 Task: Slide 7 - My Book Report 03.
Action: Mouse moved to (42, 110)
Screenshot: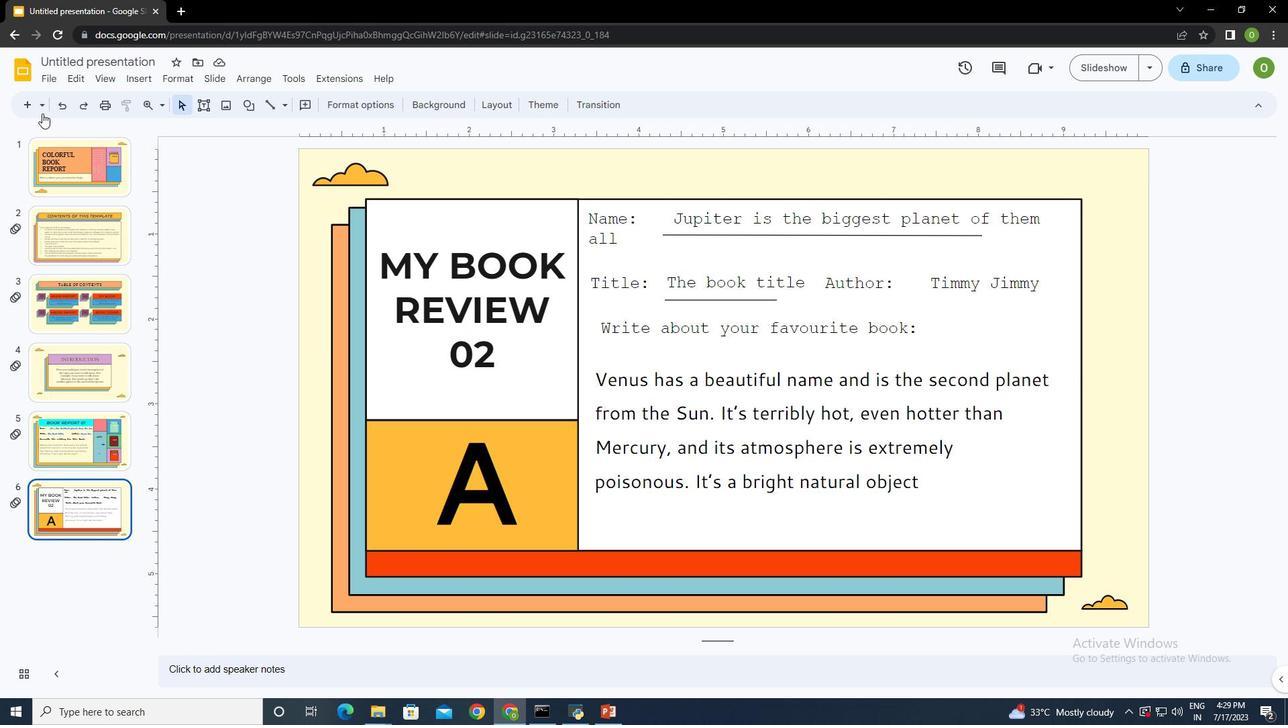 
Action: Mouse pressed left at (42, 110)
Screenshot: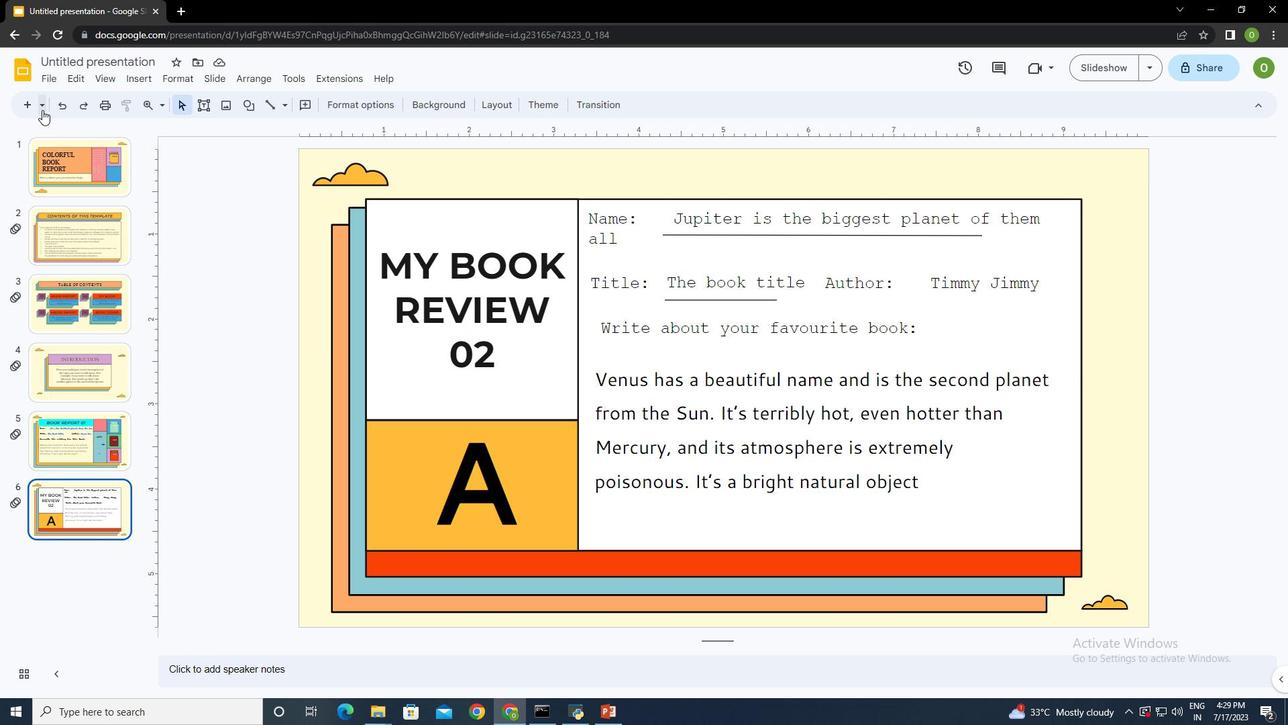 
Action: Mouse moved to (100, 461)
Screenshot: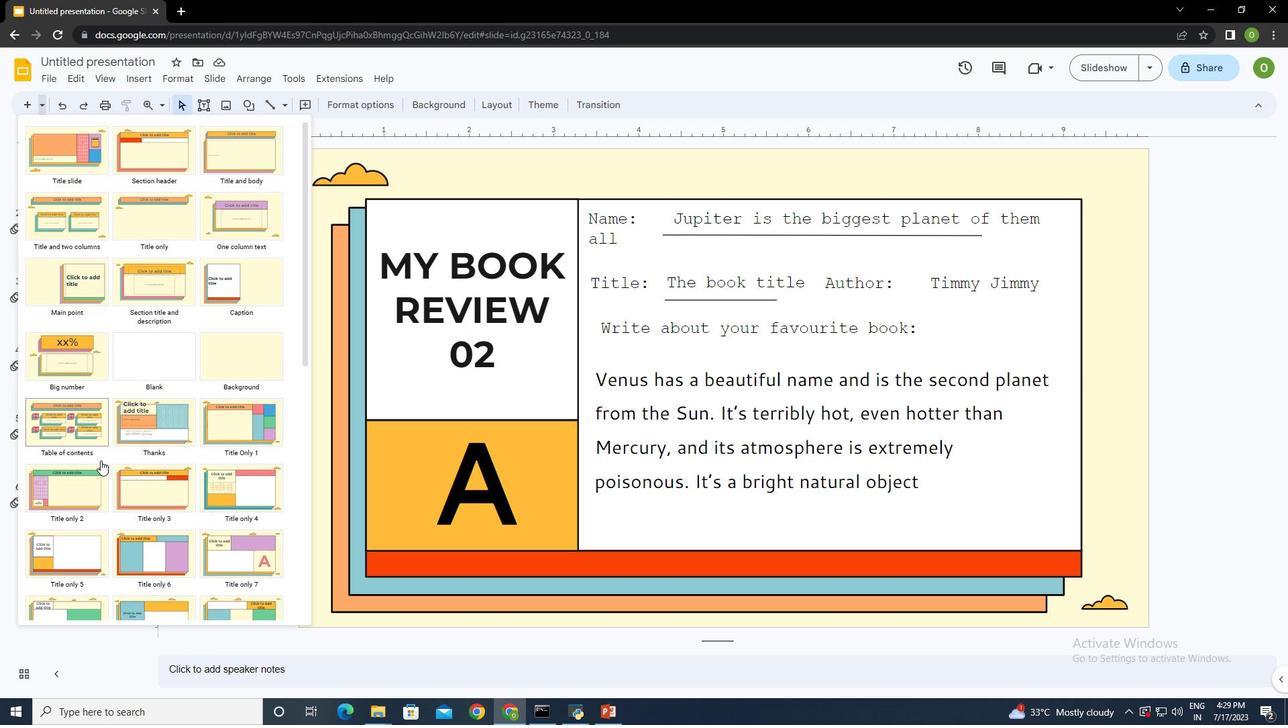 
Action: Mouse scrolled (100, 460) with delta (0, 0)
Screenshot: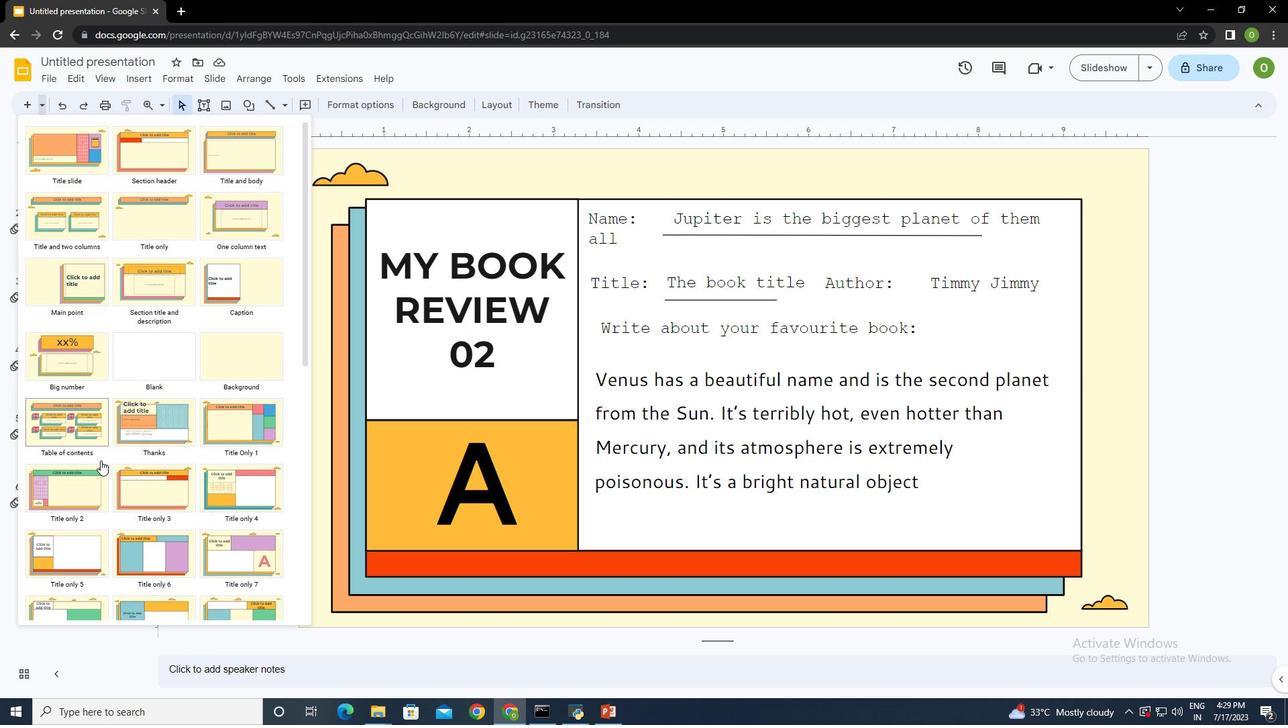 
Action: Mouse scrolled (100, 460) with delta (0, 0)
Screenshot: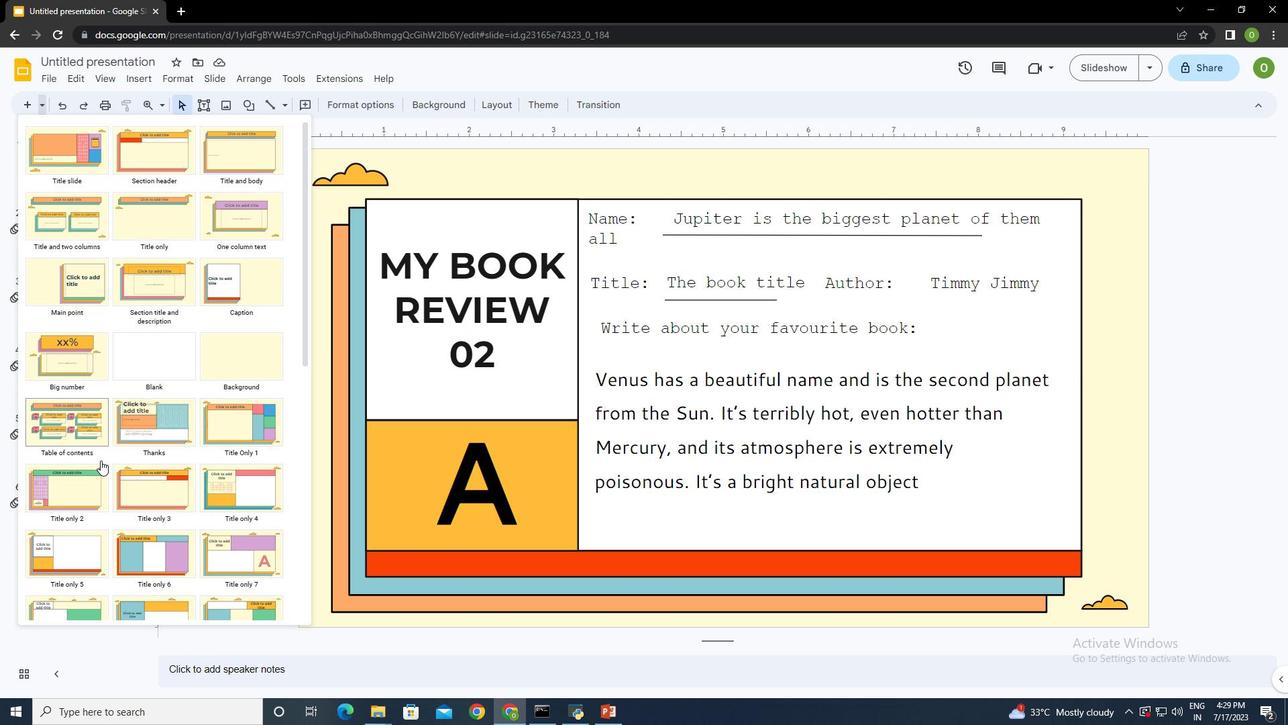 
Action: Mouse moved to (63, 350)
Screenshot: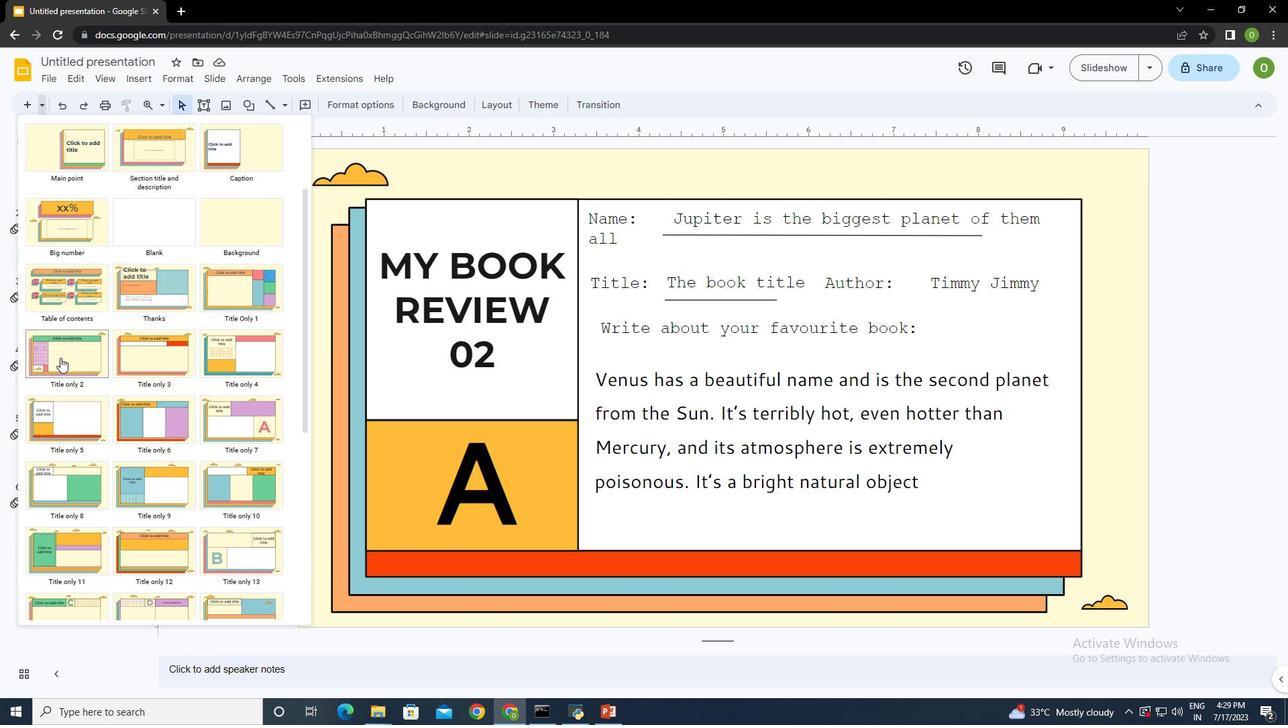 
Action: Mouse pressed left at (63, 350)
Screenshot: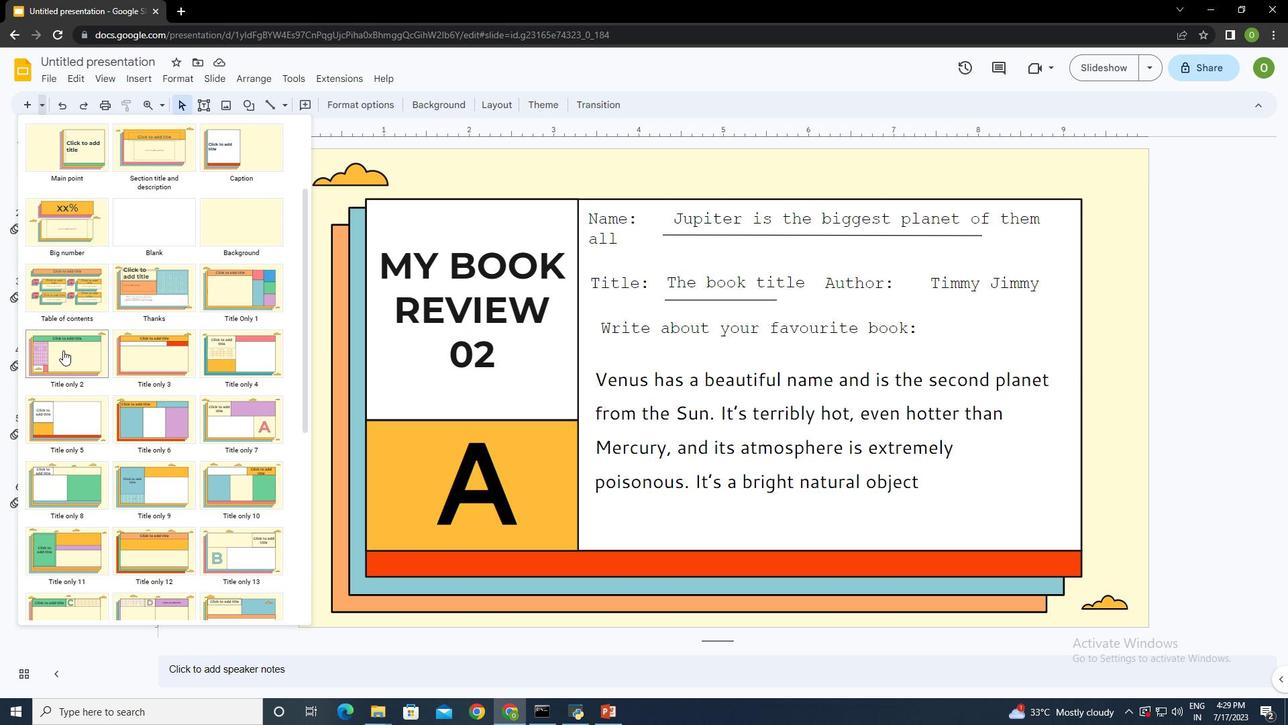 
Action: Mouse moved to (559, 502)
Screenshot: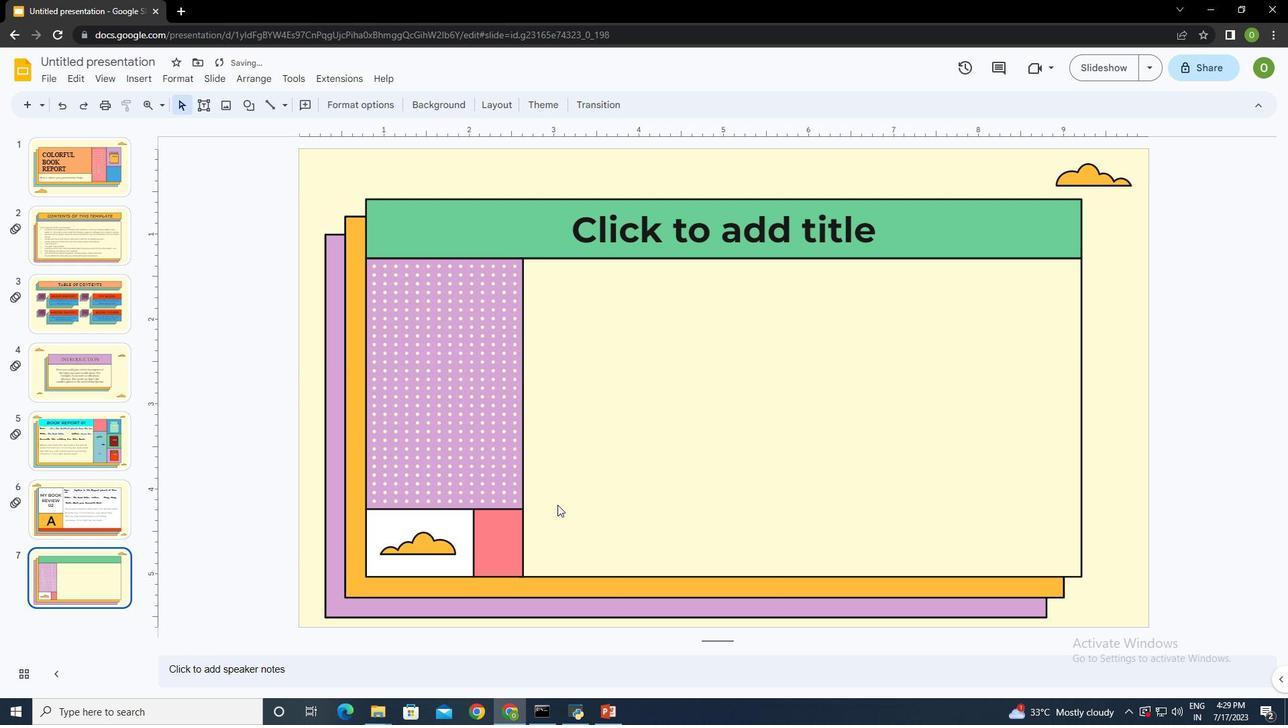 
Action: Mouse pressed left at (559, 502)
Screenshot: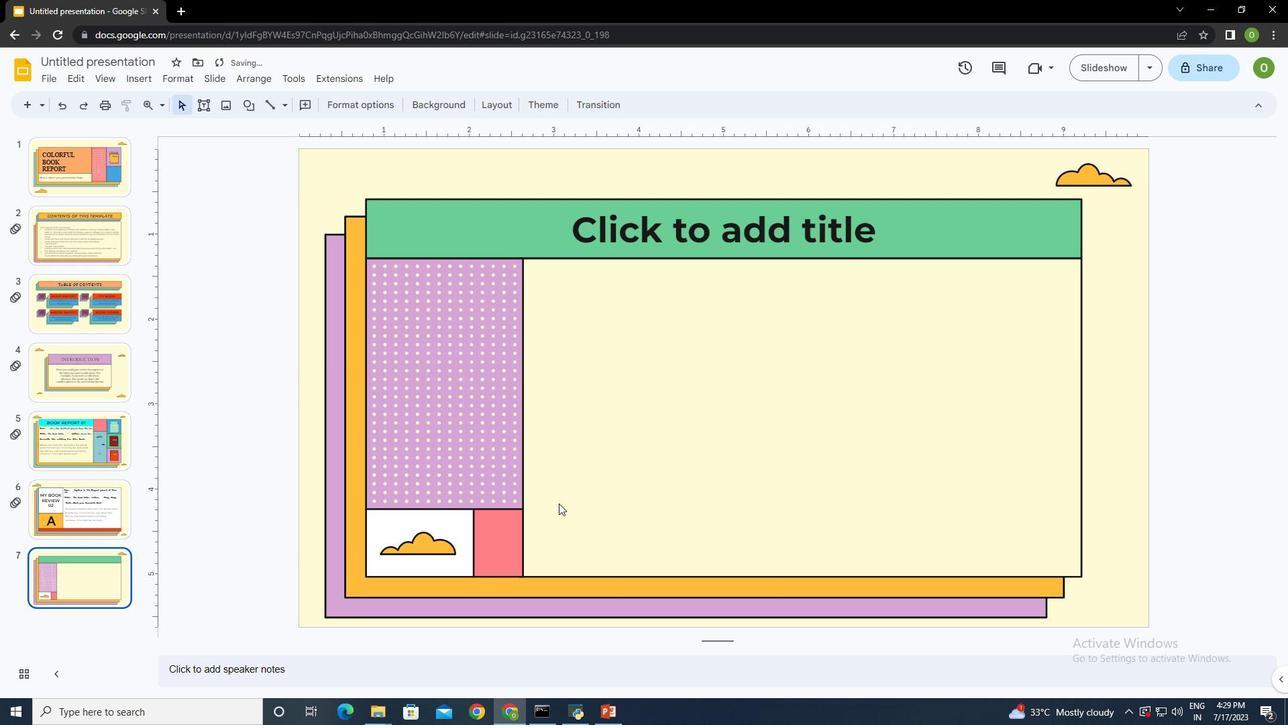 
Action: Mouse moved to (643, 228)
Screenshot: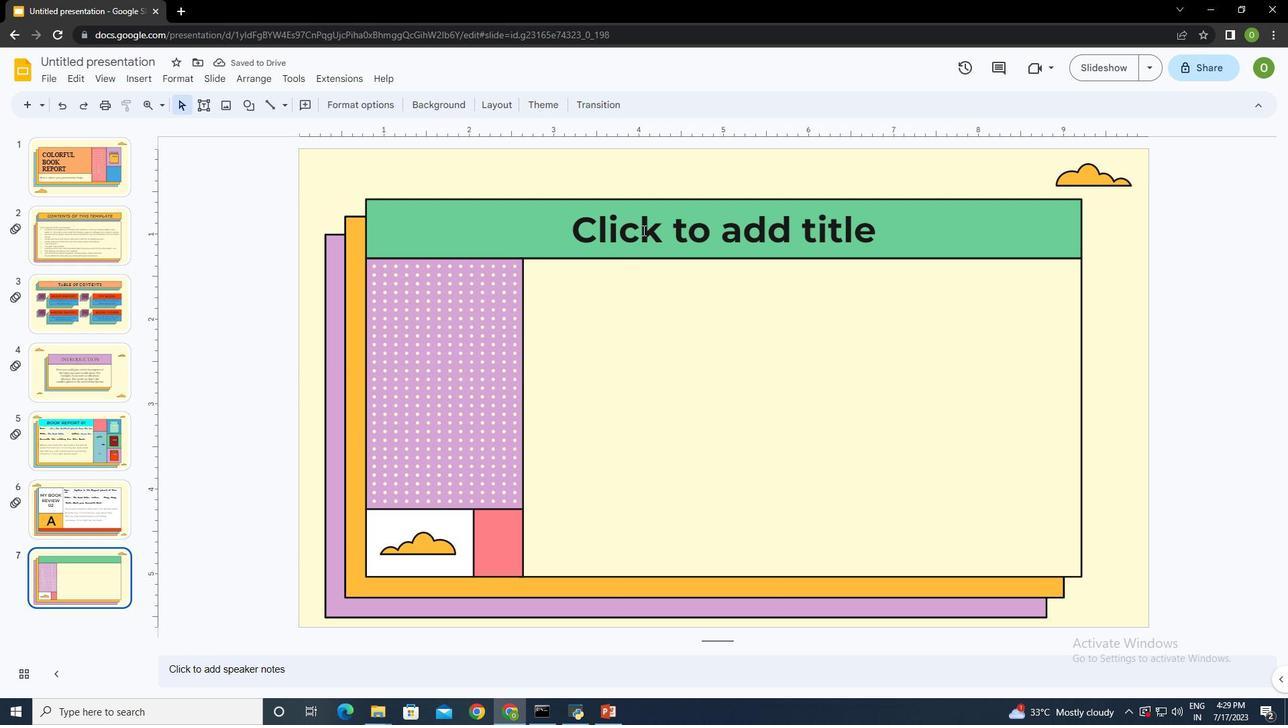 
Action: Mouse pressed left at (643, 228)
Screenshot: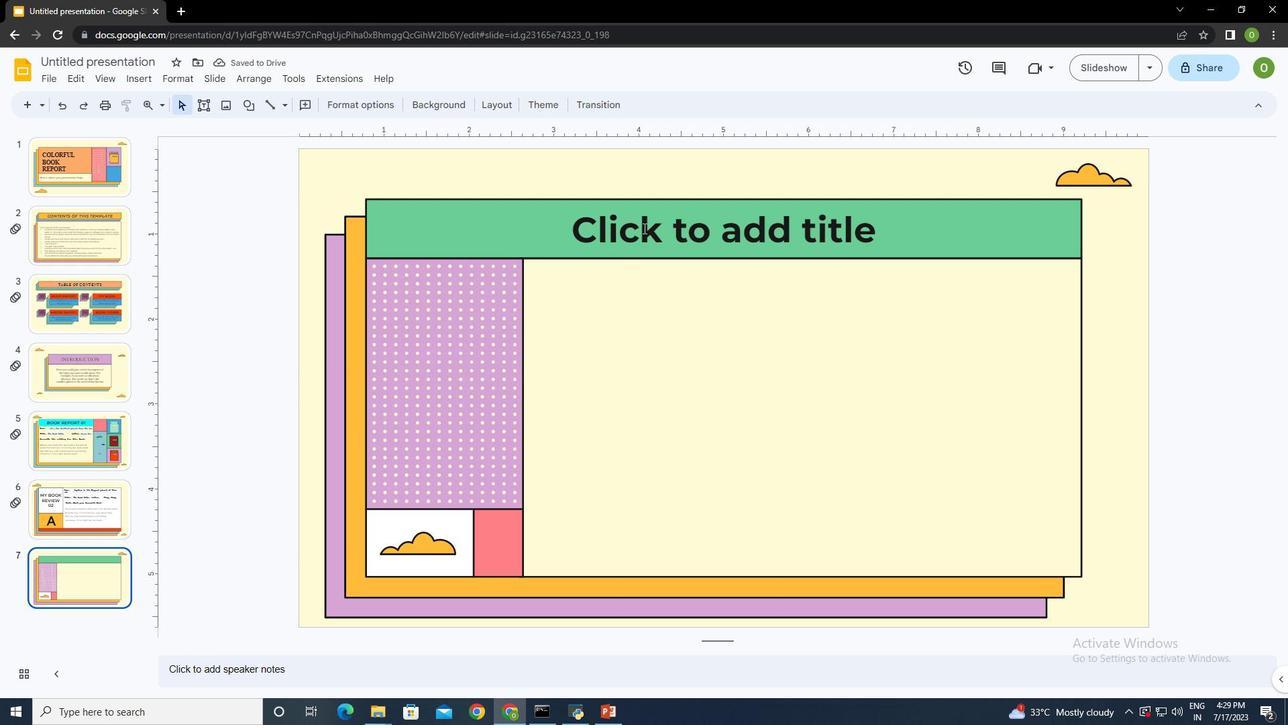 
Action: Mouse moved to (643, 228)
Screenshot: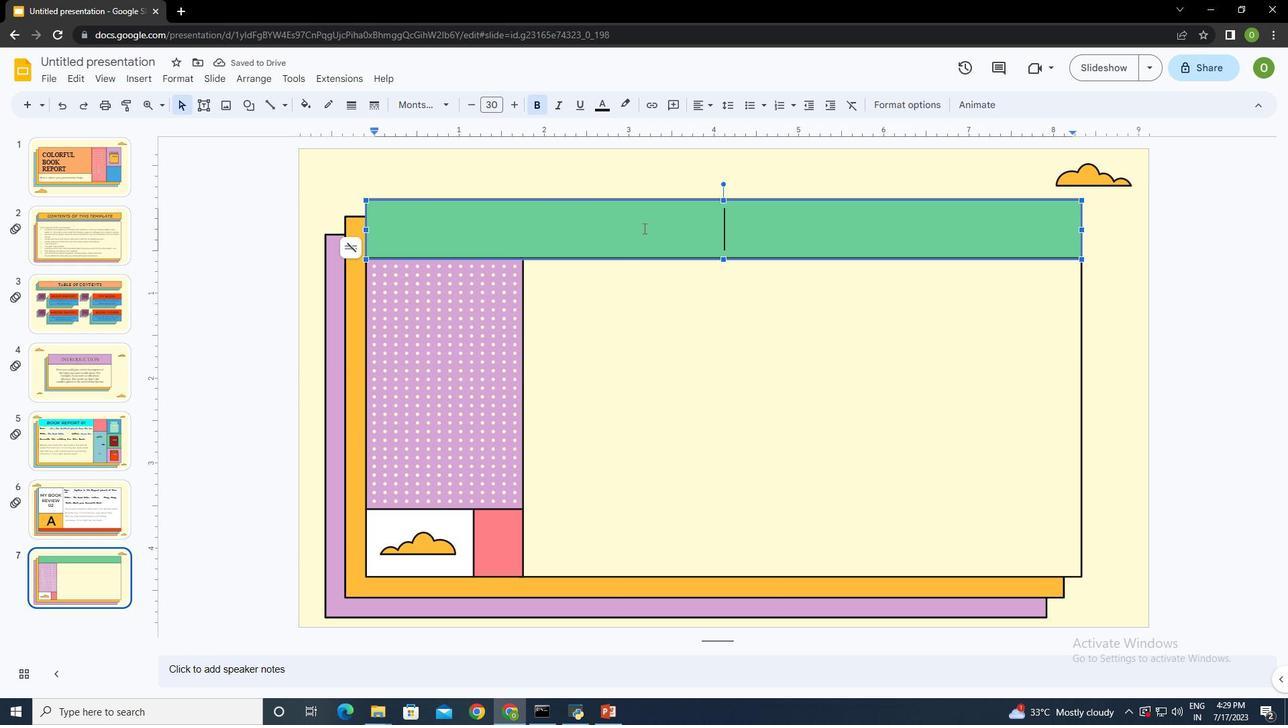 
Action: Key pressed <Key.caps_lock>MY<Key.space>BOOK<Key.space>REPORT<Key.space>03
Screenshot: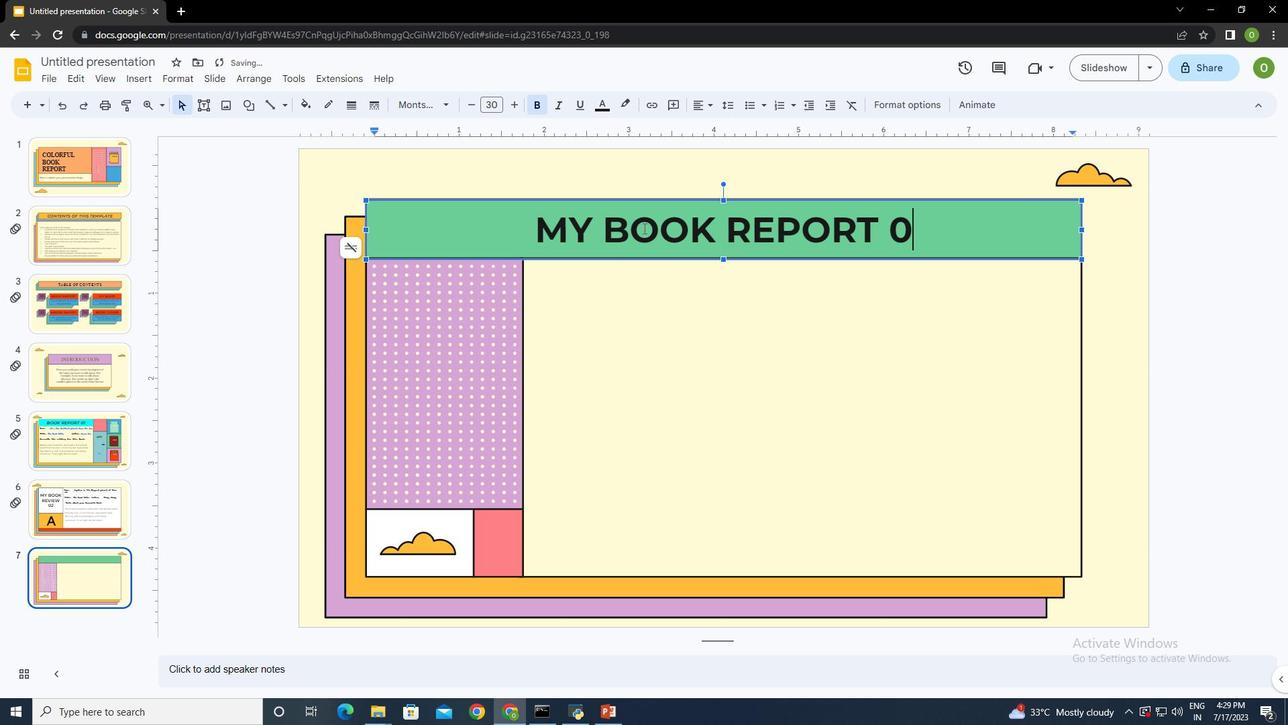 
Action: Mouse moved to (963, 240)
Screenshot: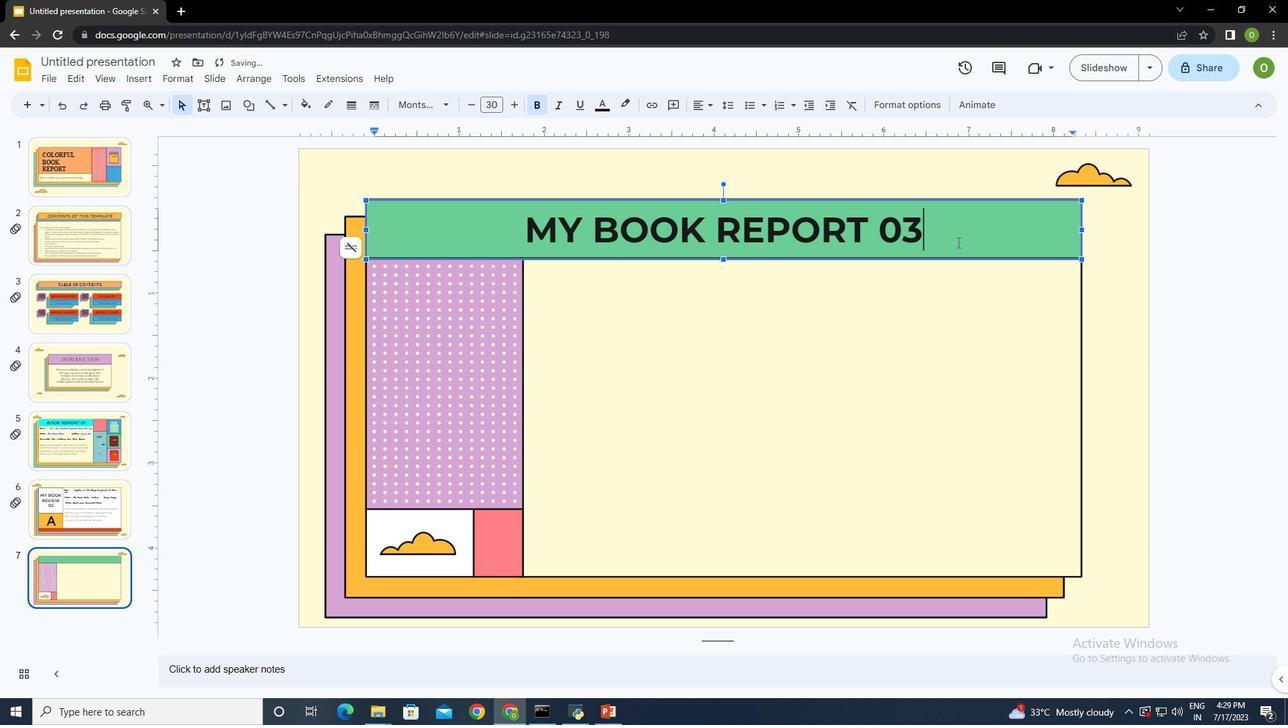 
Action: Mouse pressed left at (963, 240)
Screenshot: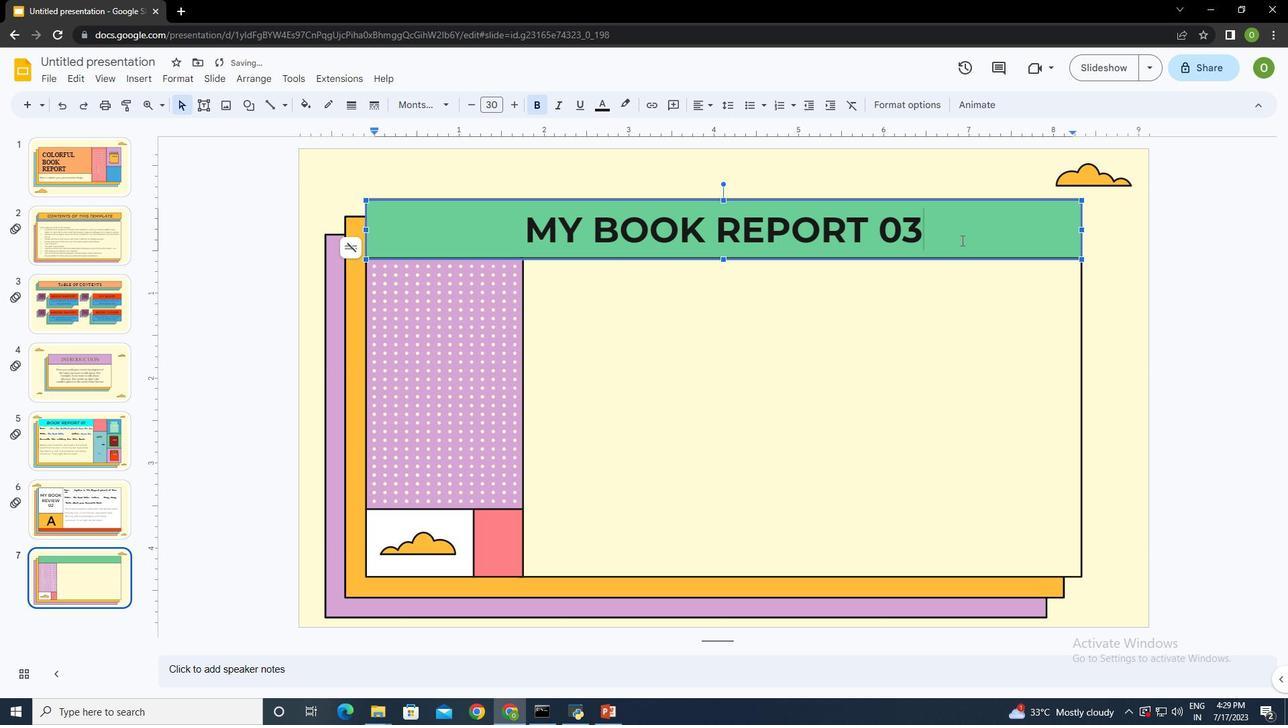 
Action: Mouse moved to (313, 99)
Screenshot: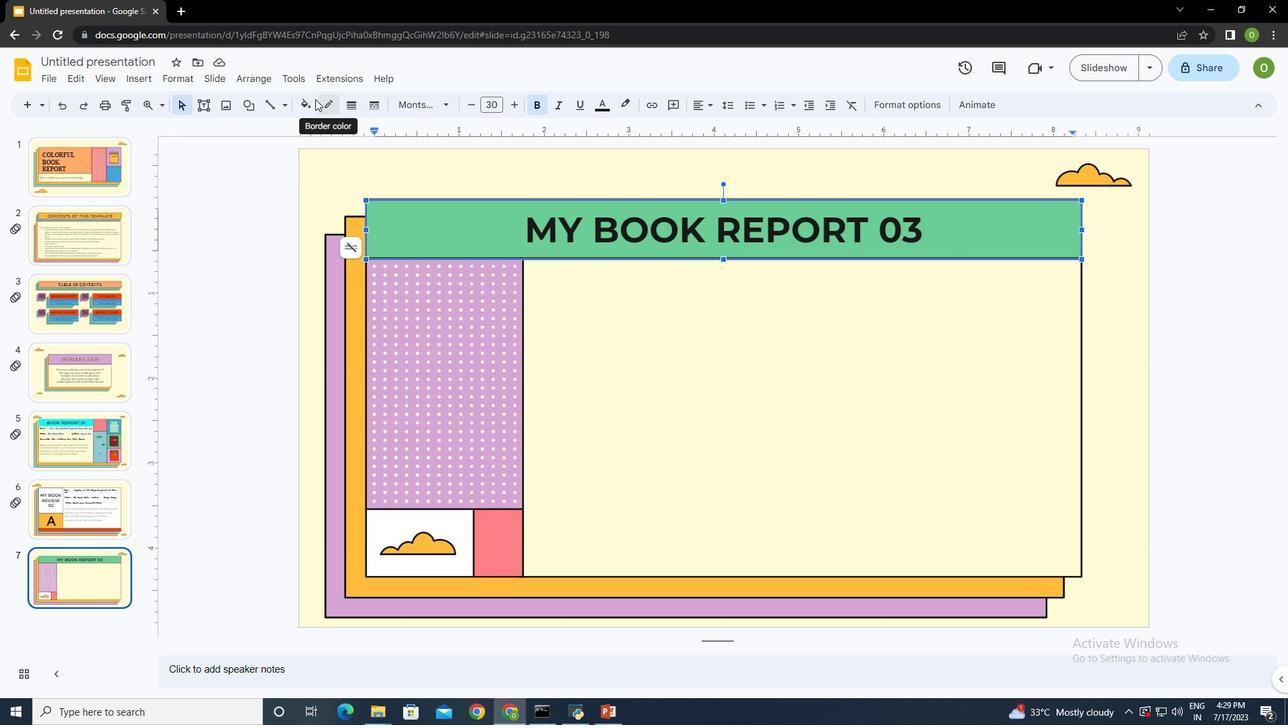 
Action: Mouse pressed left at (313, 99)
Screenshot: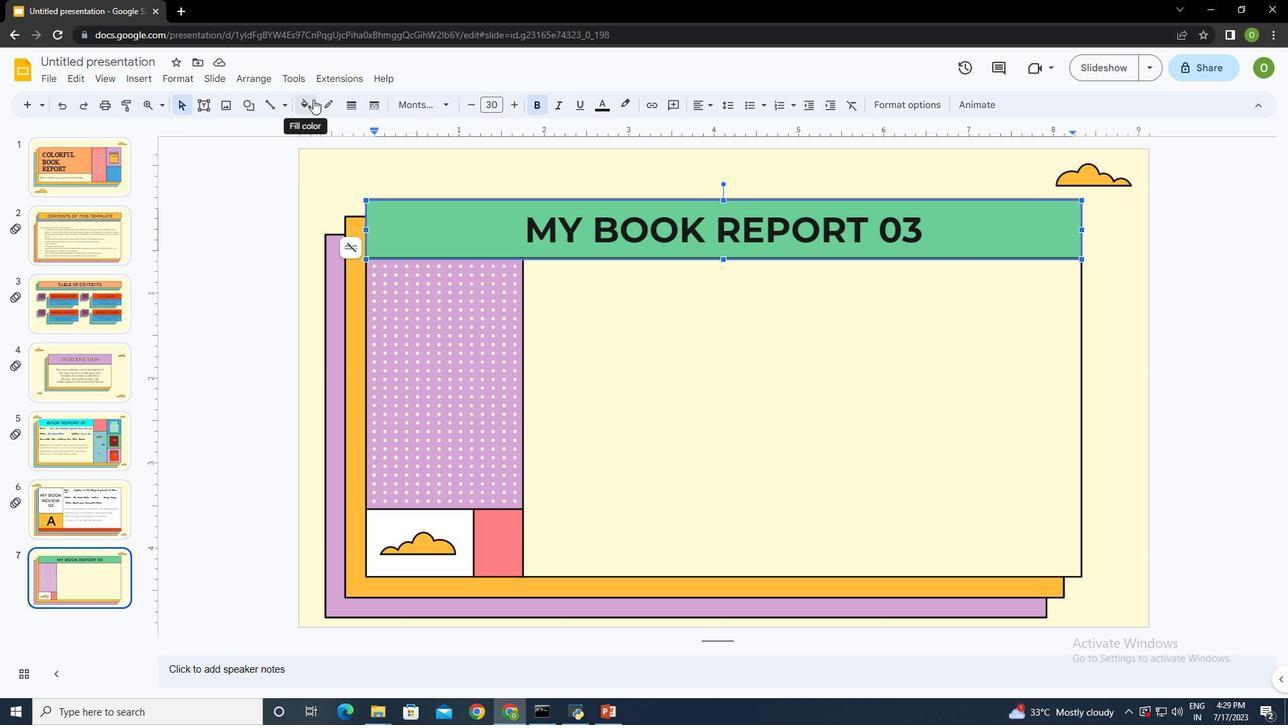 
Action: Mouse moved to (401, 171)
Screenshot: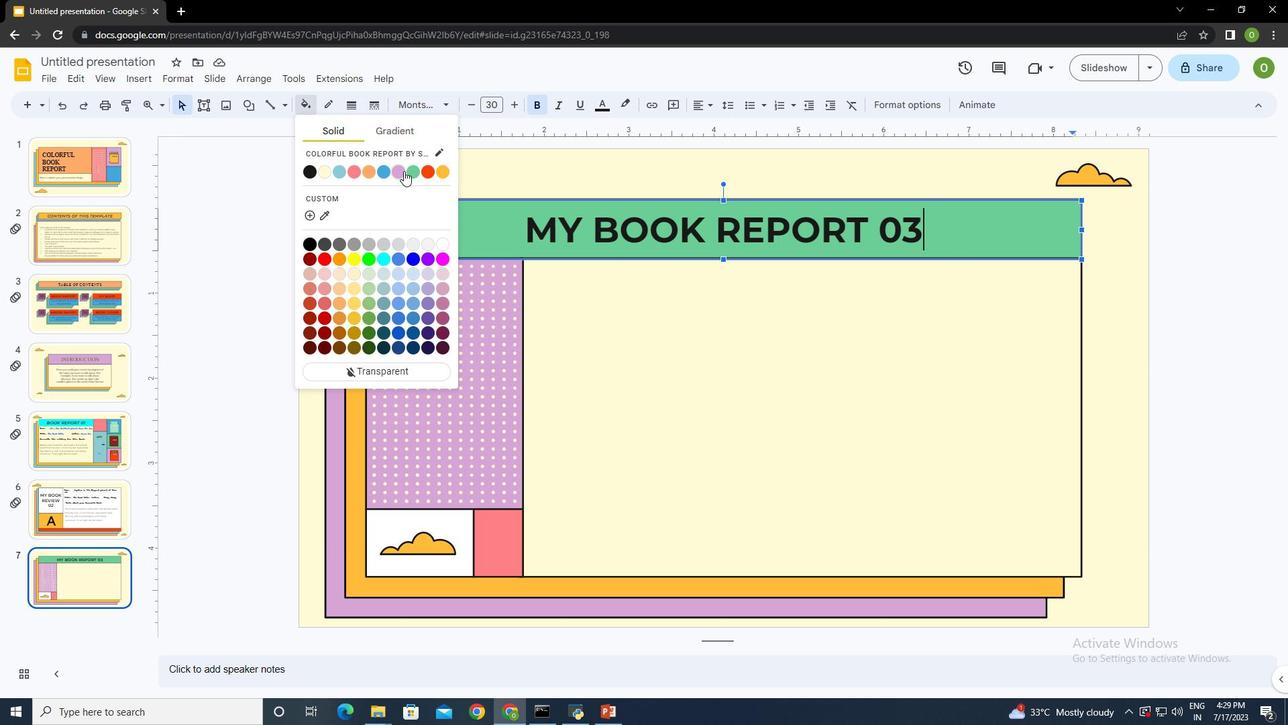 
Action: Mouse pressed left at (401, 171)
Screenshot: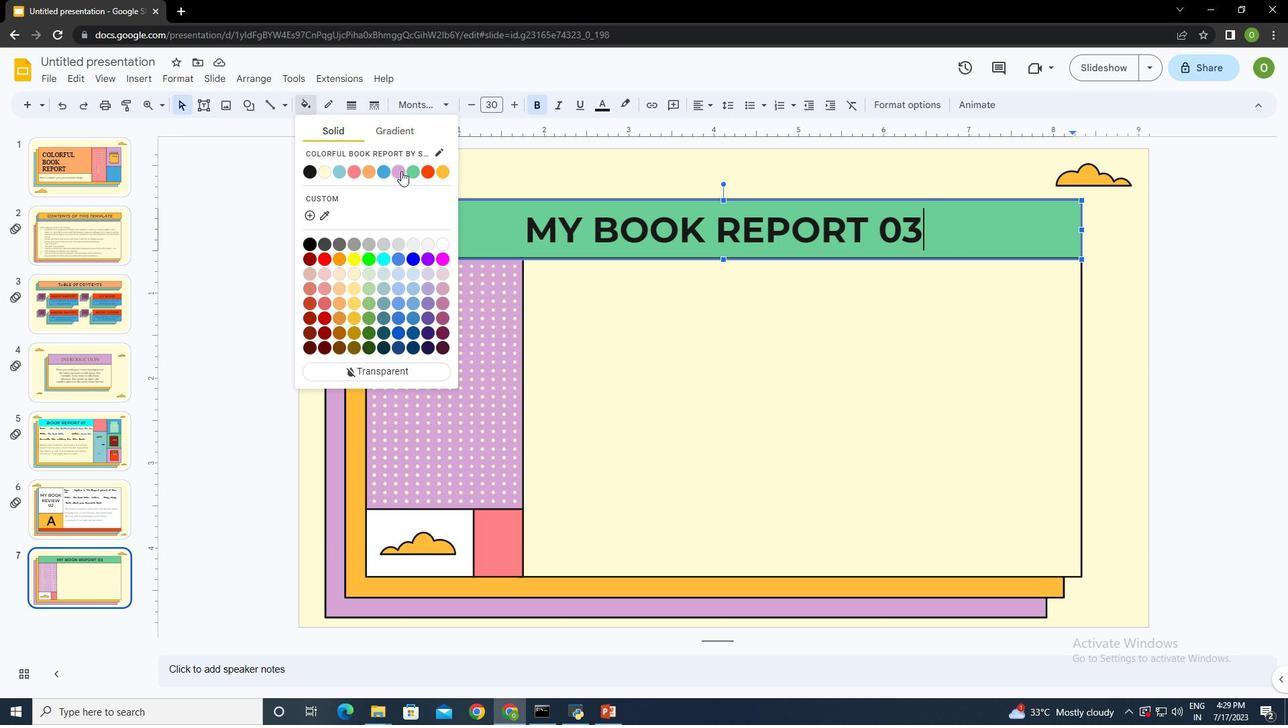 
Action: Mouse moved to (665, 330)
Screenshot: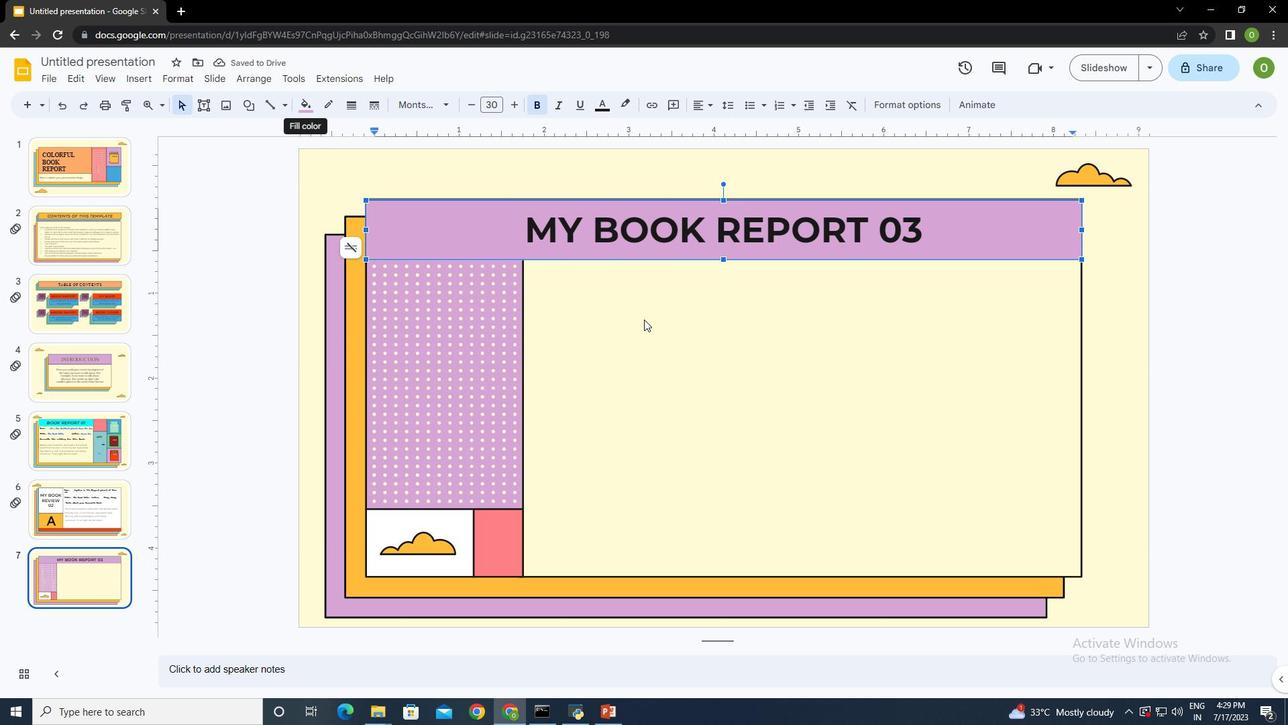 
Action: Mouse pressed left at (665, 330)
Screenshot: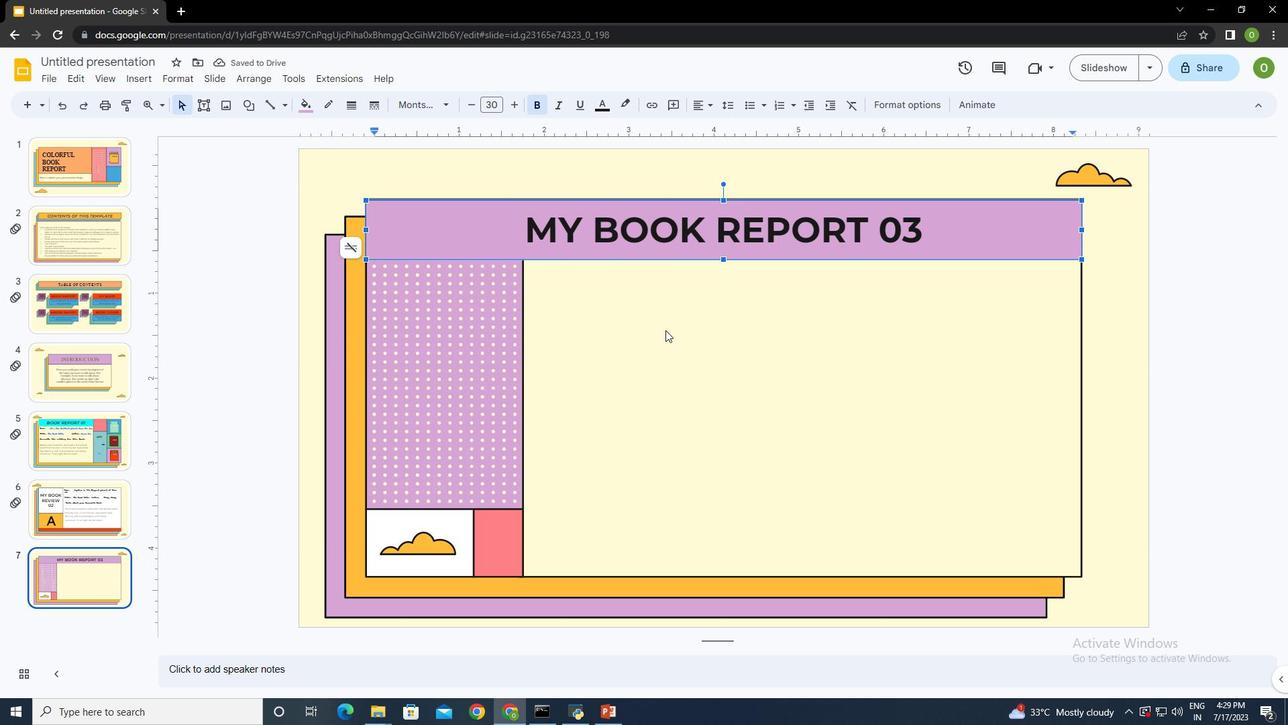 
Action: Mouse moved to (207, 100)
Screenshot: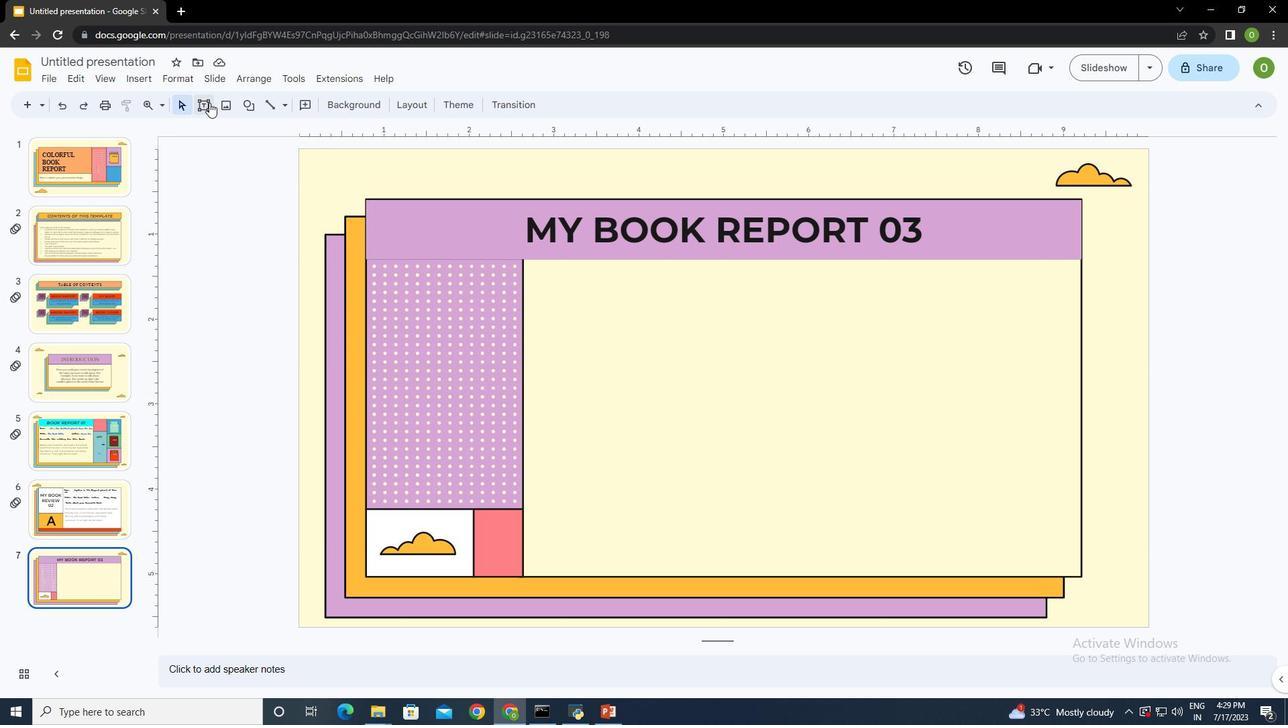 
Action: Mouse pressed left at (207, 100)
Screenshot: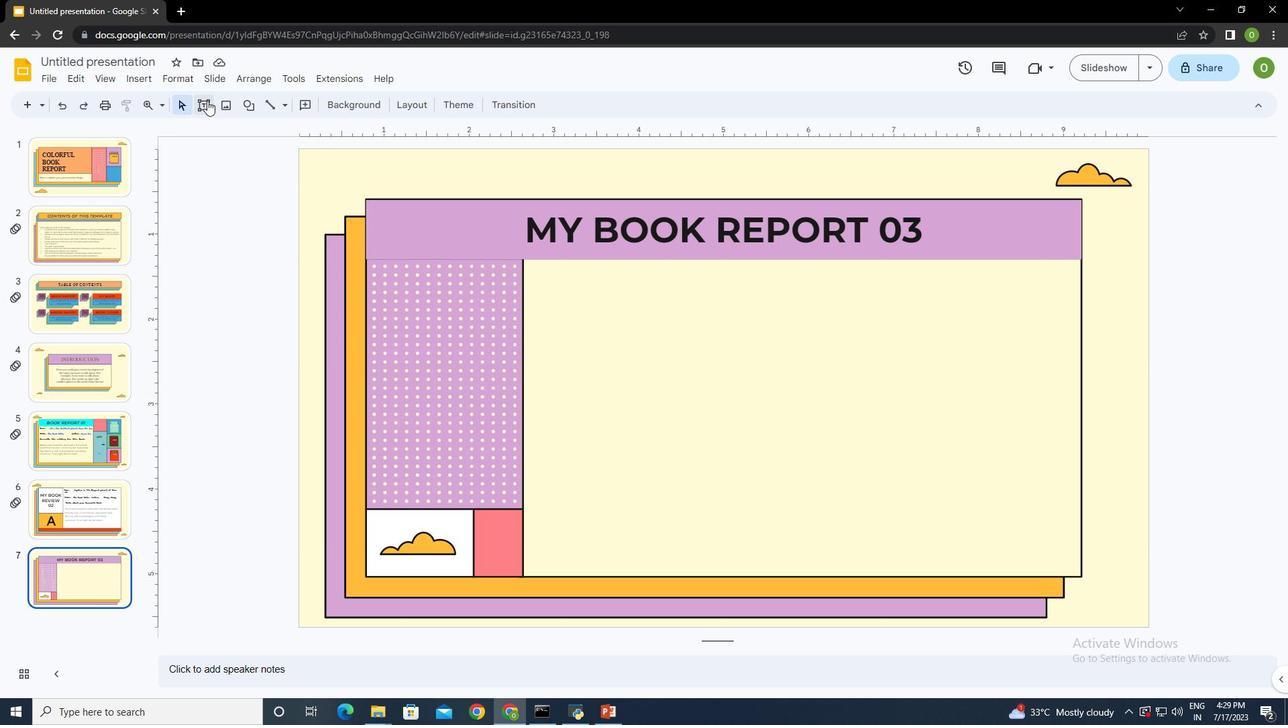 
Action: Mouse moved to (540, 271)
Screenshot: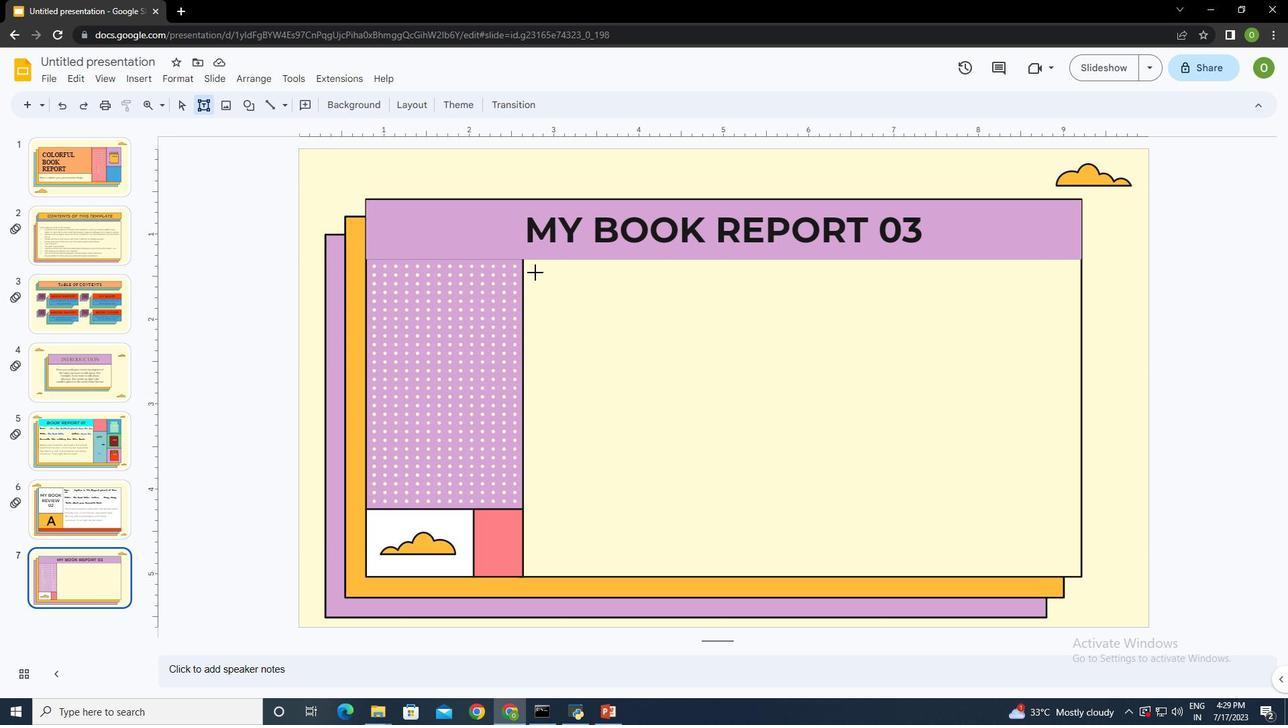 
Action: Mouse pressed left at (540, 271)
Screenshot: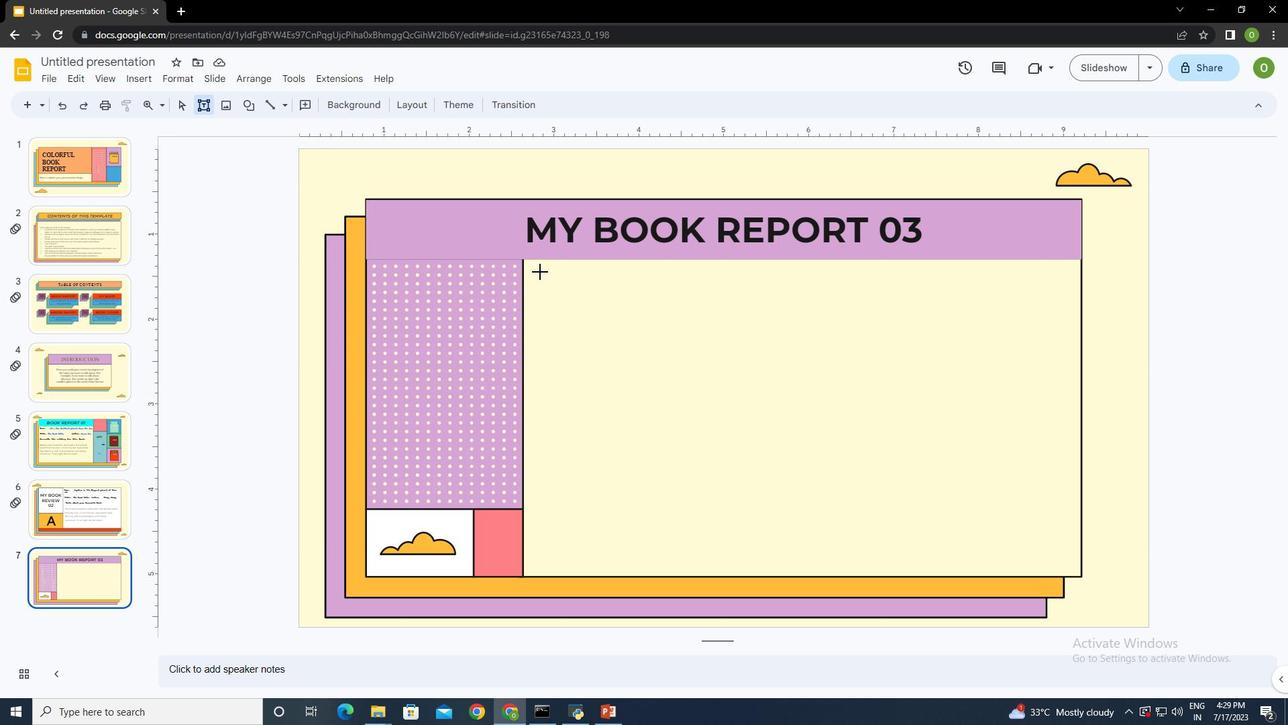 
Action: Mouse moved to (798, 272)
Screenshot: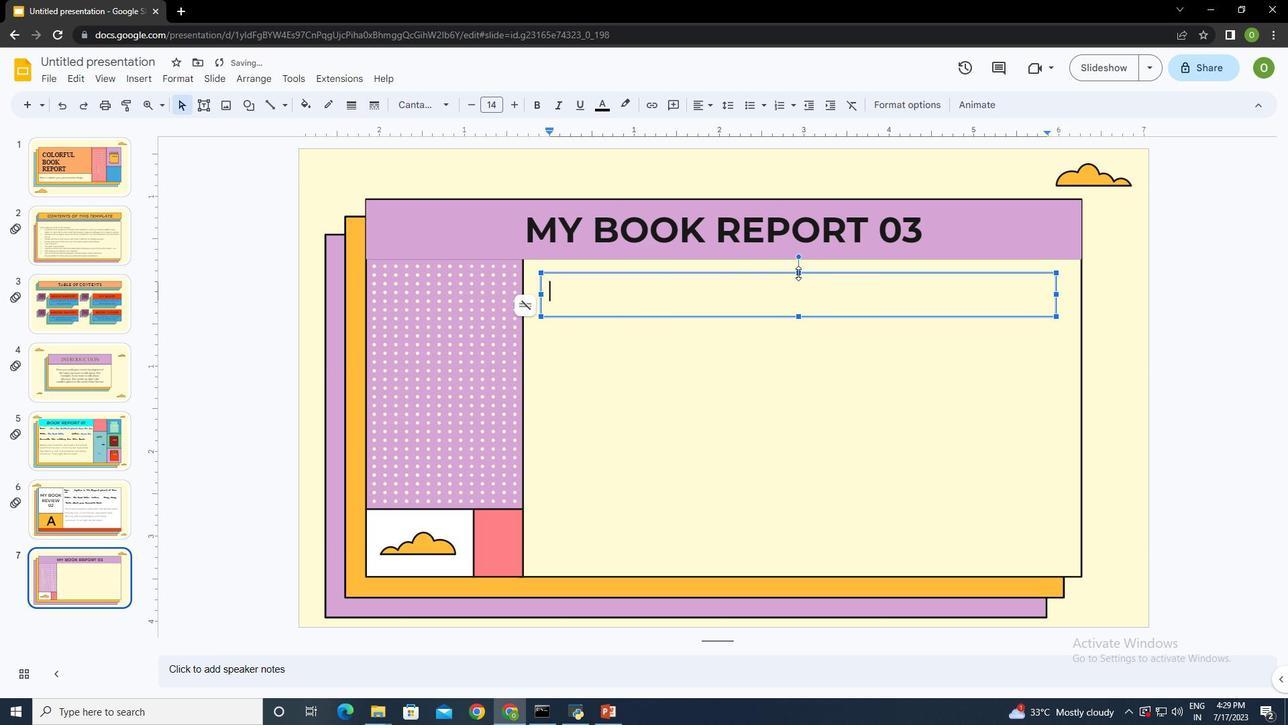 
Action: Mouse pressed left at (798, 272)
Screenshot: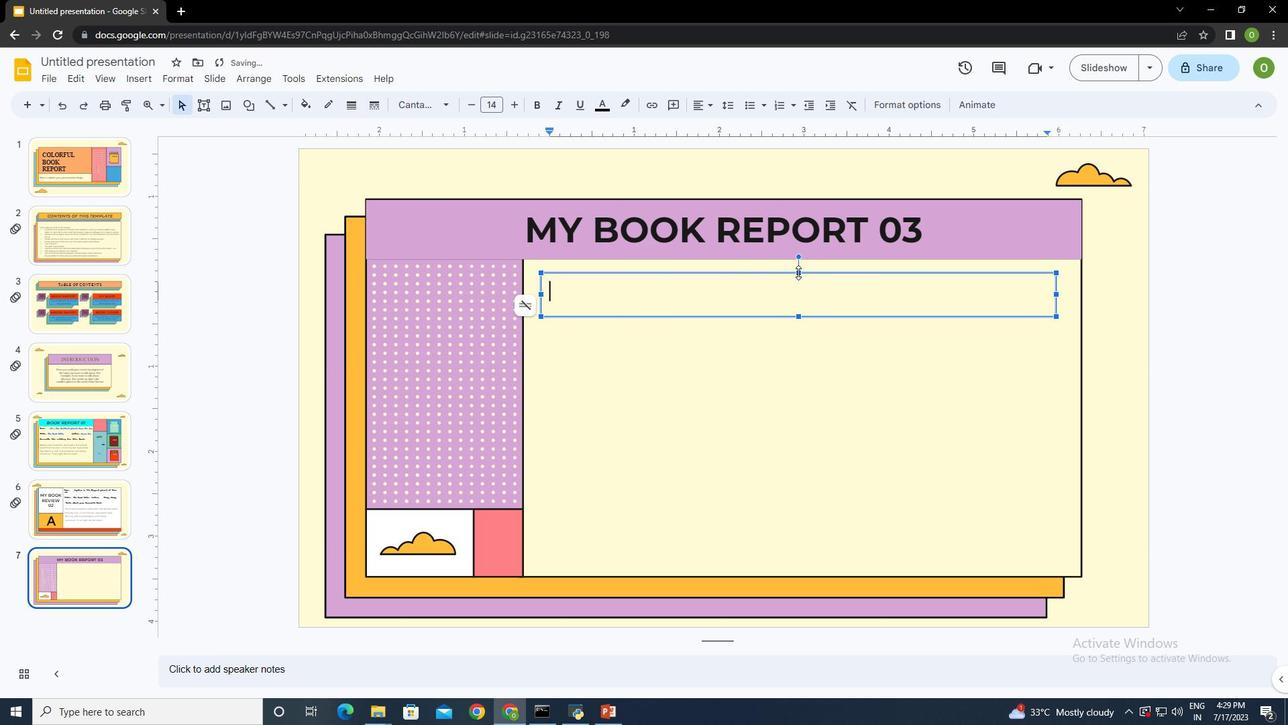 
Action: Mouse moved to (798, 317)
Screenshot: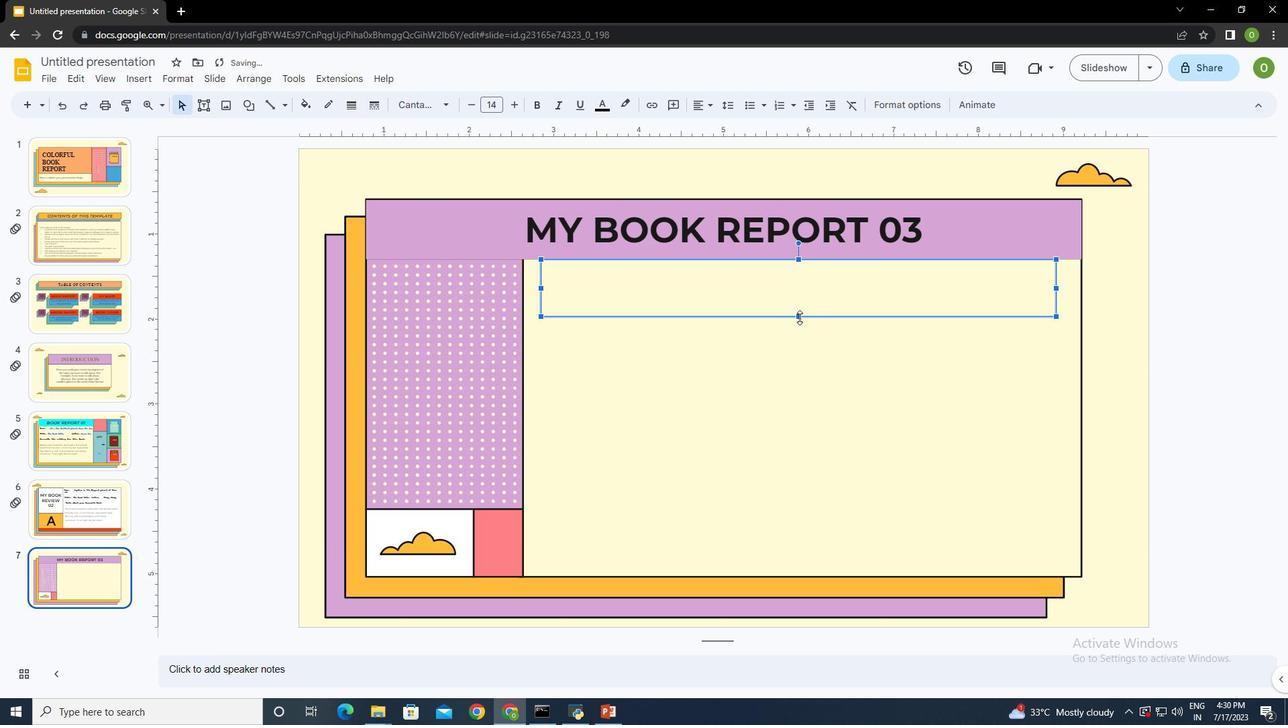 
Action: Mouse pressed left at (798, 317)
Screenshot: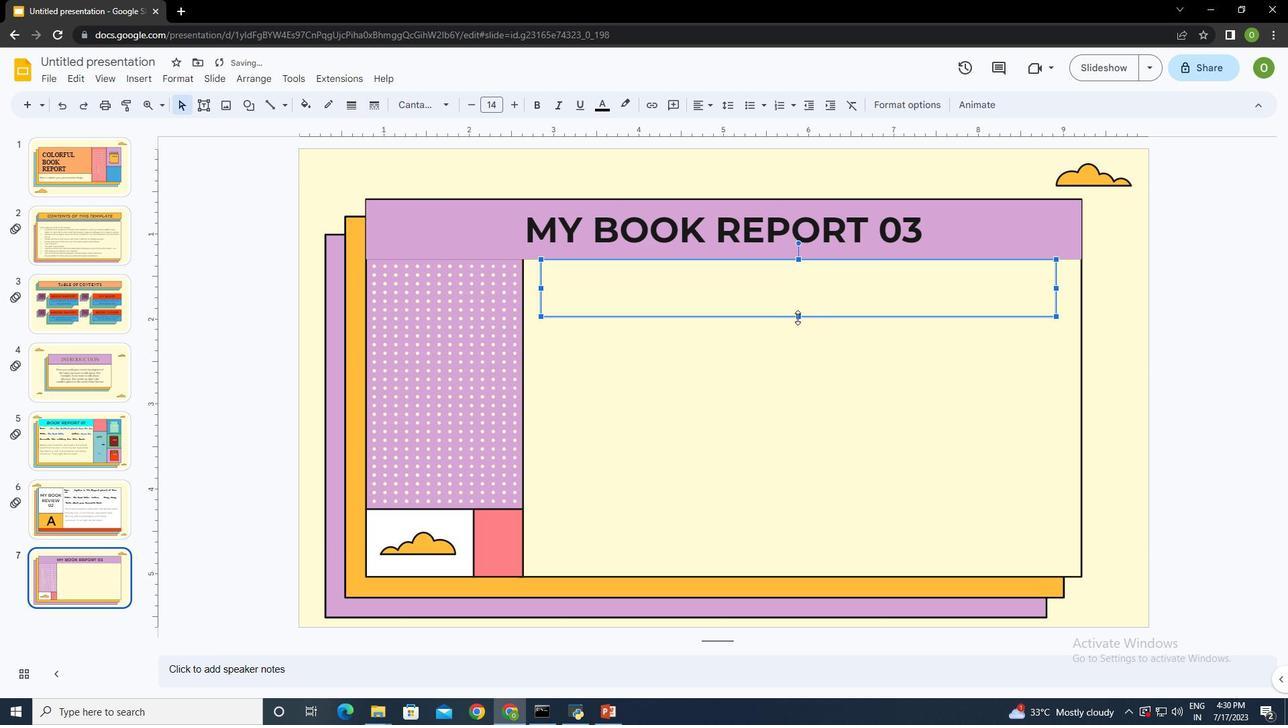 
Action: Mouse moved to (582, 277)
Screenshot: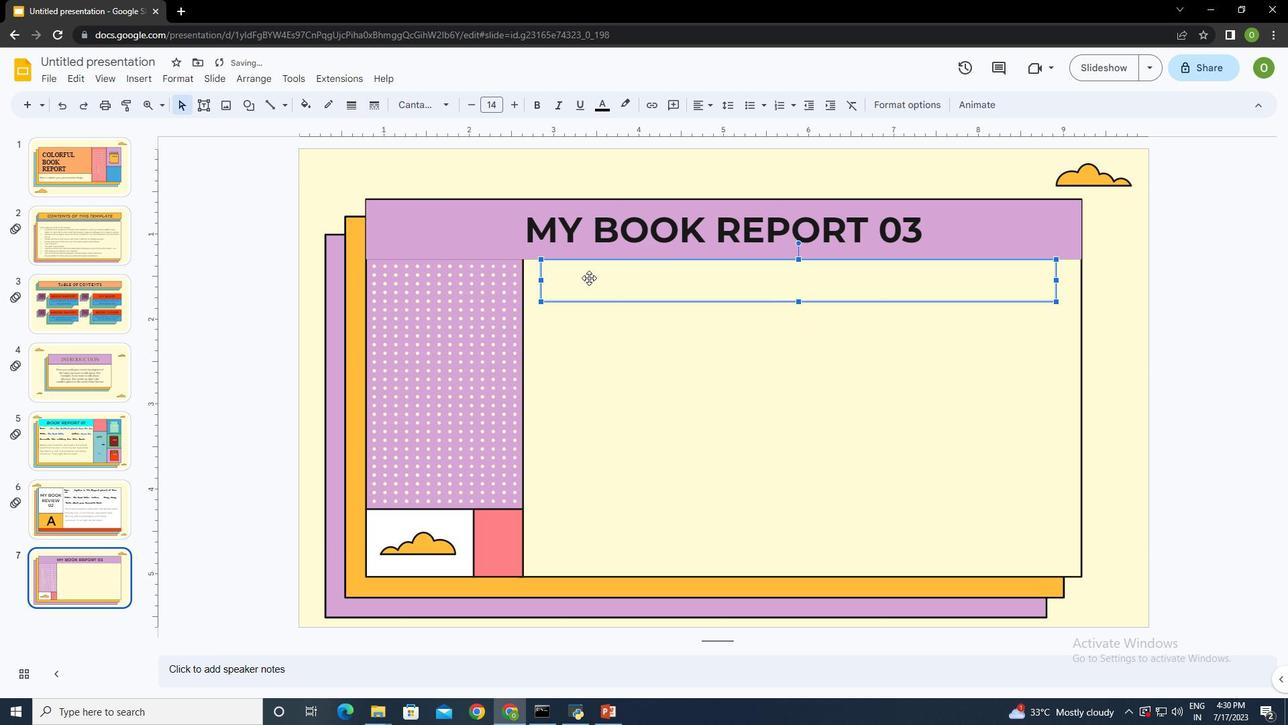
Action: Mouse pressed left at (582, 277)
Screenshot: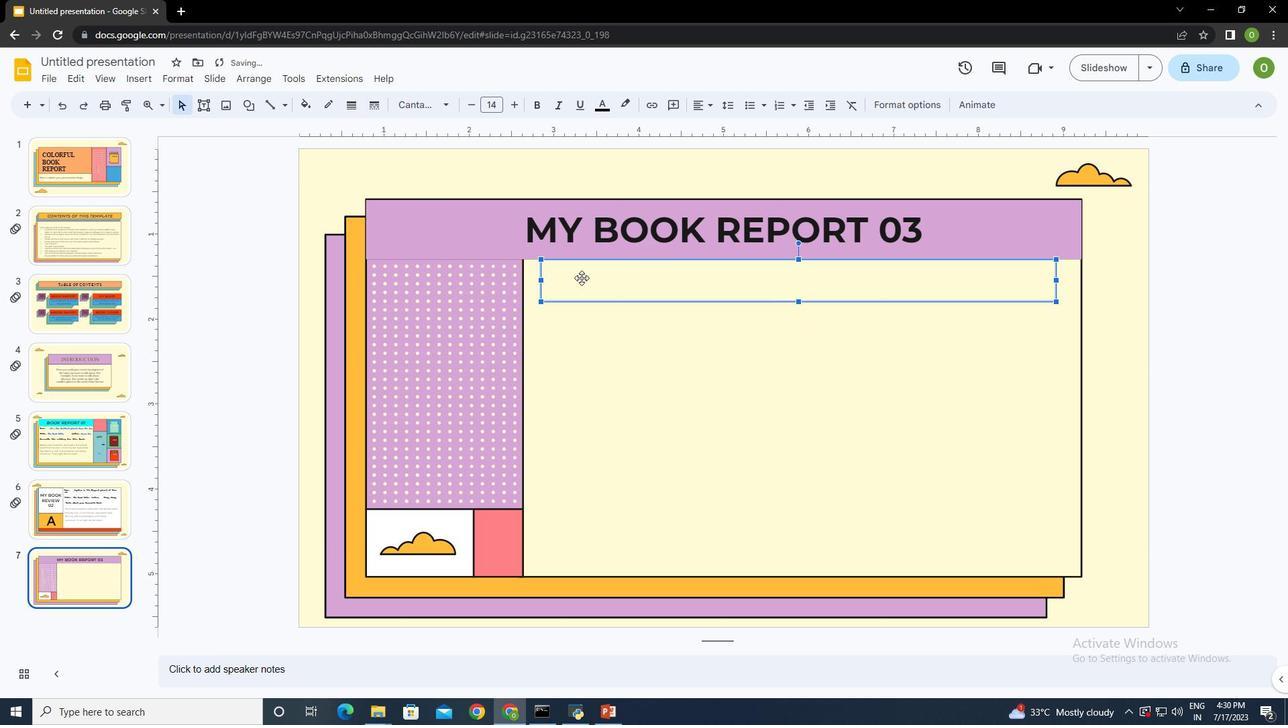 
Action: Mouse moved to (582, 278)
Screenshot: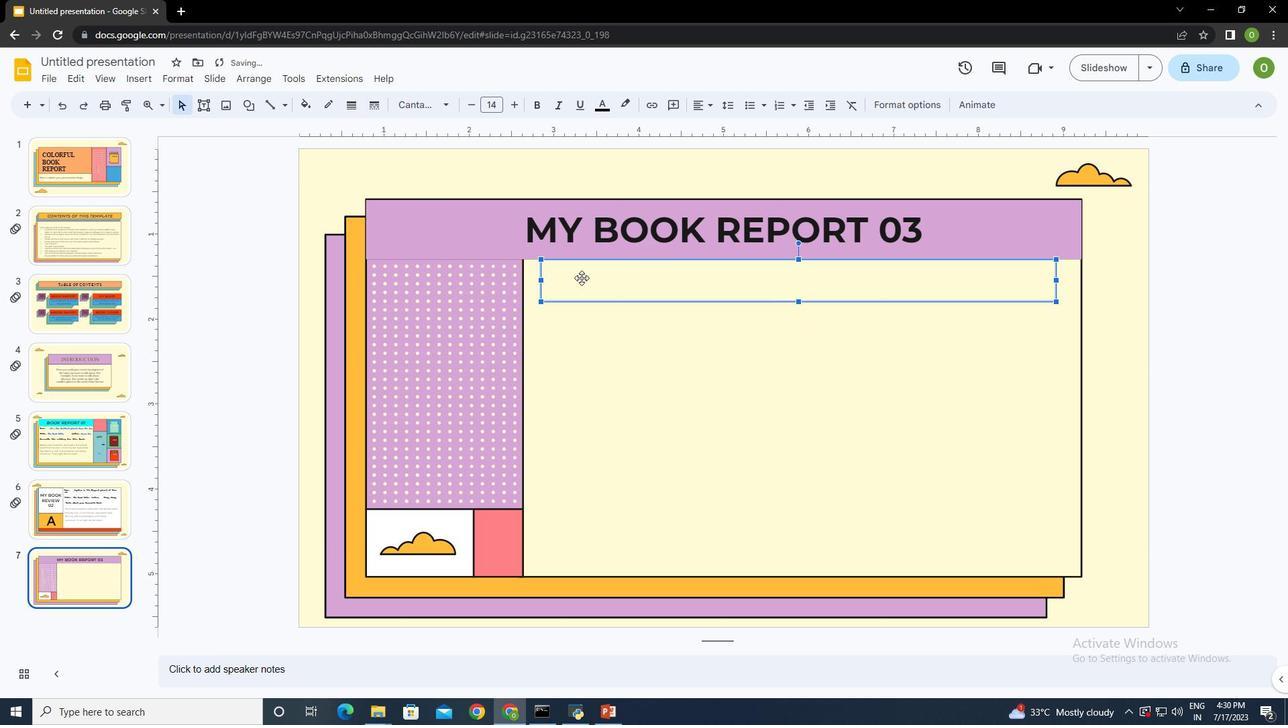 
Action: Key pressed <Key.shift>n<Key.backspace>NAME<Key.shift_r>:<Key.space>M<Key.caps_lock>ars<Key.space>is<Key.space>actually<Key.space>a<Key.space>very<Key.space>cold<Key.space>place
Screenshot: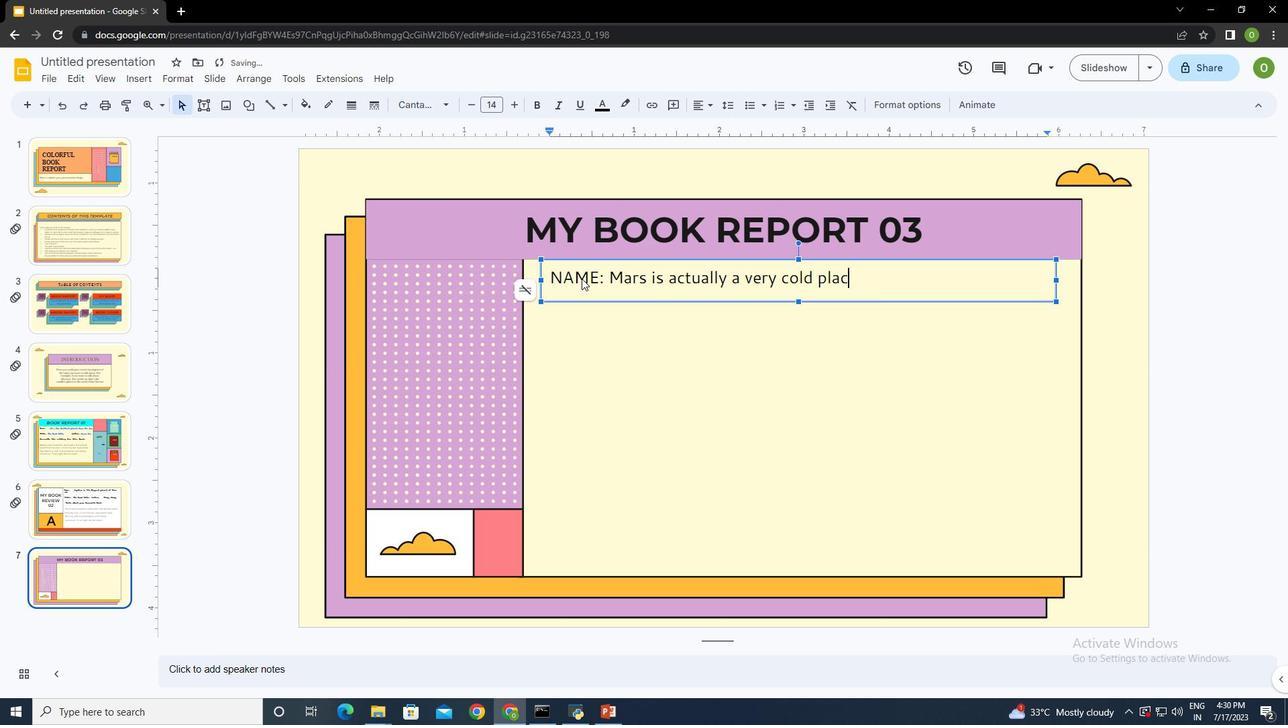 
Action: Mouse moved to (798, 300)
Screenshot: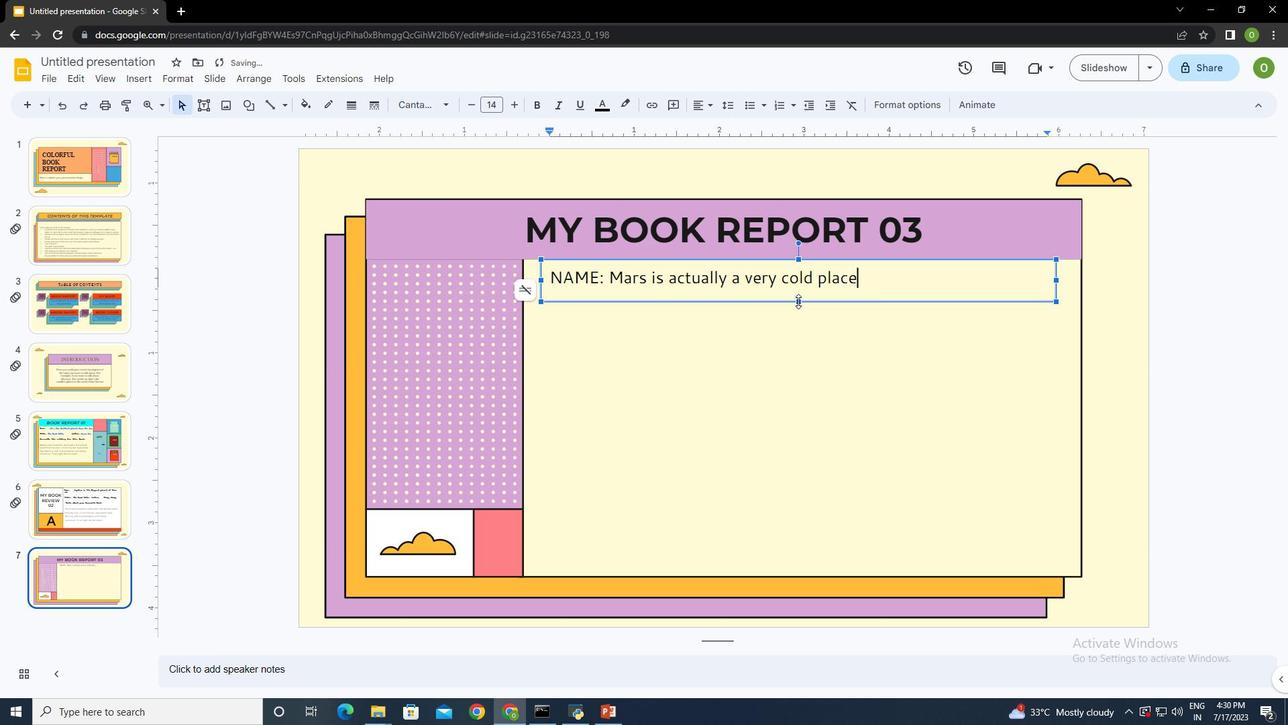 
Action: Mouse pressed left at (798, 300)
Screenshot: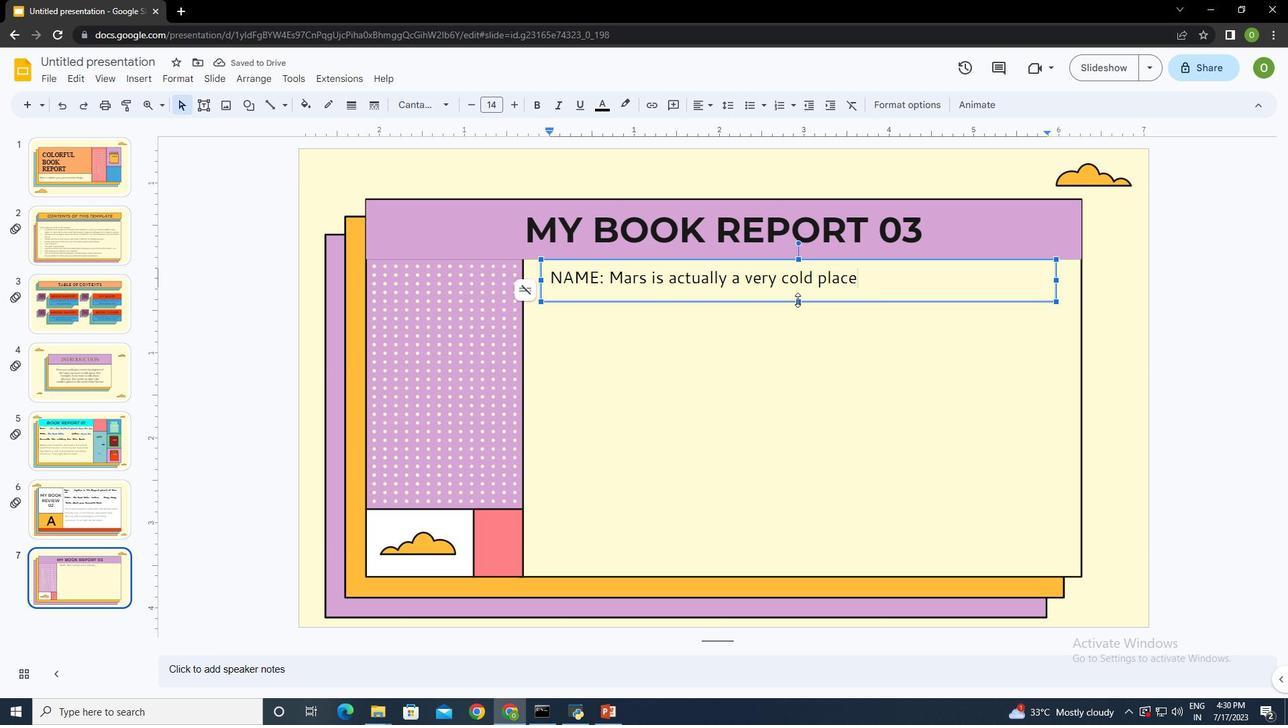 
Action: Mouse moved to (665, 297)
Screenshot: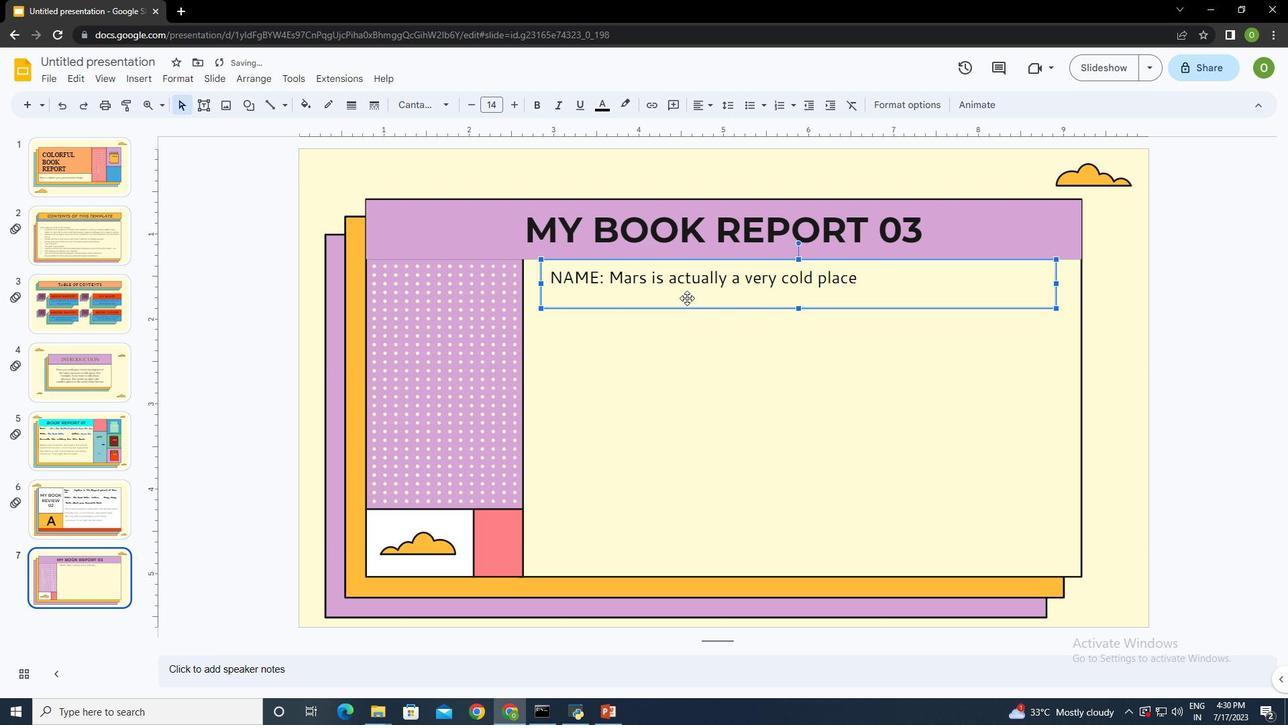
Action: Mouse pressed left at (665, 297)
Screenshot: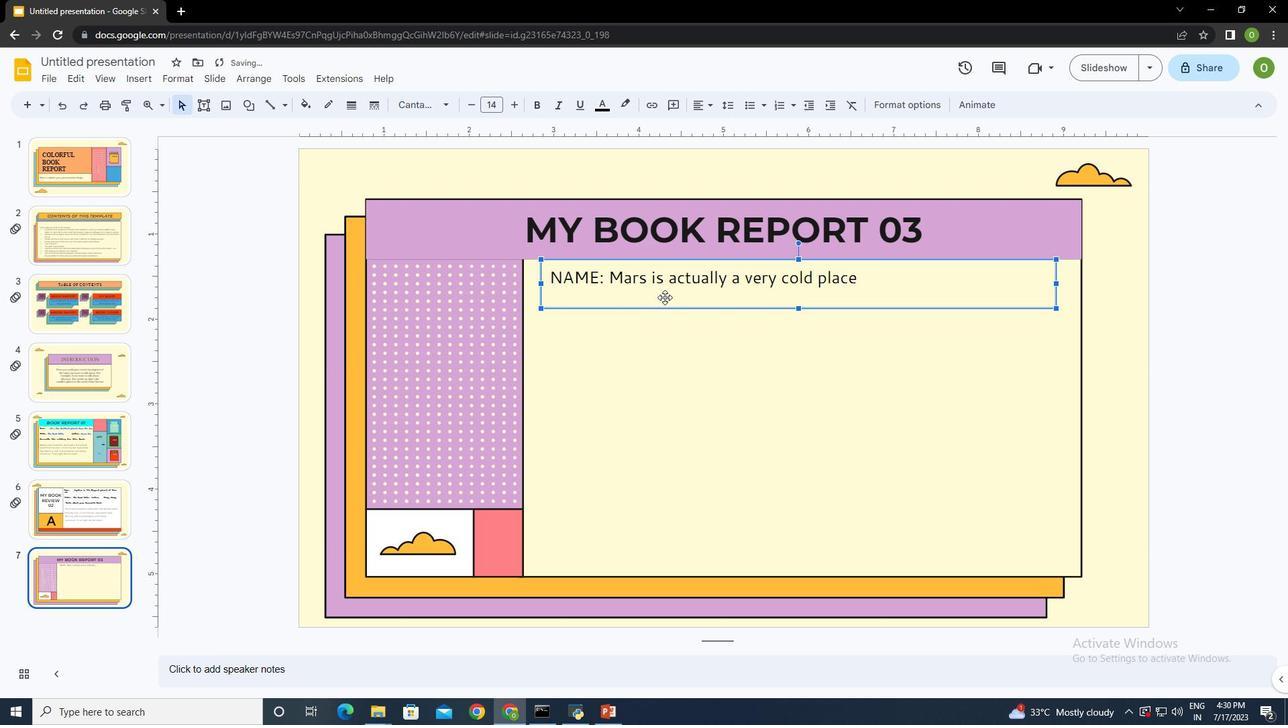 
Action: Mouse moved to (796, 277)
Screenshot: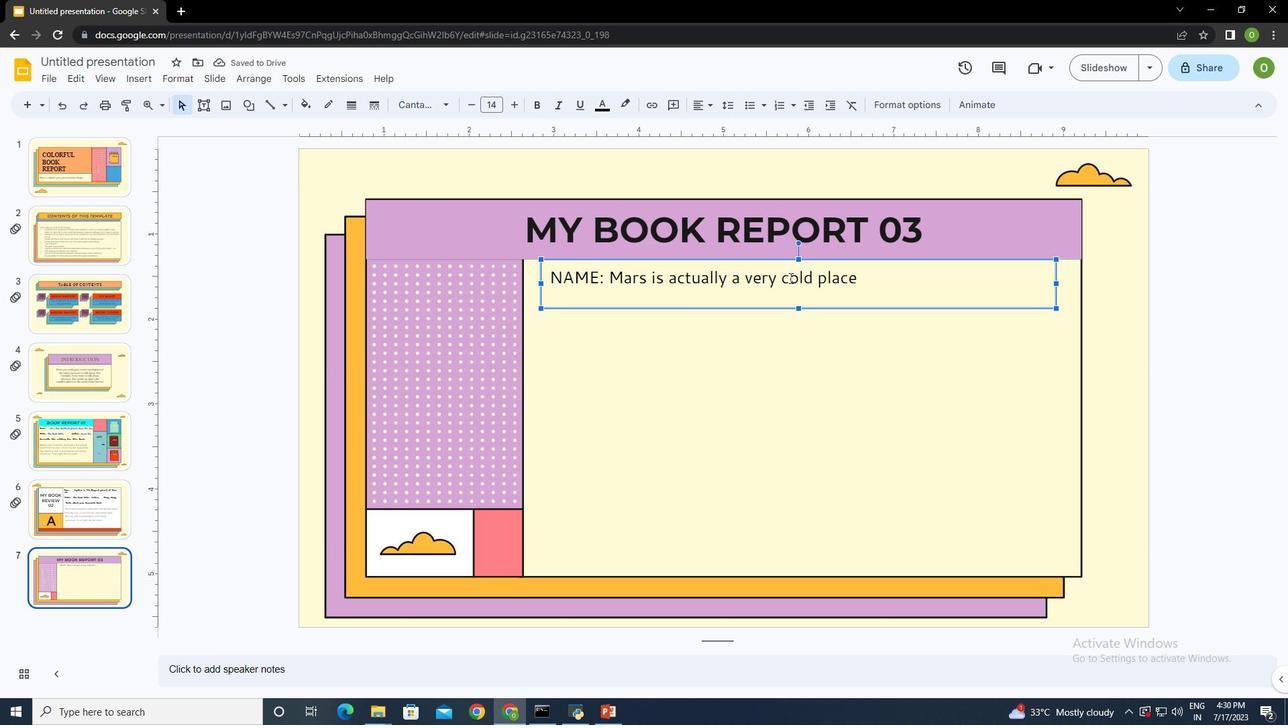 
Action: Mouse pressed left at (796, 277)
Screenshot: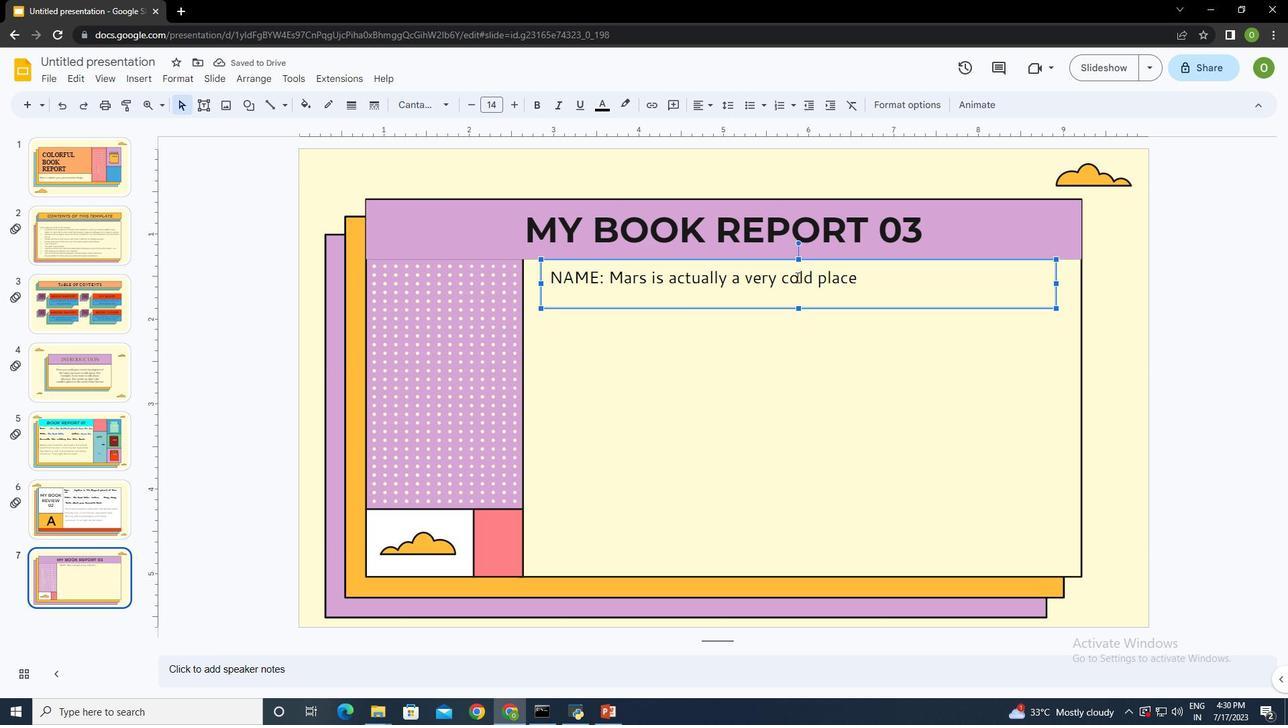 
Action: Key pressed ctrl+A
Screenshot: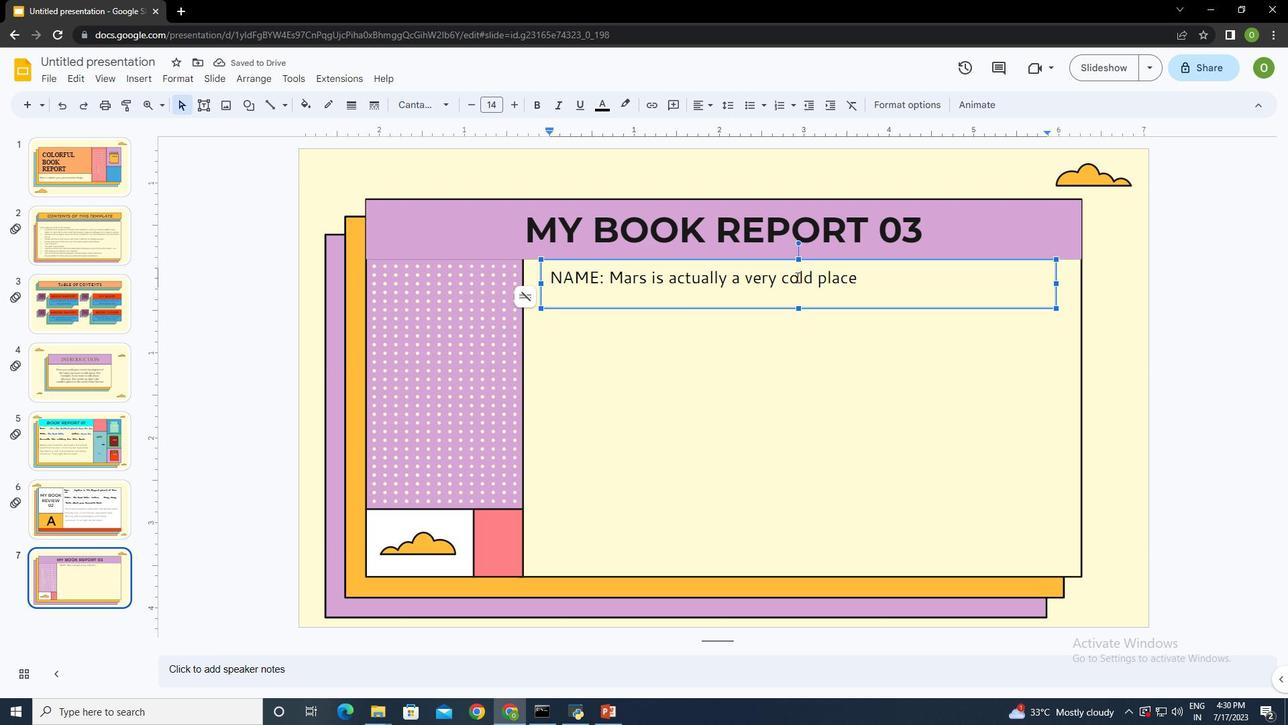 
Action: Mouse moved to (516, 103)
Screenshot: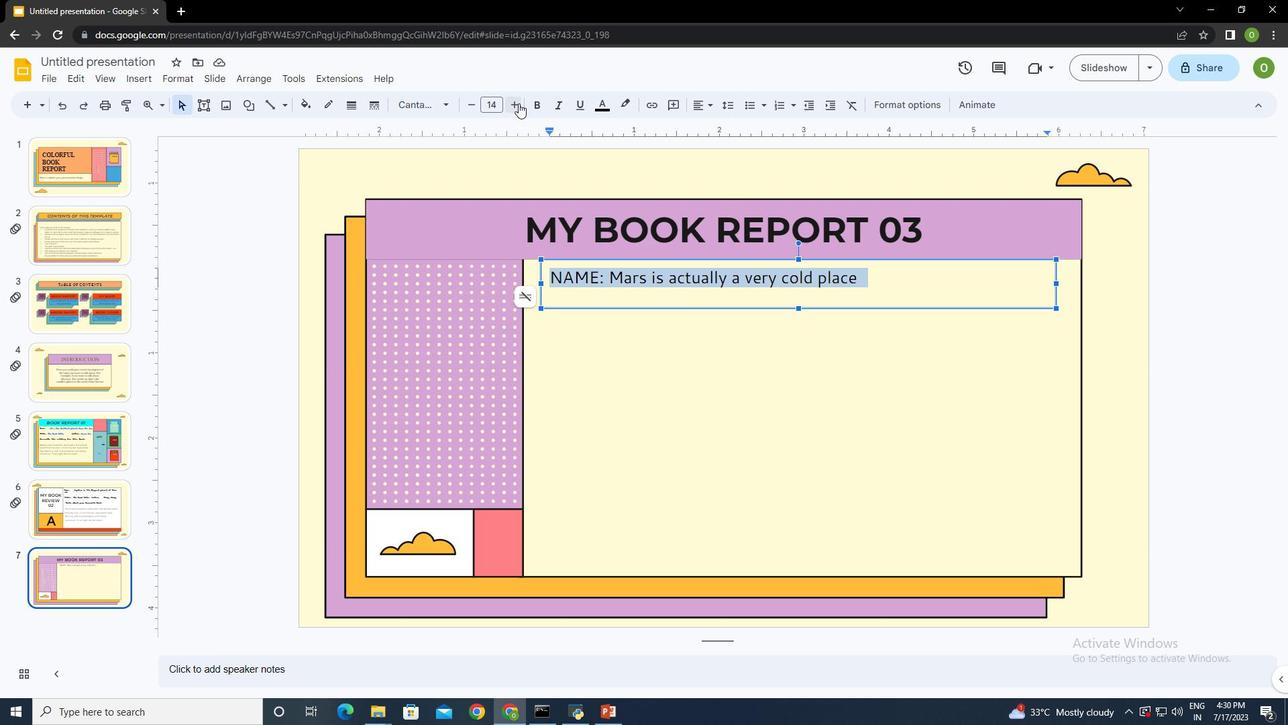 
Action: Mouse pressed left at (516, 103)
Screenshot: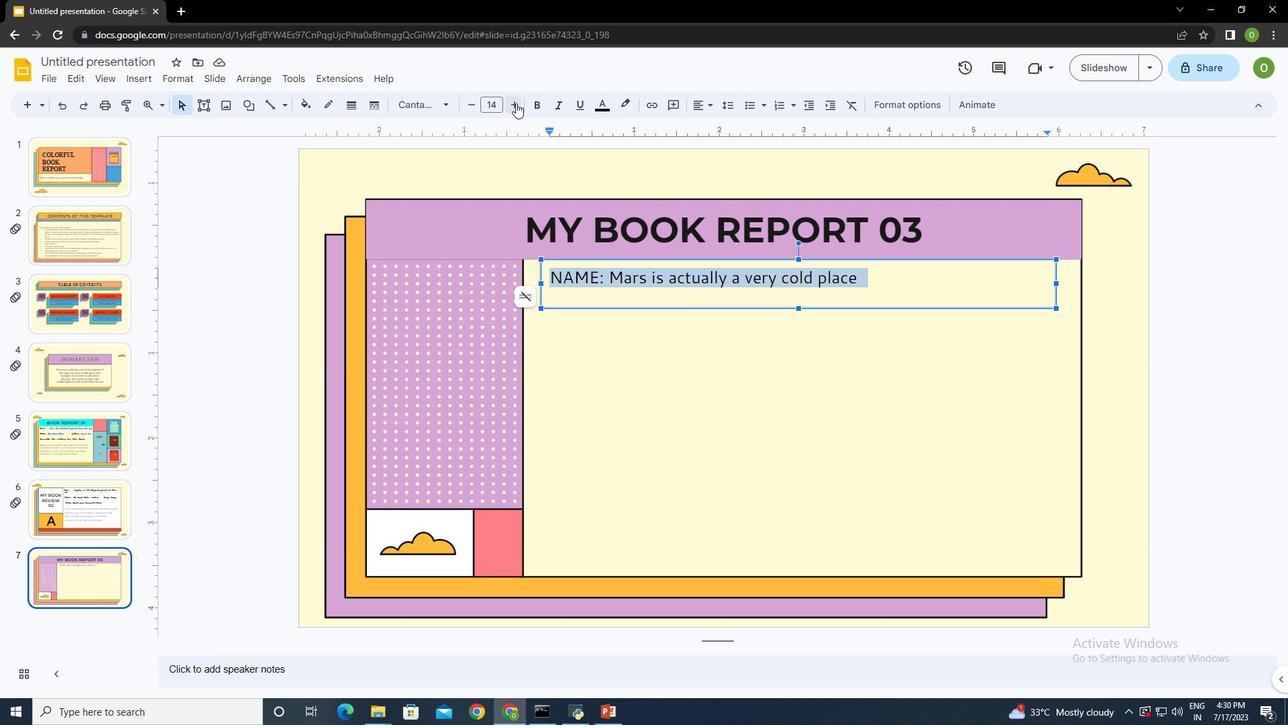 
Action: Mouse moved to (877, 282)
Screenshot: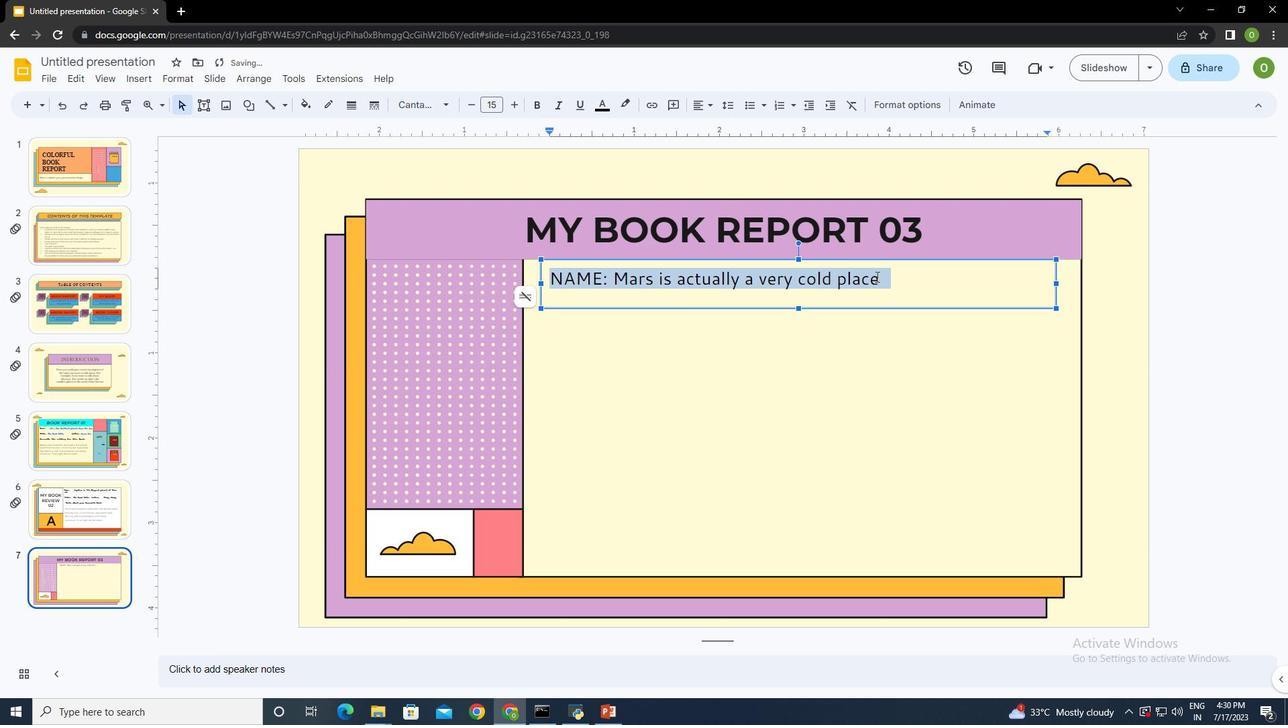 
Action: Mouse pressed left at (877, 282)
Screenshot: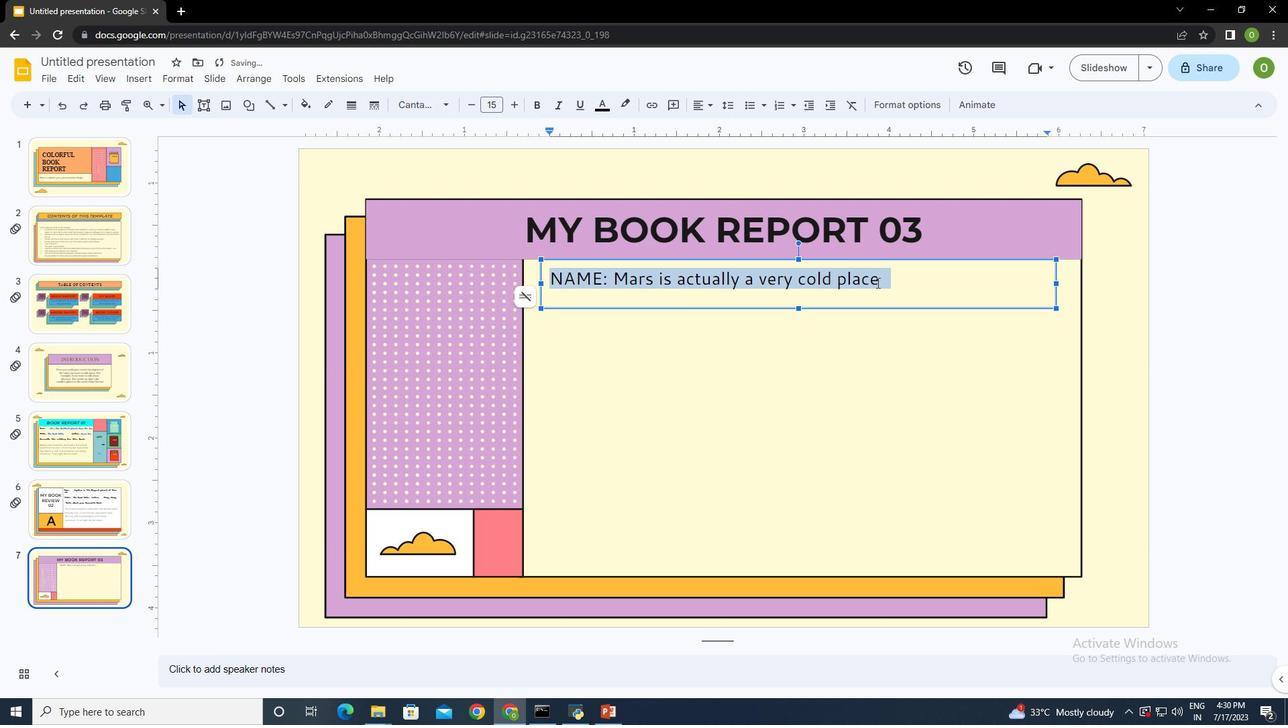 
Action: Mouse moved to (881, 280)
Screenshot: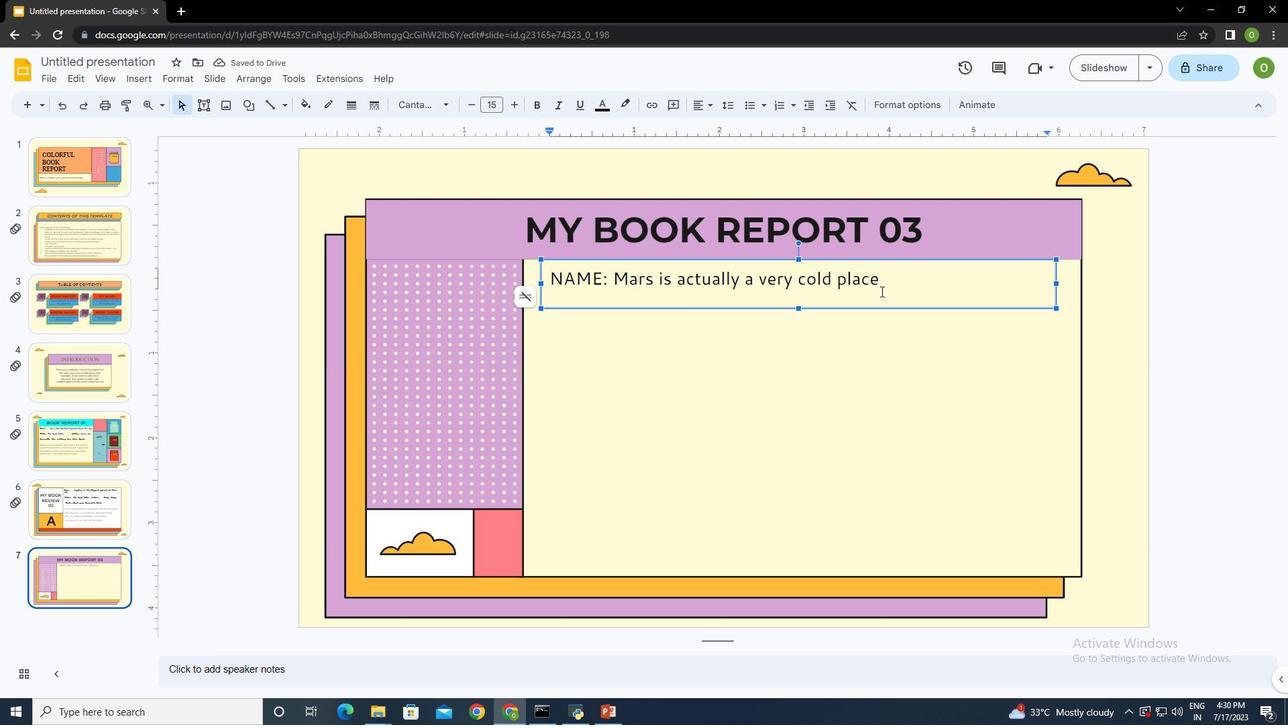 
Action: Mouse pressed left at (881, 280)
Screenshot: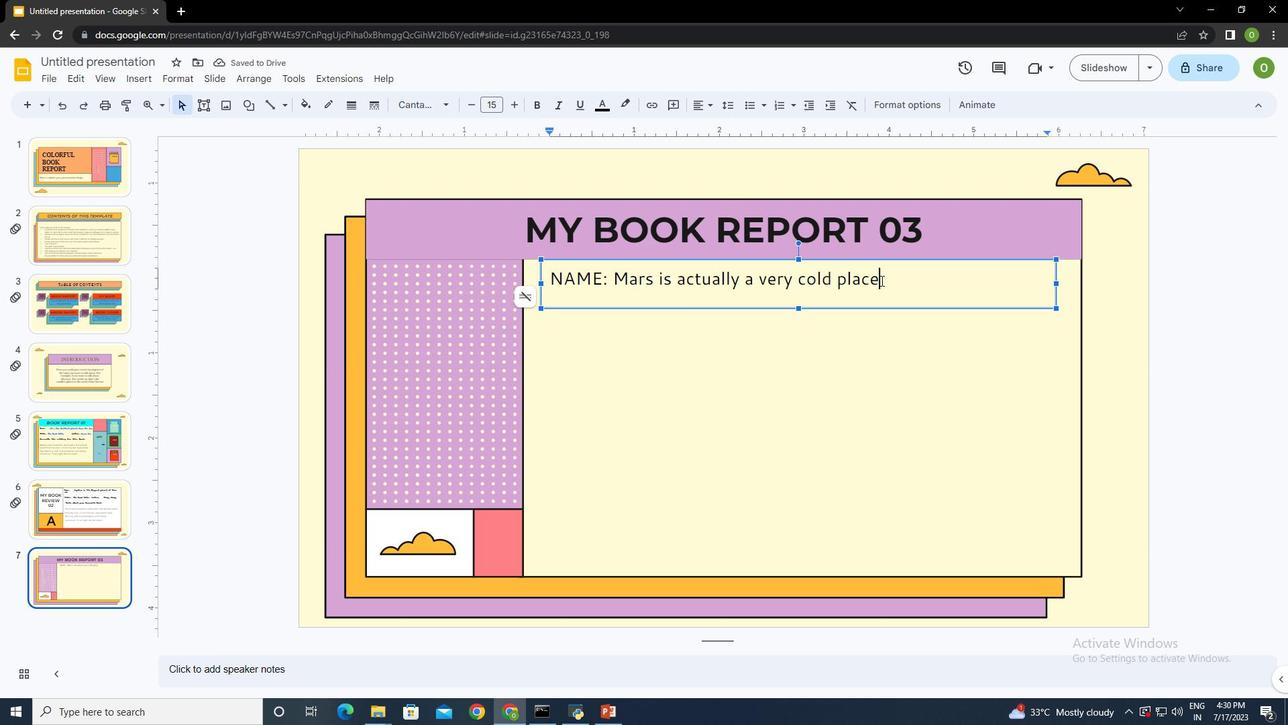 
Action: Mouse moved to (422, 102)
Screenshot: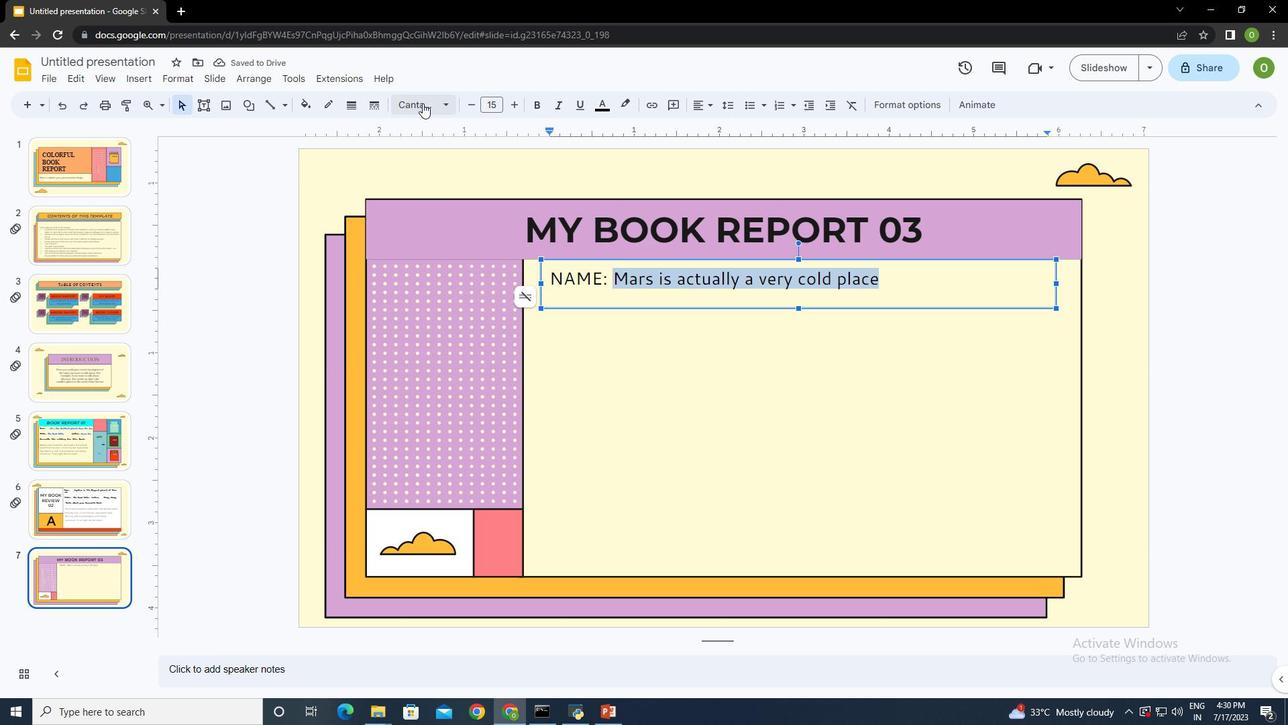 
Action: Mouse pressed left at (422, 102)
Screenshot: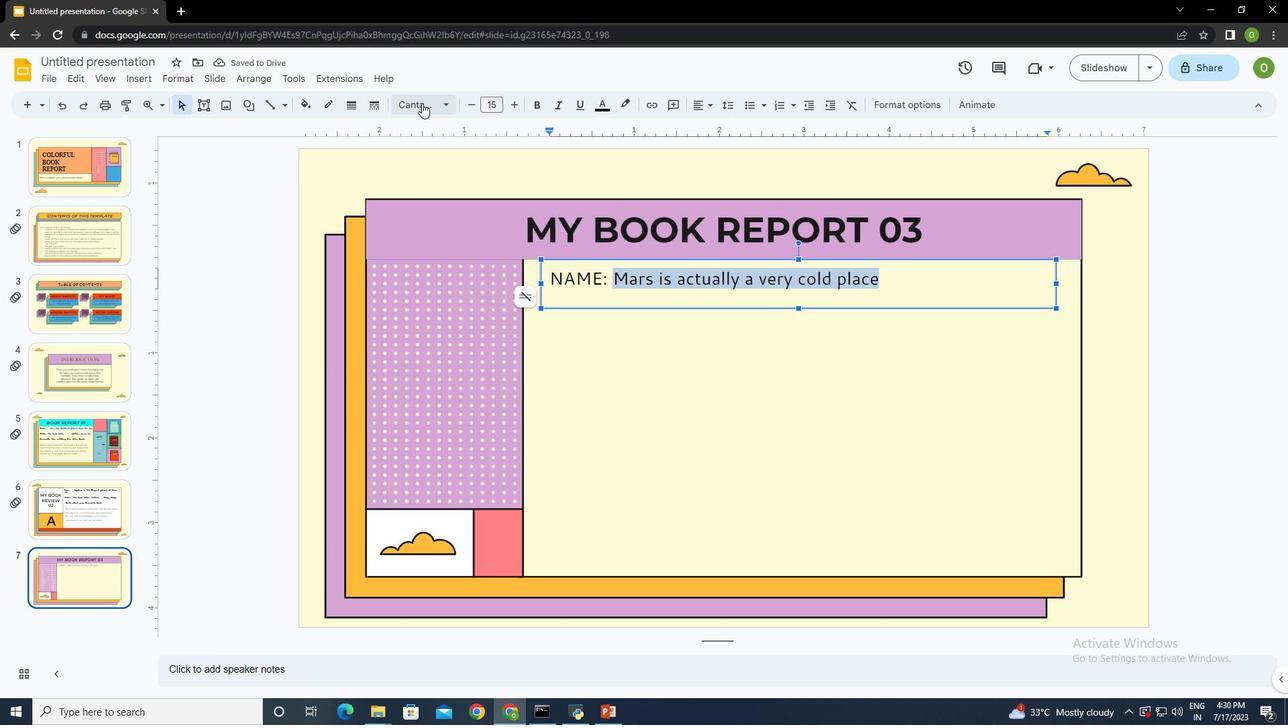 
Action: Mouse moved to (490, 303)
Screenshot: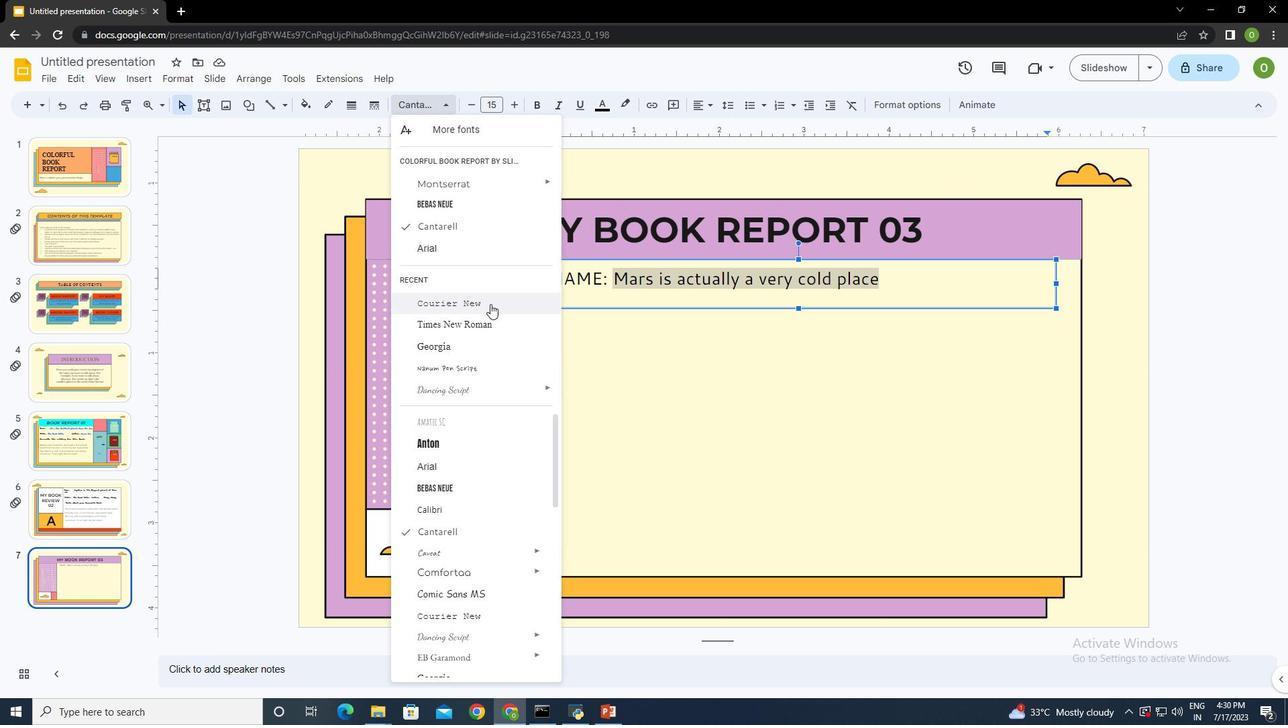 
Action: Mouse pressed left at (490, 303)
Screenshot: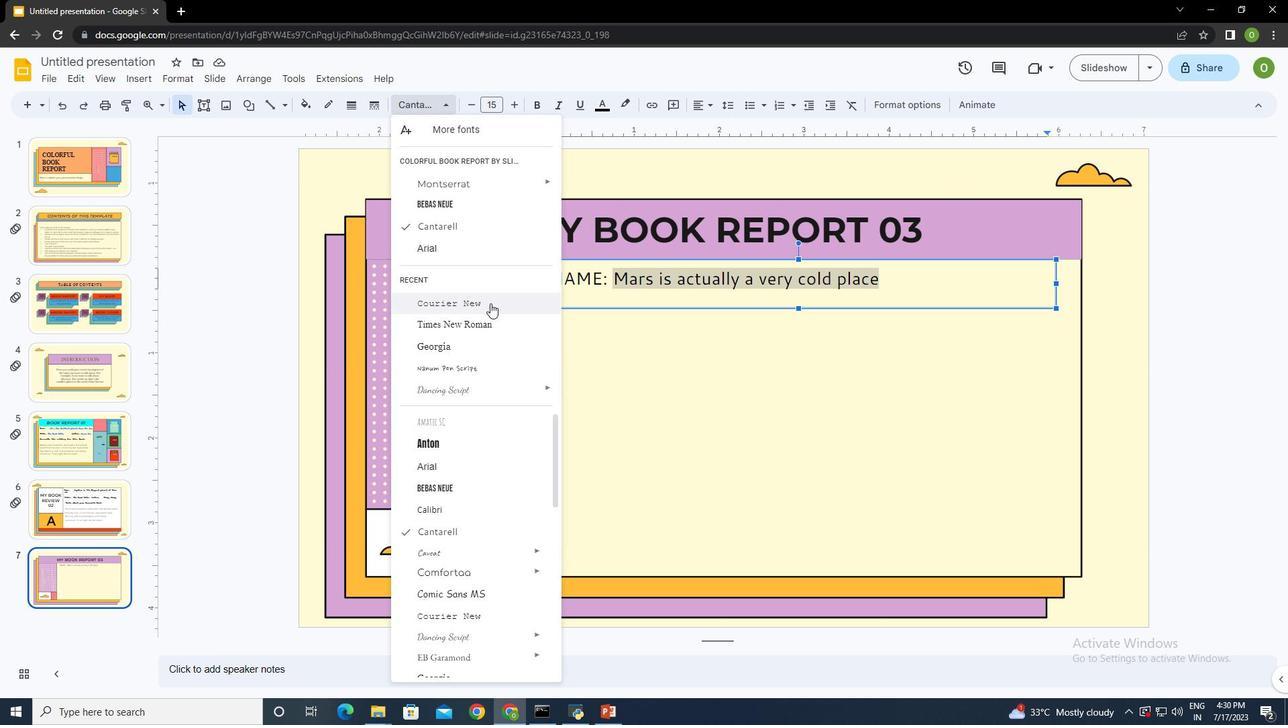 
Action: Mouse moved to (596, 279)
Screenshot: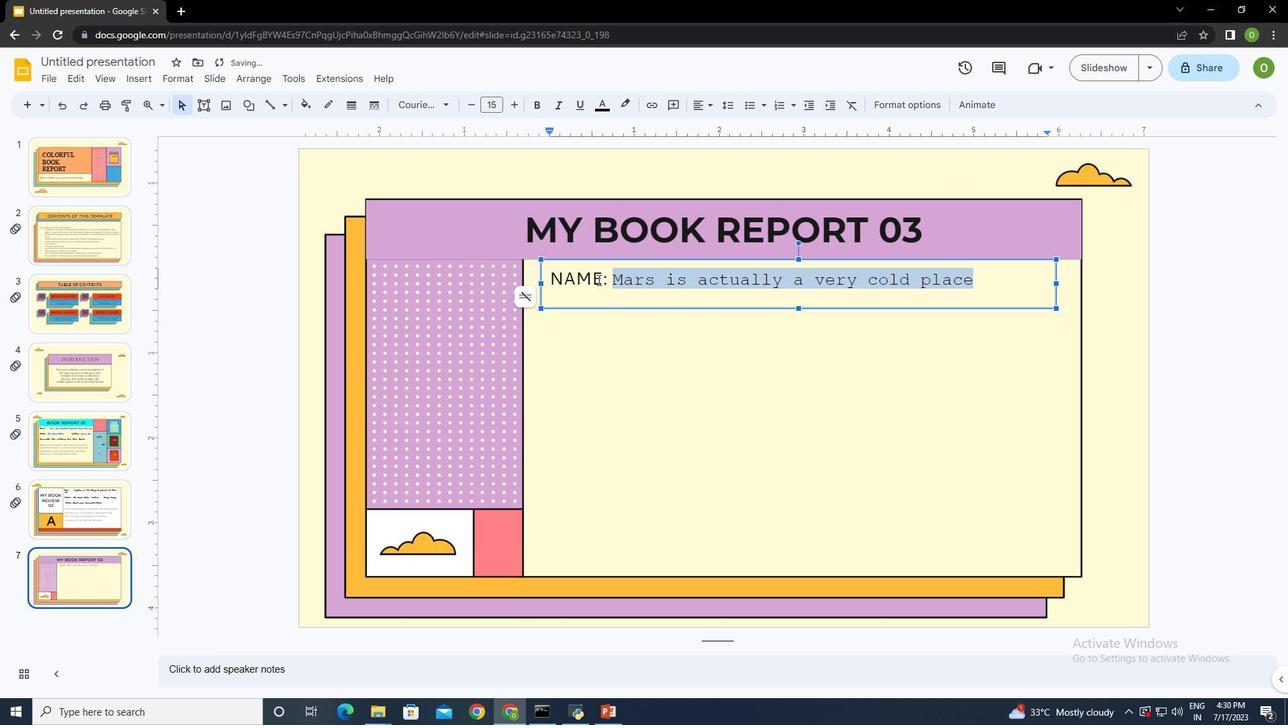 
Action: Mouse pressed left at (596, 279)
Screenshot: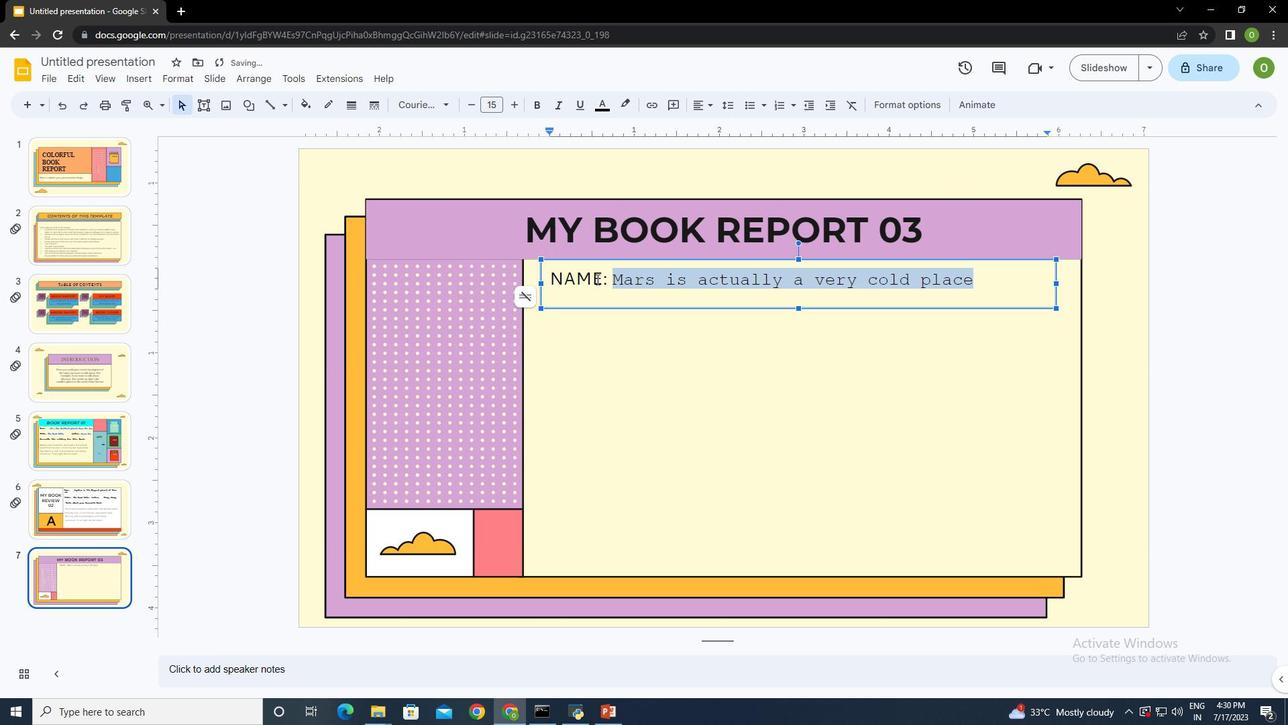 
Action: Mouse moved to (602, 281)
Screenshot: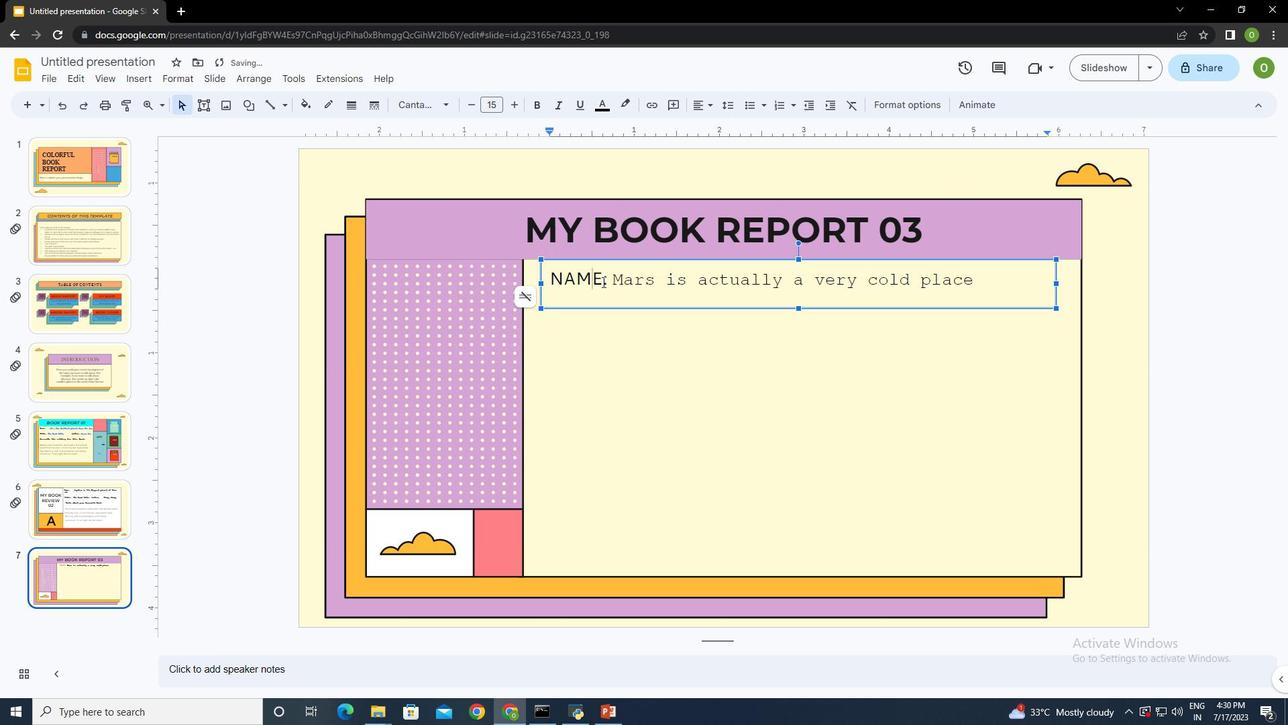 
Action: Mouse pressed left at (602, 281)
Screenshot: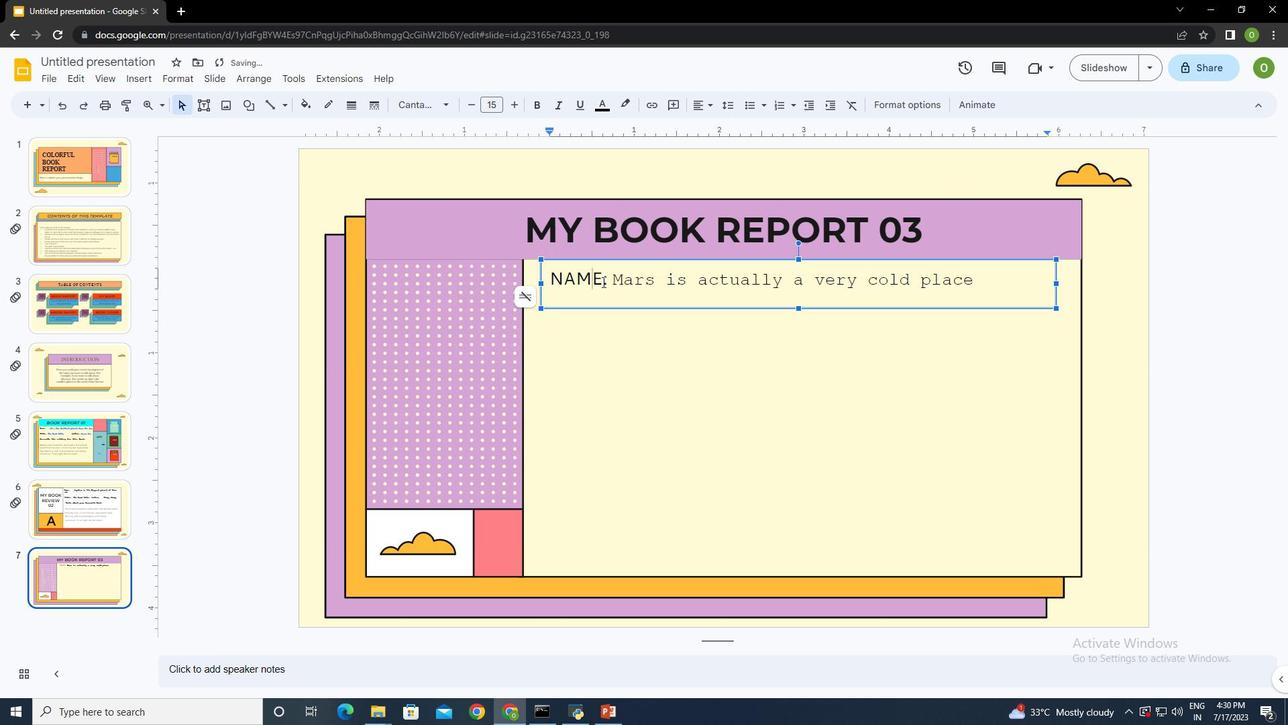 
Action: Mouse moved to (425, 102)
Screenshot: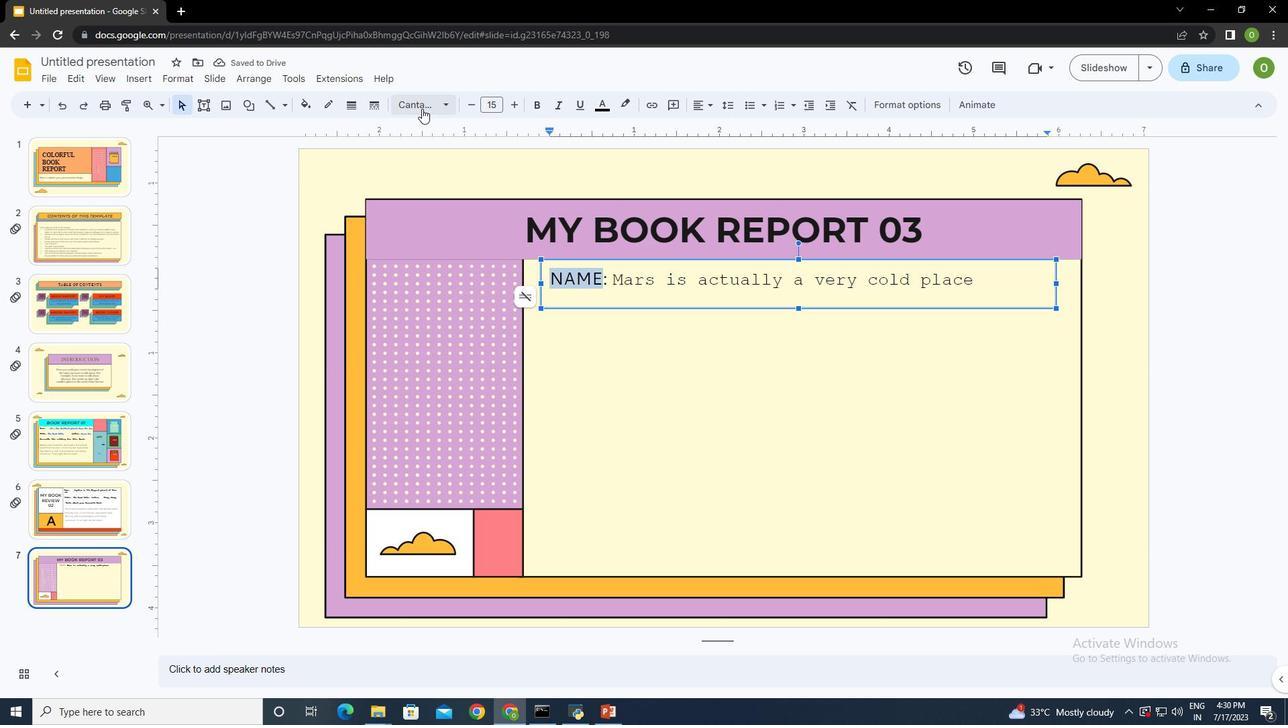 
Action: Mouse pressed left at (425, 102)
Screenshot: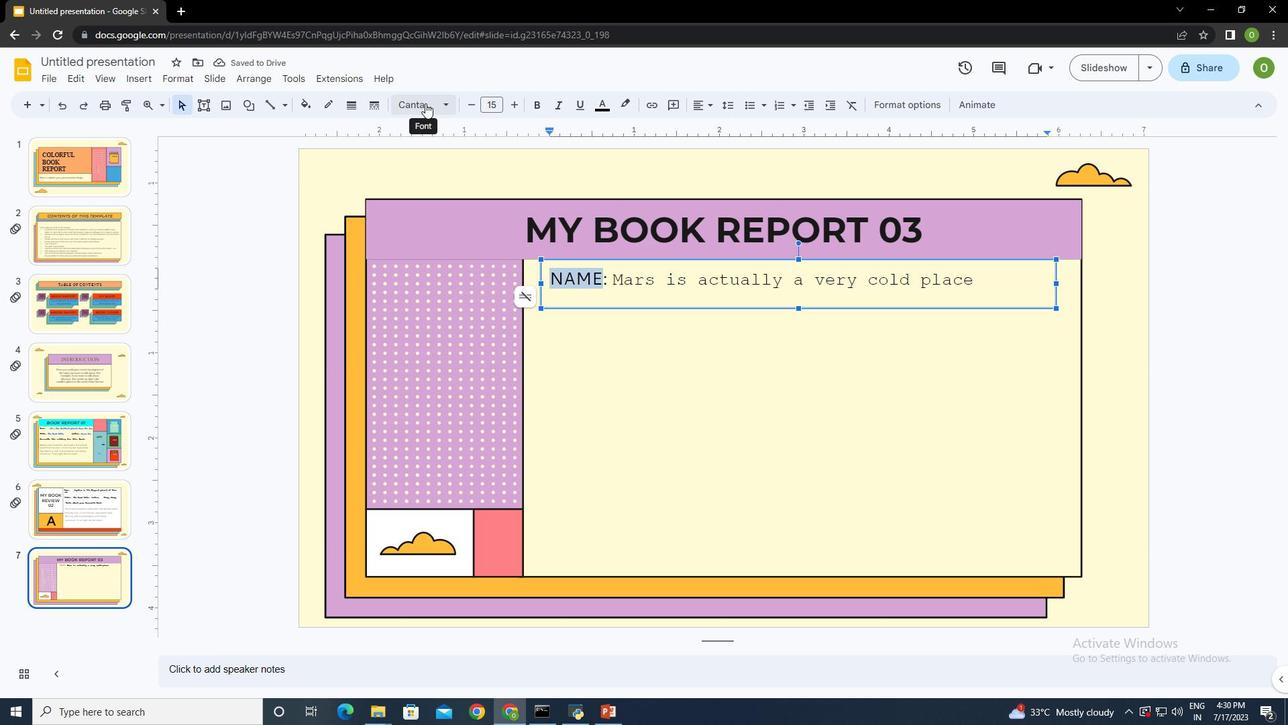 
Action: Mouse moved to (477, 330)
Screenshot: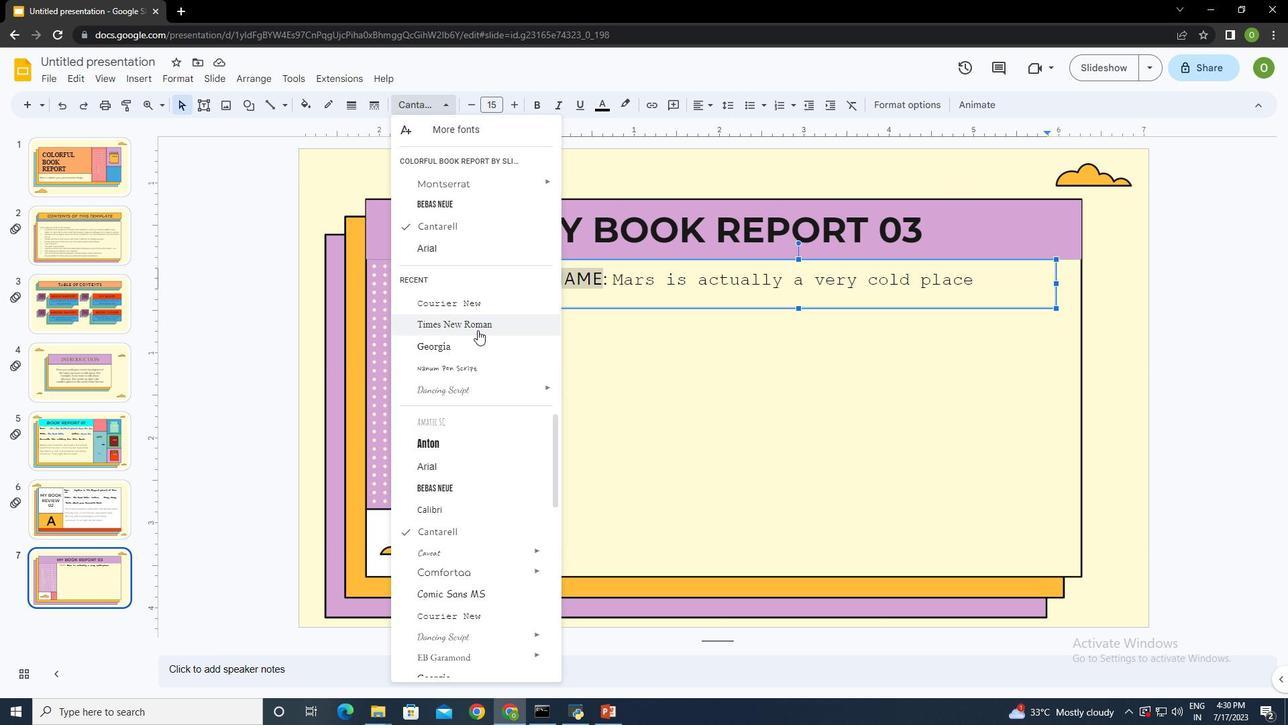 
Action: Mouse pressed left at (477, 330)
Screenshot: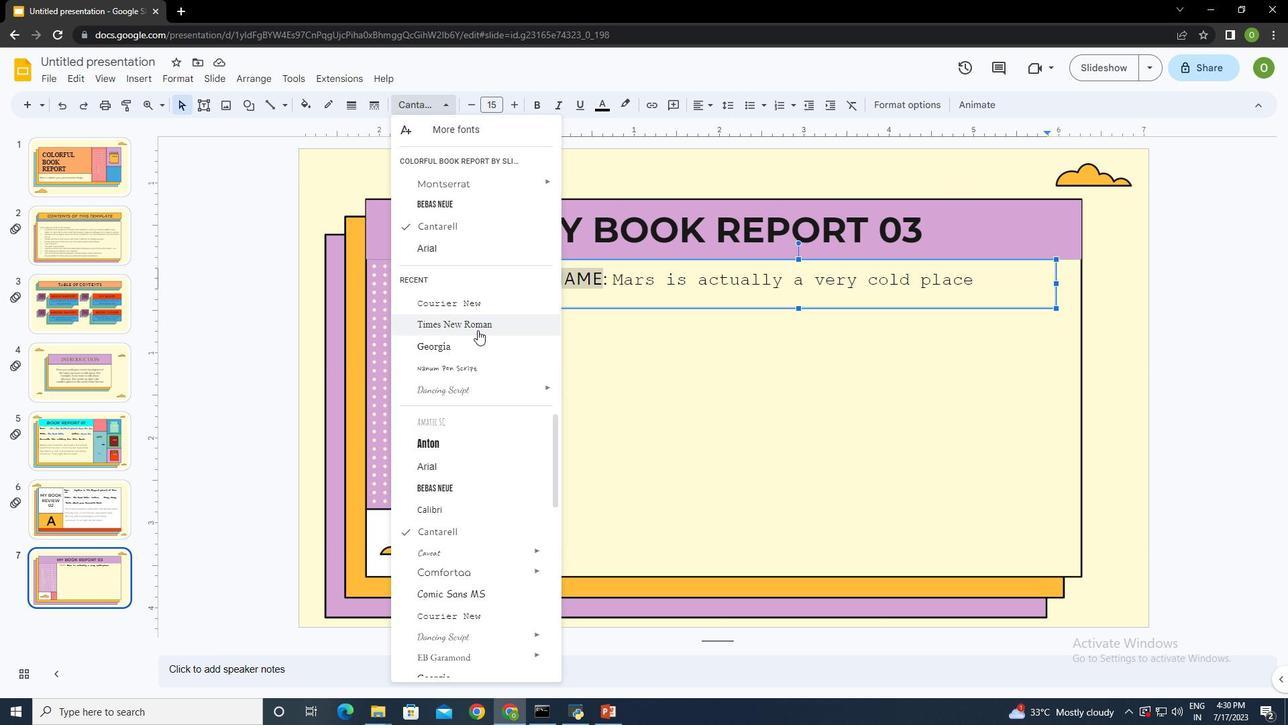 
Action: Mouse moved to (606, 292)
Screenshot: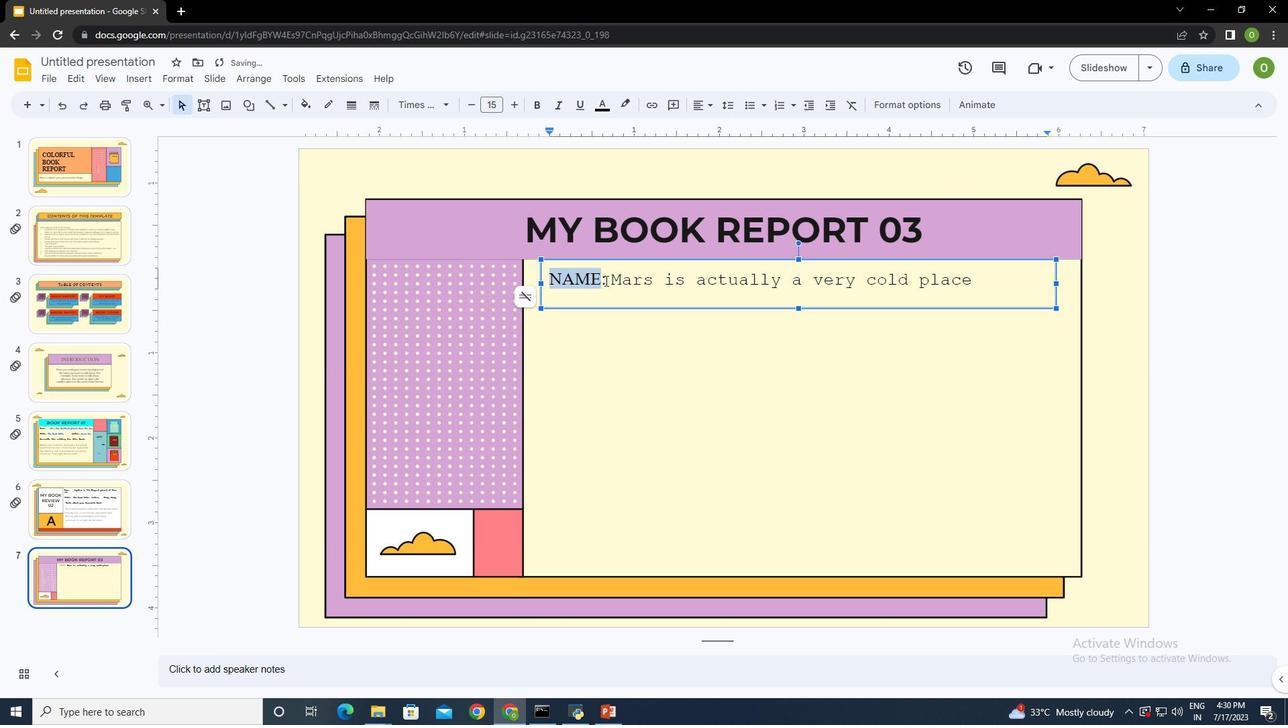 
Action: Mouse pressed left at (606, 292)
Screenshot: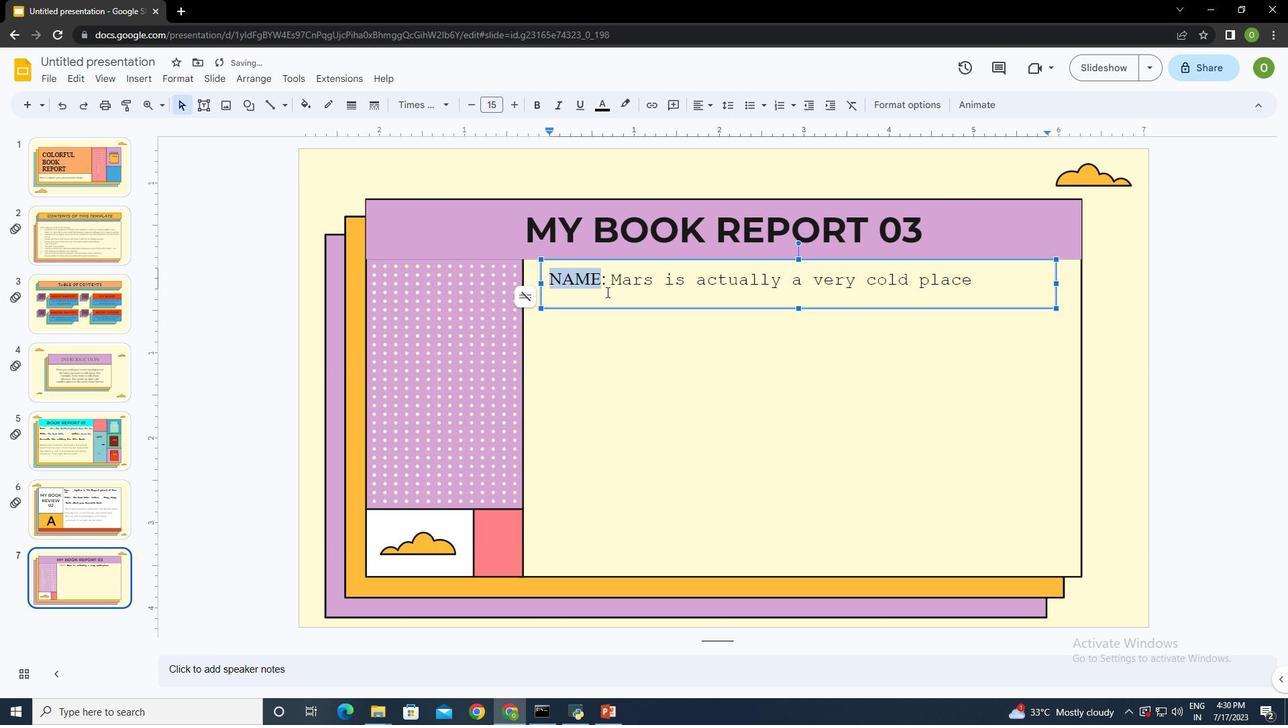 
Action: Mouse moved to (618, 296)
Screenshot: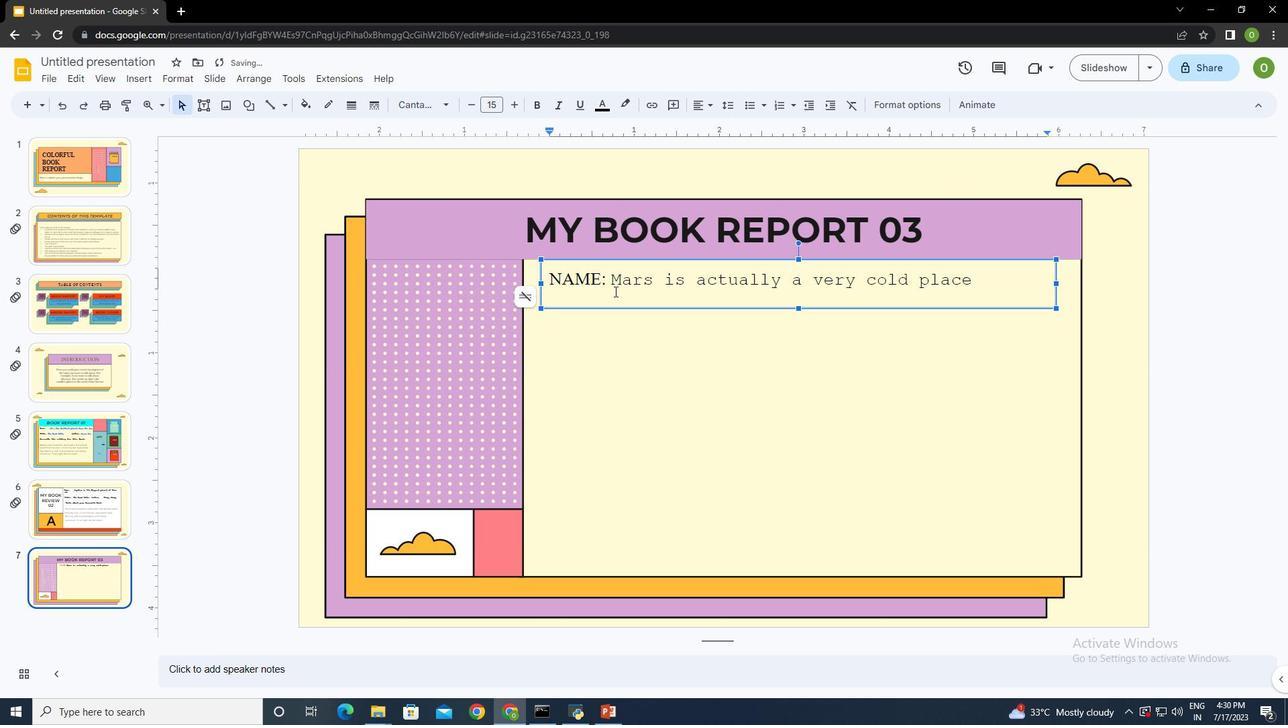 
Action: Key pressed <Key.space>
Screenshot: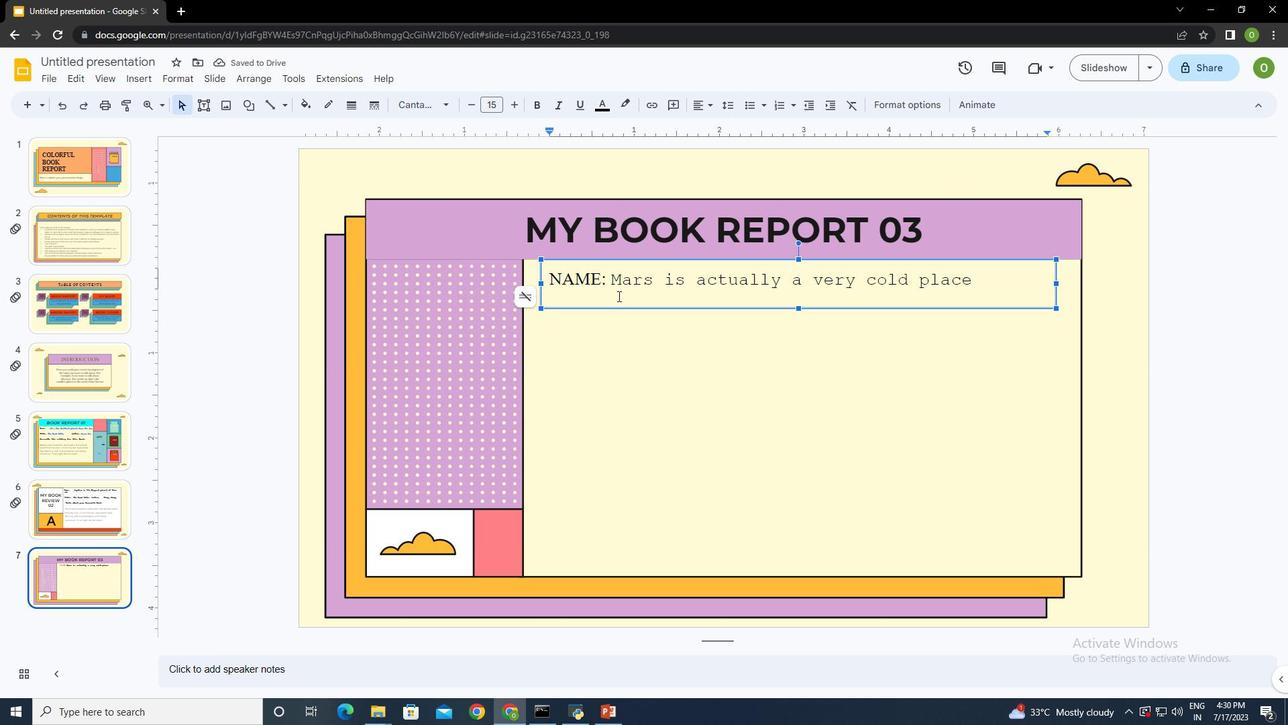 
Action: Mouse moved to (978, 288)
Screenshot: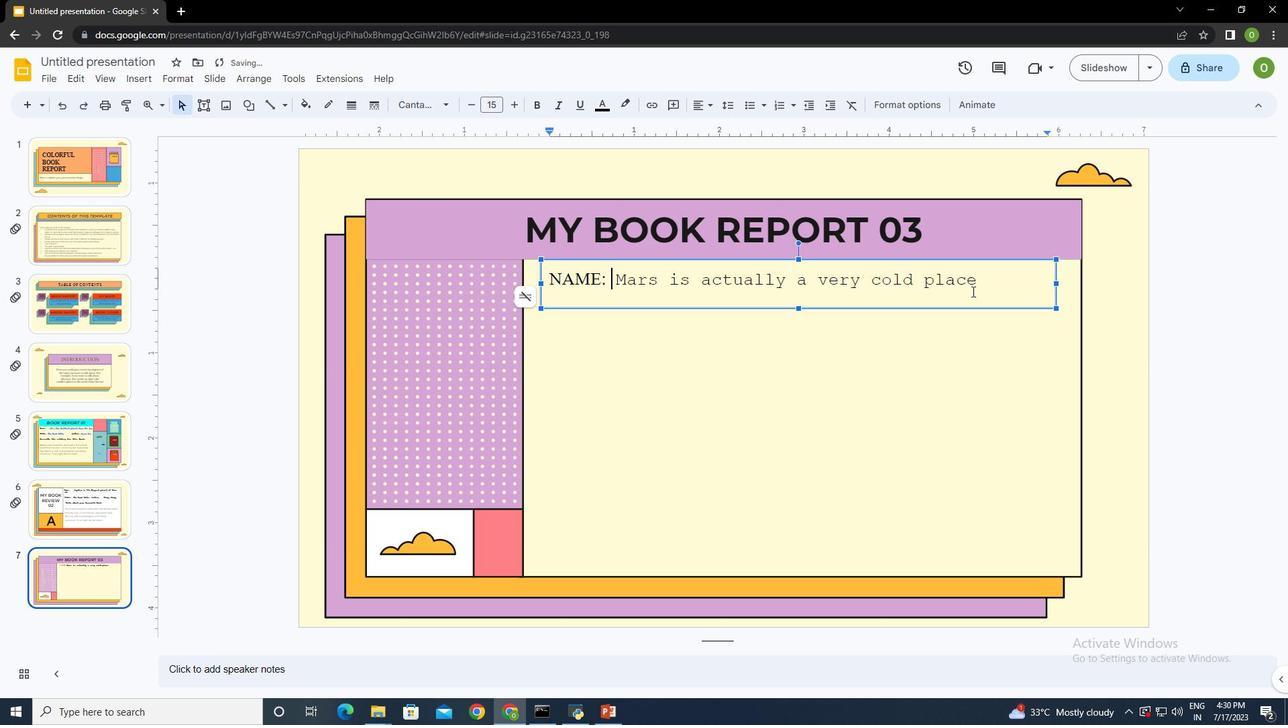 
Action: Key pressed <Key.space>
Screenshot: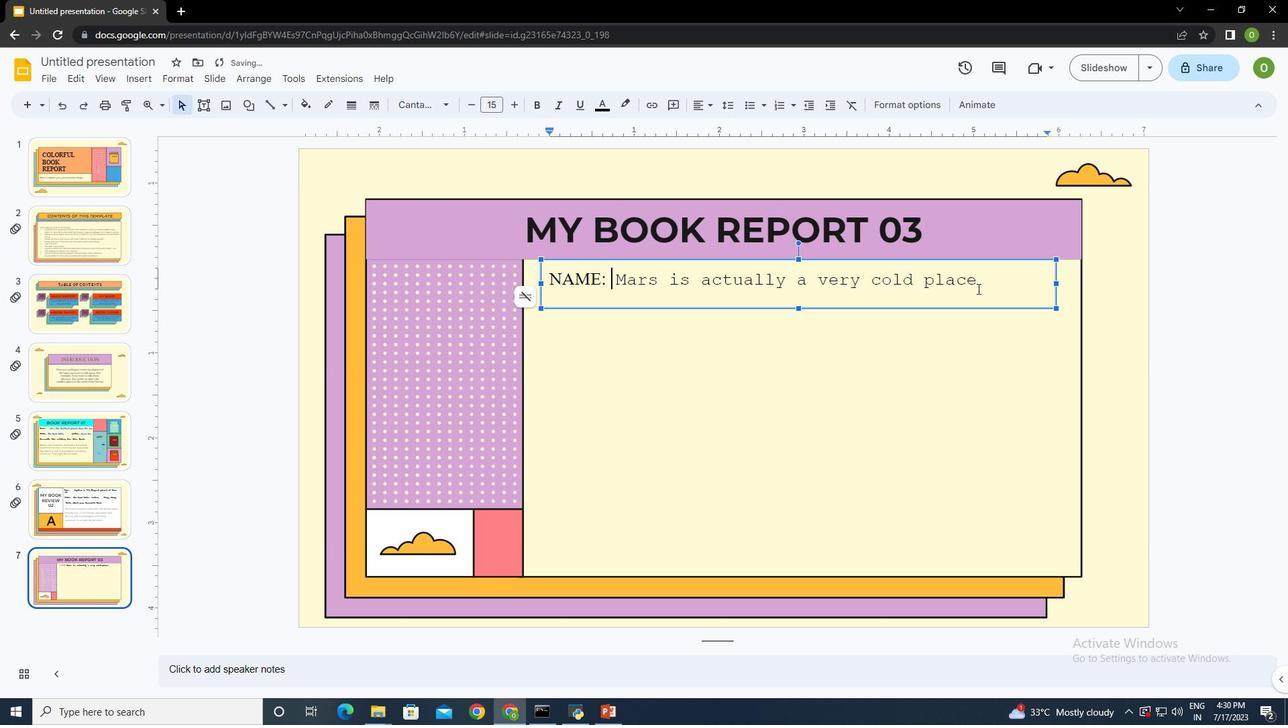 
Action: Mouse moved to (1006, 285)
Screenshot: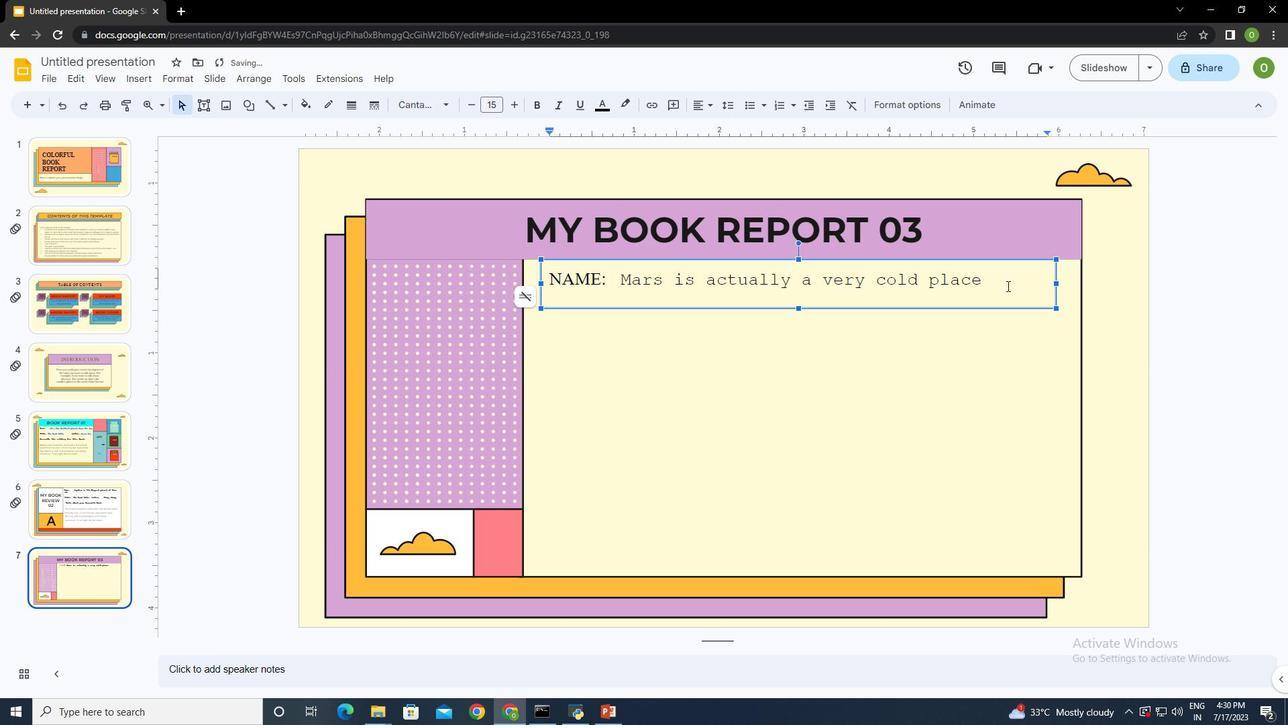 
Action: Mouse pressed left at (1006, 285)
Screenshot: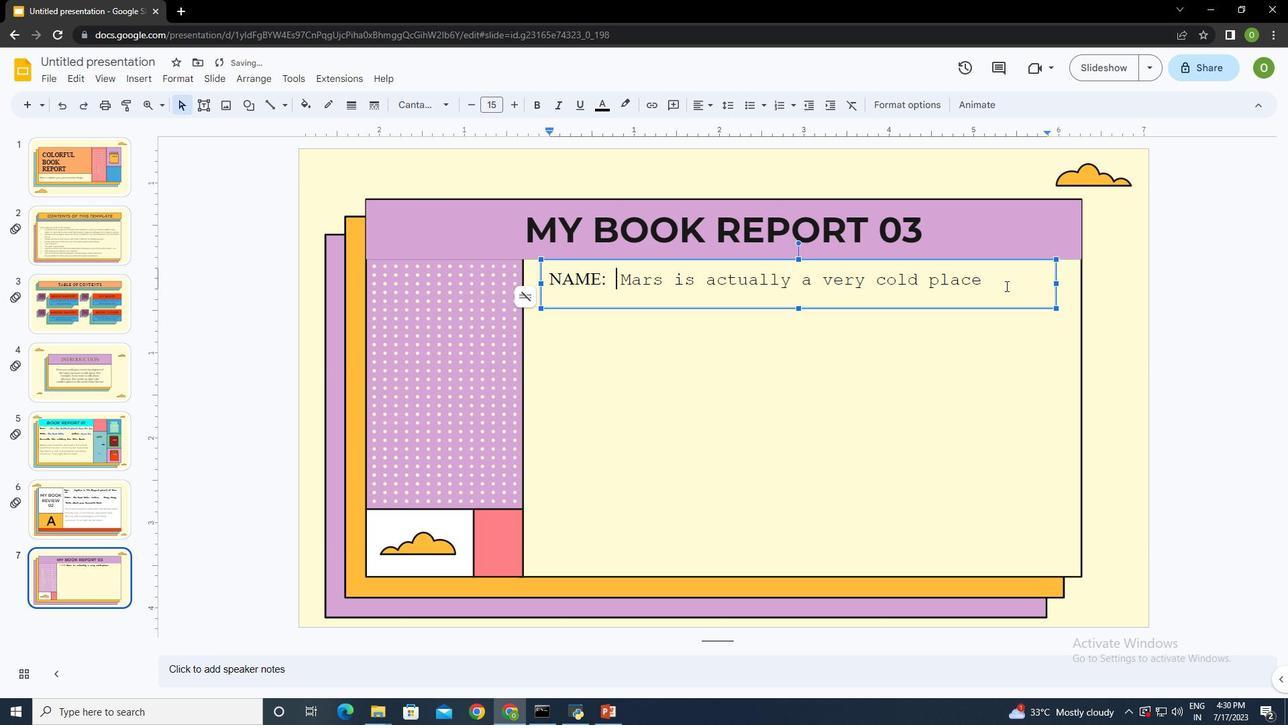 
Action: Mouse moved to (272, 106)
Screenshot: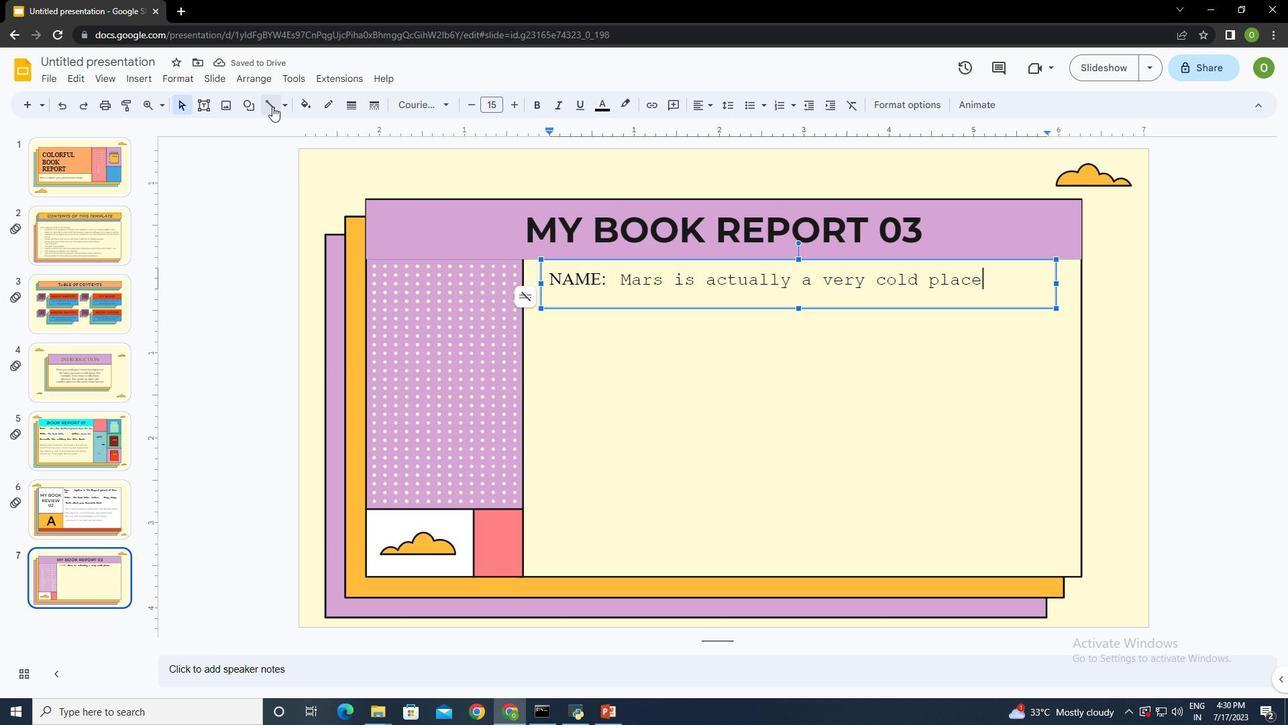 
Action: Mouse pressed left at (272, 106)
Screenshot: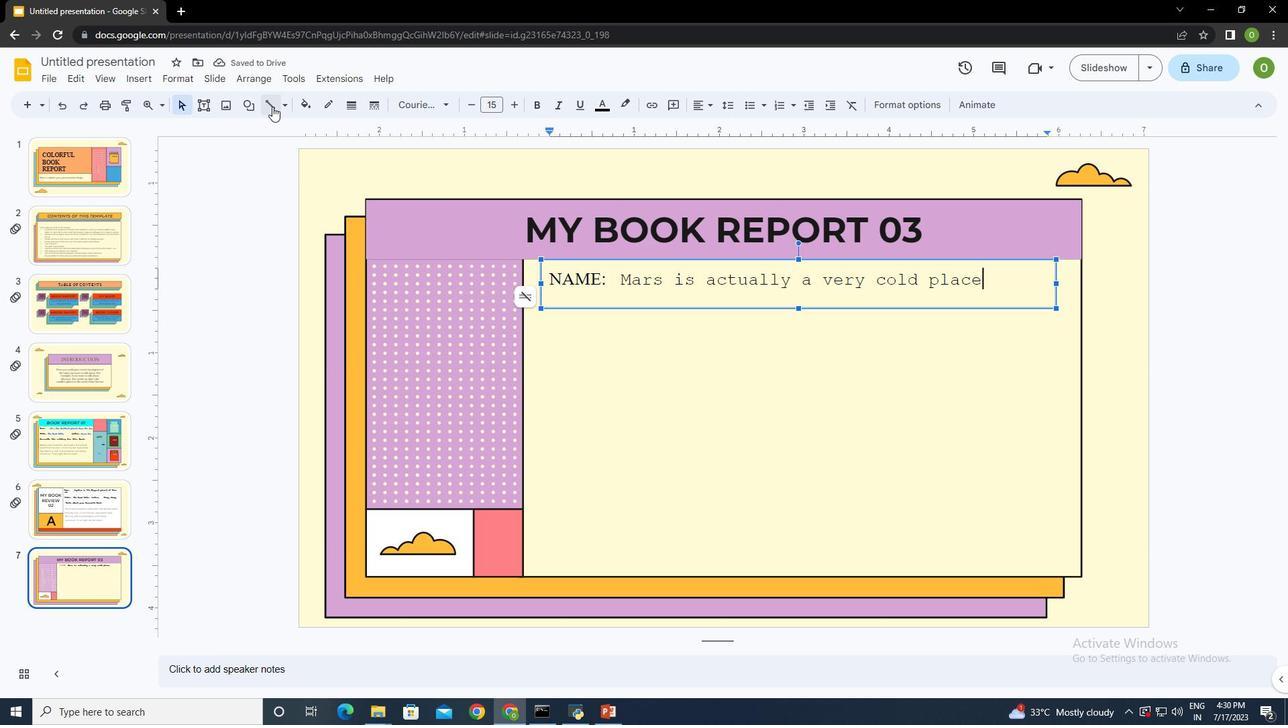 
Action: Mouse moved to (613, 300)
Screenshot: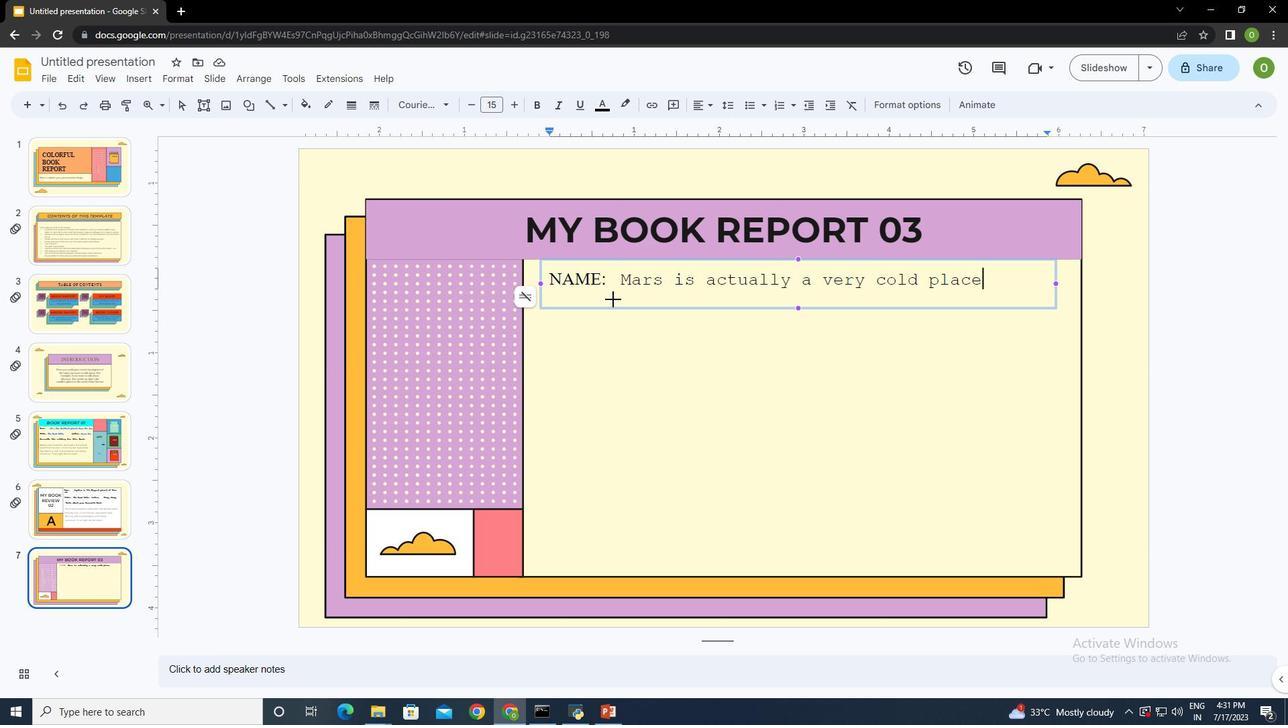
Action: Mouse pressed left at (613, 300)
Screenshot: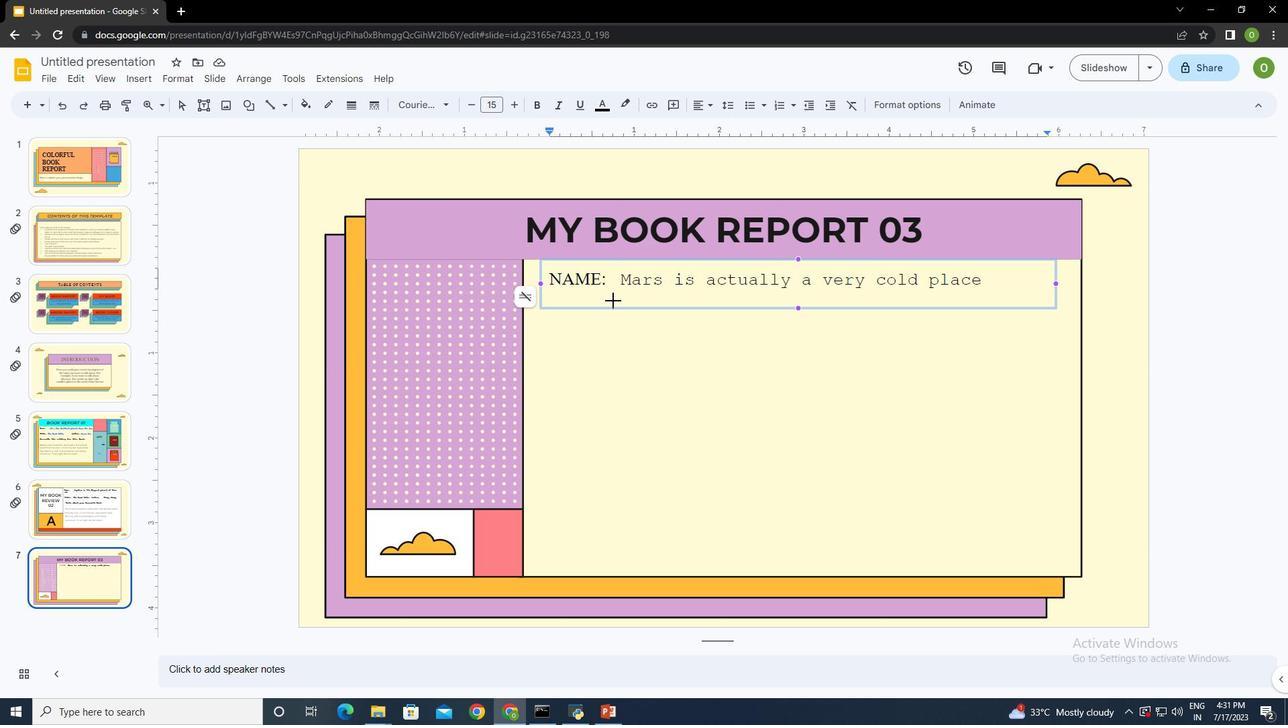 
Action: Mouse moved to (327, 100)
Screenshot: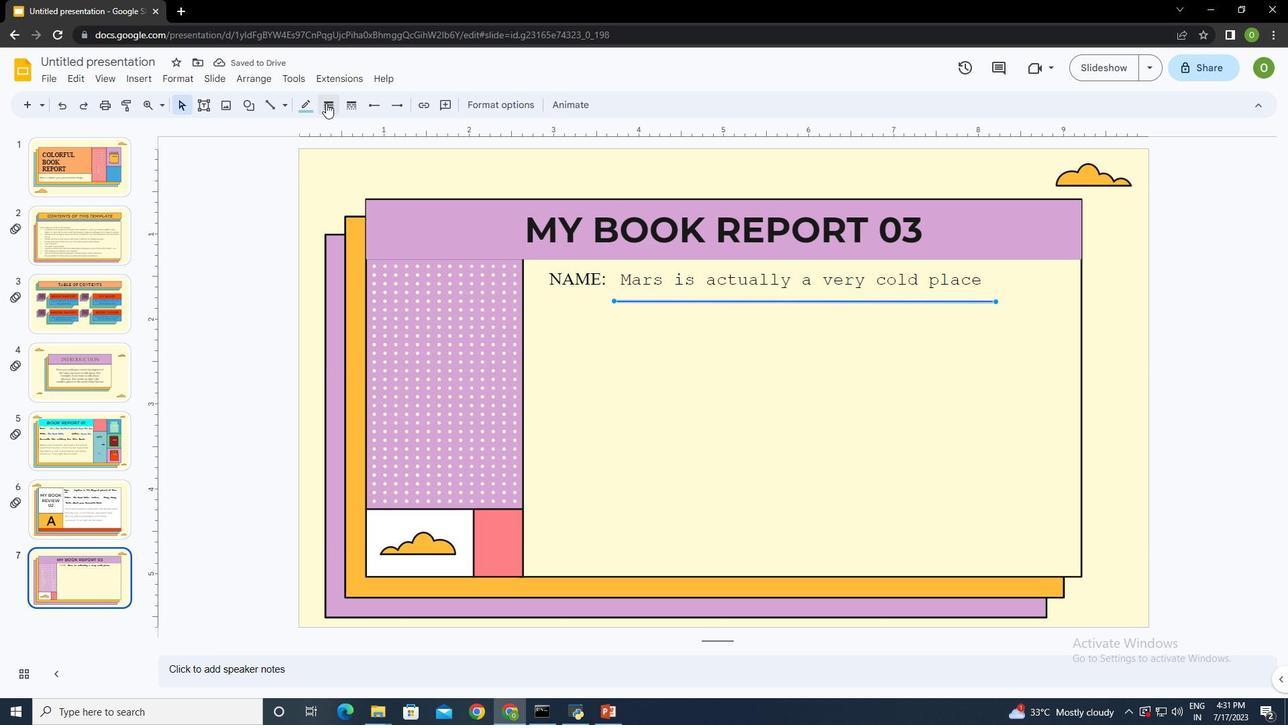 
Action: Mouse pressed left at (327, 100)
Screenshot: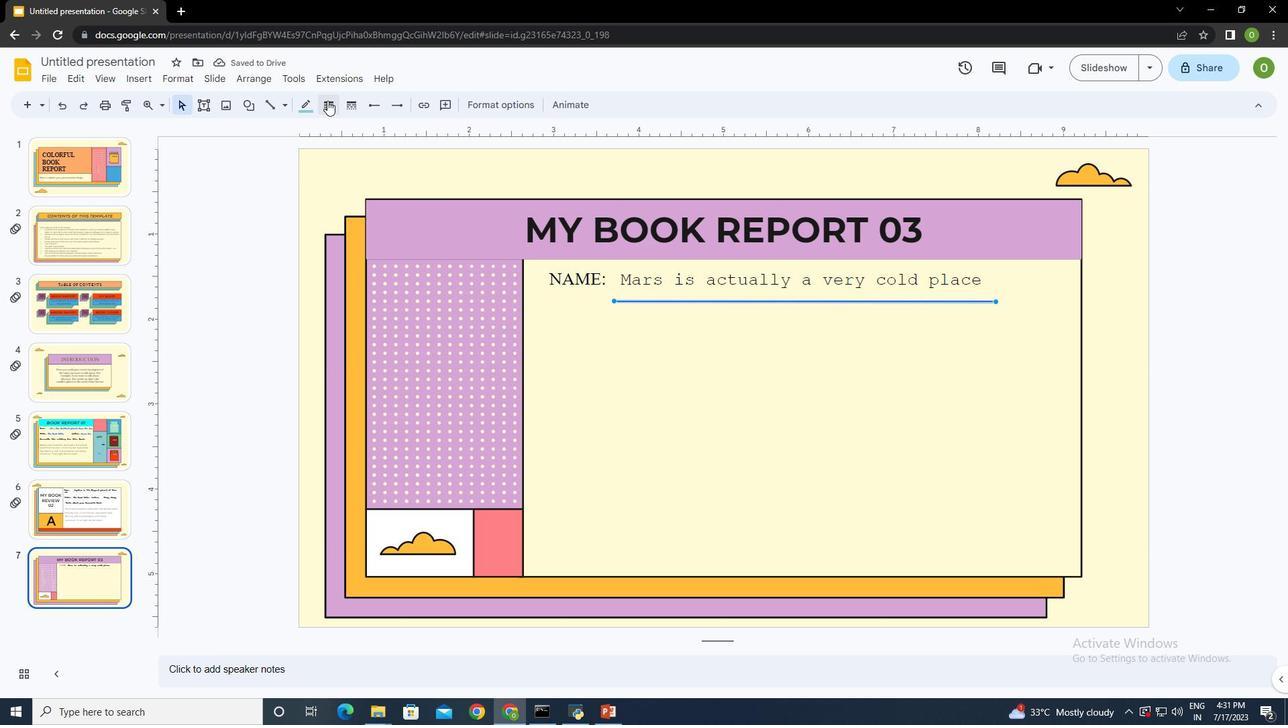 
Action: Mouse moved to (352, 150)
Screenshot: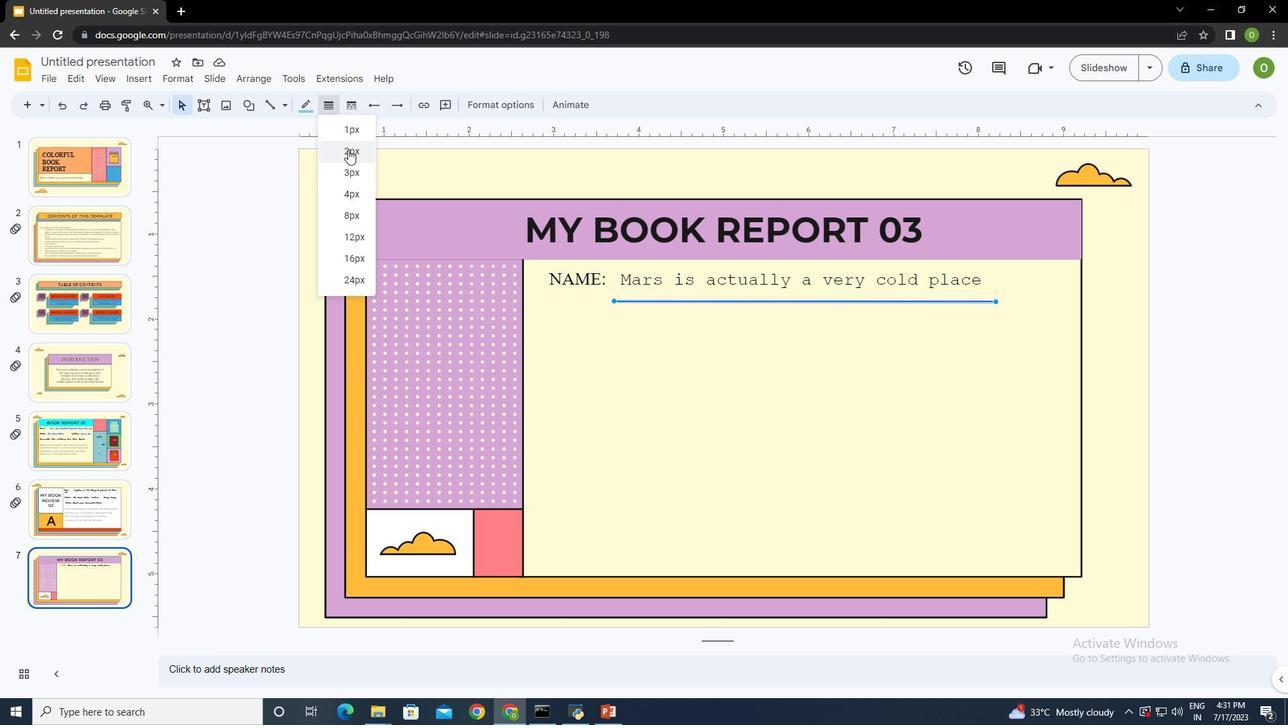 
Action: Mouse pressed left at (352, 150)
Screenshot: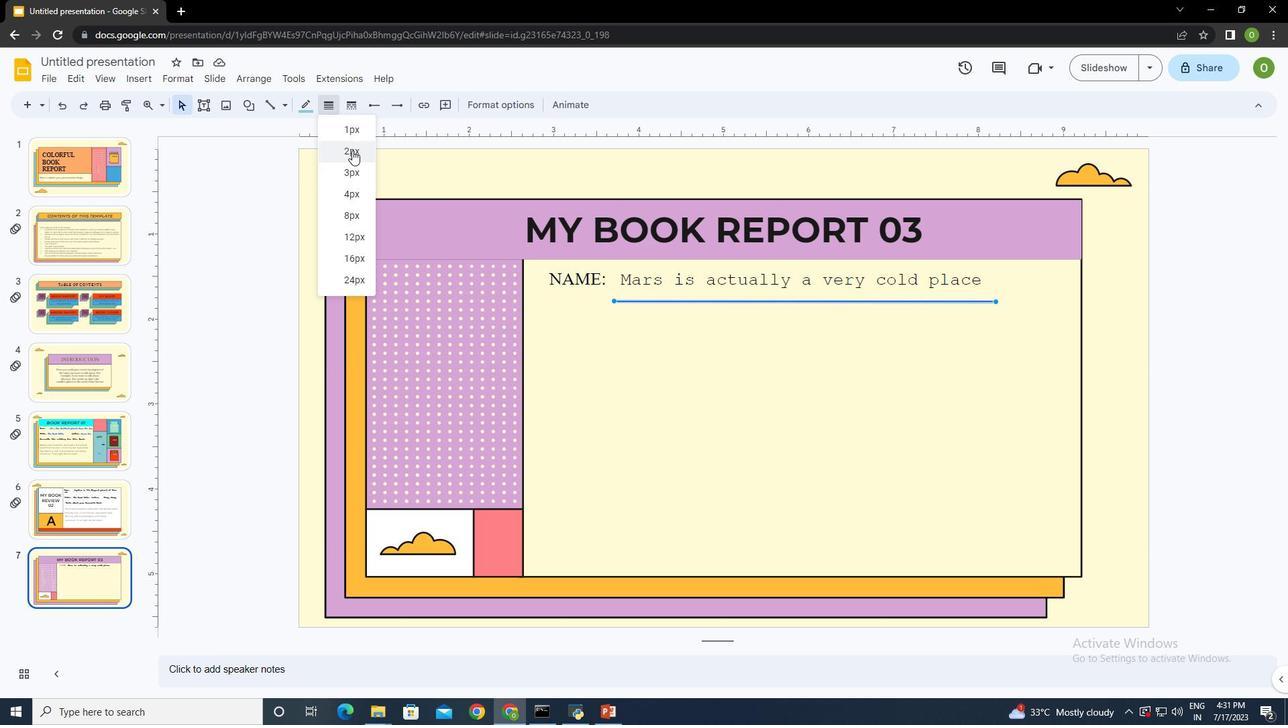 
Action: Mouse moved to (718, 334)
Screenshot: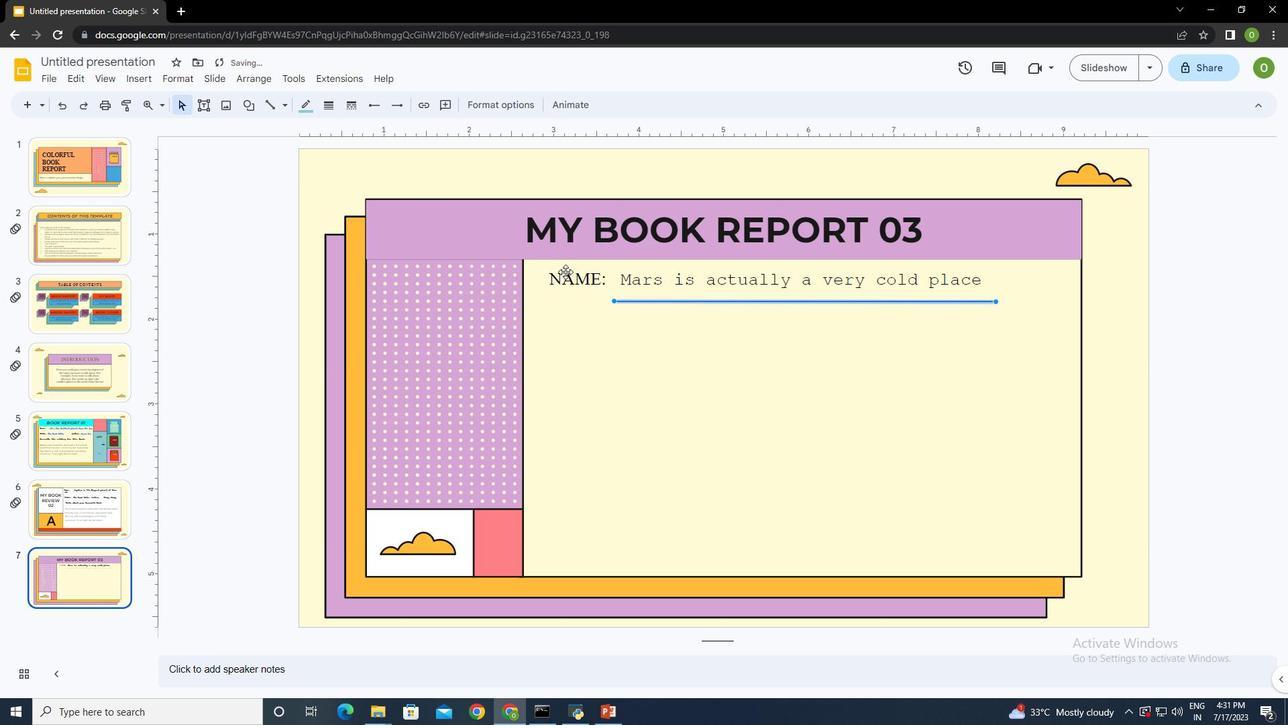 
Action: Mouse pressed left at (718, 334)
Screenshot: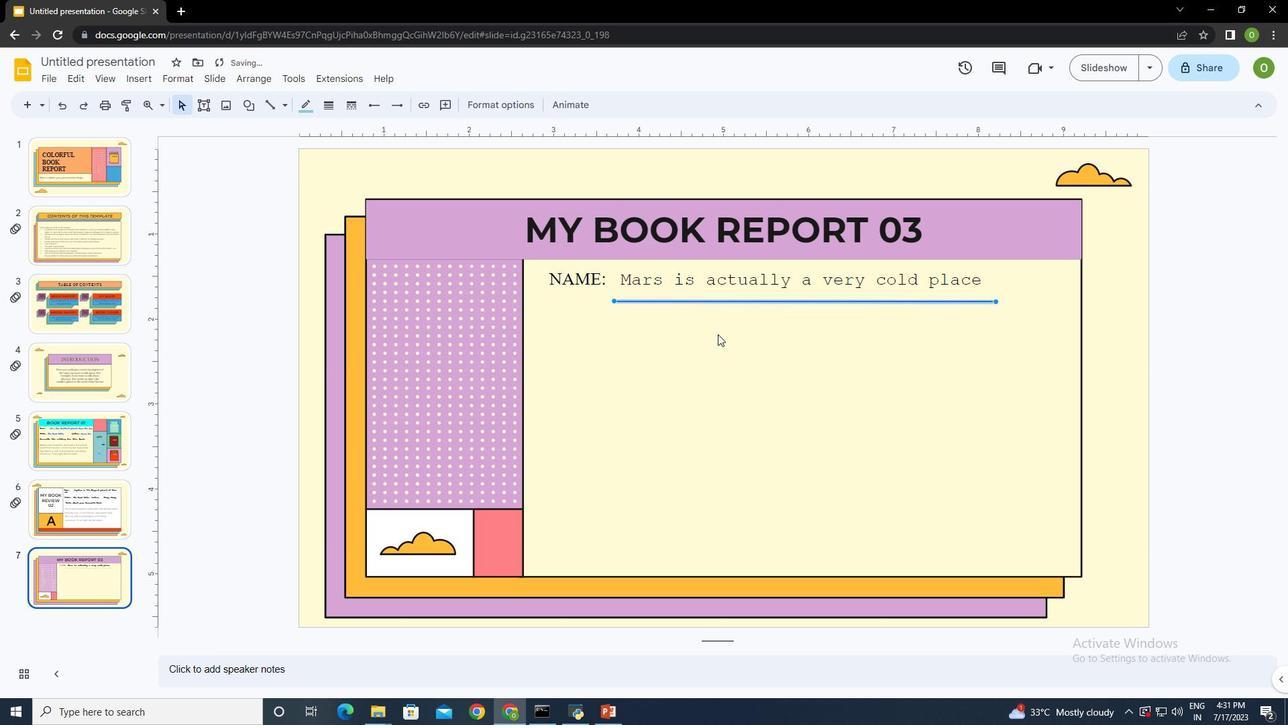
Action: Mouse moved to (716, 303)
Screenshot: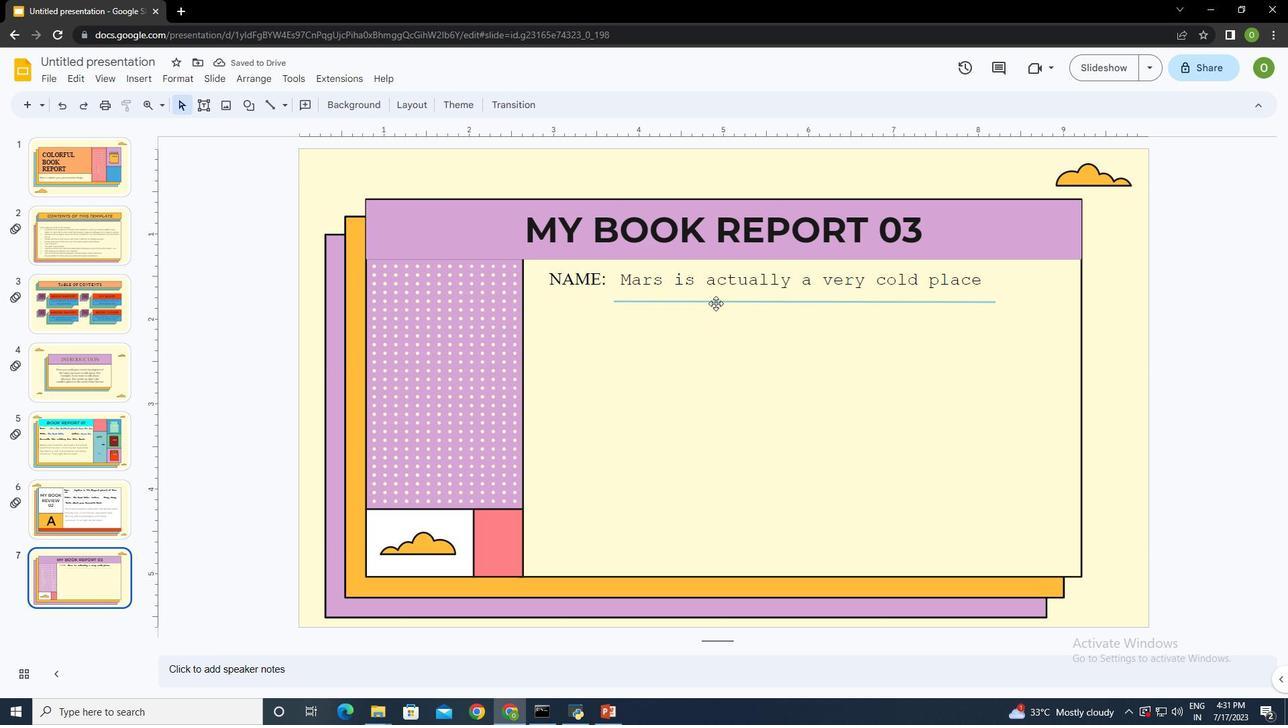 
Action: Mouse pressed left at (716, 303)
Screenshot: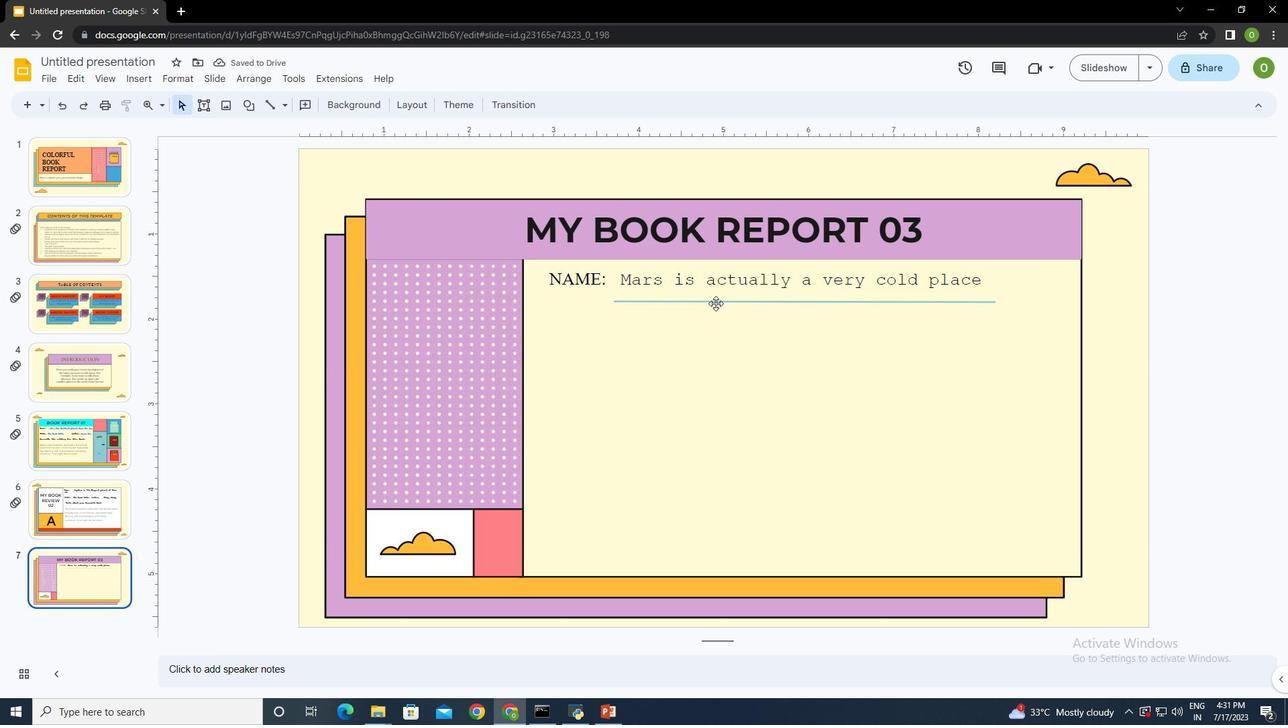
Action: Mouse moved to (302, 107)
Screenshot: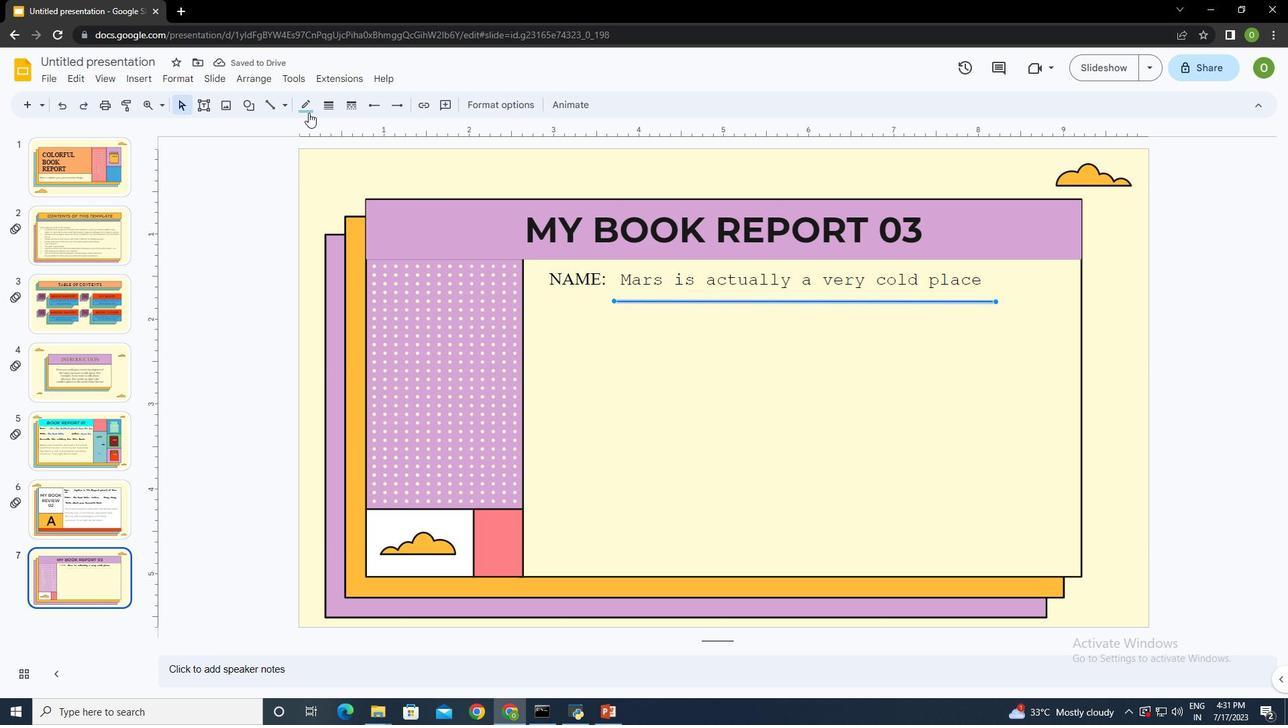 
Action: Mouse pressed left at (302, 107)
Screenshot: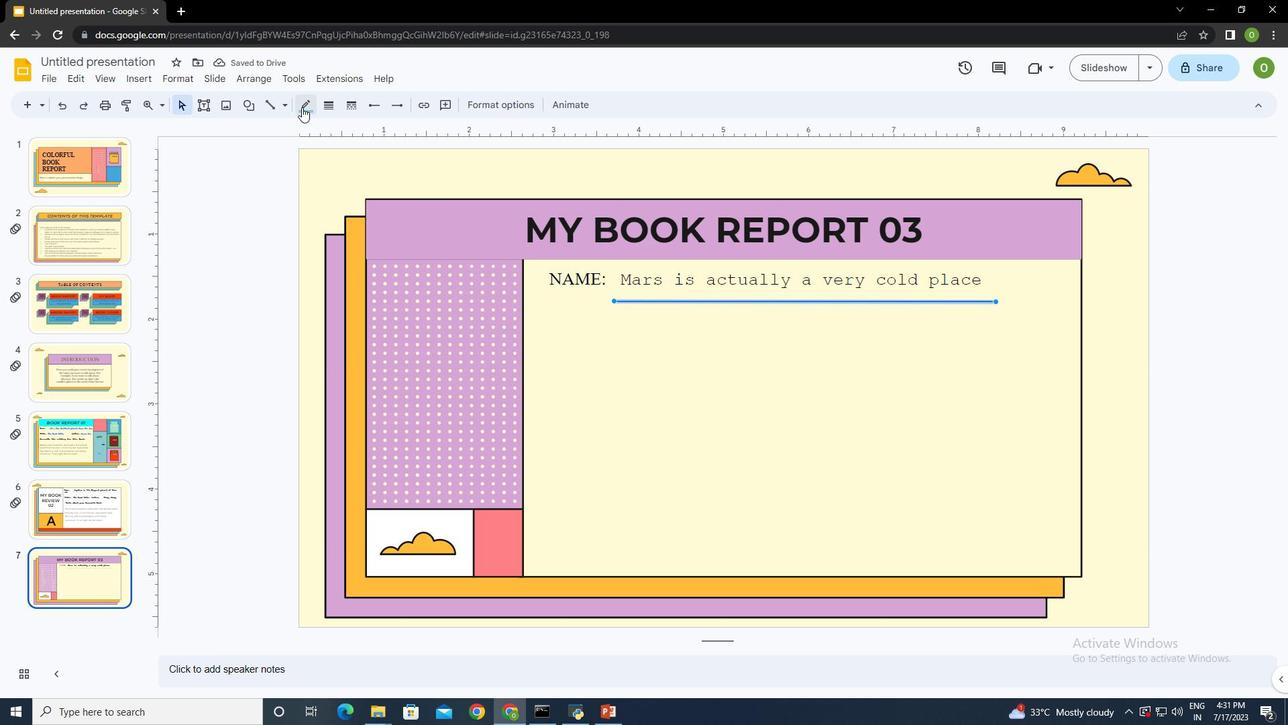 
Action: Mouse moved to (411, 231)
Screenshot: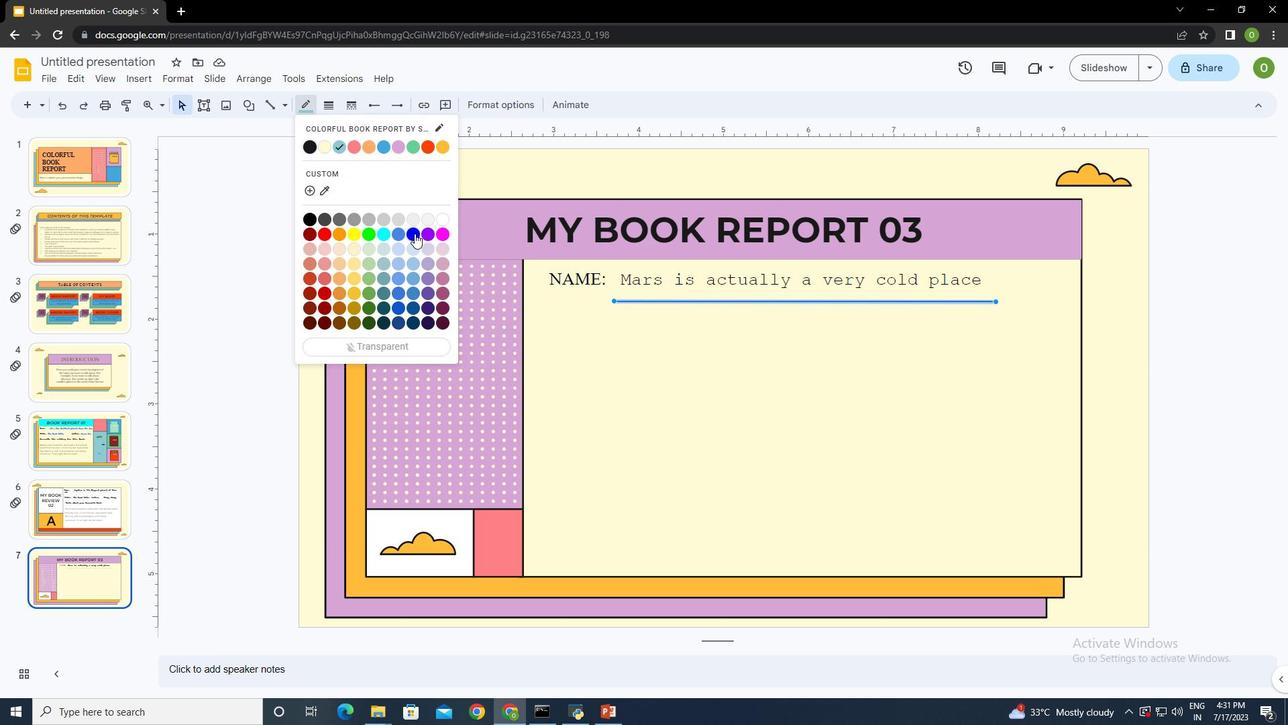 
Action: Mouse pressed left at (411, 231)
Screenshot: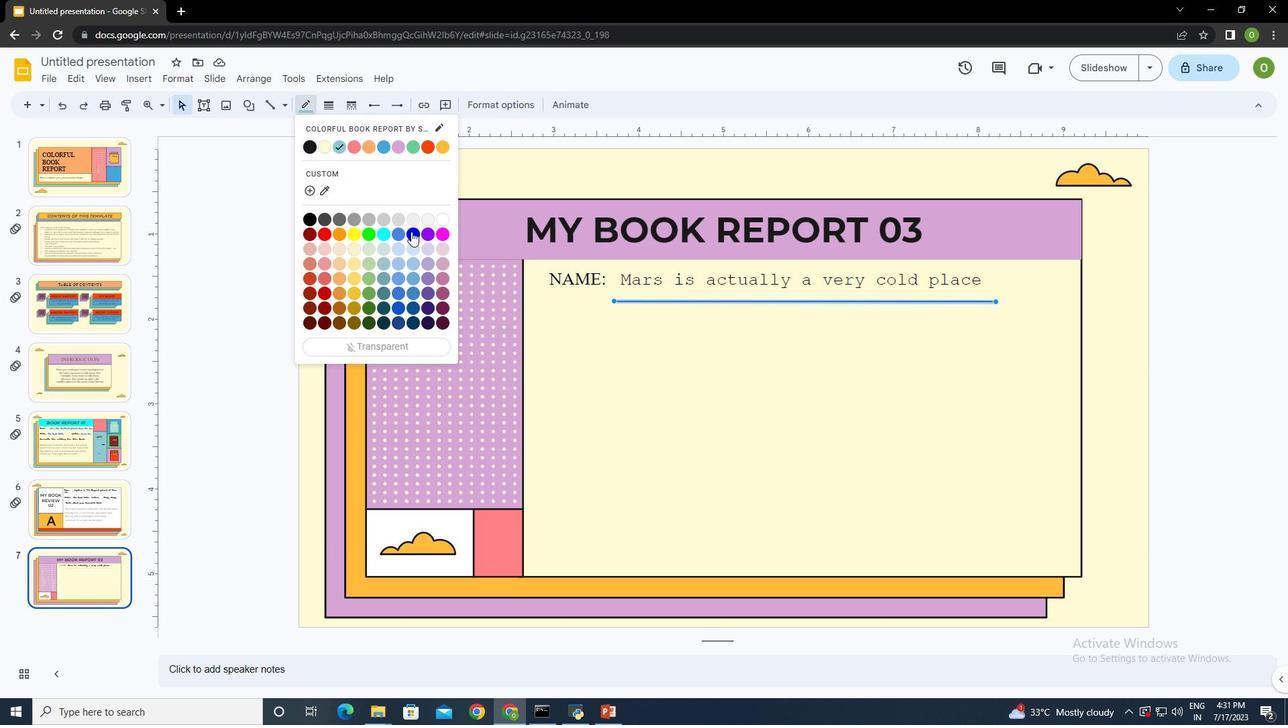 
Action: Mouse moved to (682, 348)
Screenshot: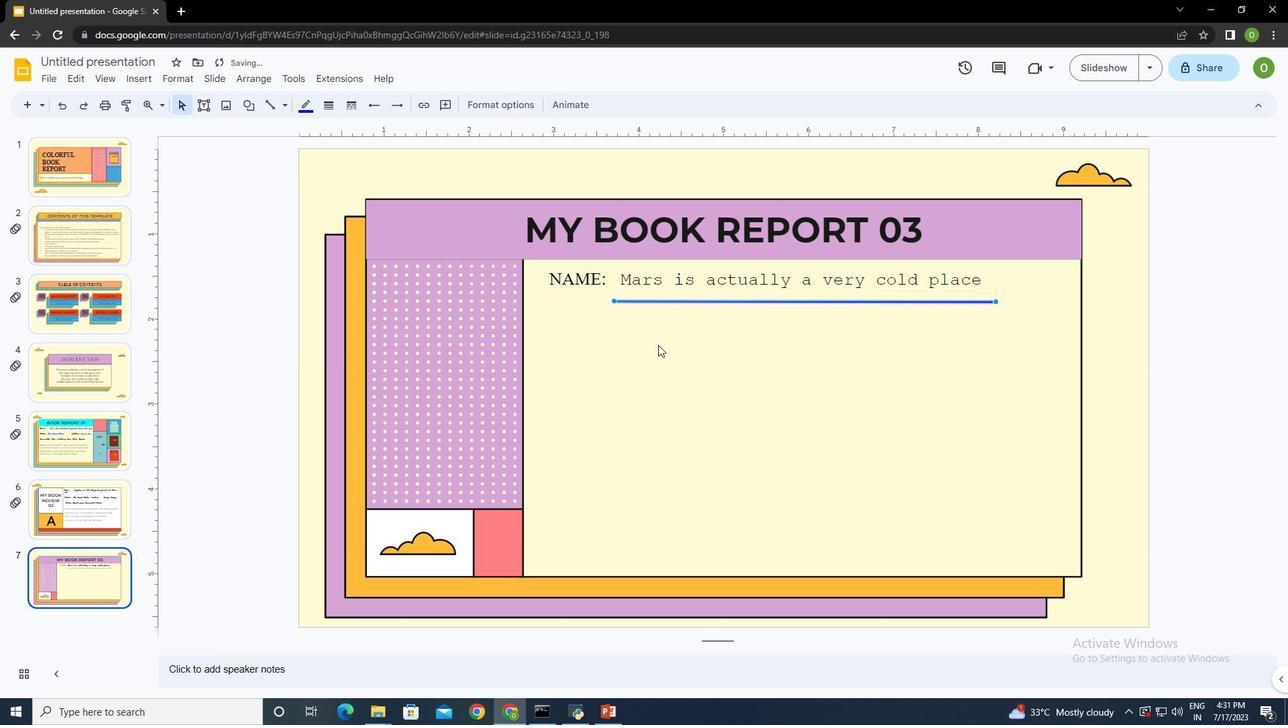 
Action: Mouse pressed left at (682, 348)
Screenshot: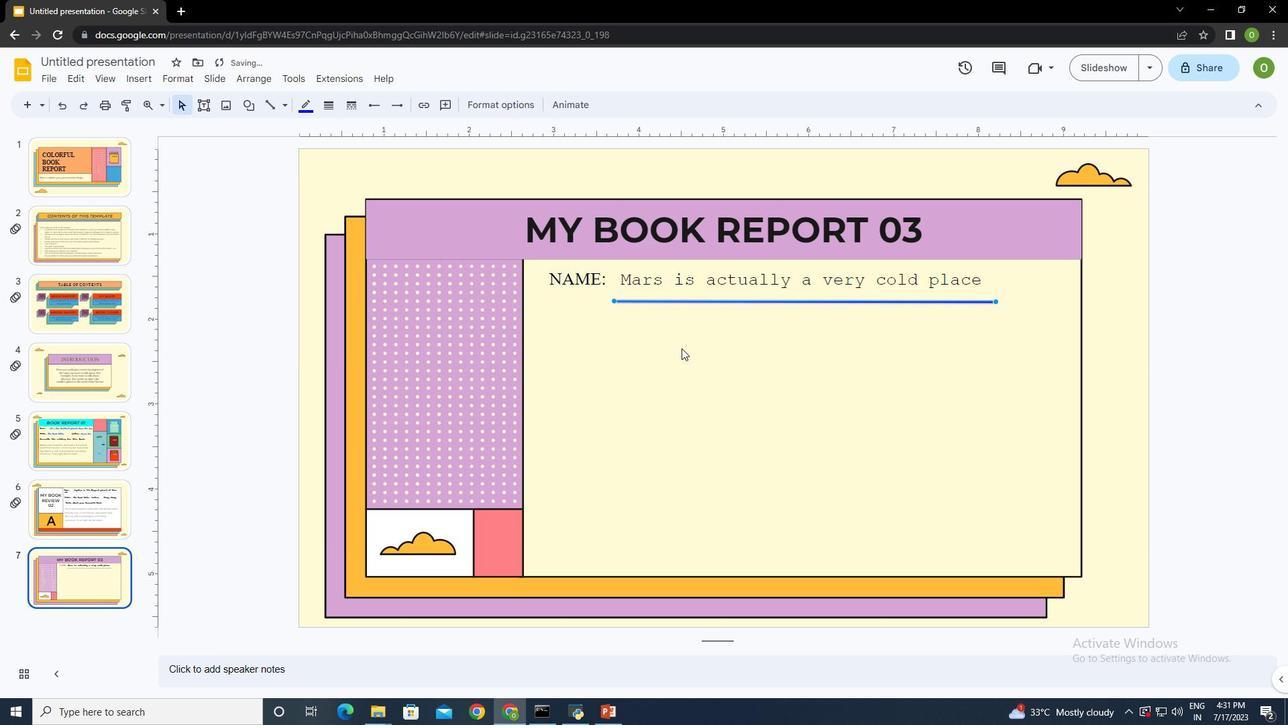 
Action: Mouse moved to (138, 72)
Screenshot: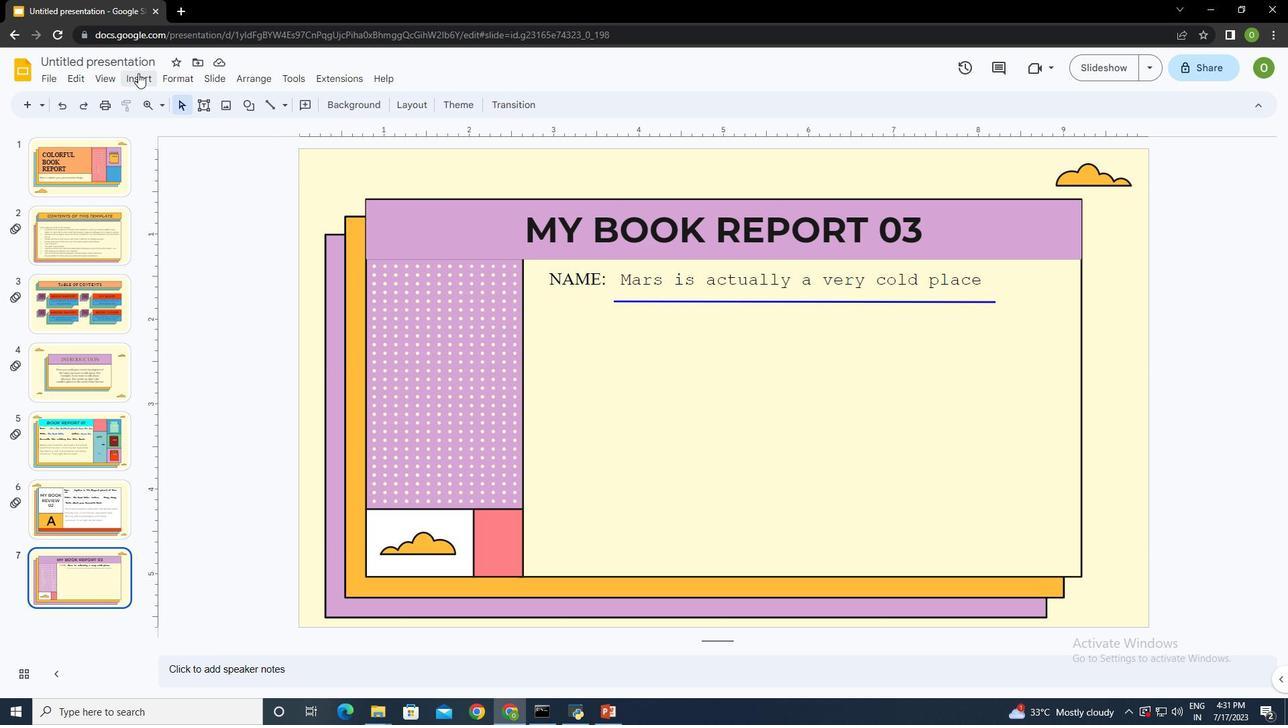 
Action: Mouse pressed left at (138, 72)
Screenshot: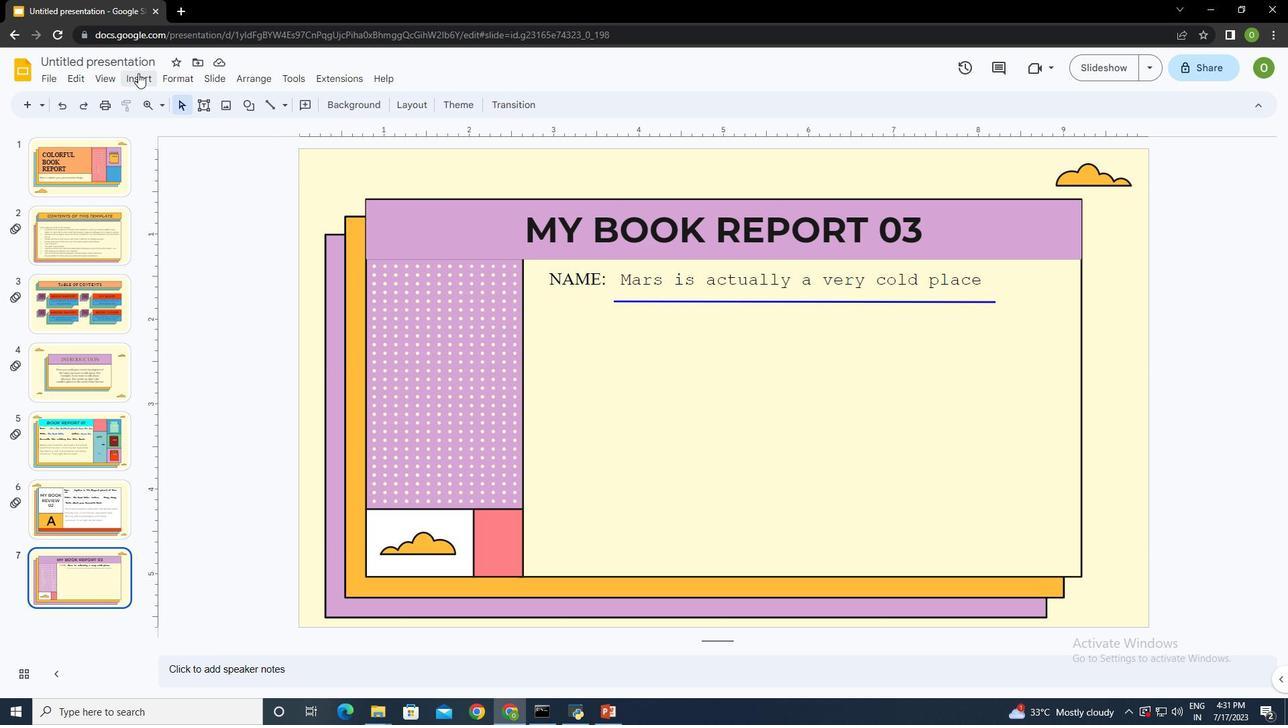 
Action: Mouse moved to (169, 120)
Screenshot: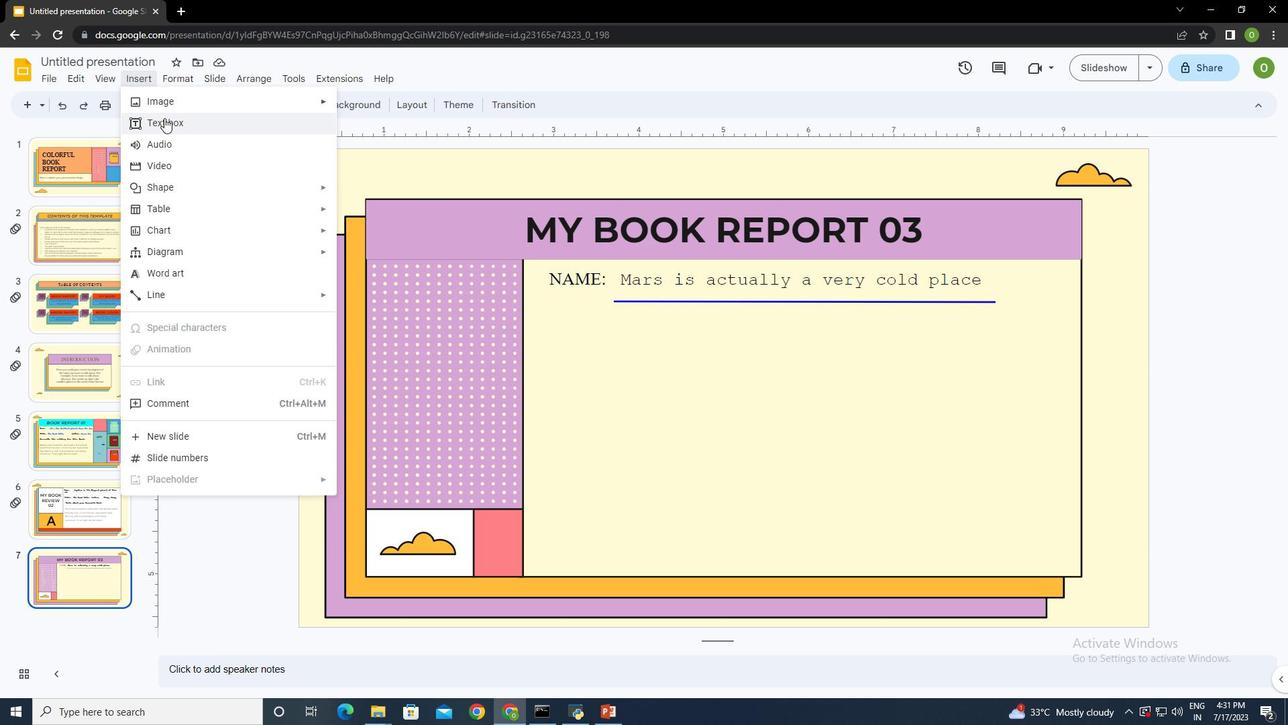 
Action: Mouse pressed left at (169, 120)
Screenshot: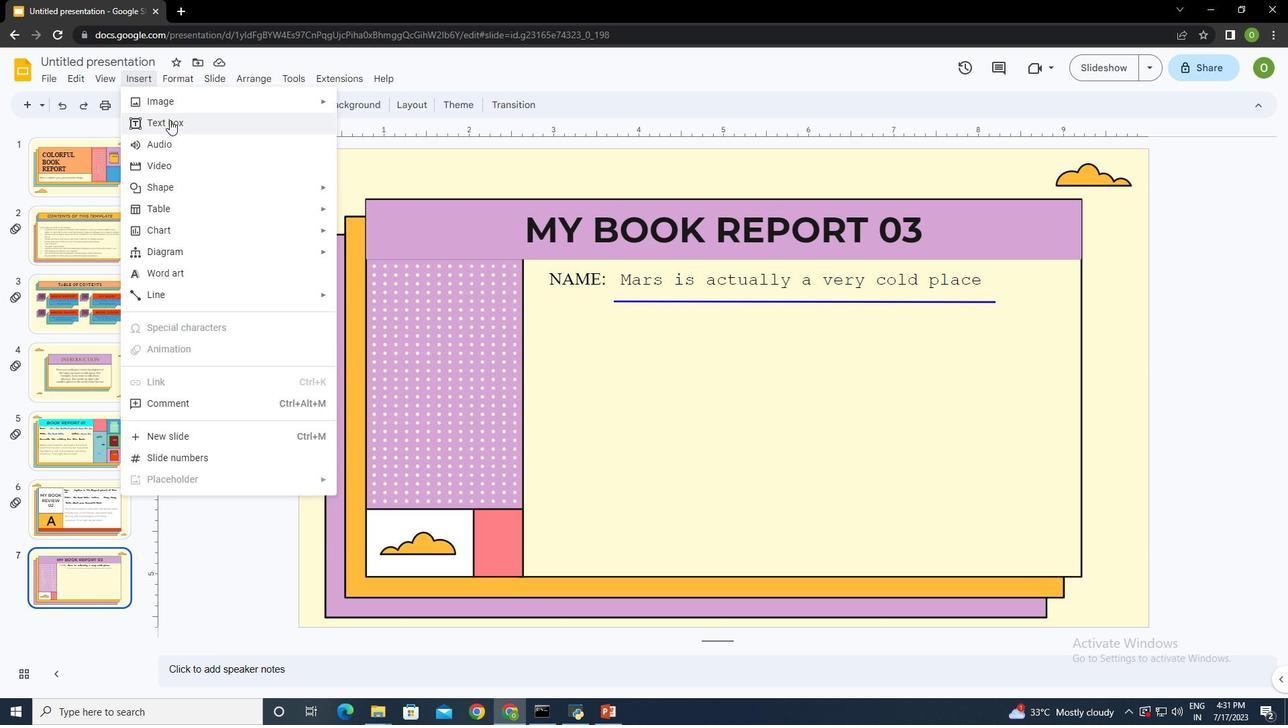 
Action: Mouse moved to (539, 317)
Screenshot: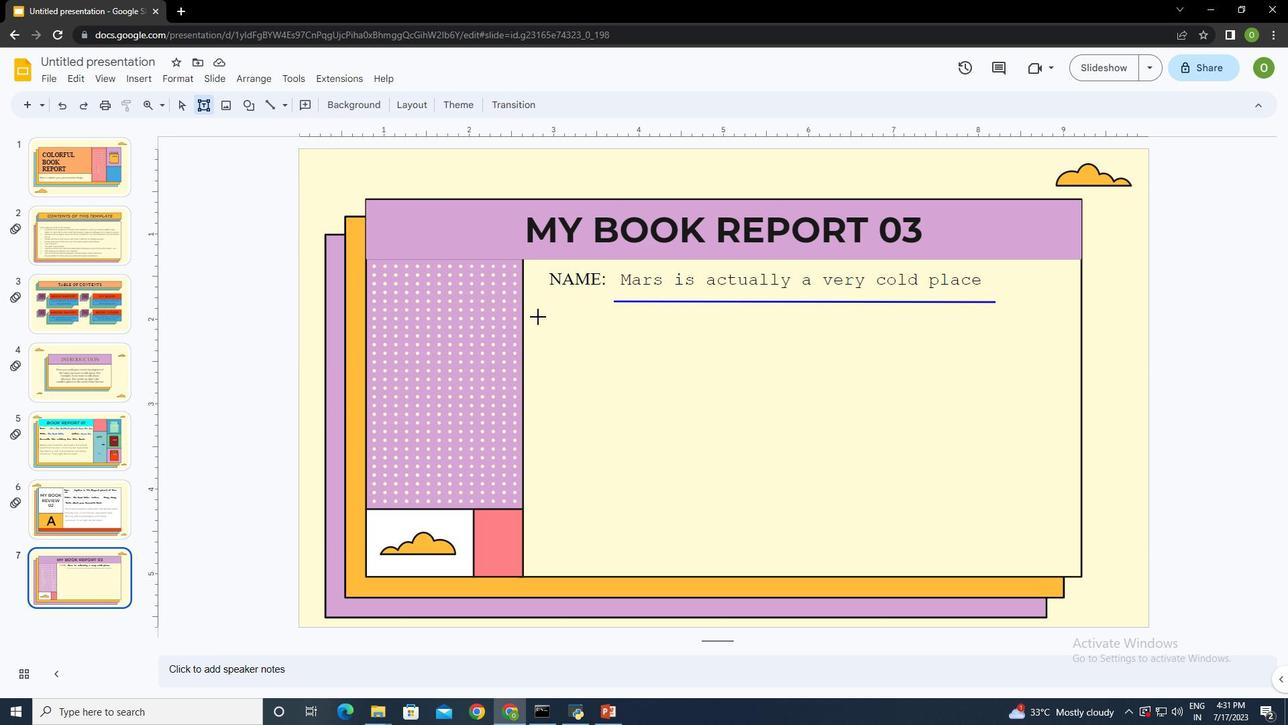 
Action: Mouse pressed left at (539, 317)
Screenshot: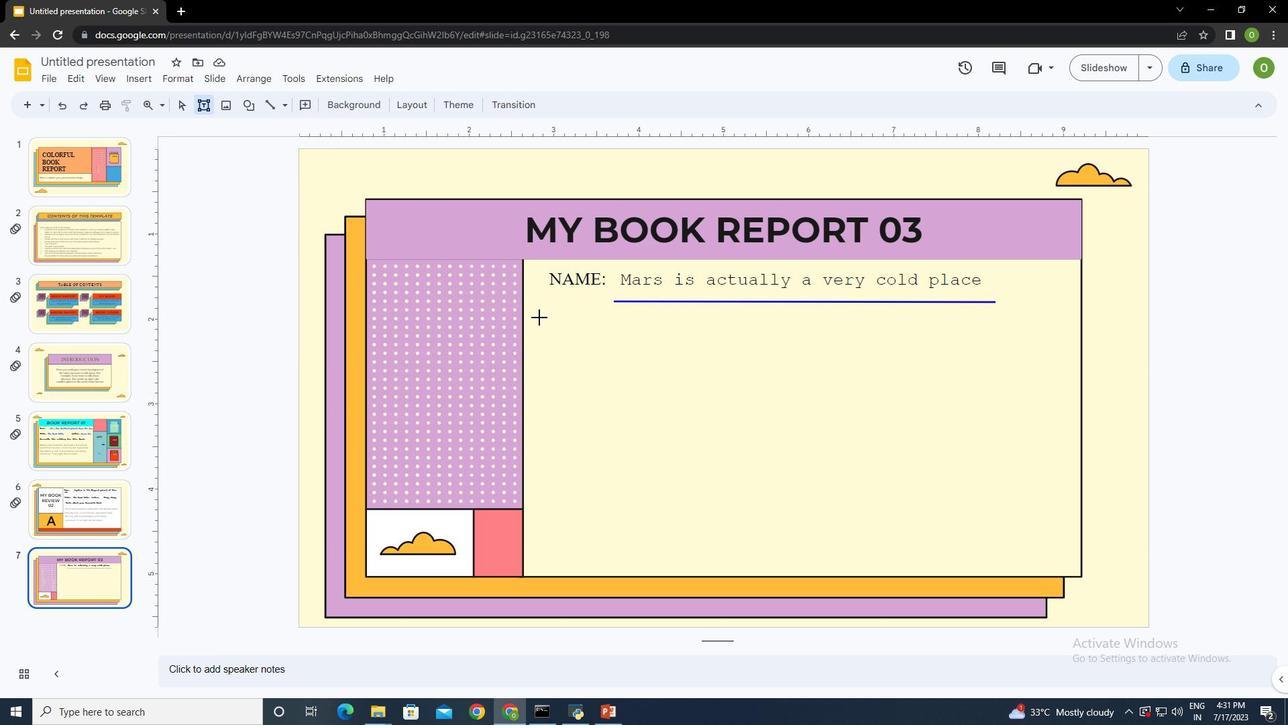 
Action: Mouse moved to (686, 377)
Screenshot: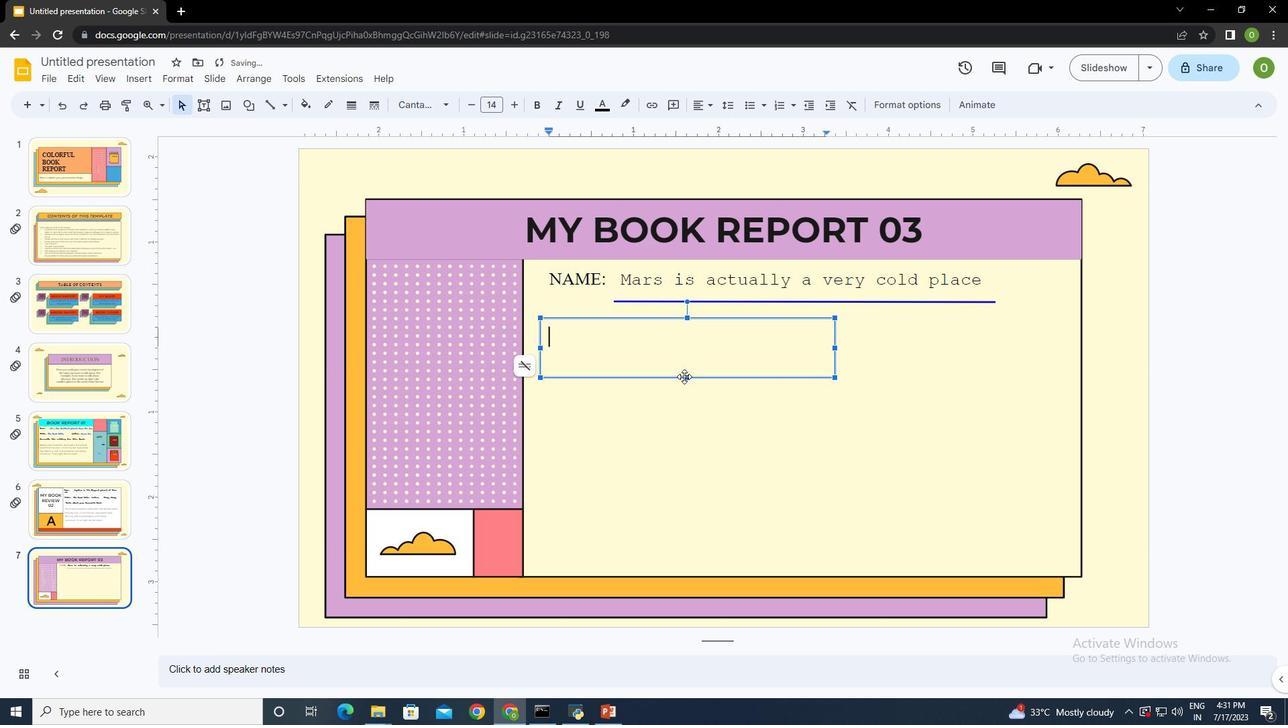 
Action: Mouse pressed left at (686, 377)
Screenshot: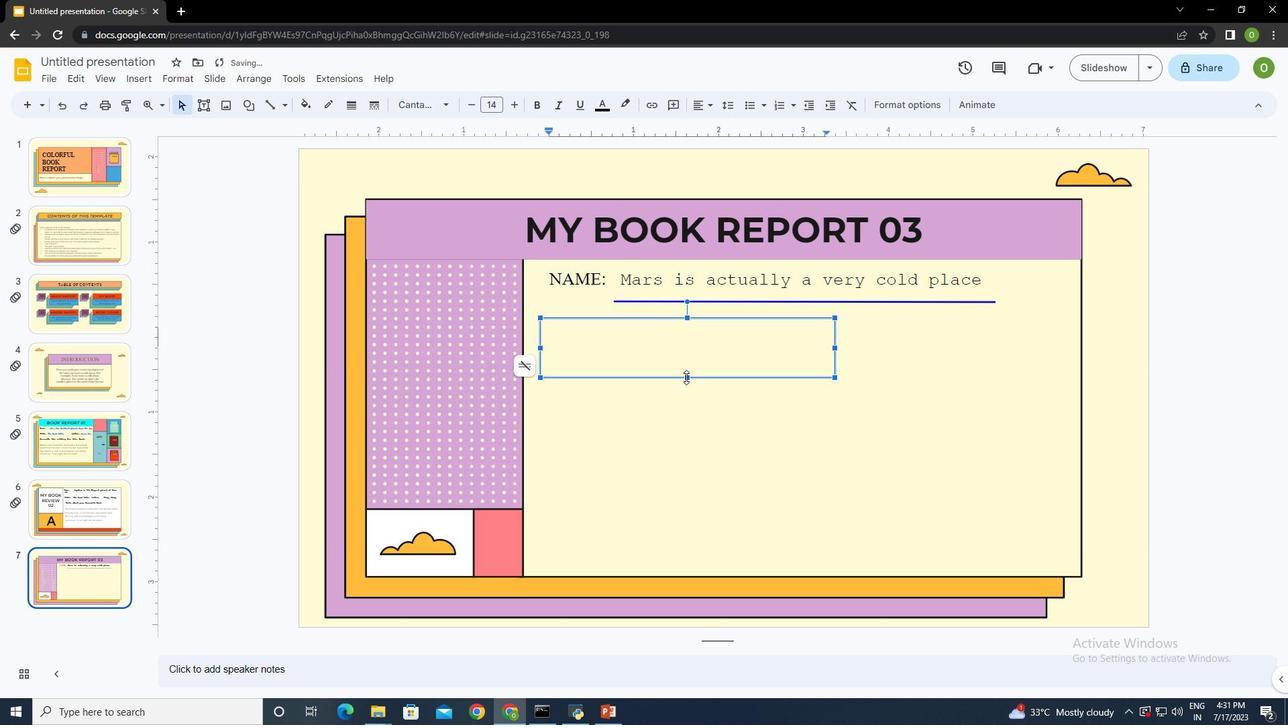 
Action: Mouse moved to (558, 333)
Screenshot: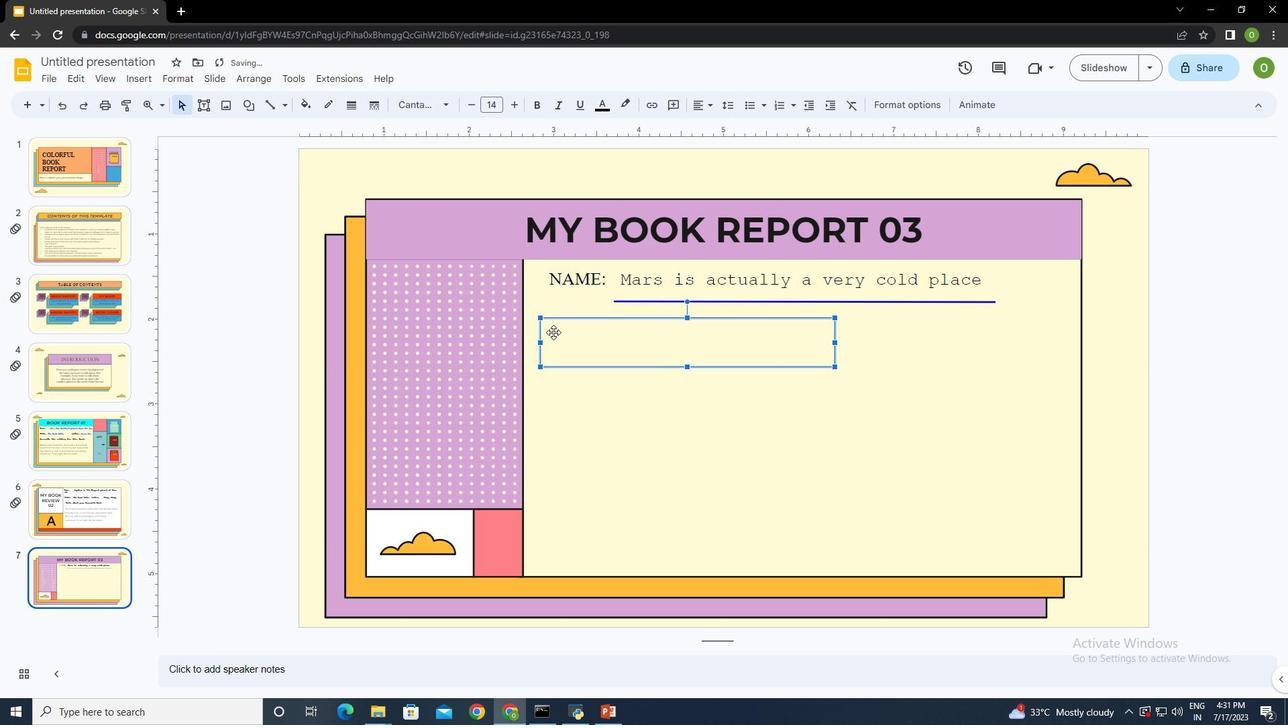 
Action: Mouse pressed left at (558, 333)
Screenshot: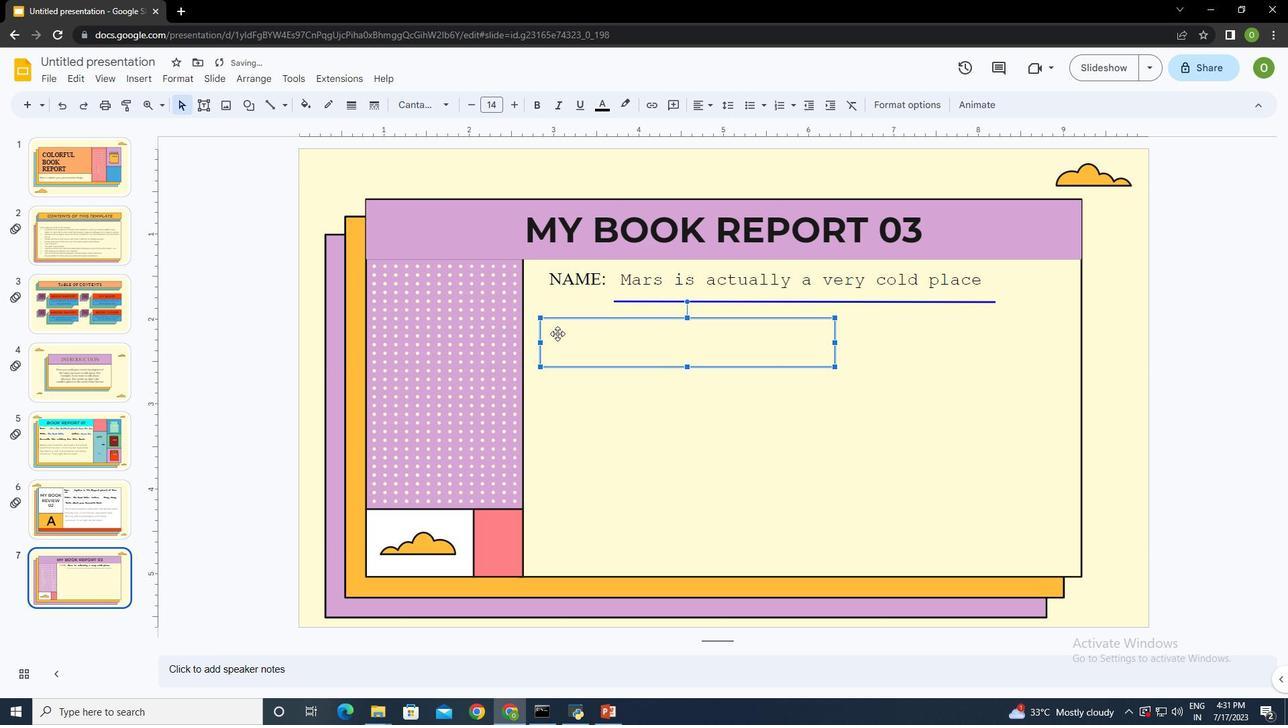 
Action: Mouse pressed left at (558, 333)
Screenshot: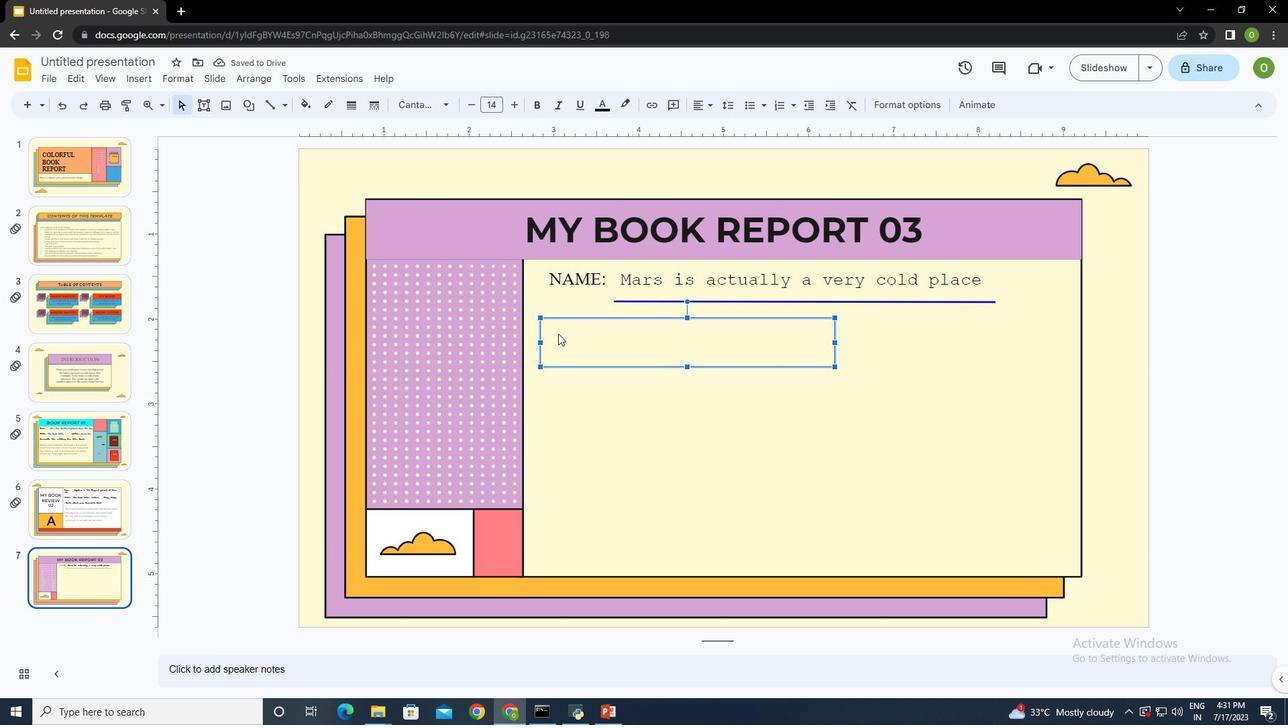 
Action: Key pressed <Key.shift>Title<Key.shift_r>:<Key.space><Key.space><Key.space><Key.shift>Mars
Screenshot: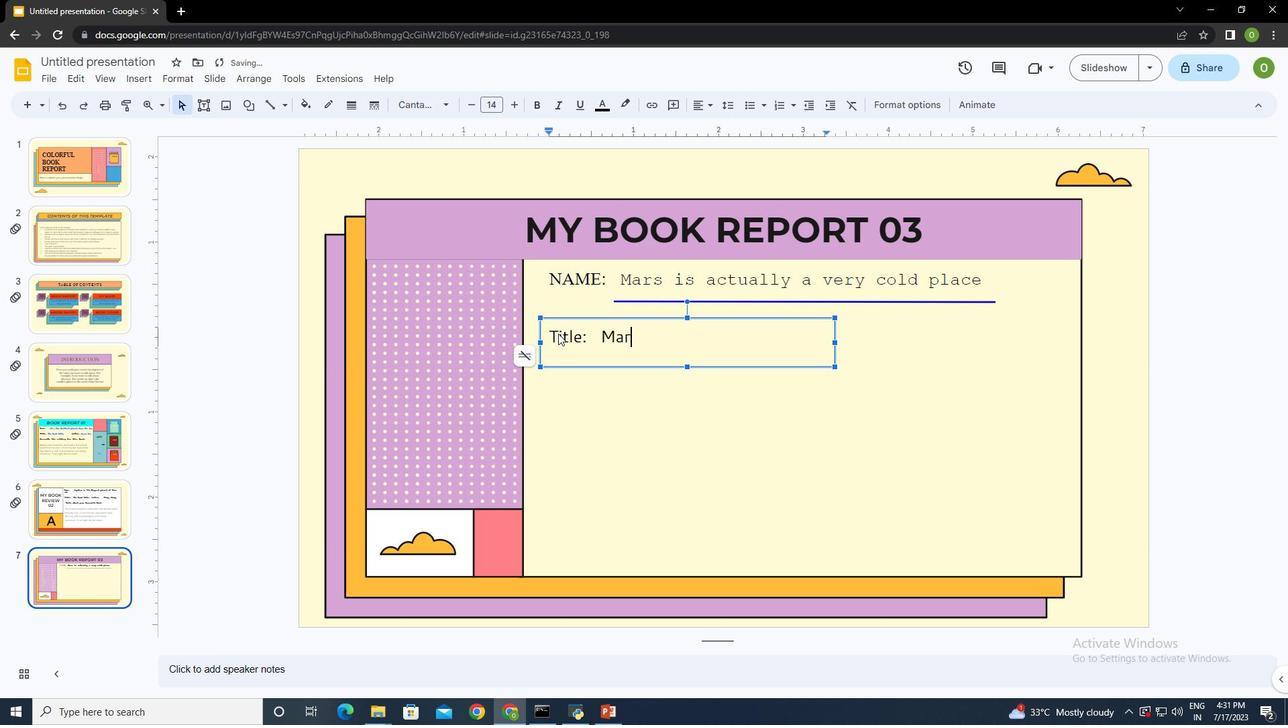 
Action: Mouse moved to (641, 336)
Screenshot: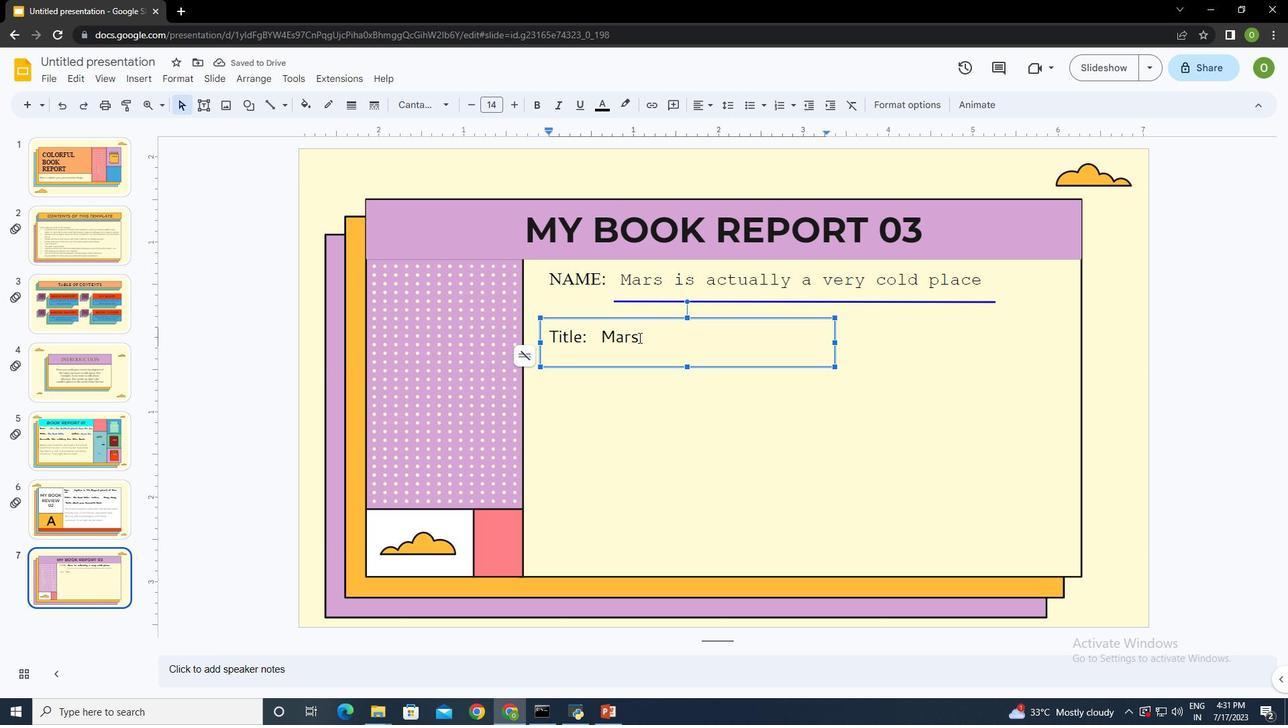 
Action: Mouse pressed left at (641, 336)
Screenshot: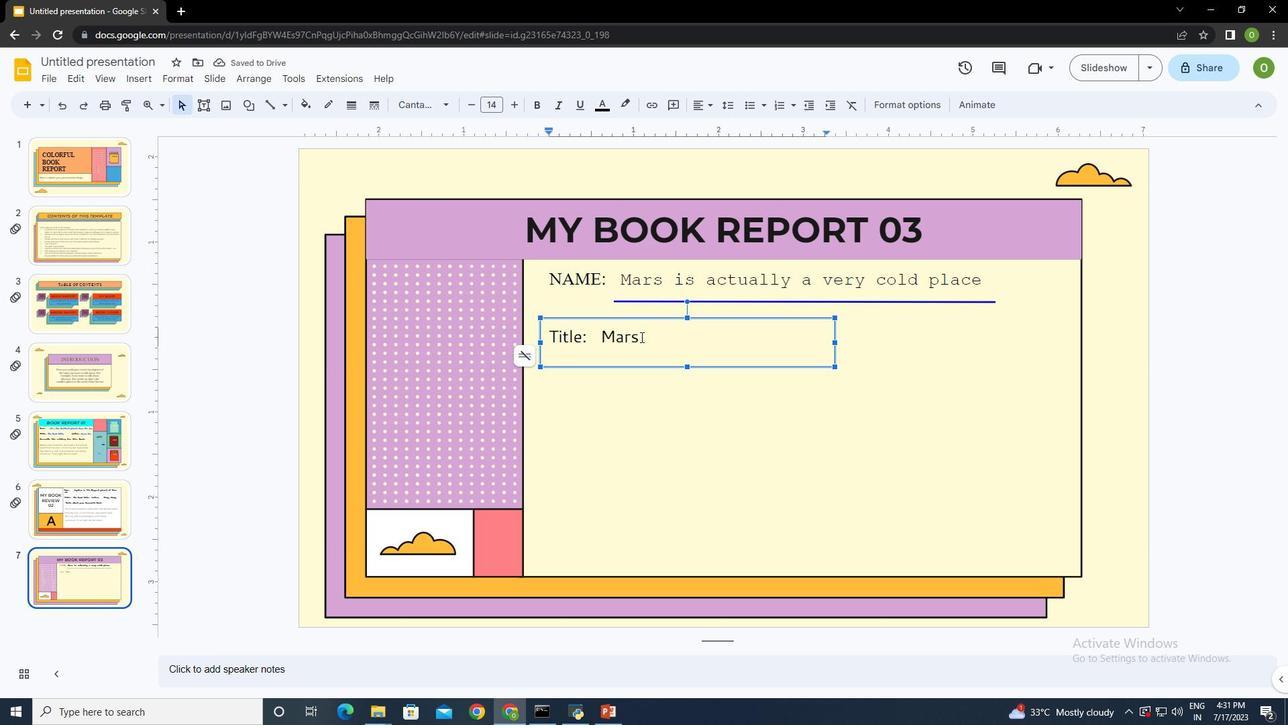 
Action: Mouse moved to (412, 102)
Screenshot: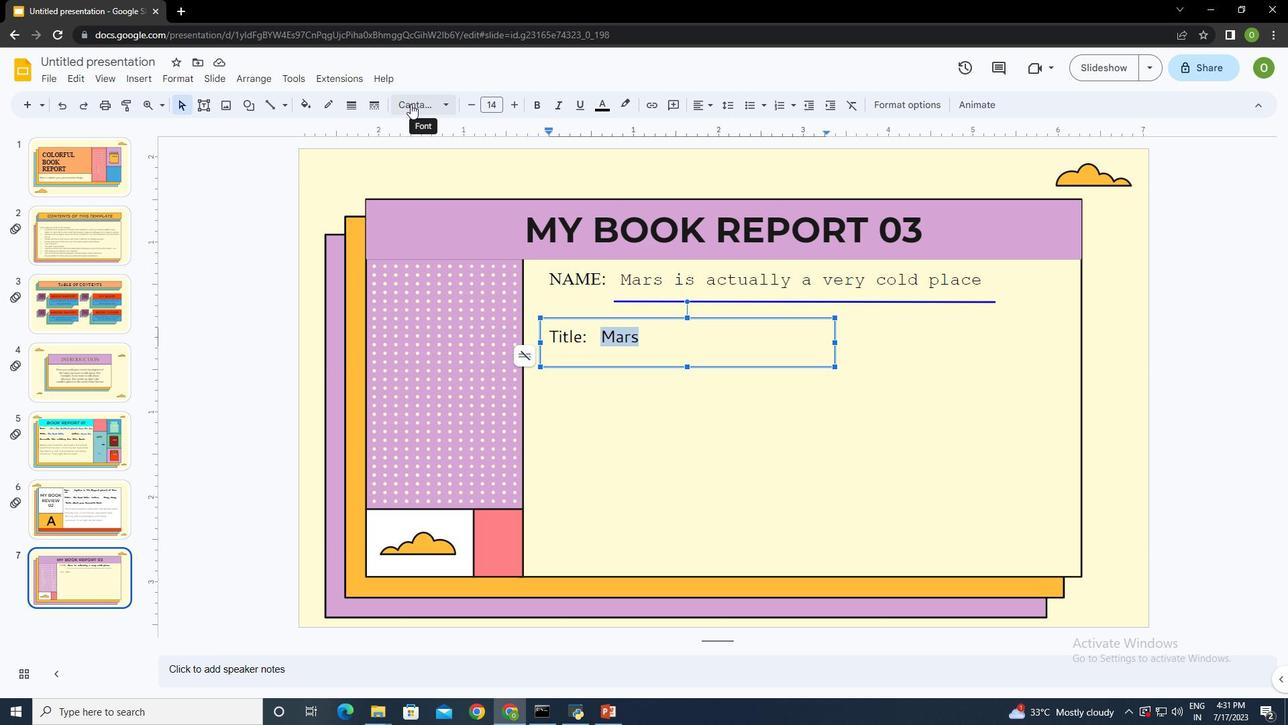 
Action: Mouse pressed left at (412, 102)
Screenshot: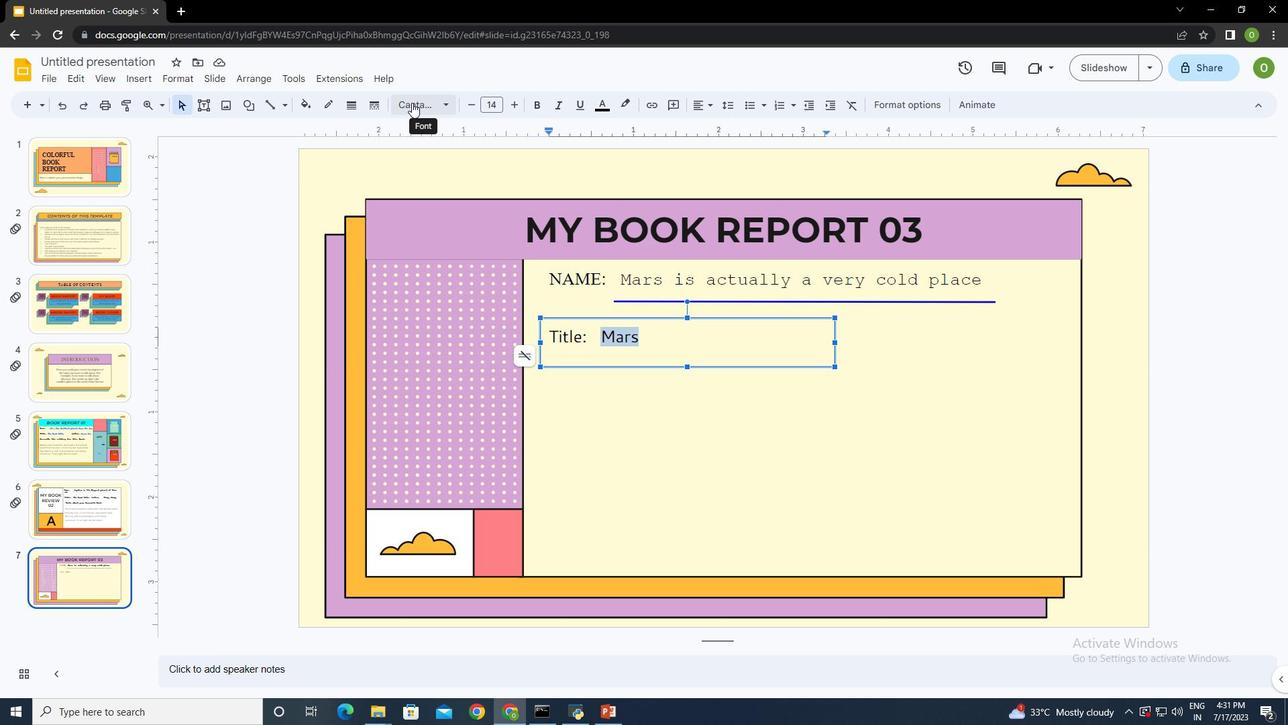 
Action: Mouse moved to (477, 327)
Screenshot: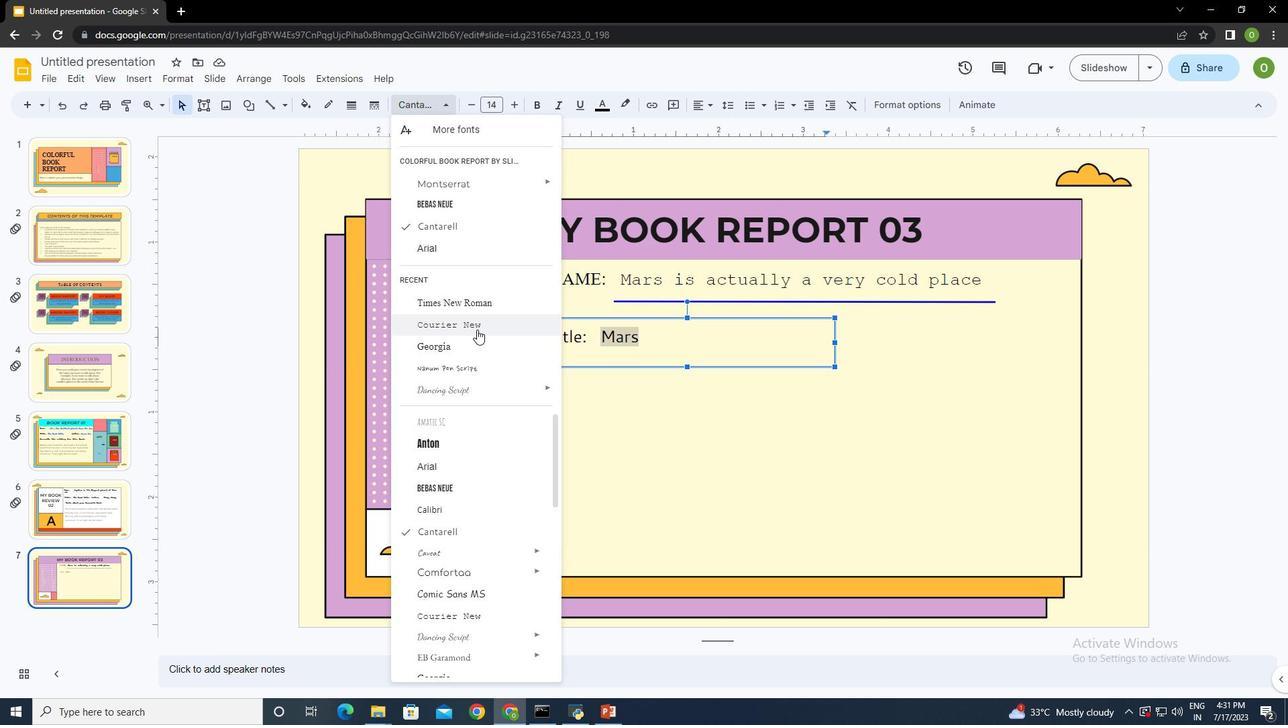 
Action: Mouse pressed left at (477, 327)
Screenshot: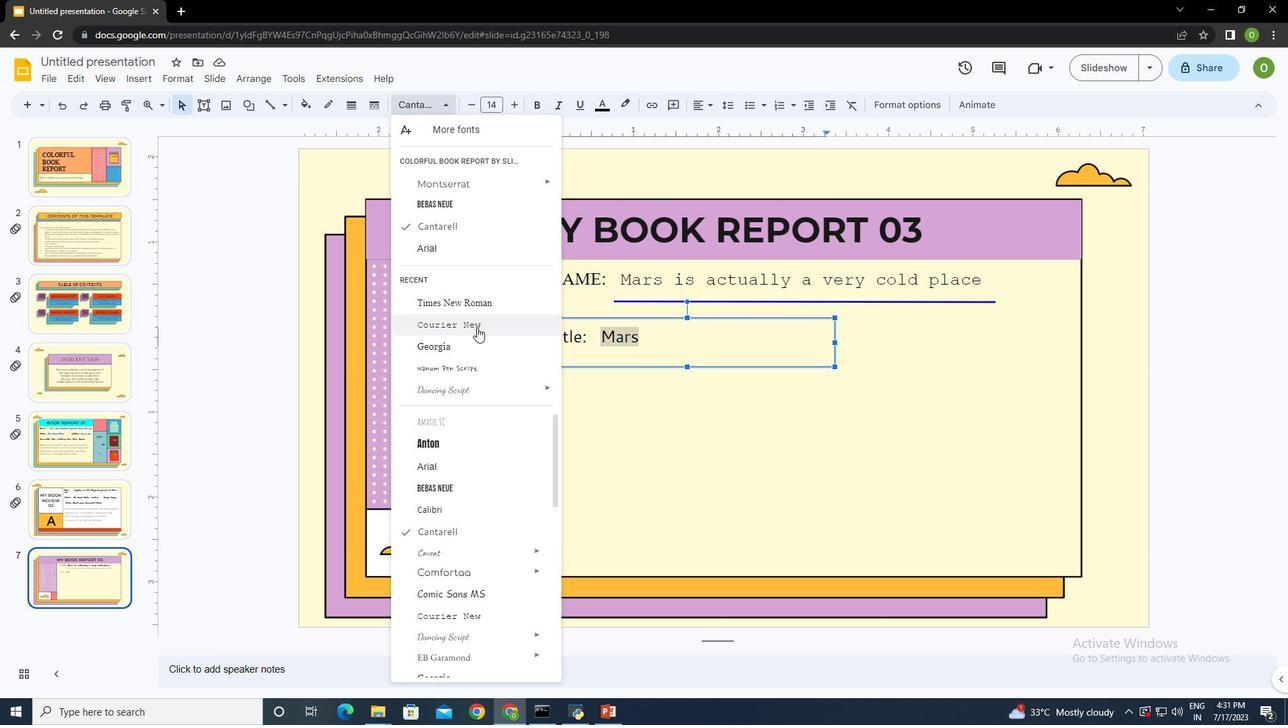 
Action: Mouse moved to (567, 336)
Screenshot: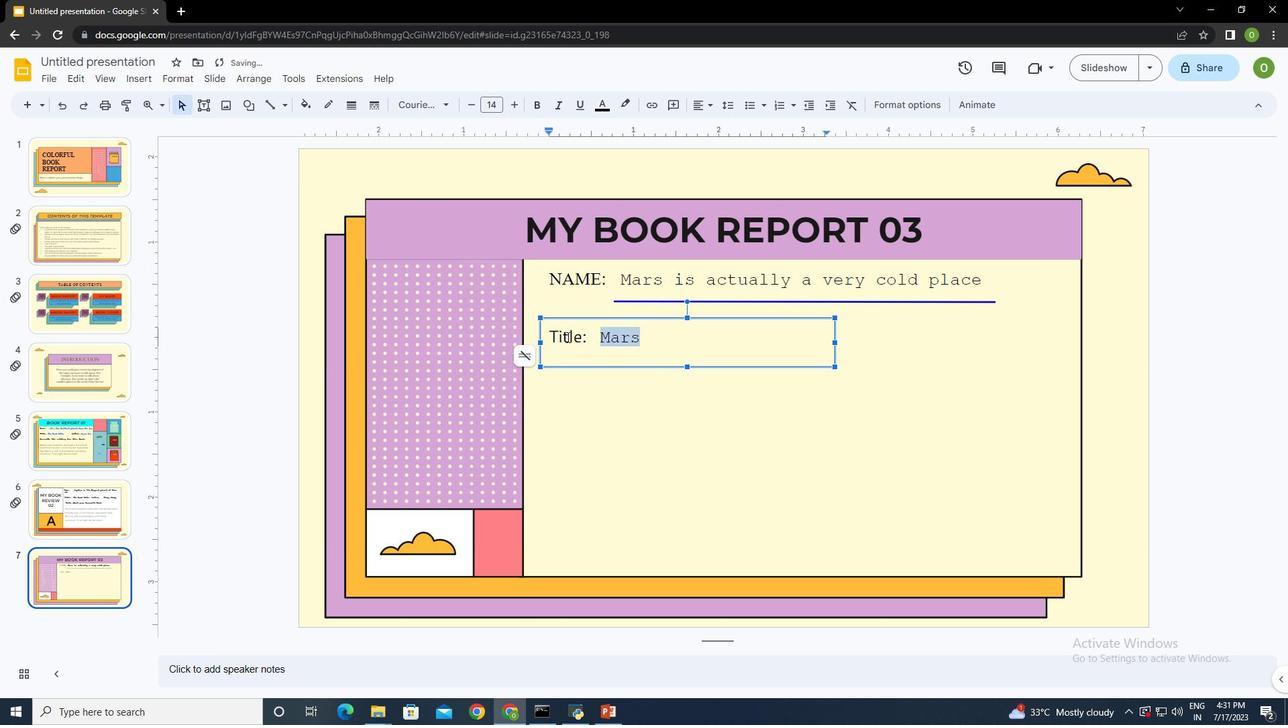 
Action: Mouse pressed left at (567, 336)
Screenshot: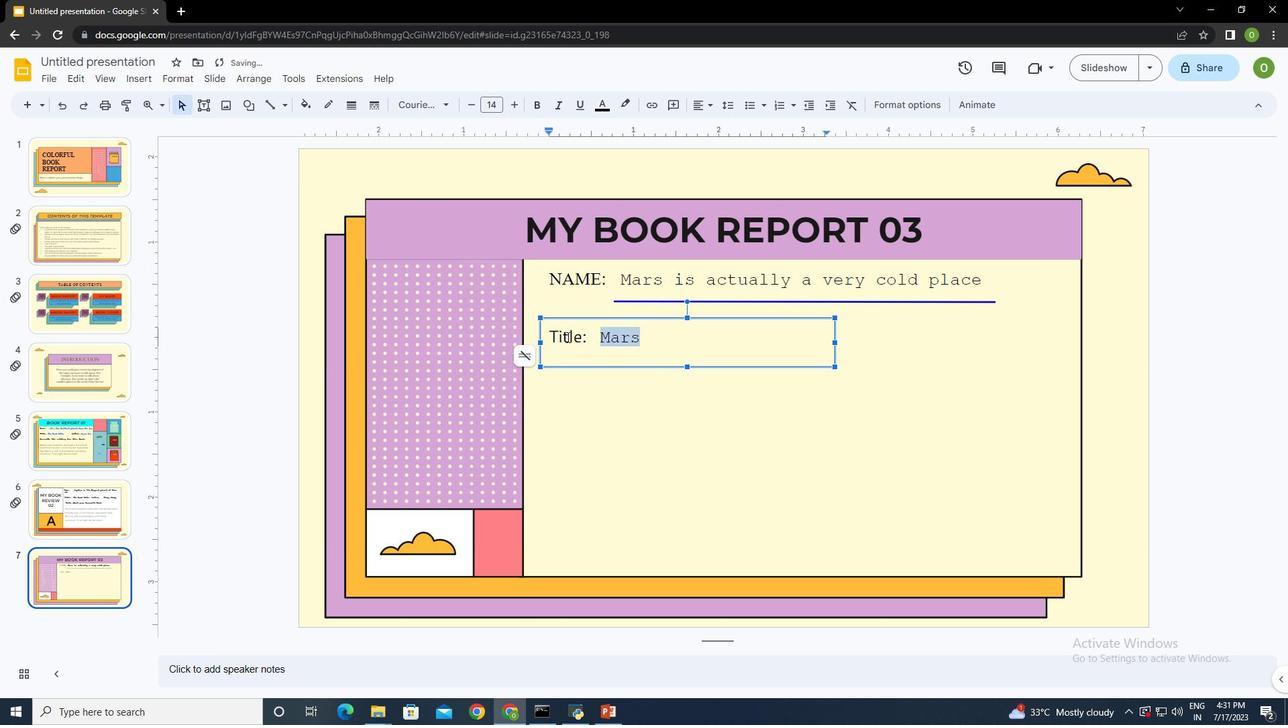 
Action: Mouse moved to (547, 335)
Screenshot: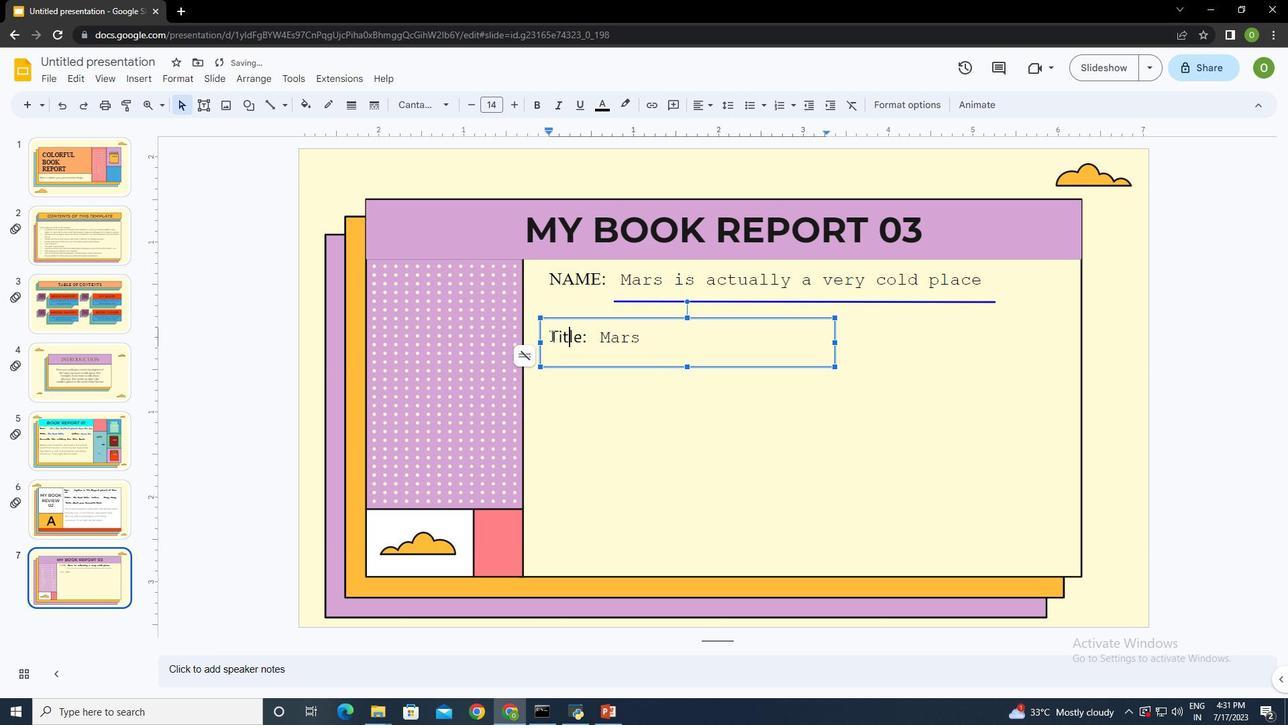 
Action: Mouse pressed left at (547, 335)
Screenshot: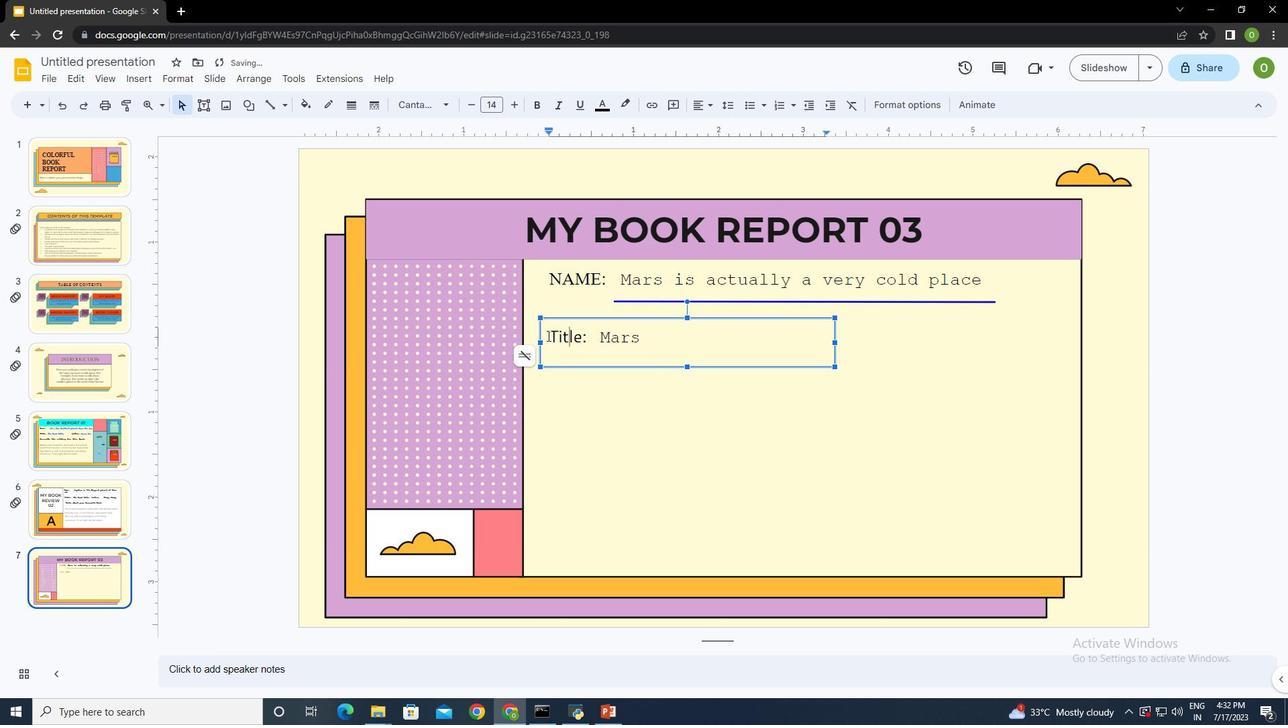 
Action: Mouse moved to (580, 339)
Screenshot: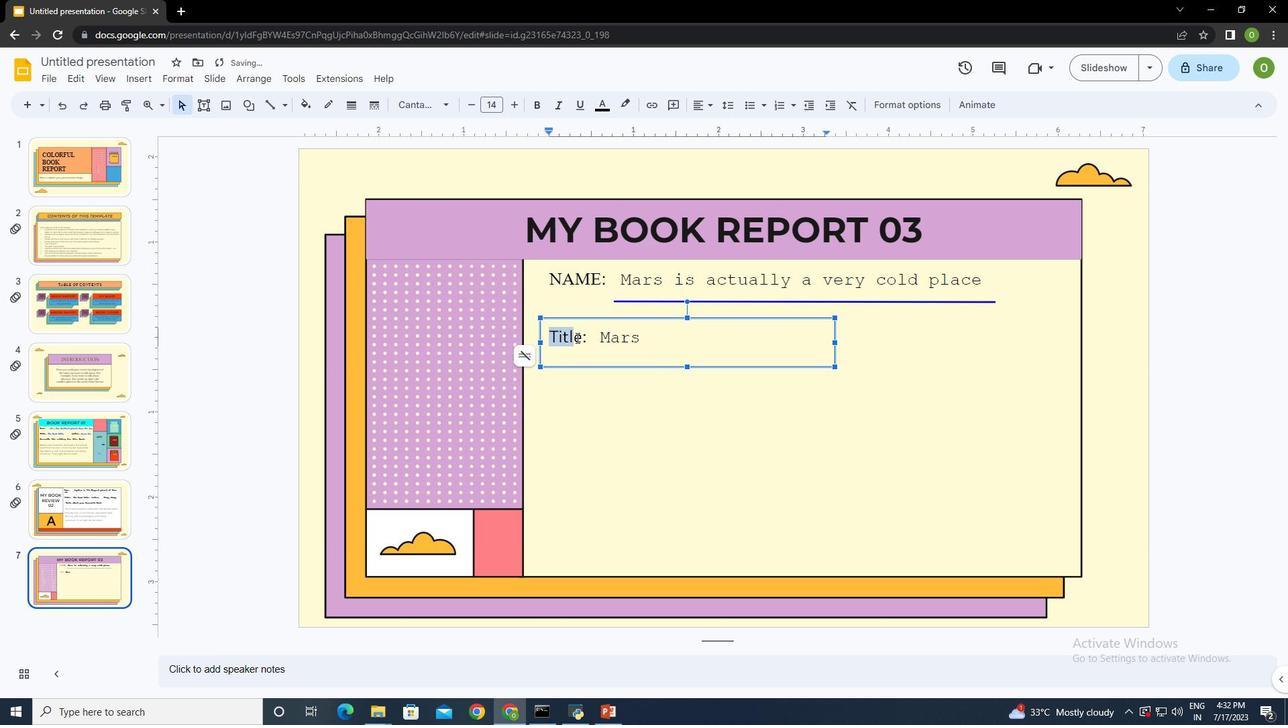 
Action: Key pressed <Key.shift_r><Key.right>
Screenshot: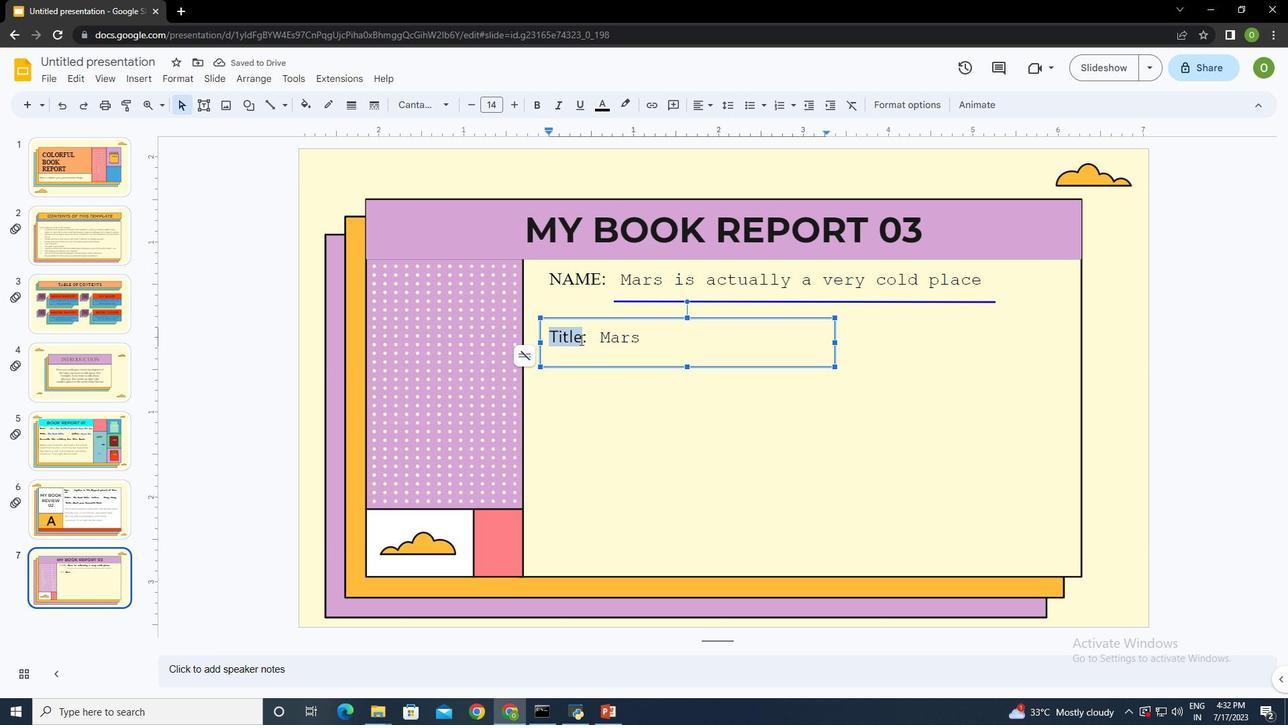 
Action: Mouse moved to (417, 106)
Screenshot: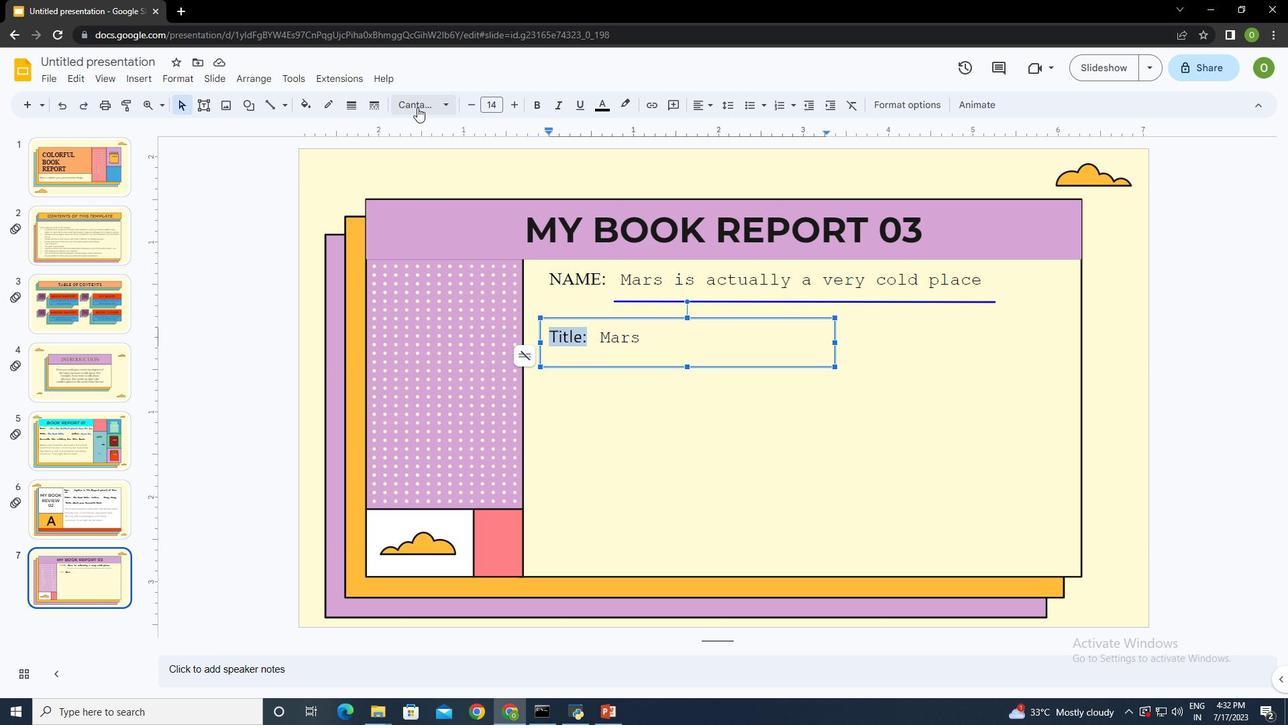 
Action: Mouse pressed left at (417, 106)
Screenshot: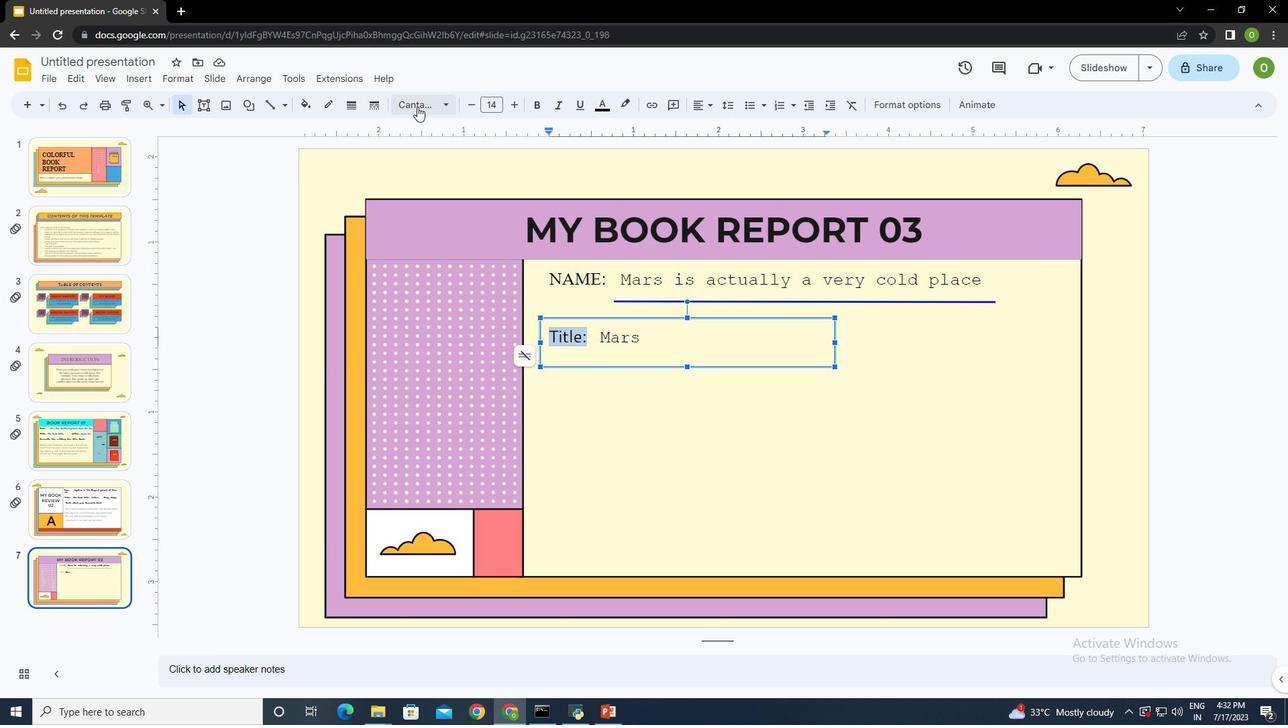 
Action: Mouse moved to (469, 322)
Screenshot: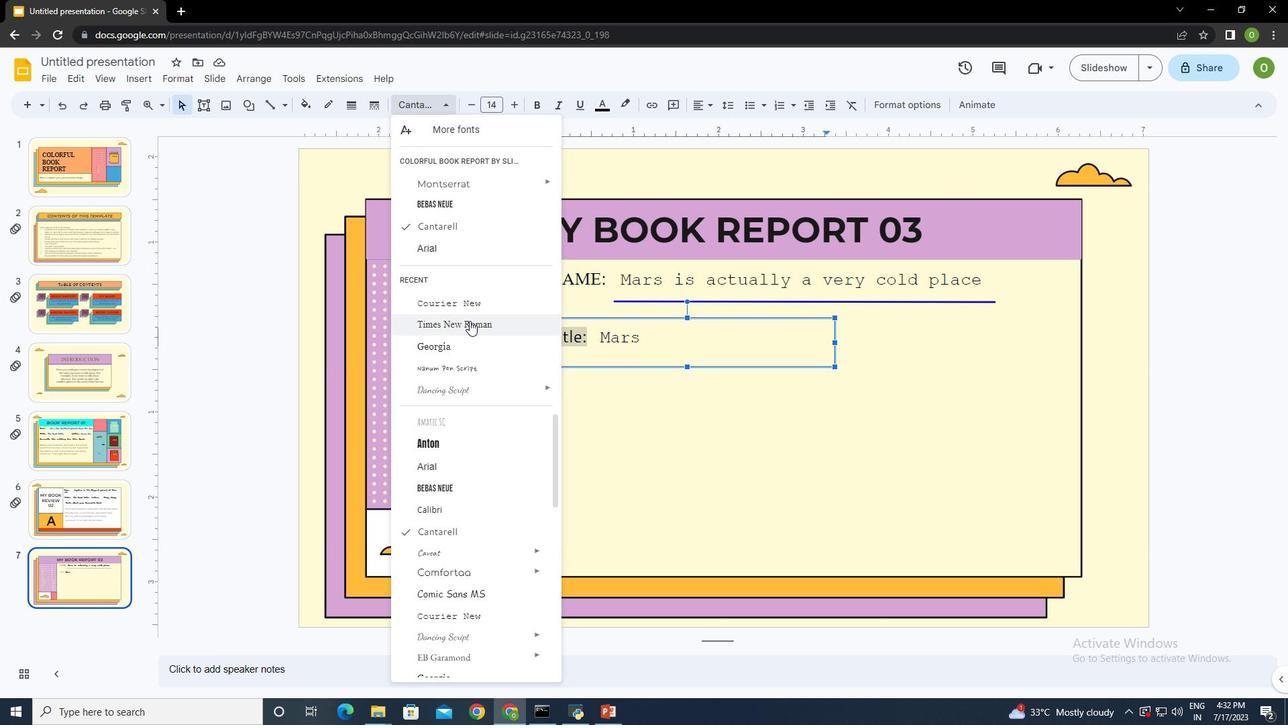 
Action: Mouse pressed left at (469, 322)
Screenshot: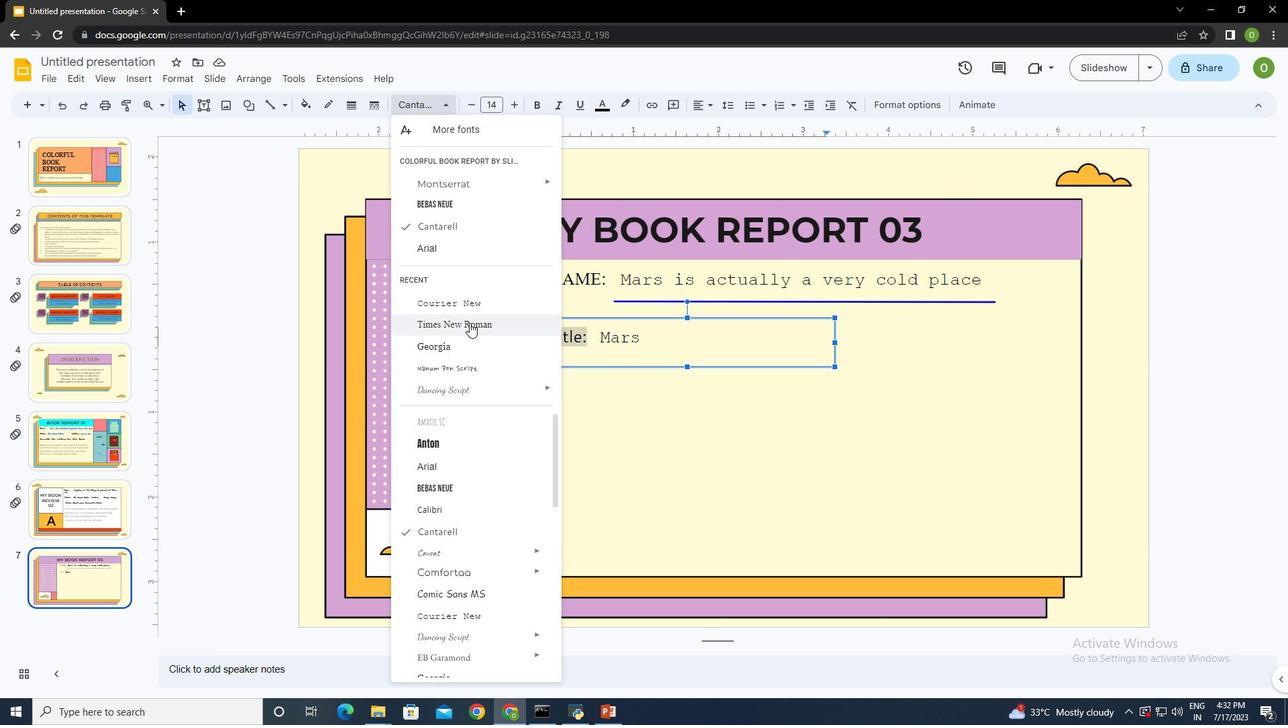 
Action: Mouse moved to (650, 338)
Screenshot: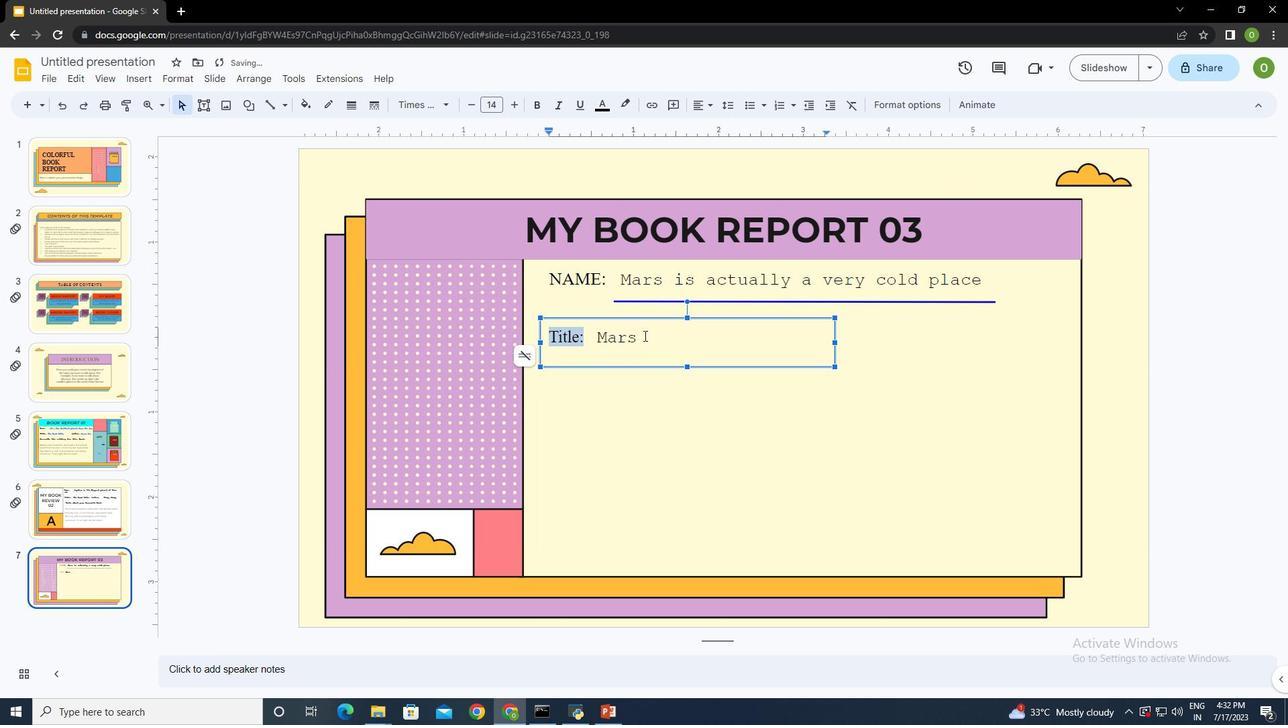 
Action: Mouse pressed left at (650, 338)
Screenshot: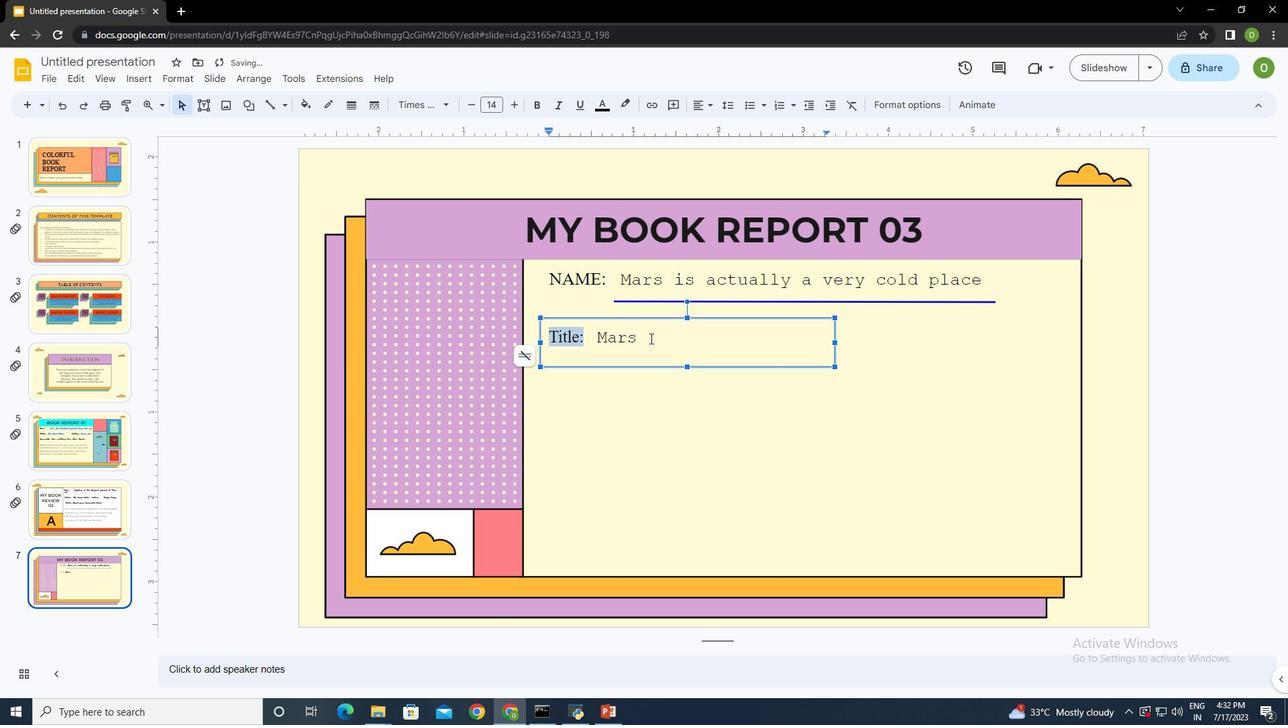 
Action: Mouse moved to (271, 101)
Screenshot: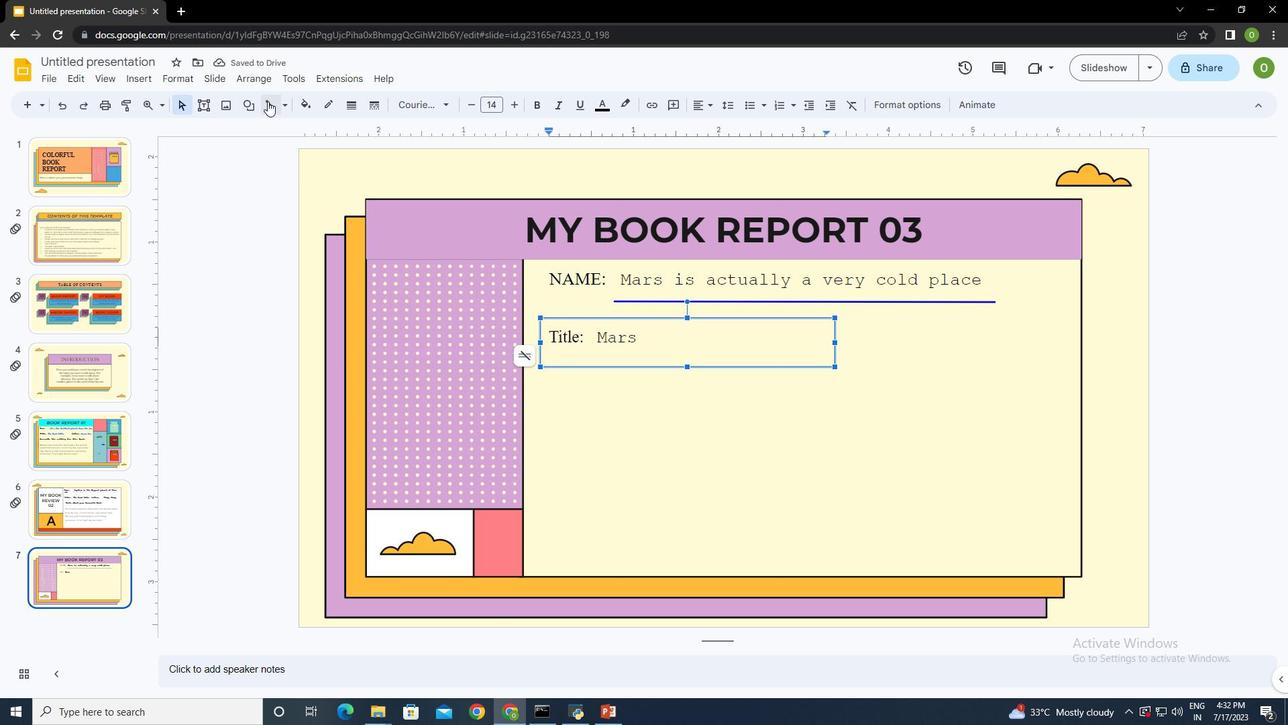 
Action: Mouse pressed left at (271, 101)
Screenshot: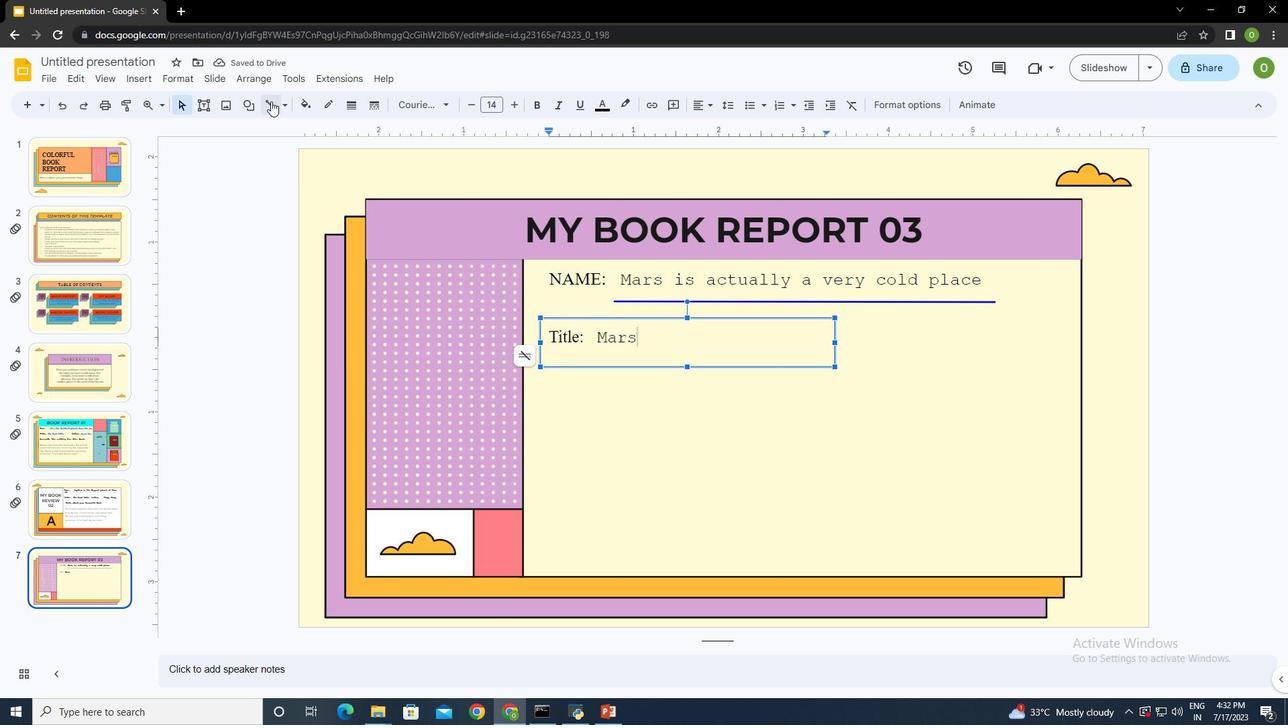 
Action: Mouse moved to (598, 356)
Screenshot: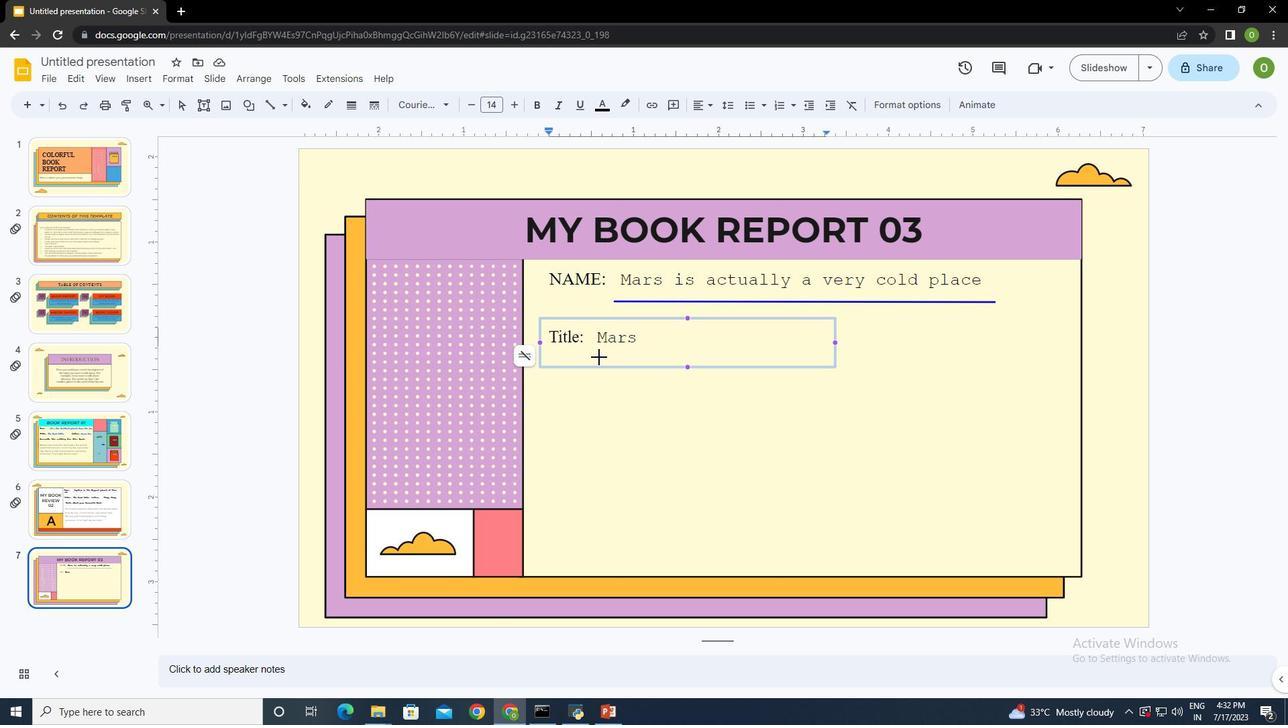 
Action: Mouse pressed left at (598, 356)
Screenshot: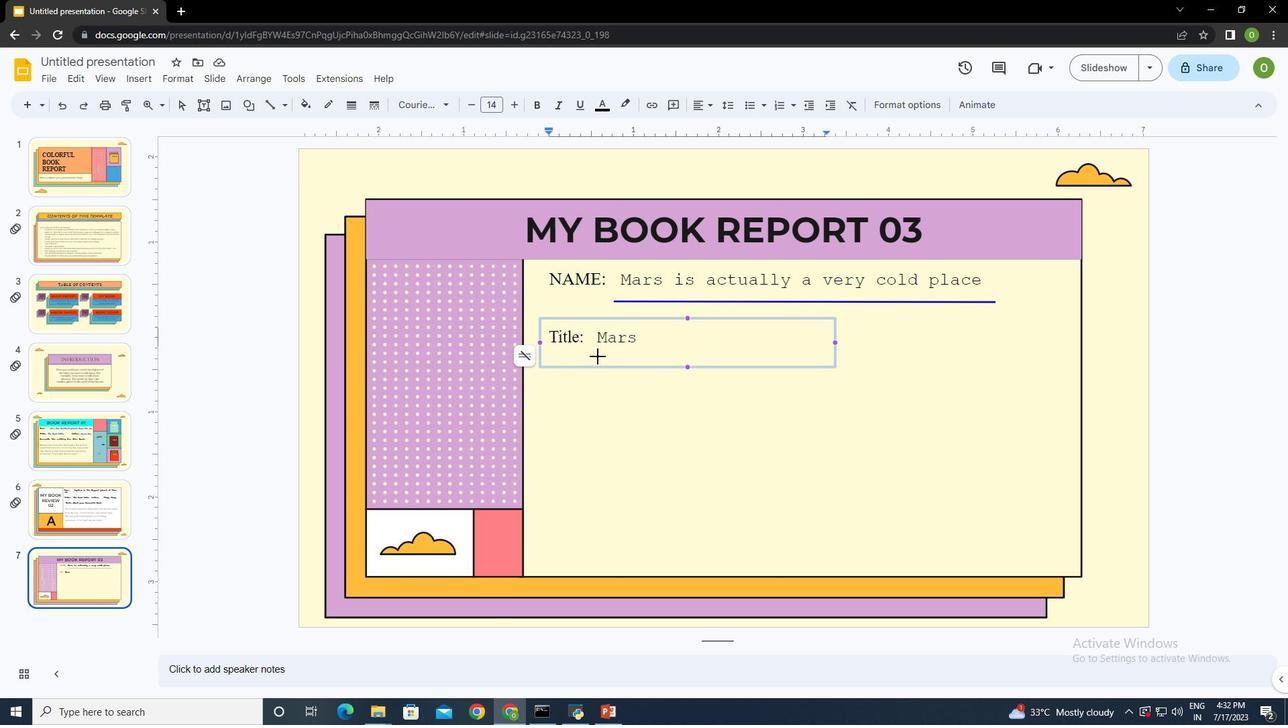 
Action: Mouse moved to (827, 358)
Screenshot: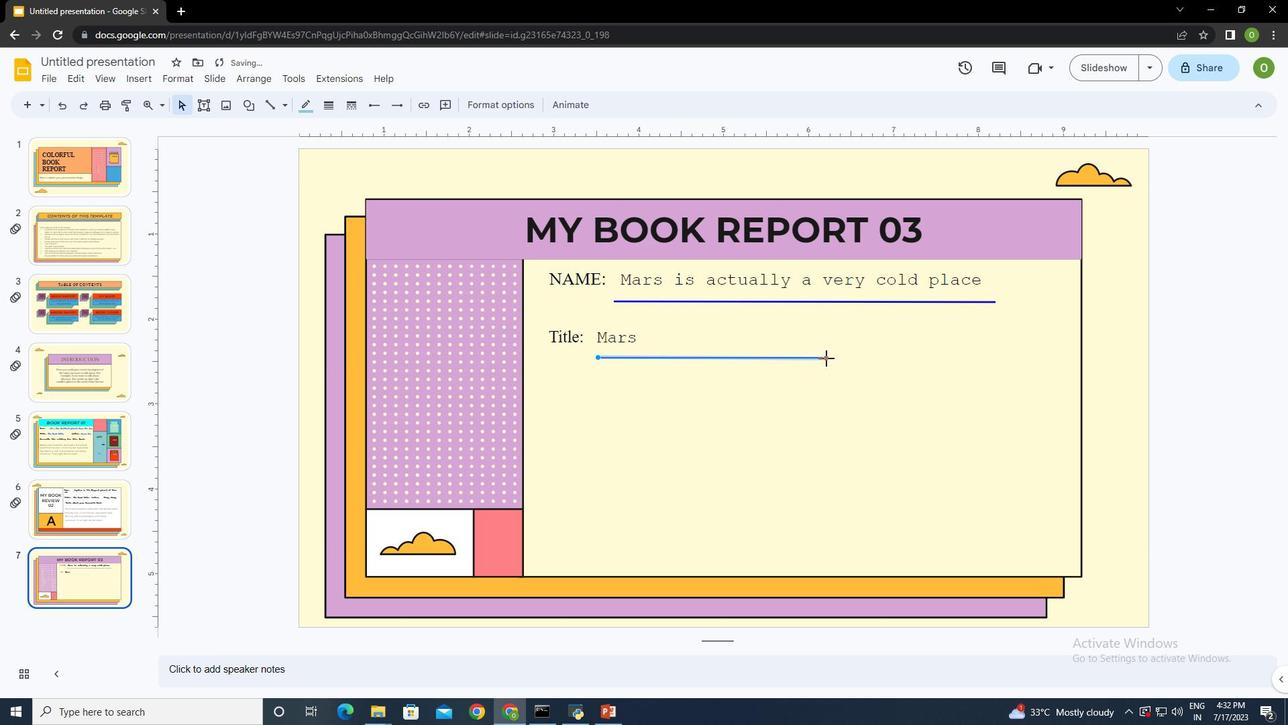 
Action: Mouse pressed left at (827, 358)
Screenshot: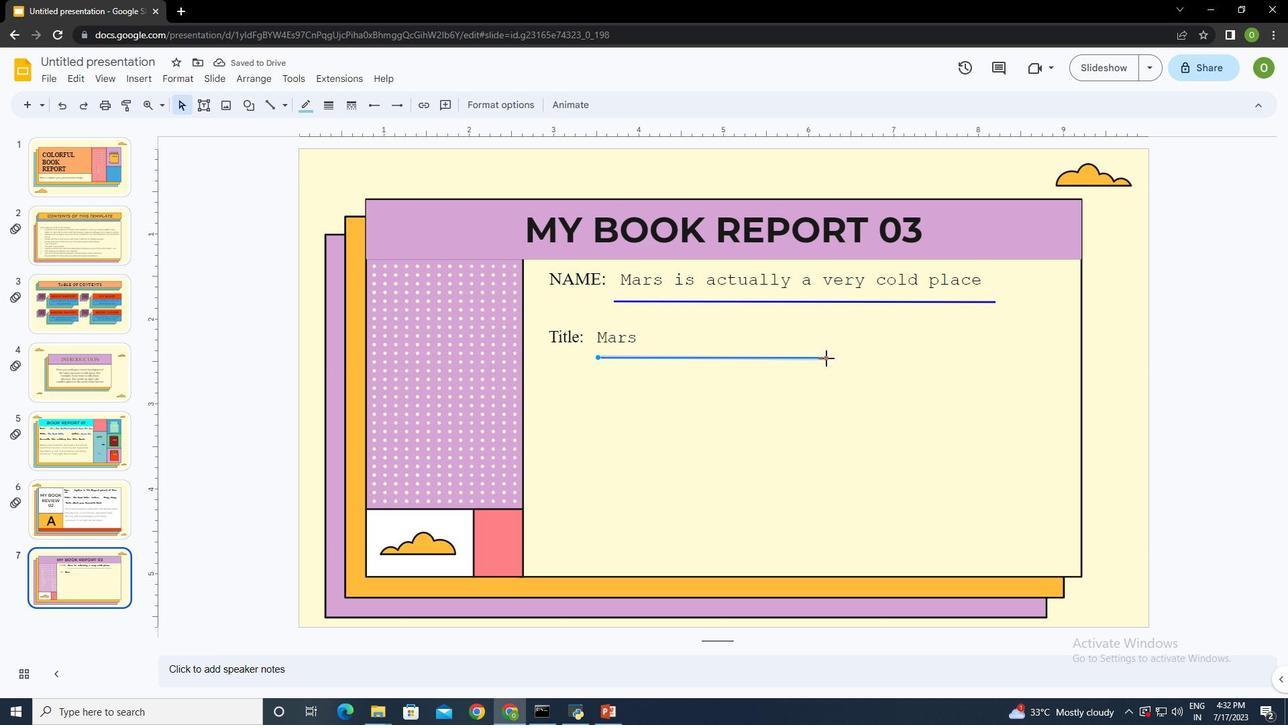 
Action: Mouse moved to (308, 104)
Screenshot: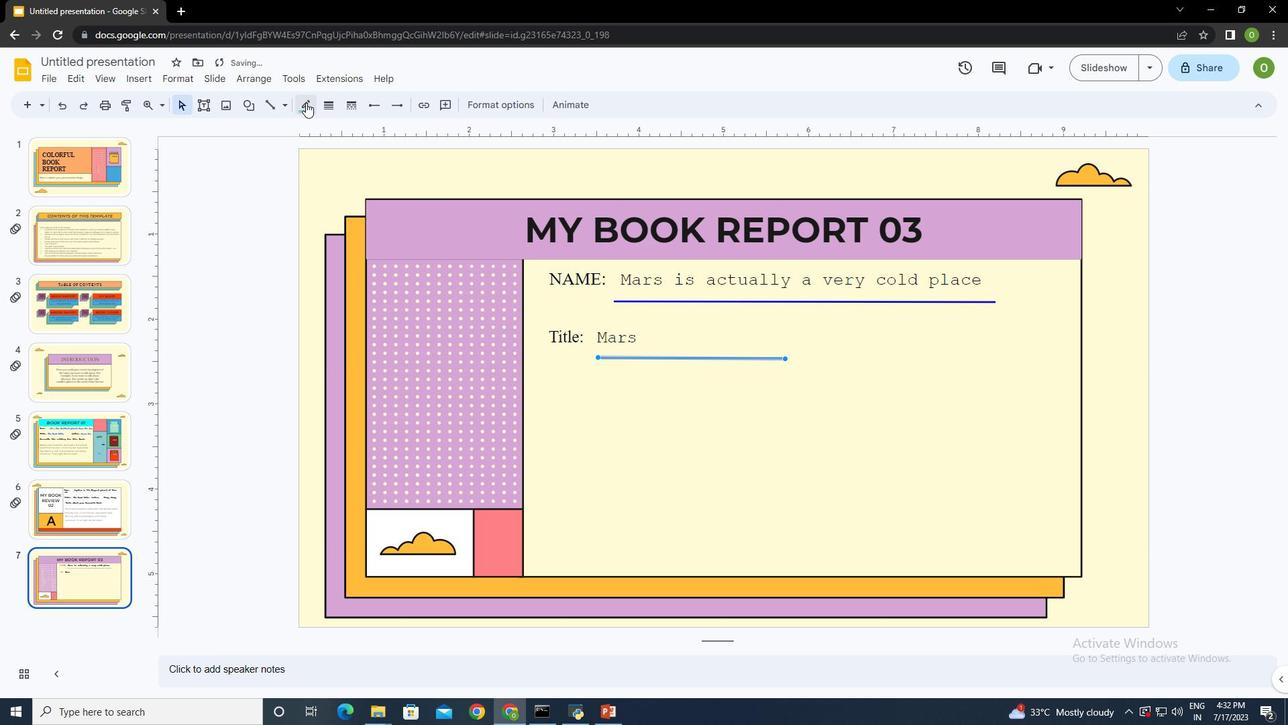 
Action: Mouse pressed left at (308, 104)
Screenshot: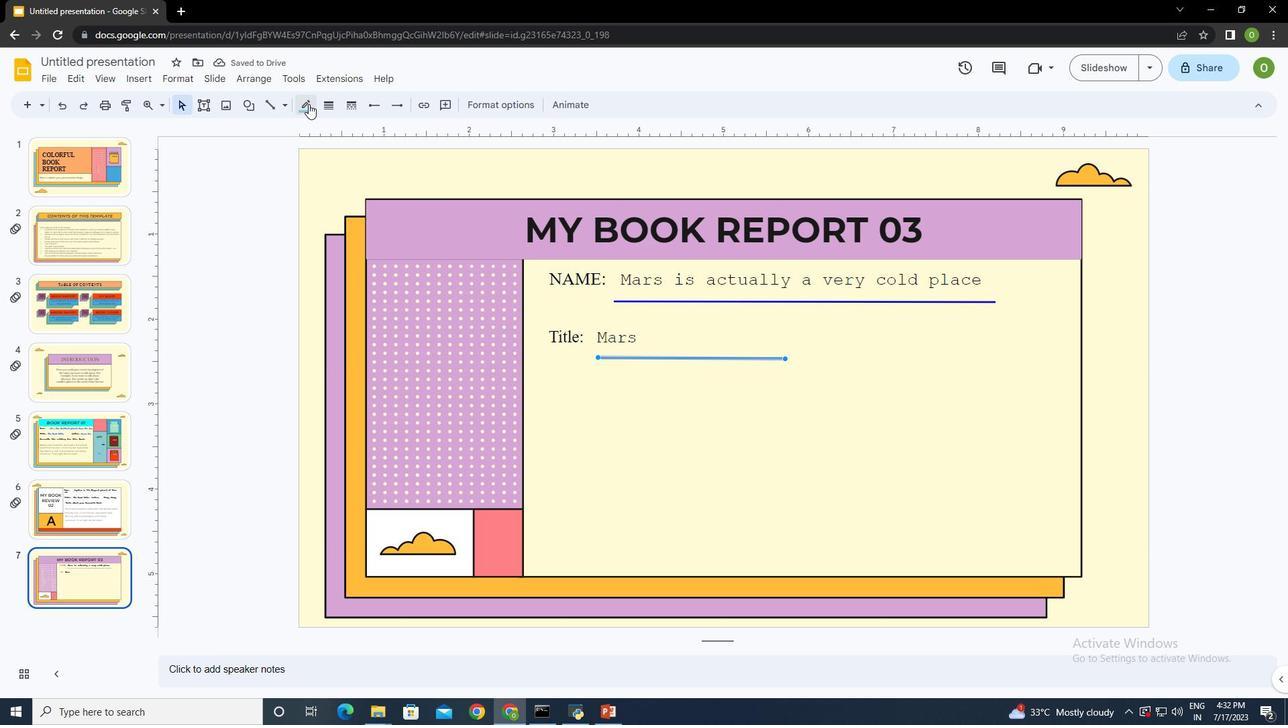 
Action: Mouse moved to (416, 231)
Screenshot: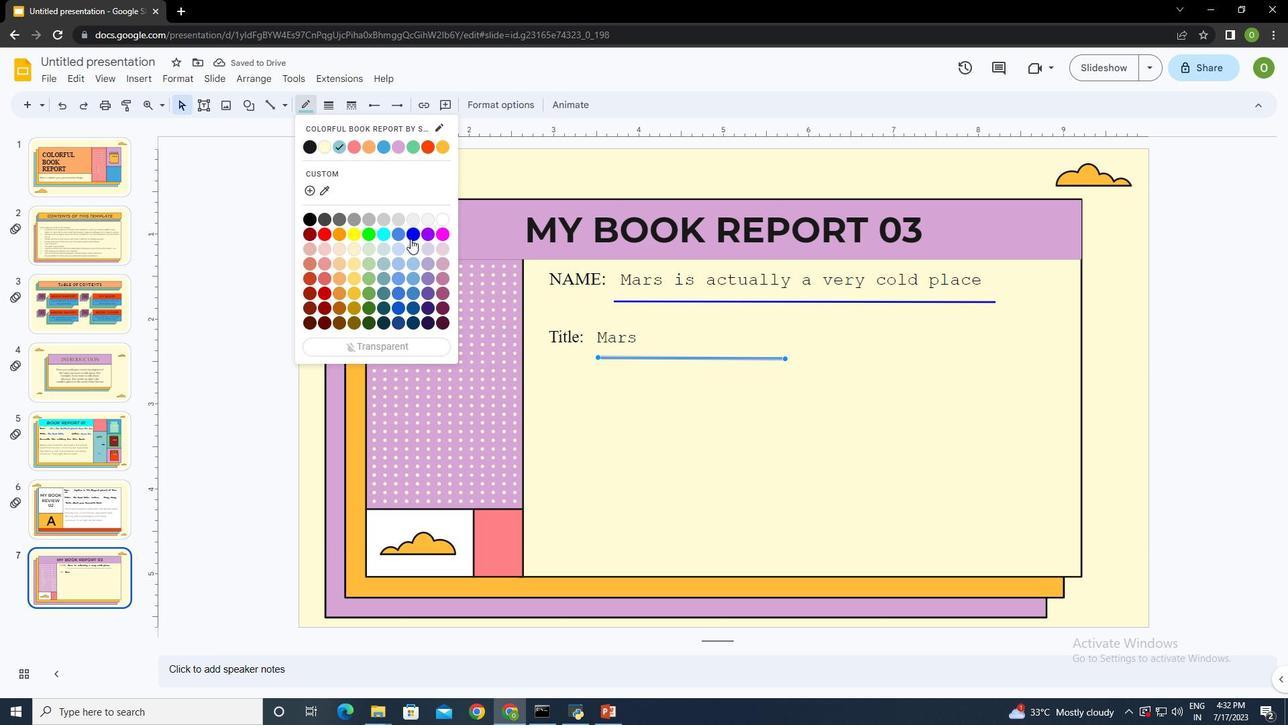 
Action: Mouse pressed left at (416, 231)
Screenshot: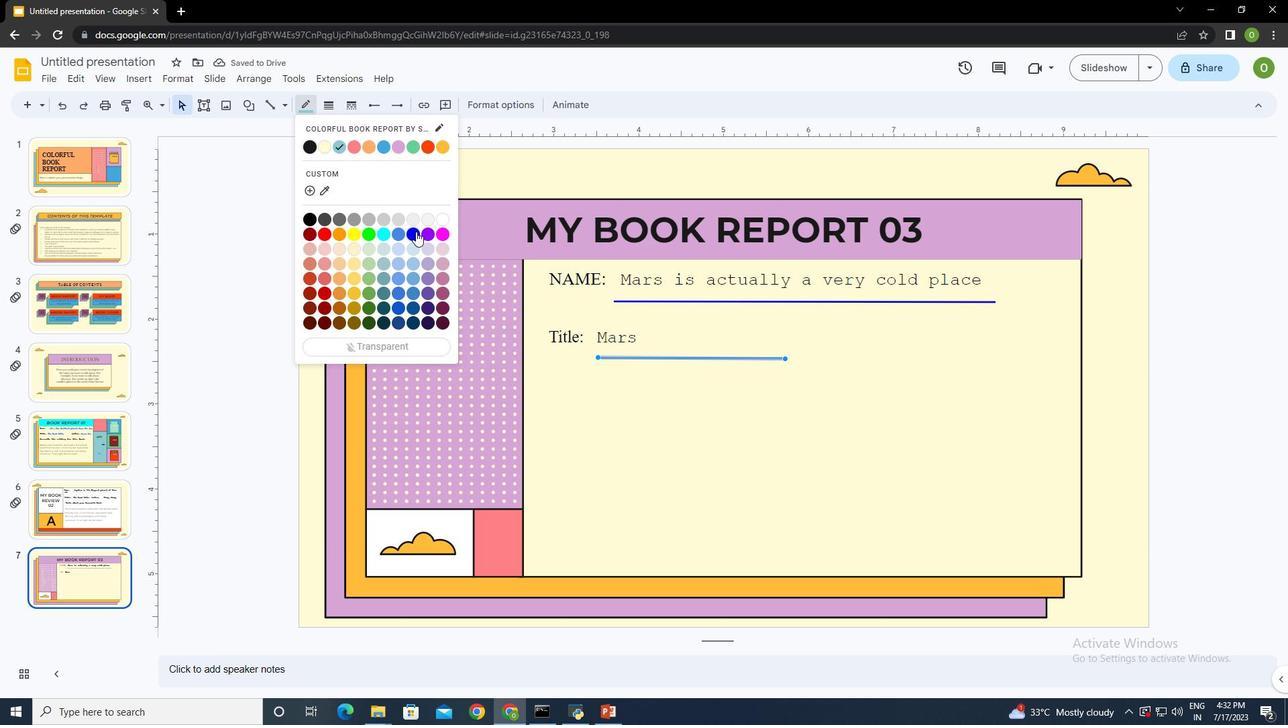 
Action: Mouse moved to (332, 110)
Screenshot: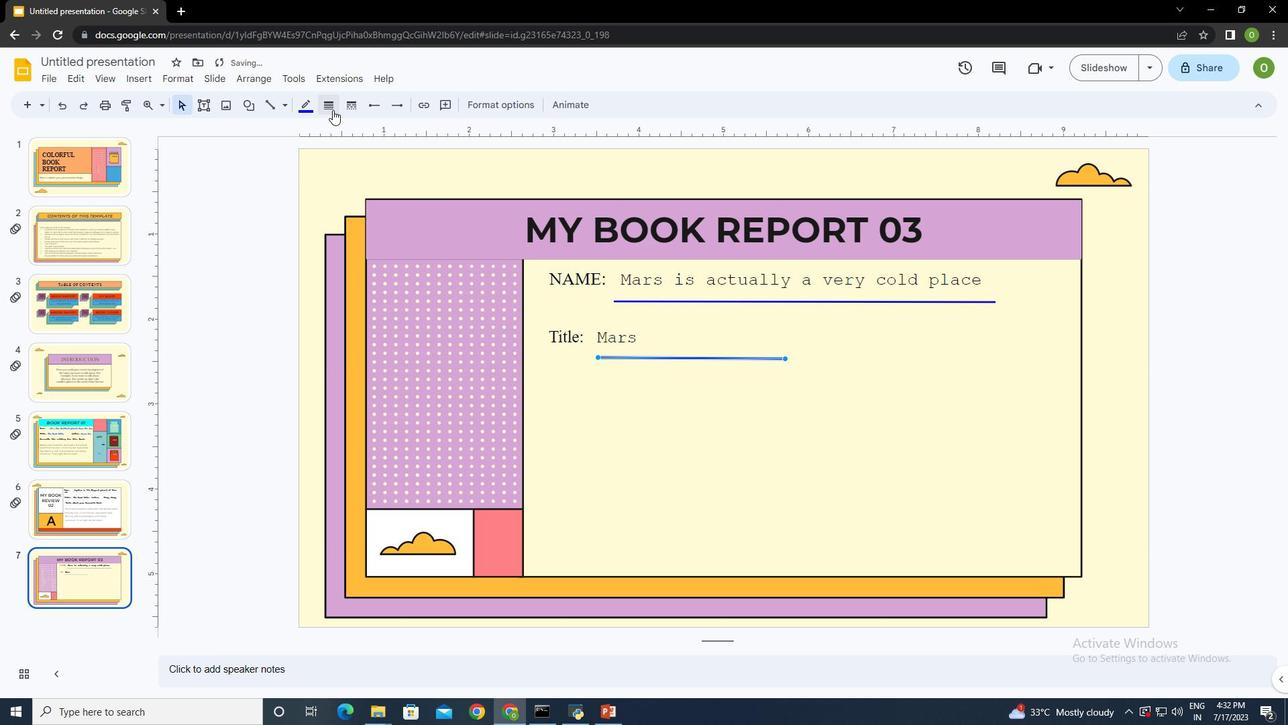
Action: Mouse pressed left at (332, 110)
Screenshot: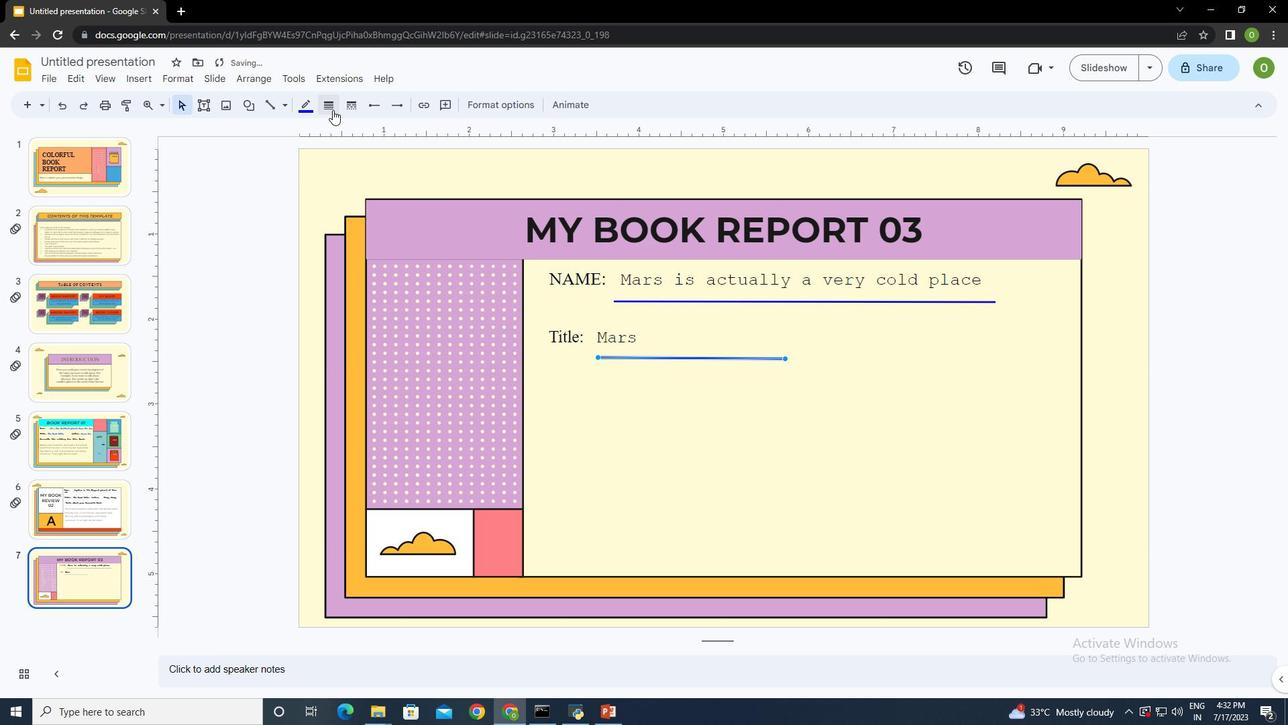 
Action: Mouse moved to (355, 152)
Screenshot: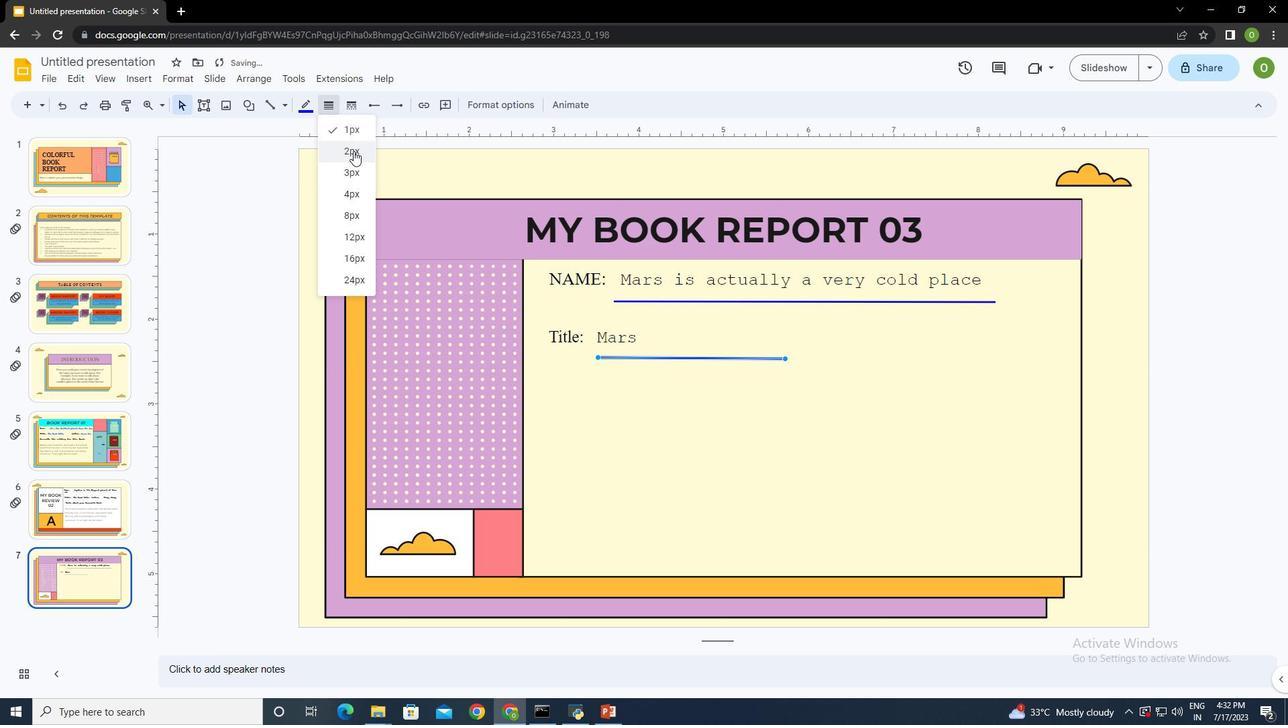 
Action: Mouse pressed left at (355, 152)
Screenshot: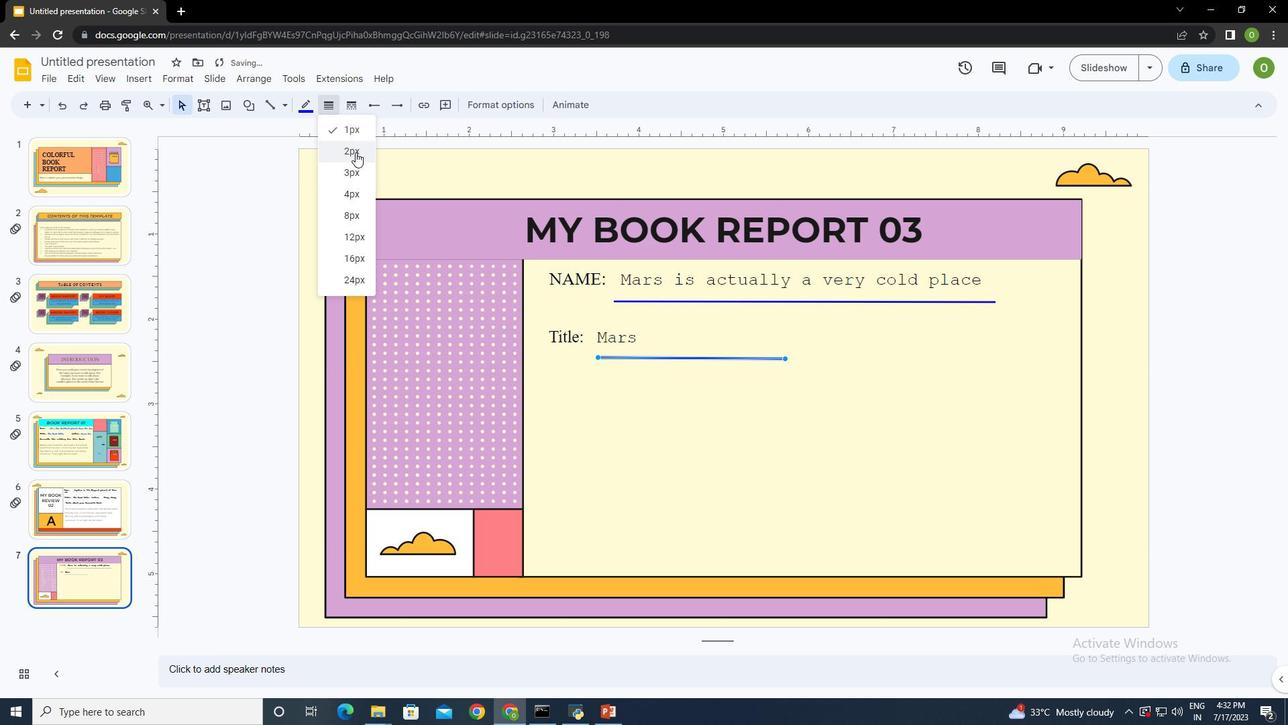 
Action: Mouse moved to (786, 359)
Screenshot: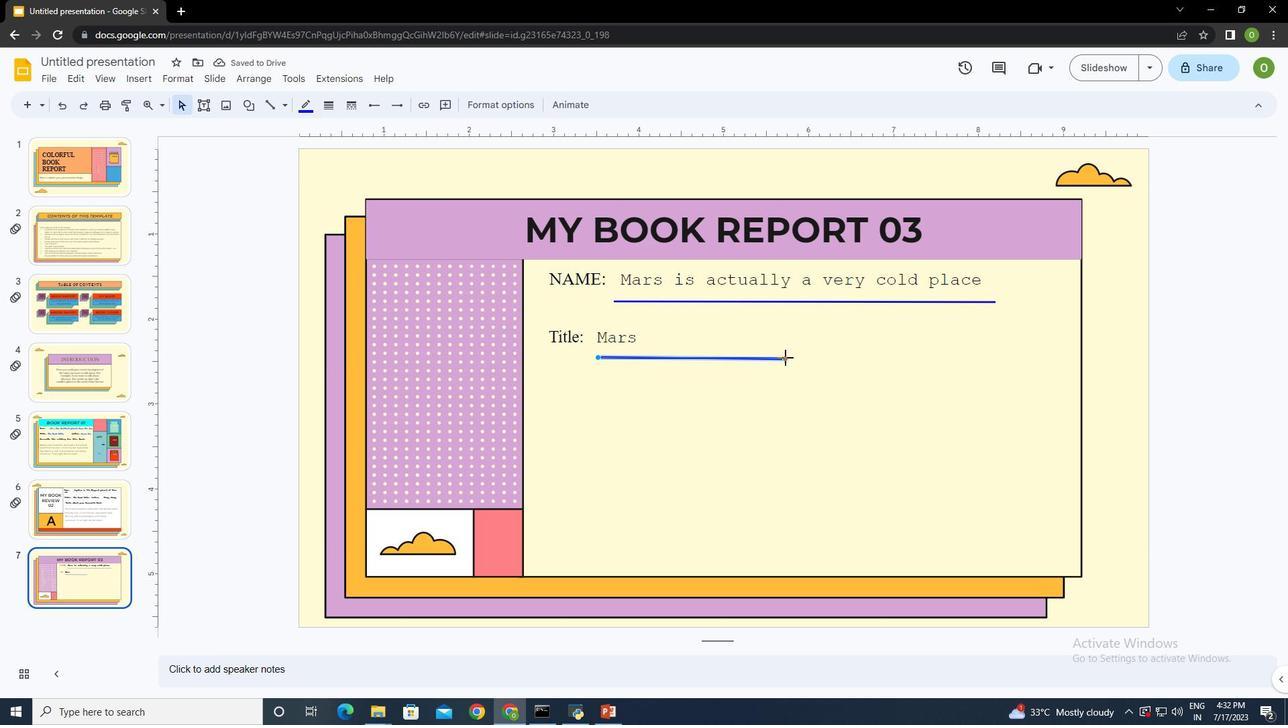 
Action: Mouse pressed left at (786, 359)
Screenshot: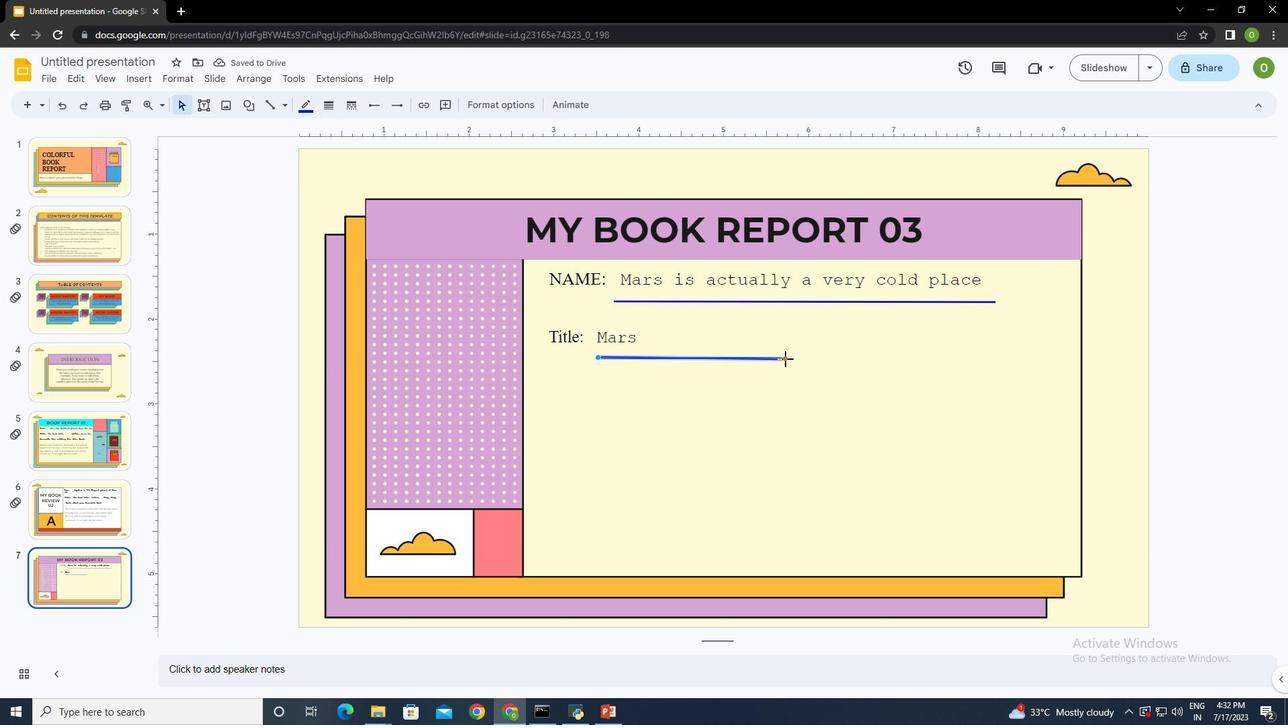 
Action: Mouse moved to (811, 365)
Screenshot: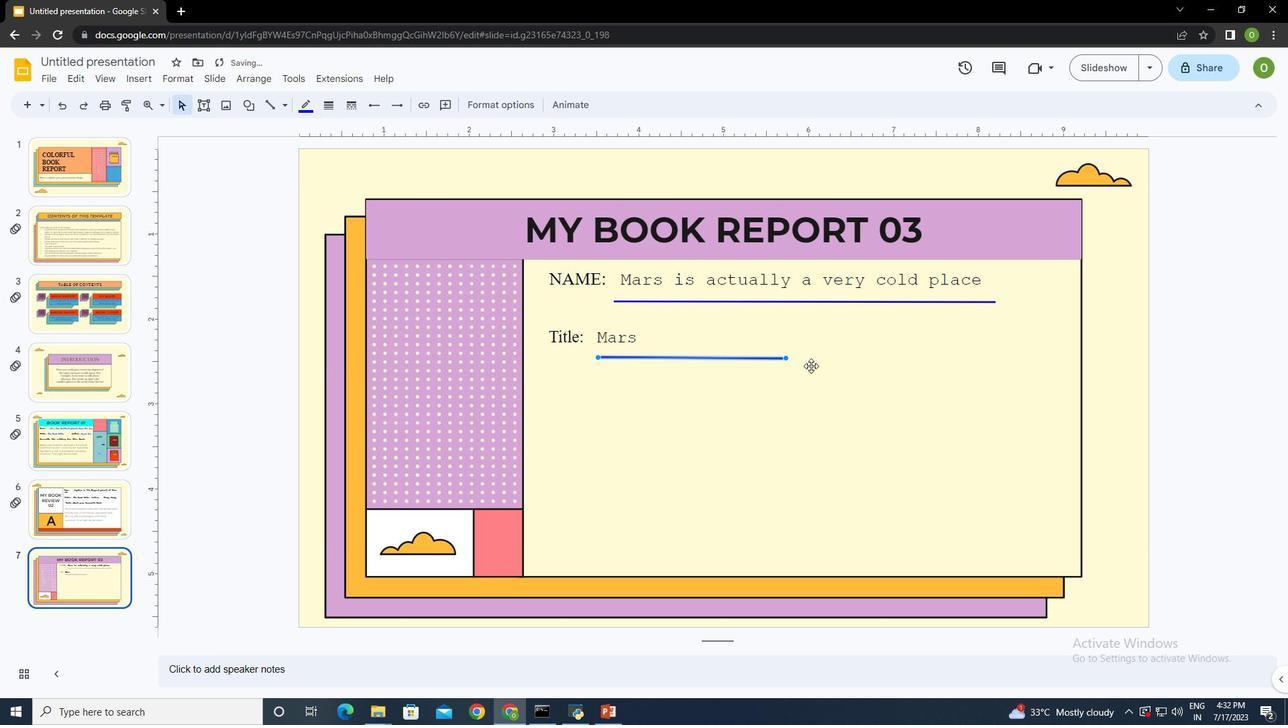 
Action: Mouse pressed left at (811, 365)
Screenshot: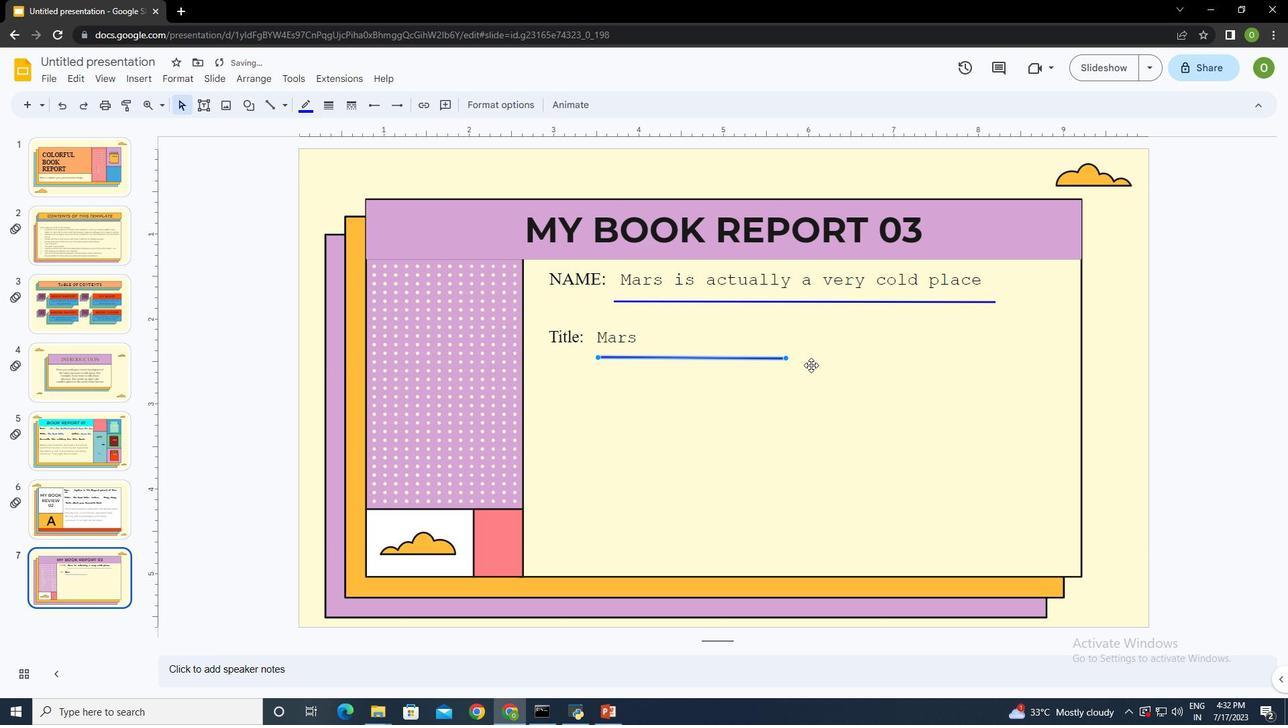 
Action: Mouse moved to (888, 345)
Screenshot: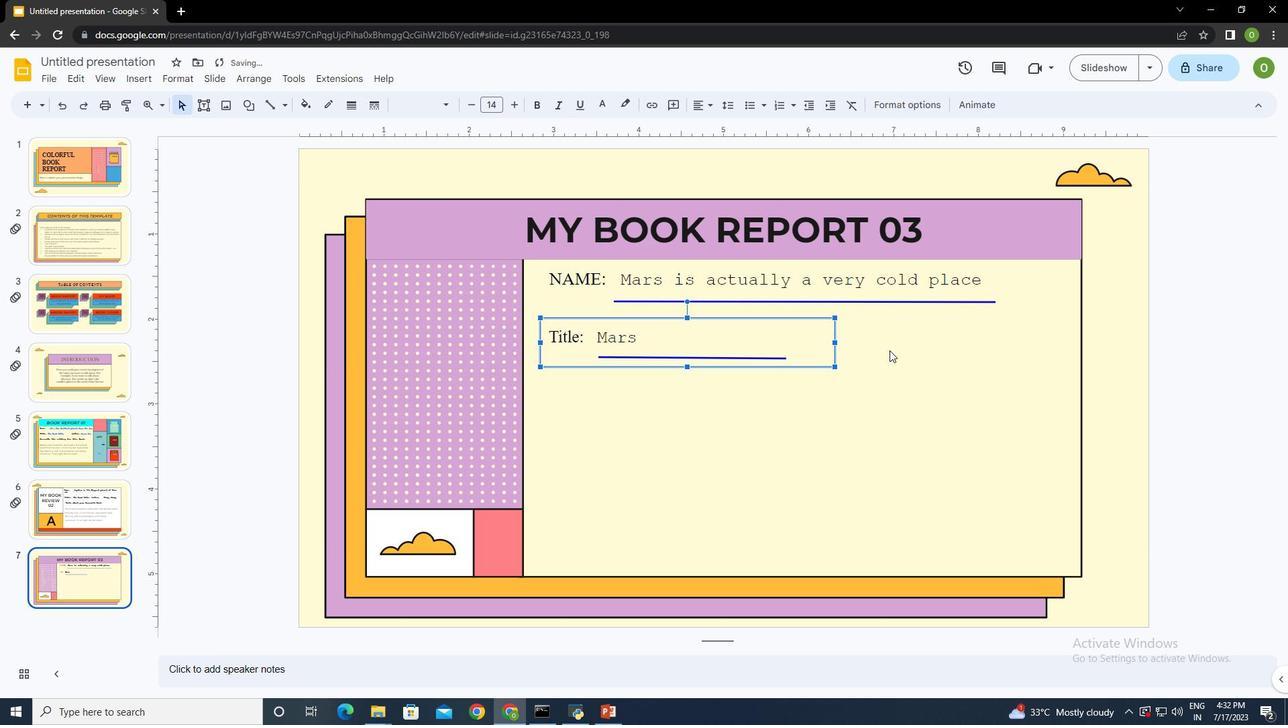 
Action: Mouse pressed left at (888, 345)
Screenshot: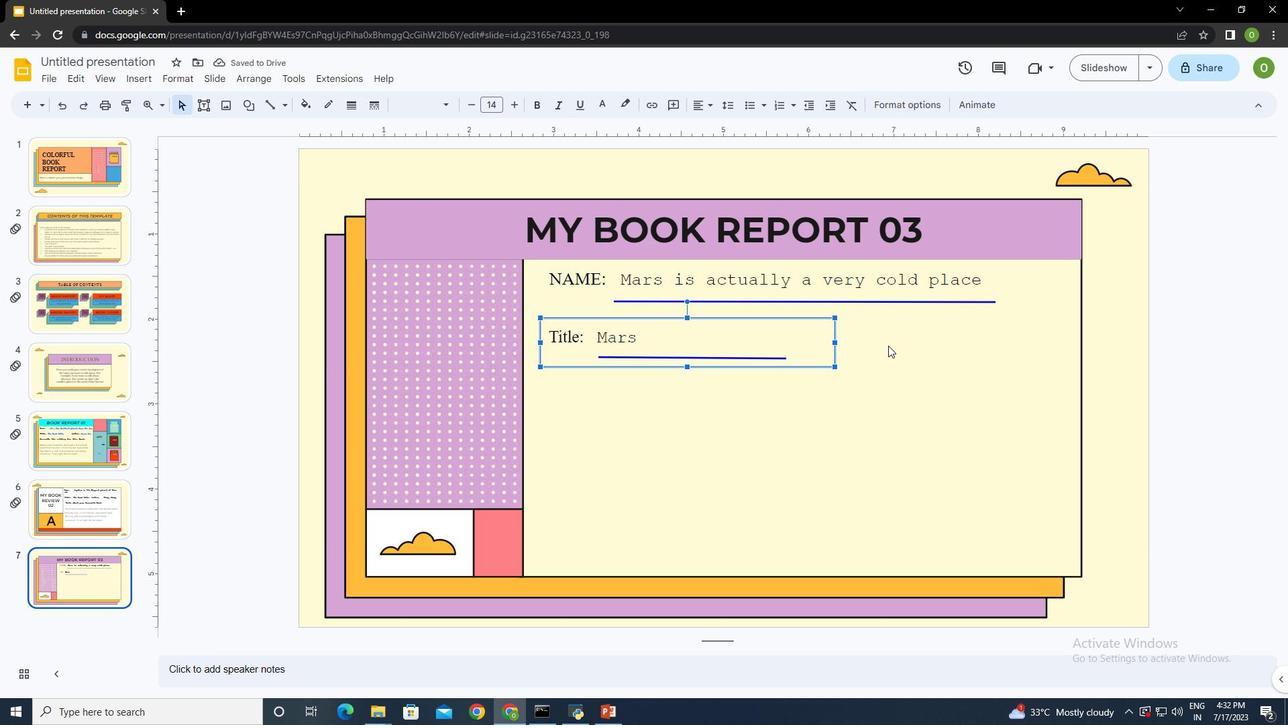 
Action: Mouse moved to (202, 106)
Screenshot: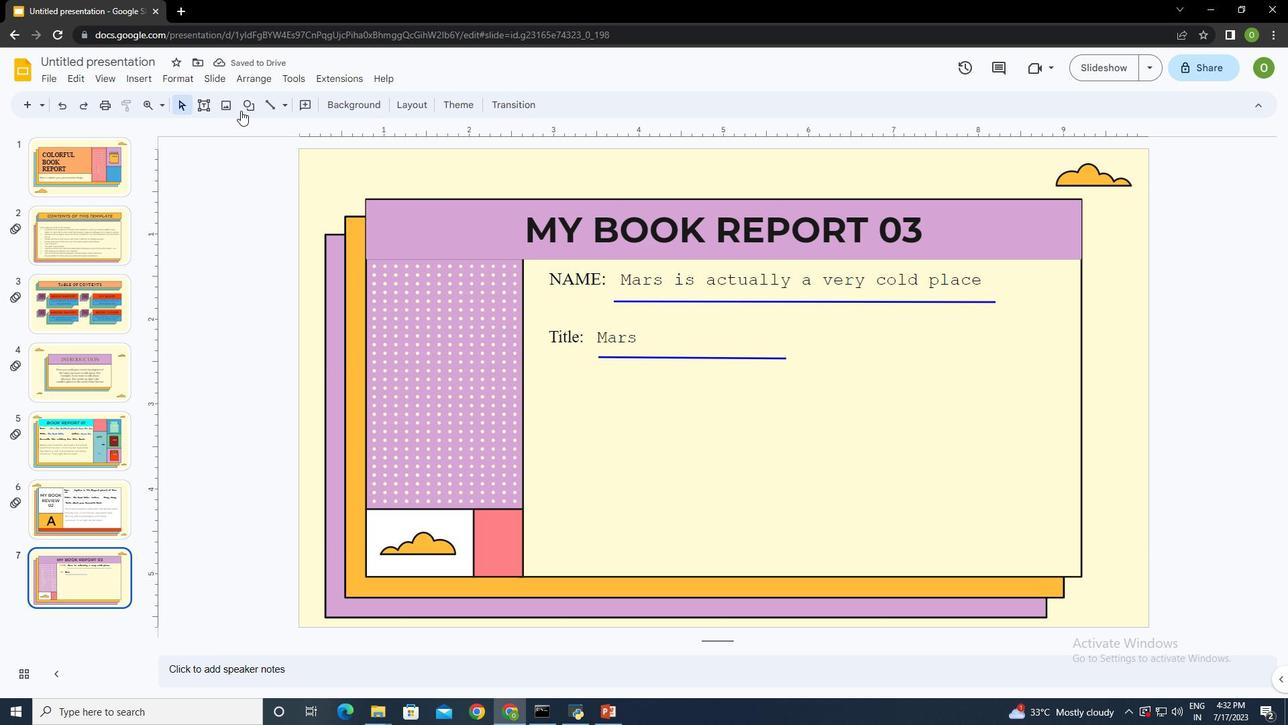 
Action: Mouse pressed left at (202, 106)
Screenshot: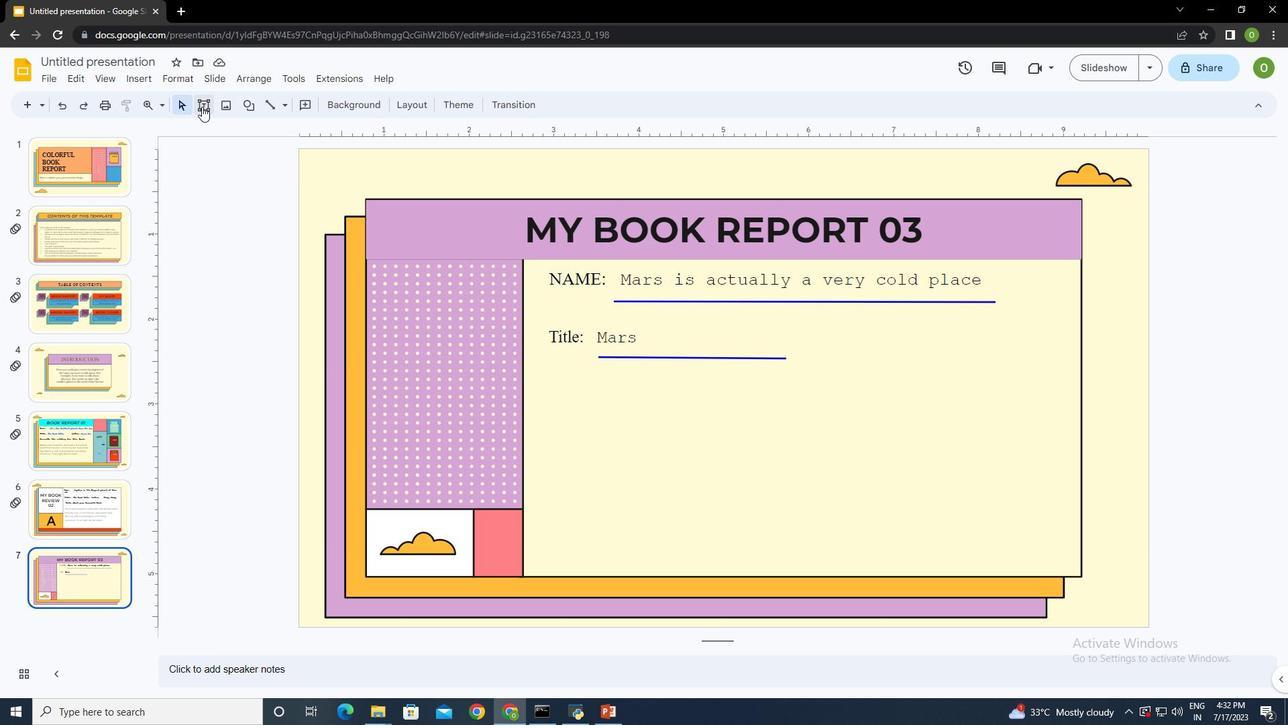 
Action: Mouse moved to (808, 326)
Screenshot: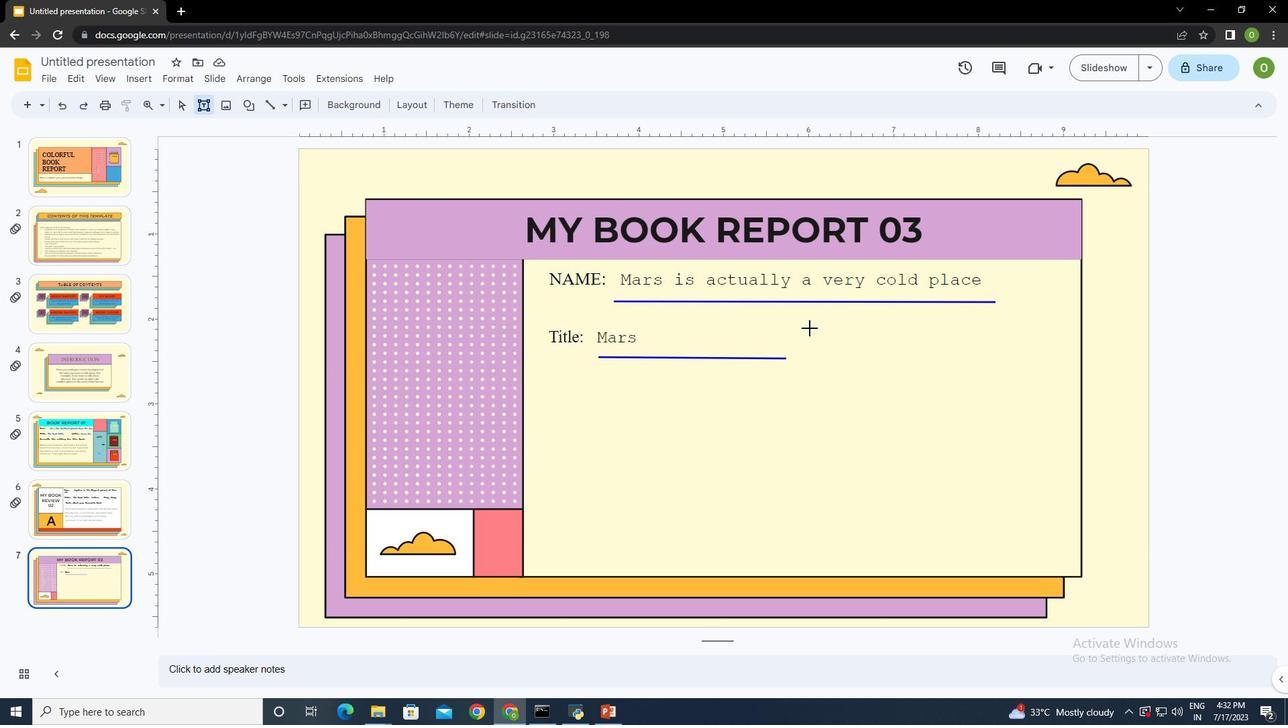 
Action: Mouse pressed left at (808, 326)
Screenshot: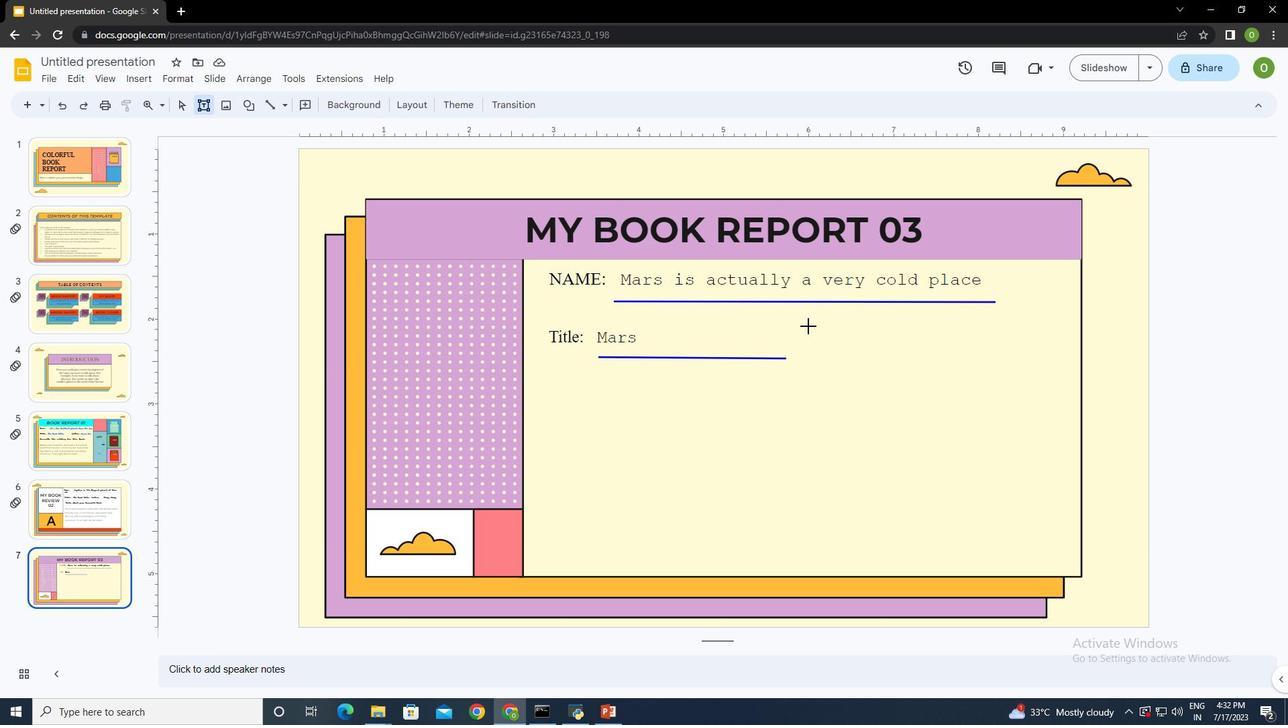 
Action: Mouse moved to (935, 326)
Screenshot: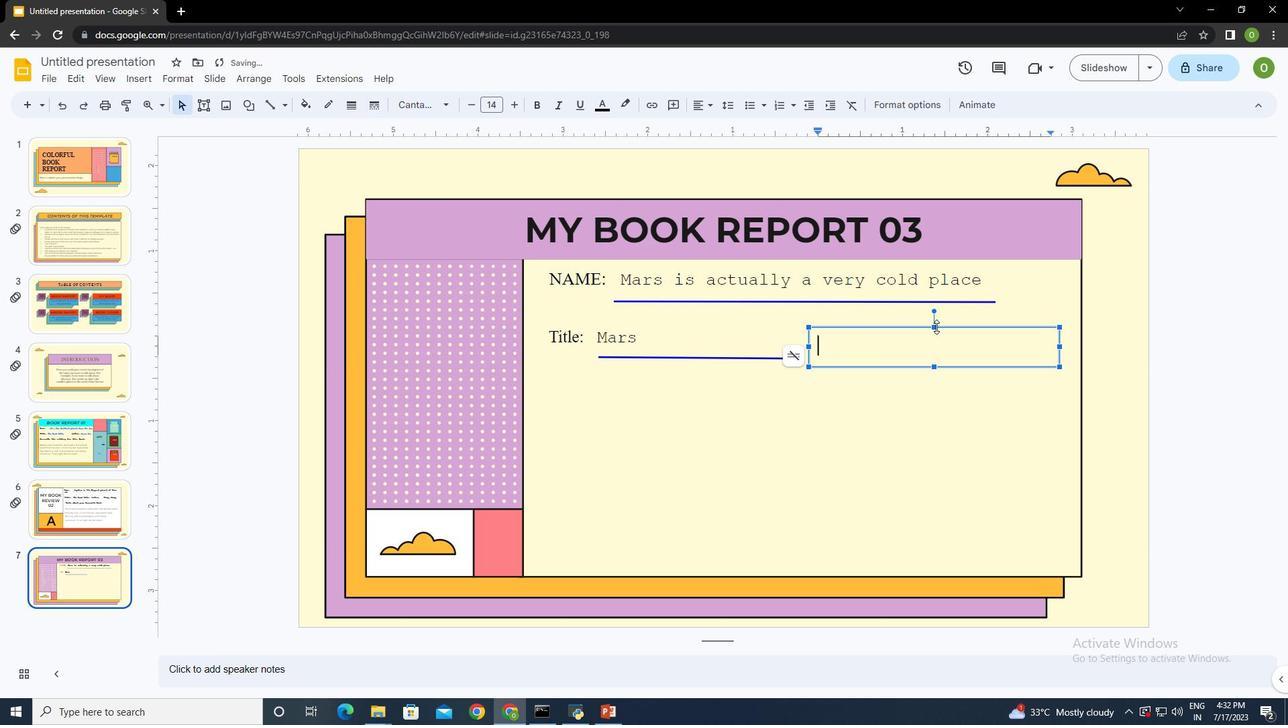 
Action: Mouse pressed left at (935, 326)
Screenshot: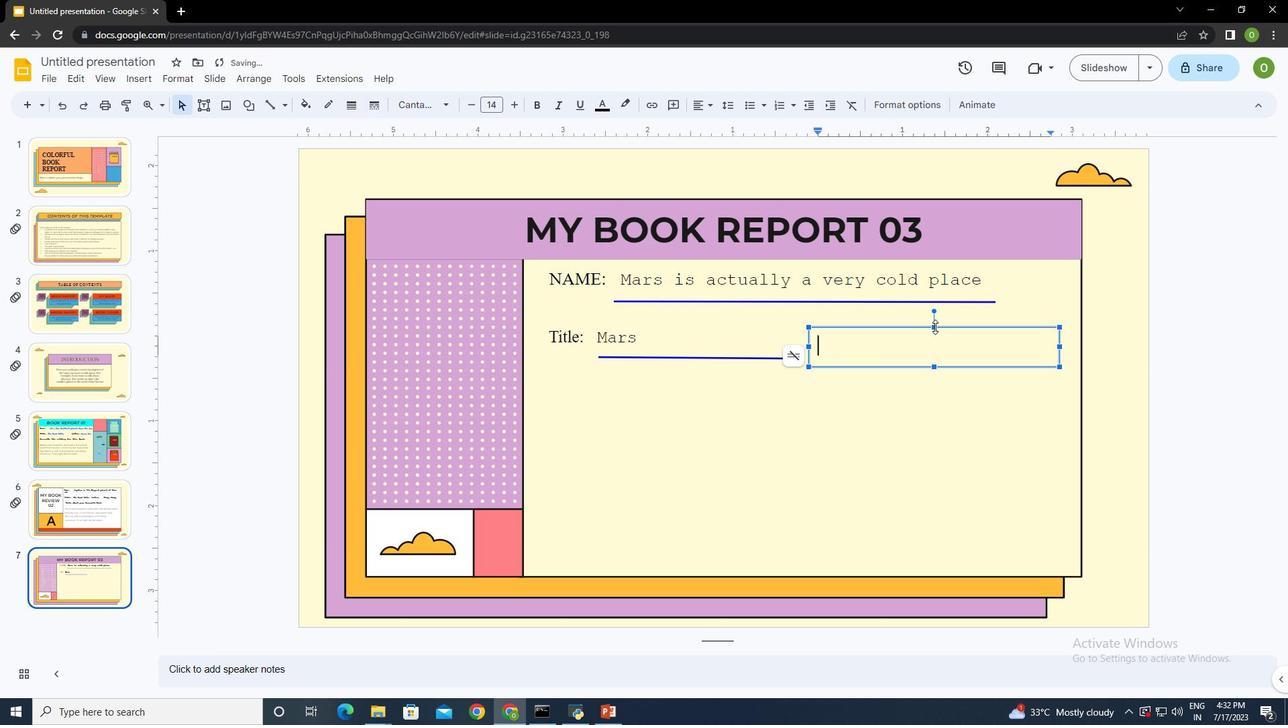 
Action: Mouse moved to (826, 339)
Screenshot: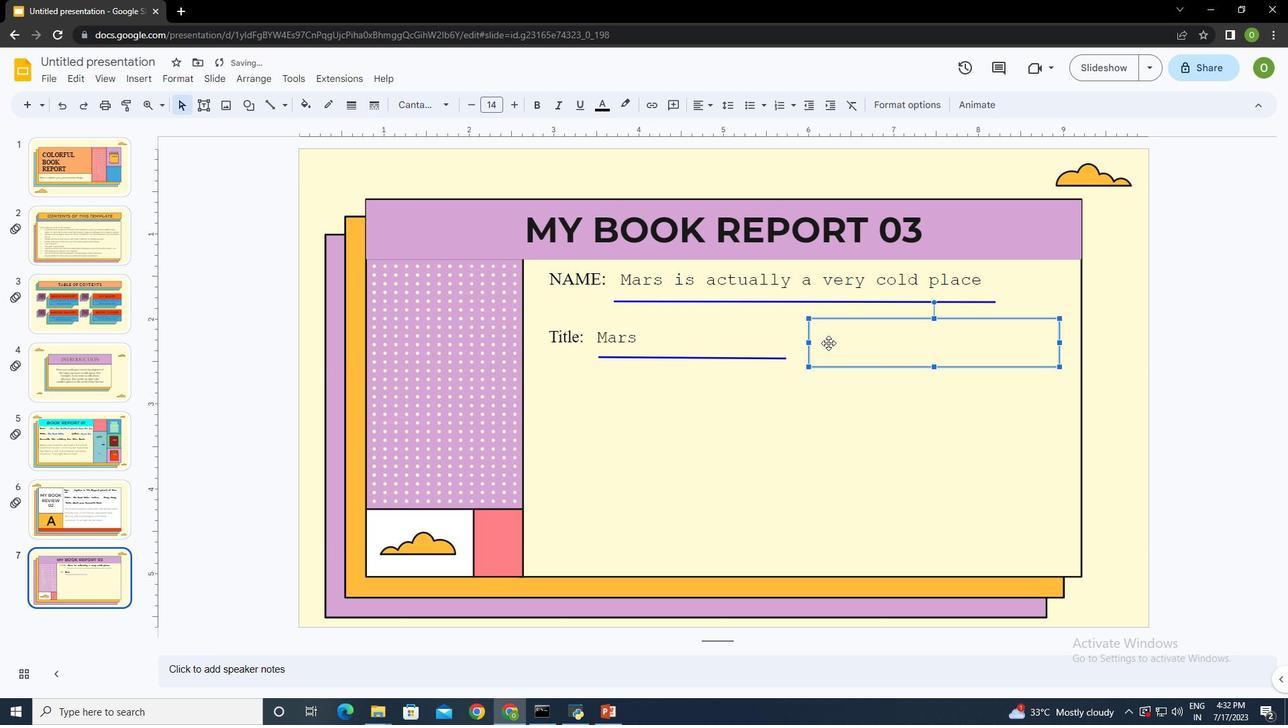 
Action: Mouse pressed left at (826, 339)
Screenshot: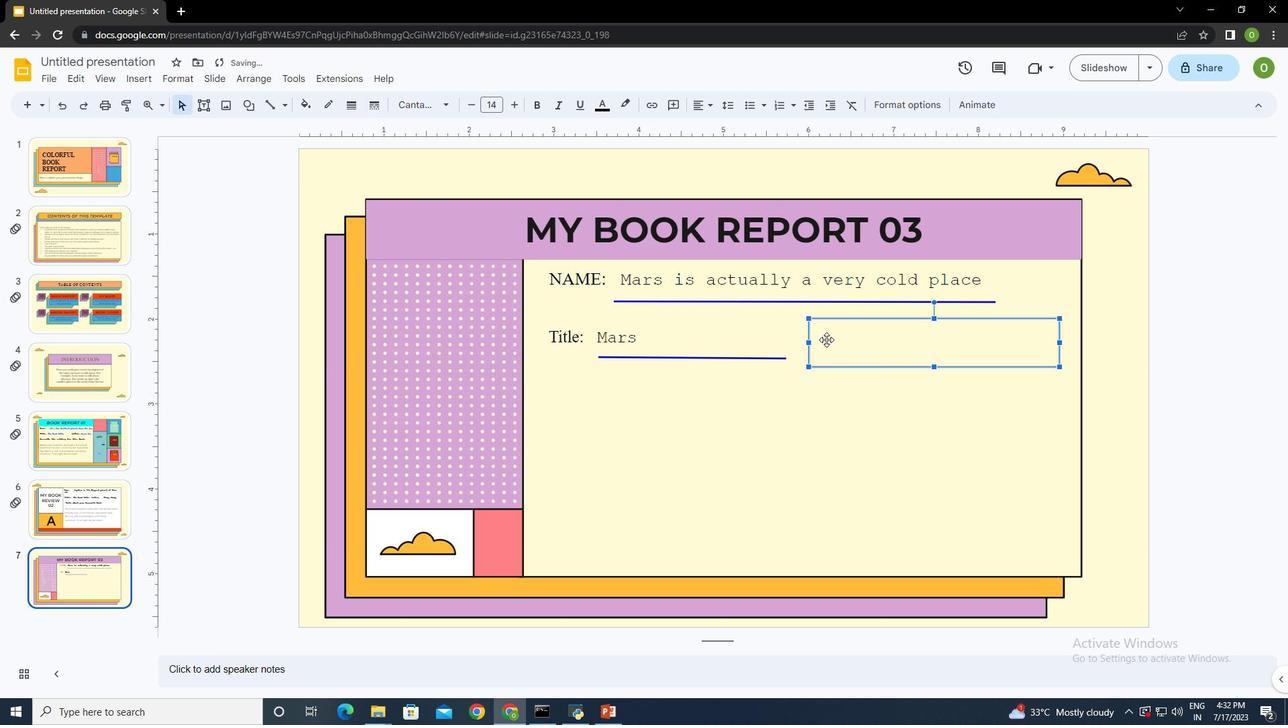 
Action: Mouse moved to (827, 343)
Screenshot: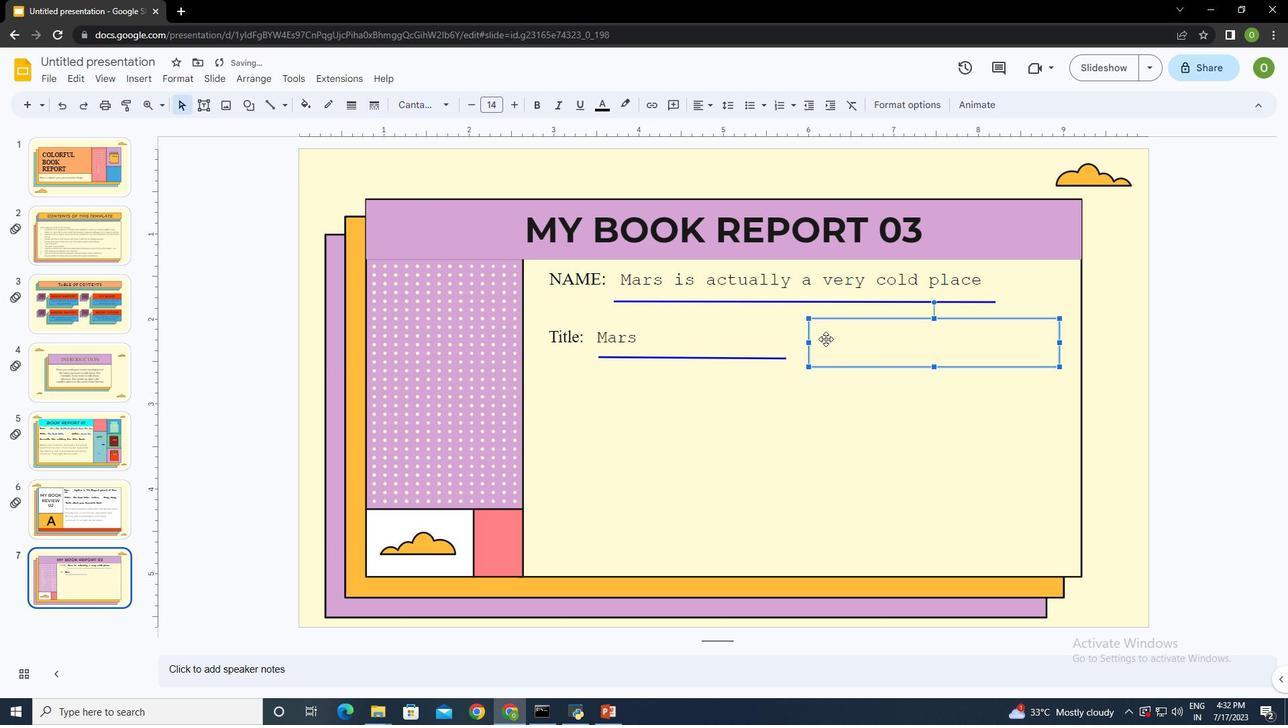 
Action: Key pressed <Key.shift>Author<Key.shift_r>:<Key.space><Key.space><Key.space><Key.shift>Susan<Key.space><Key.shift>Deo<Key.backspace><Key.backspace>oe
Screenshot: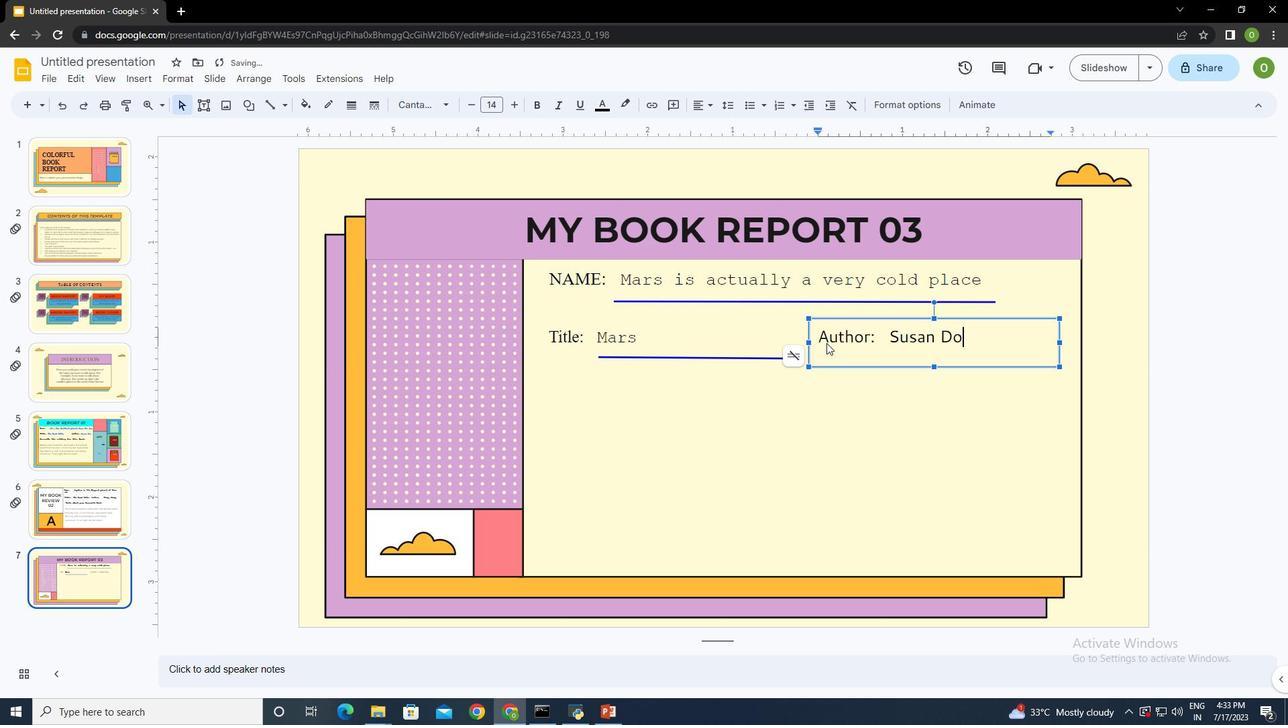 
Action: Mouse moved to (923, 358)
Screenshot: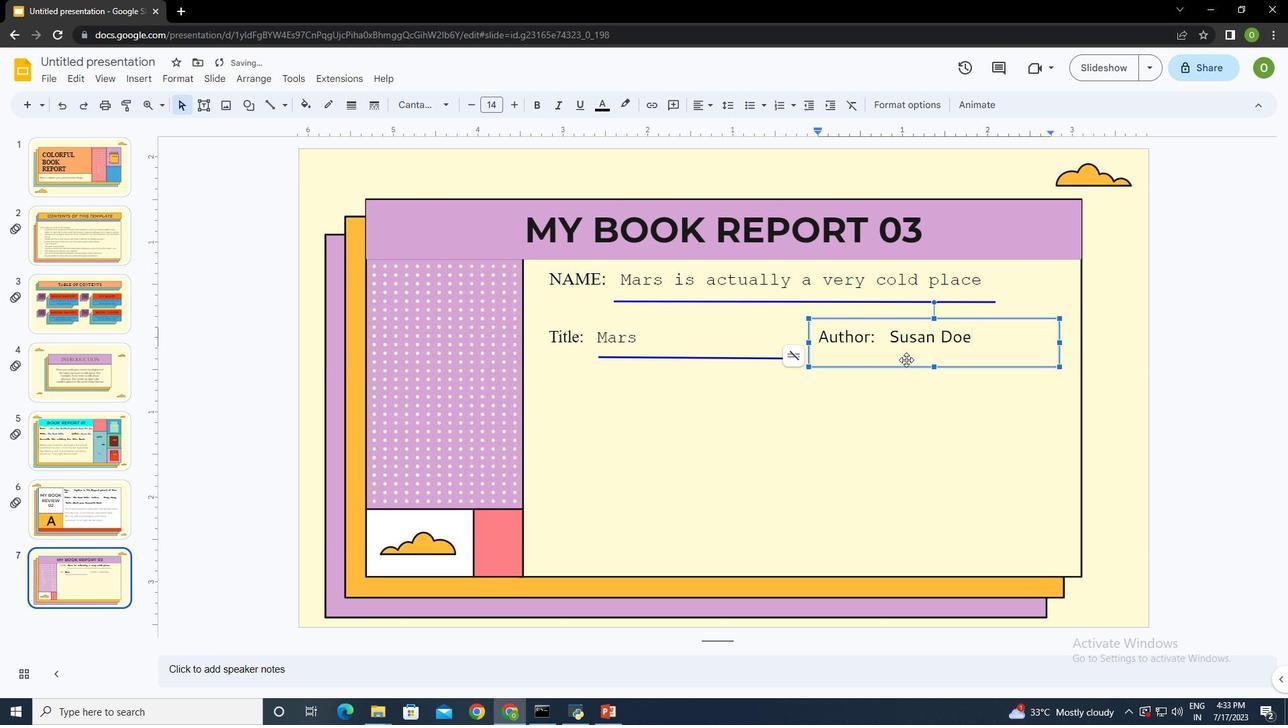 
Action: Mouse pressed left at (923, 358)
Screenshot: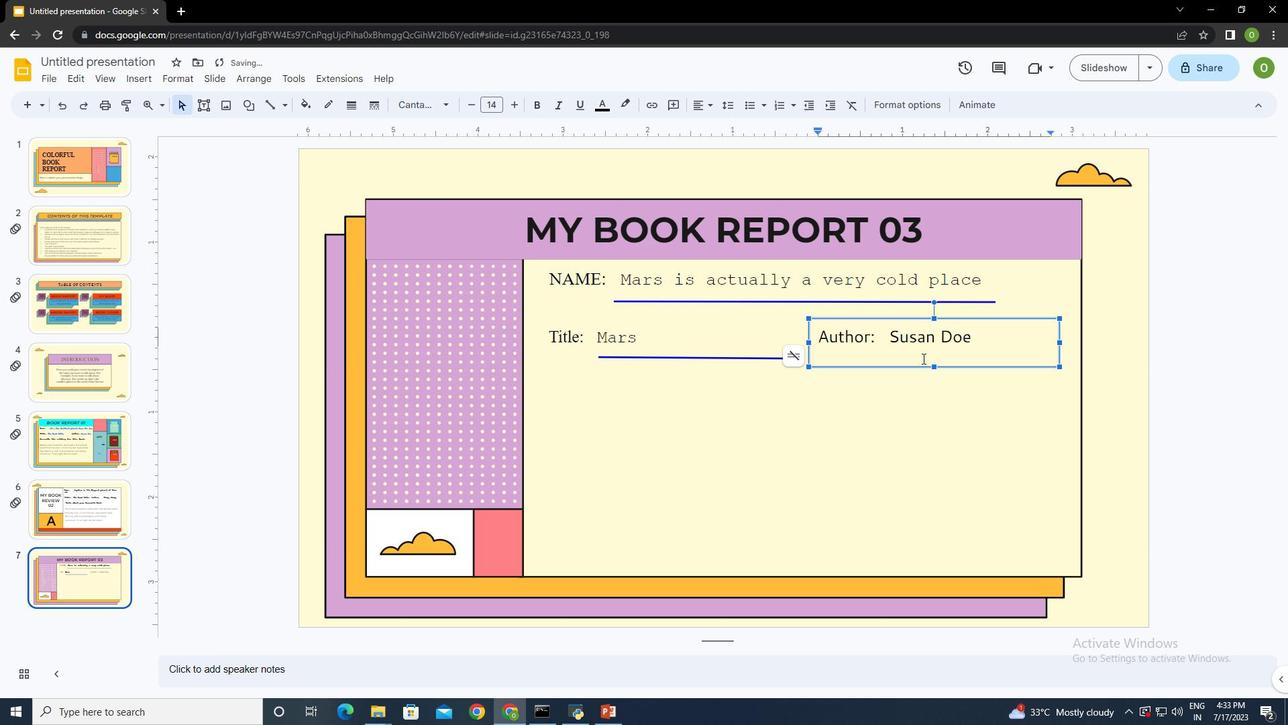 
Action: Mouse moved to (273, 103)
Screenshot: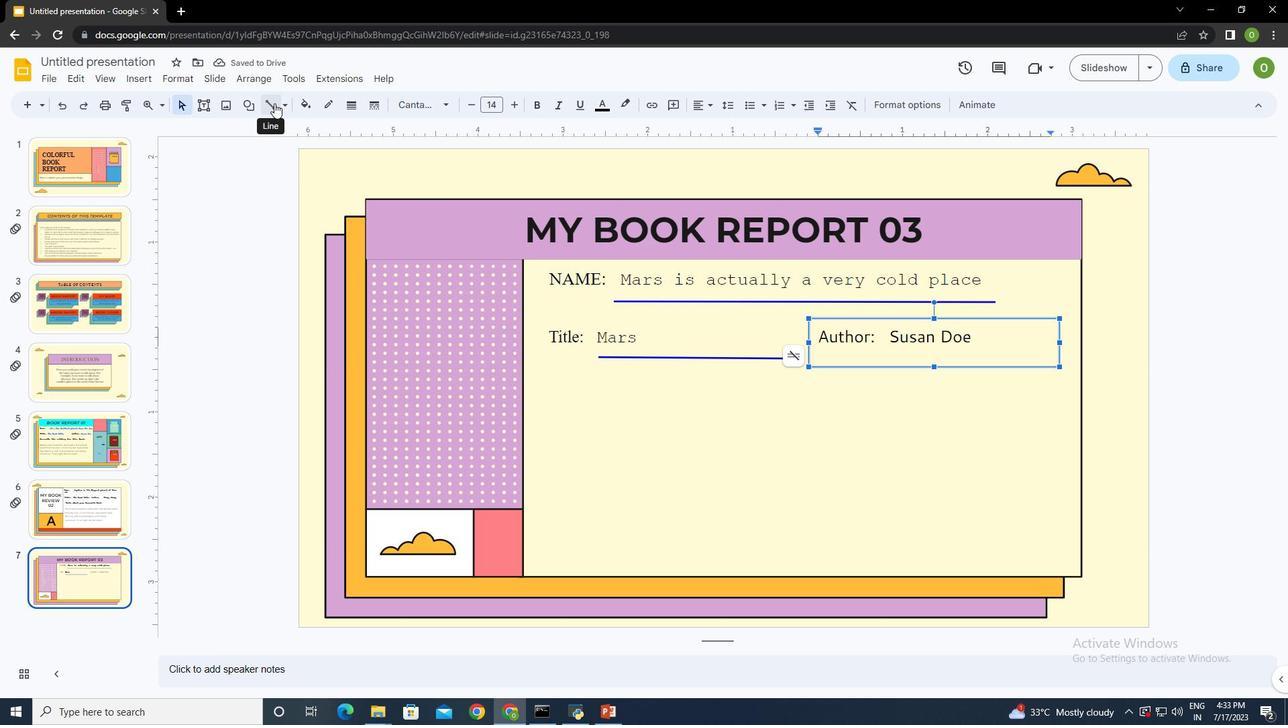
Action: Mouse pressed left at (273, 103)
Screenshot: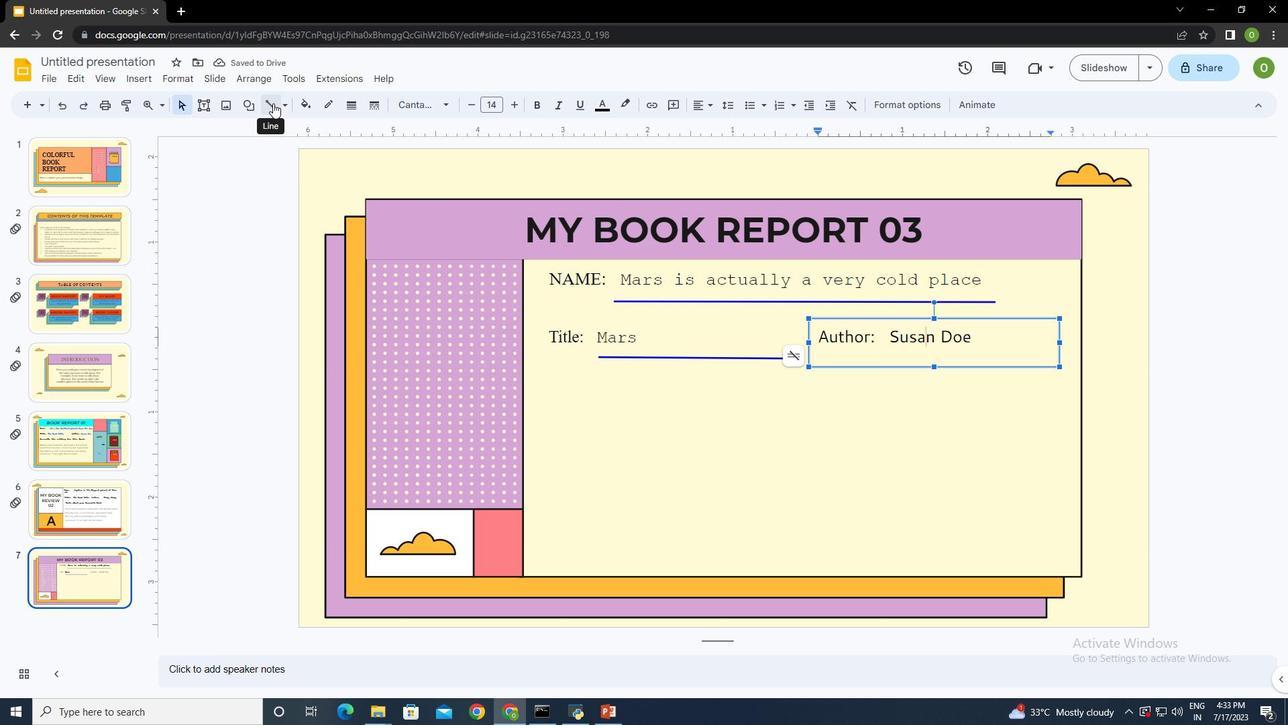 
Action: Mouse moved to (836, 359)
Screenshot: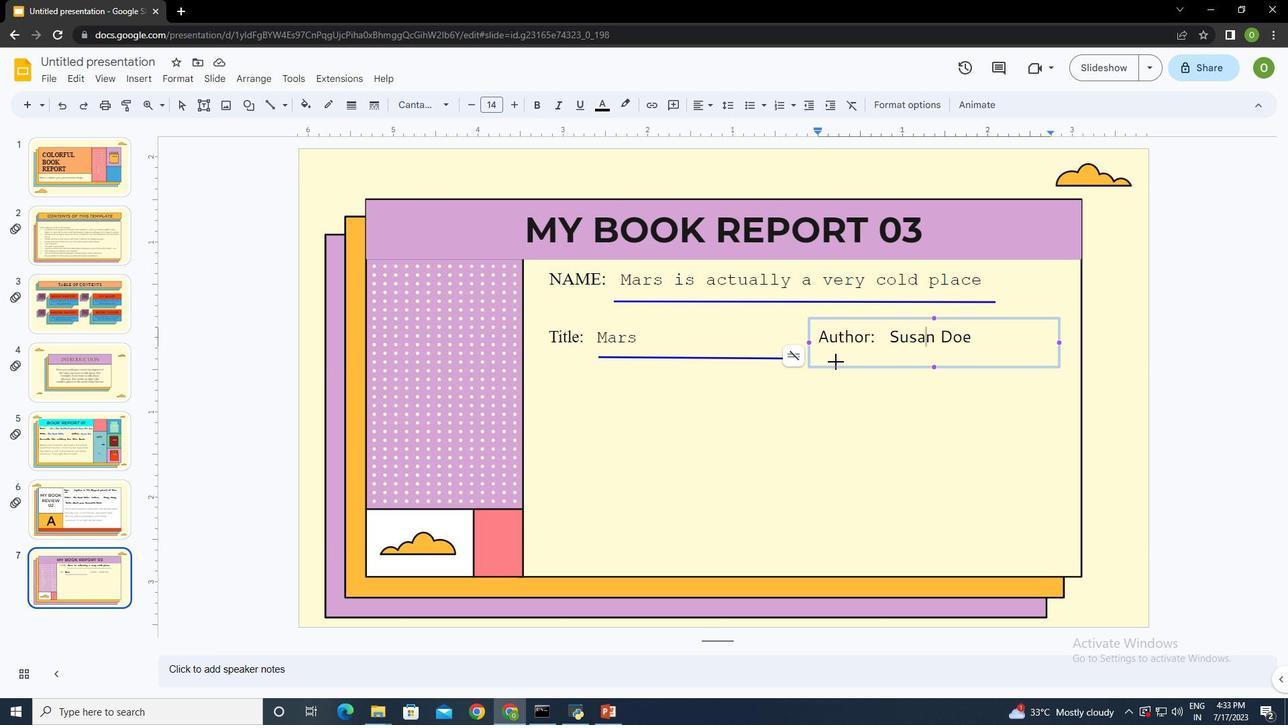 
Action: Mouse pressed left at (836, 359)
Screenshot: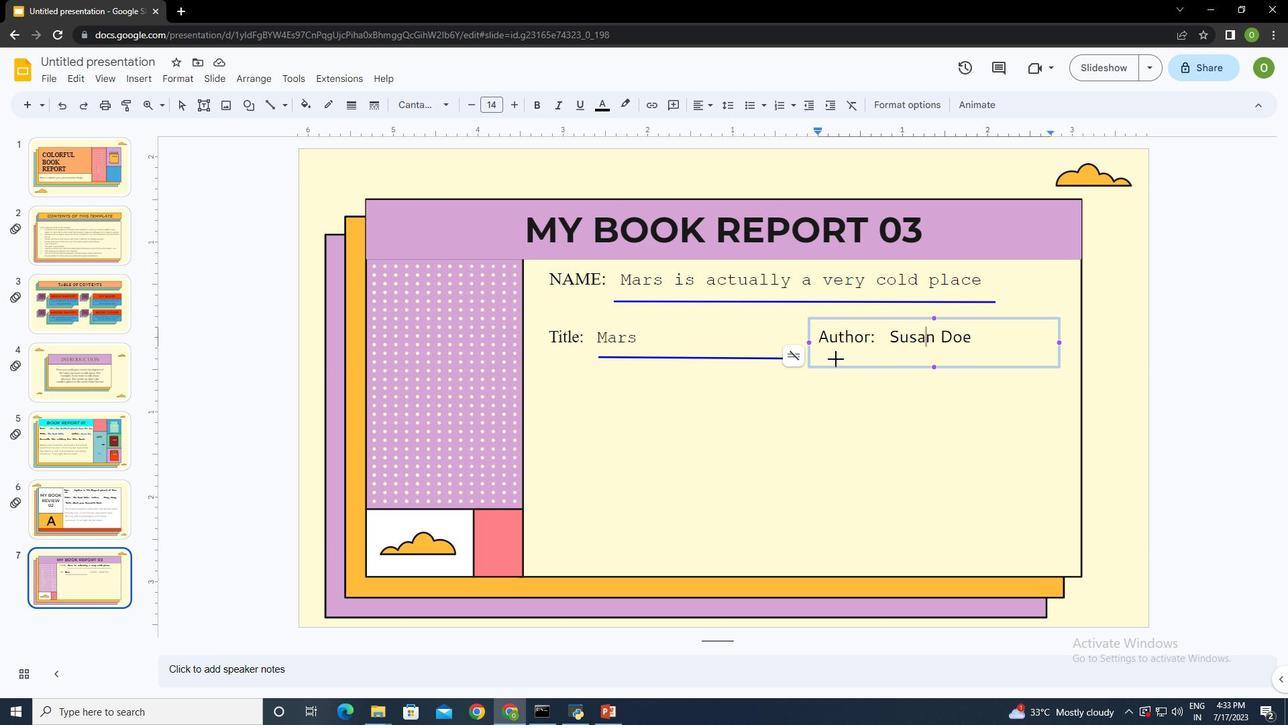 
Action: Mouse moved to (917, 358)
Screenshot: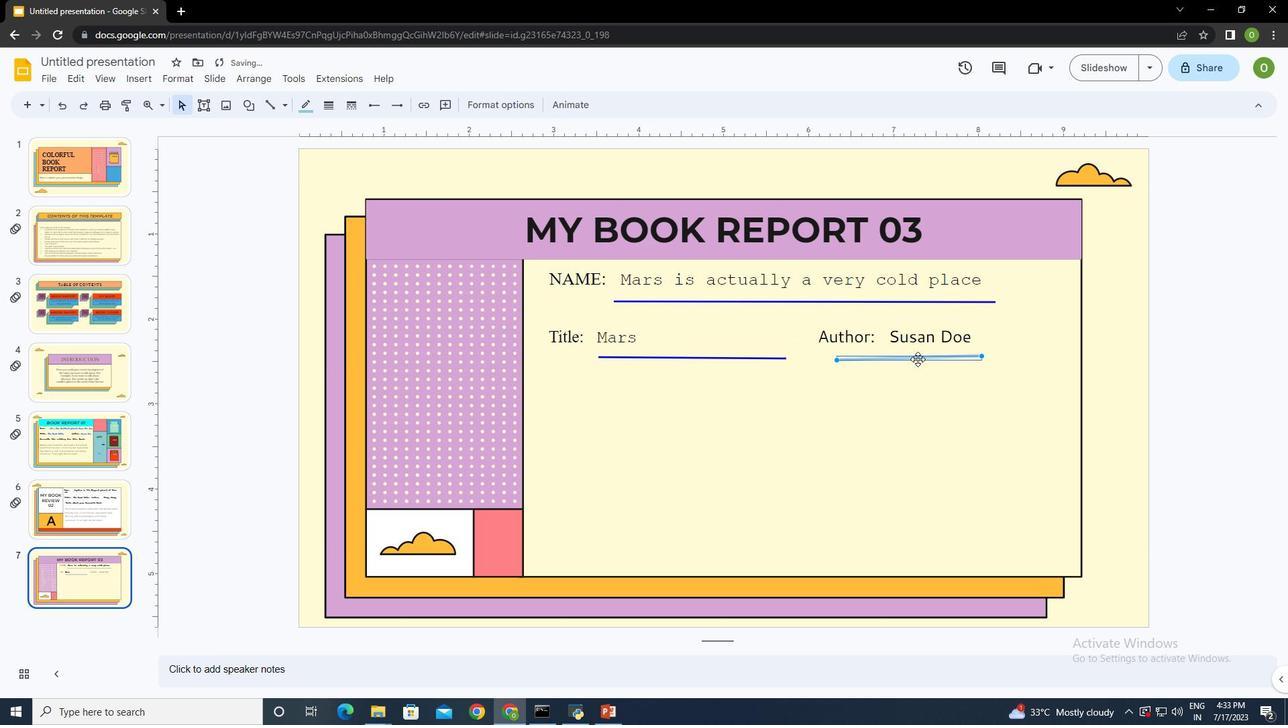 
Action: Mouse pressed left at (917, 358)
Screenshot: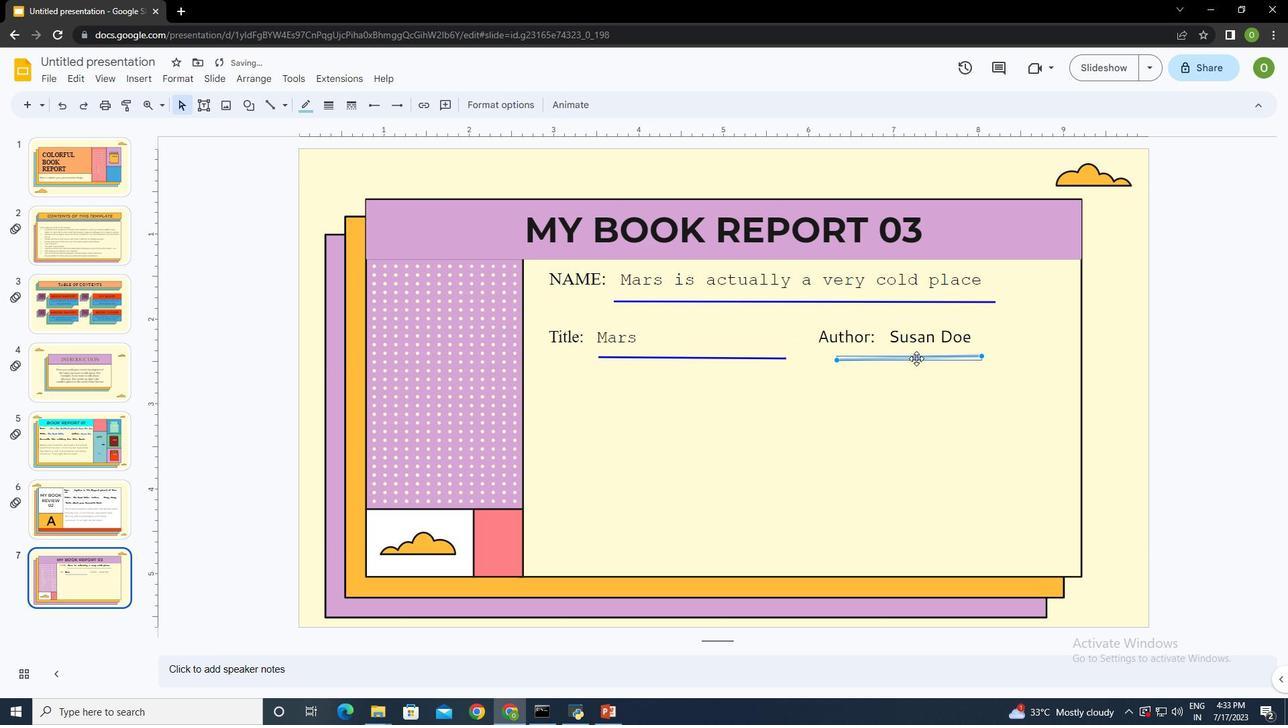 
Action: Mouse moved to (954, 357)
Screenshot: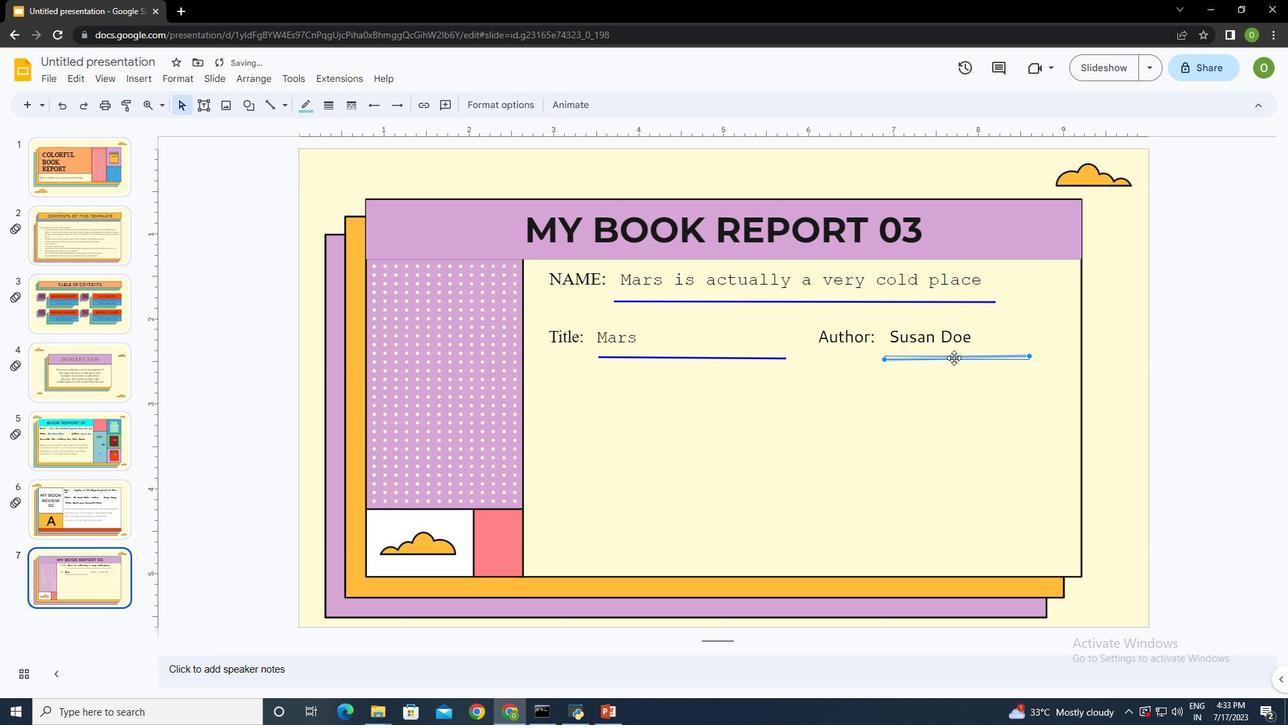 
Action: Mouse pressed left at (954, 357)
Screenshot: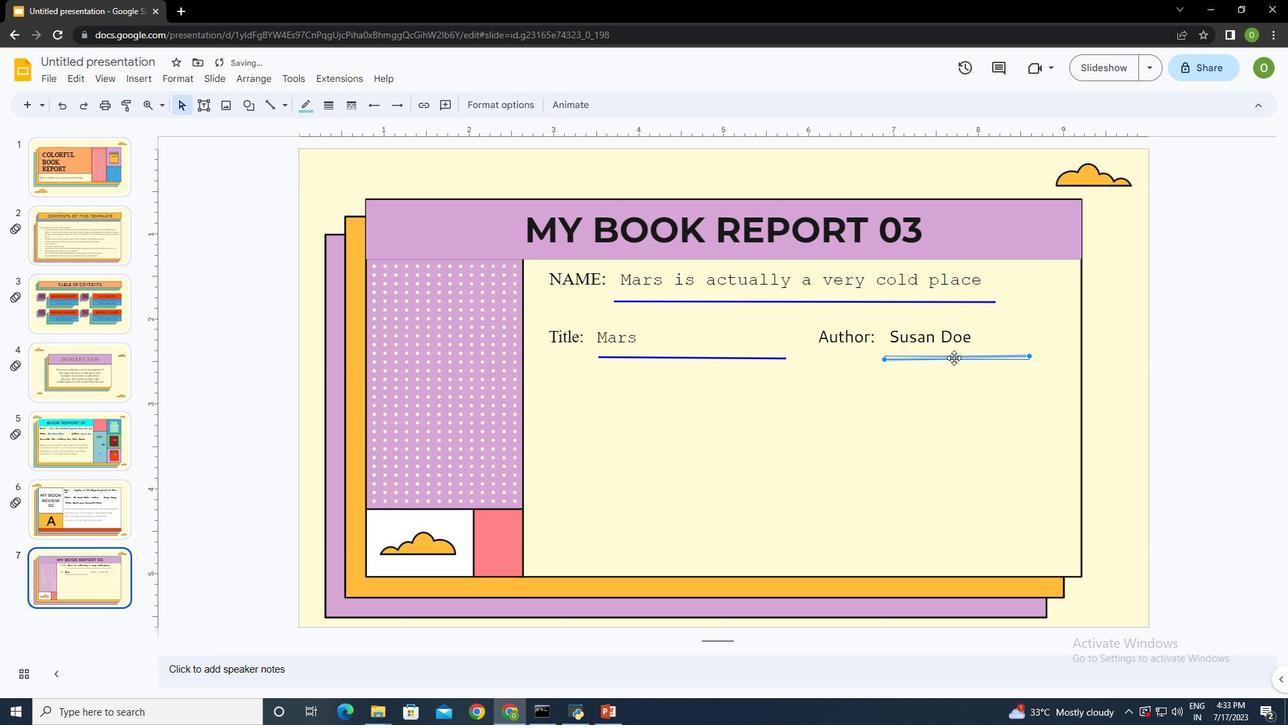
Action: Mouse moved to (892, 359)
Screenshot: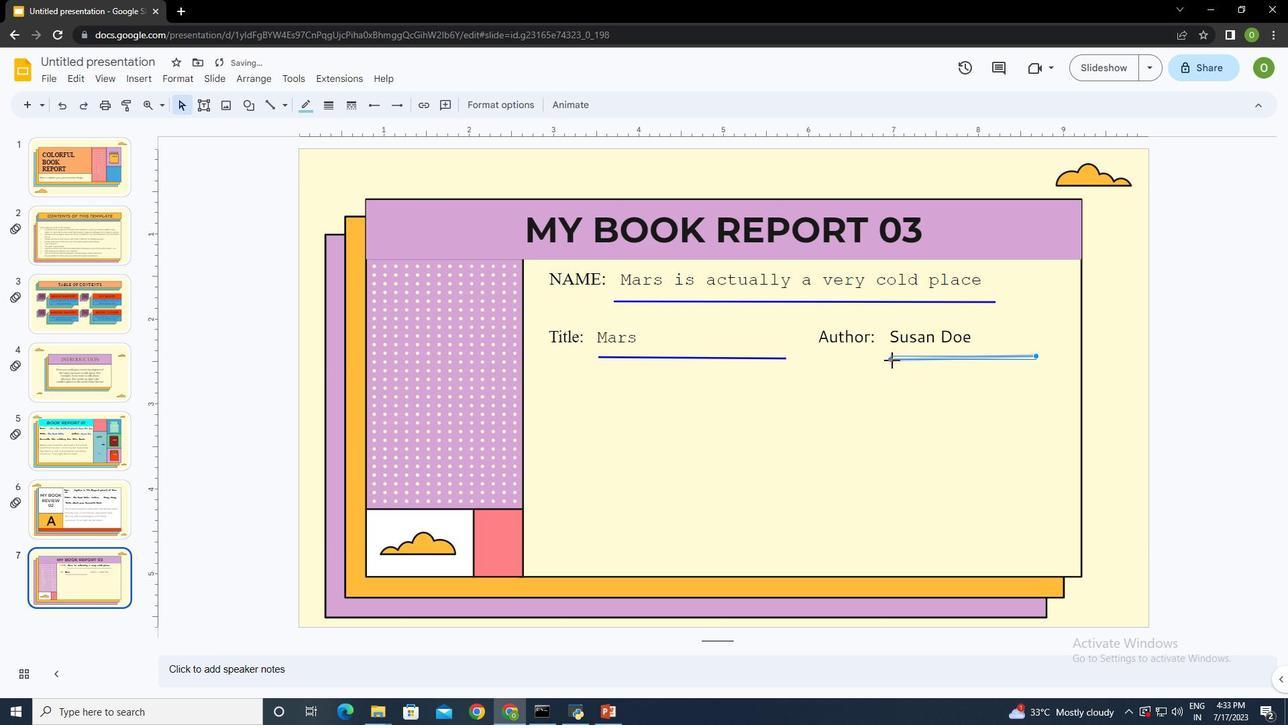 
Action: Mouse pressed left at (892, 359)
Screenshot: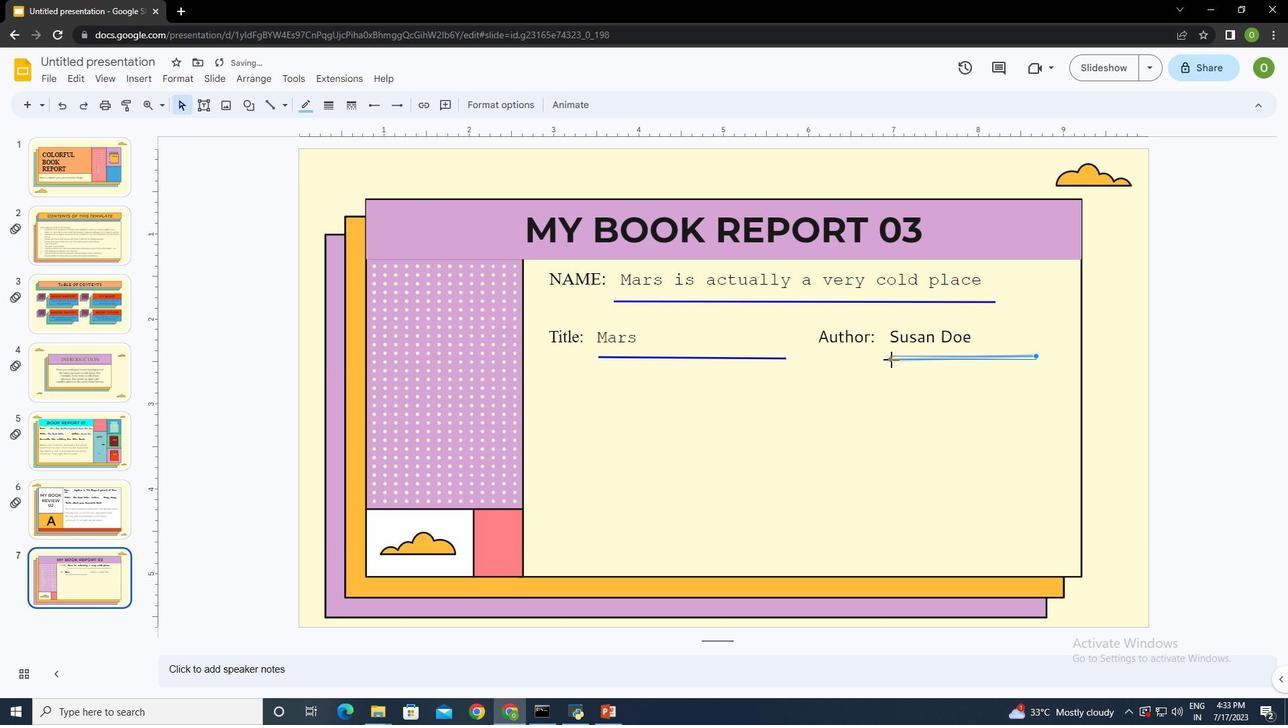 
Action: Mouse moved to (306, 102)
Screenshot: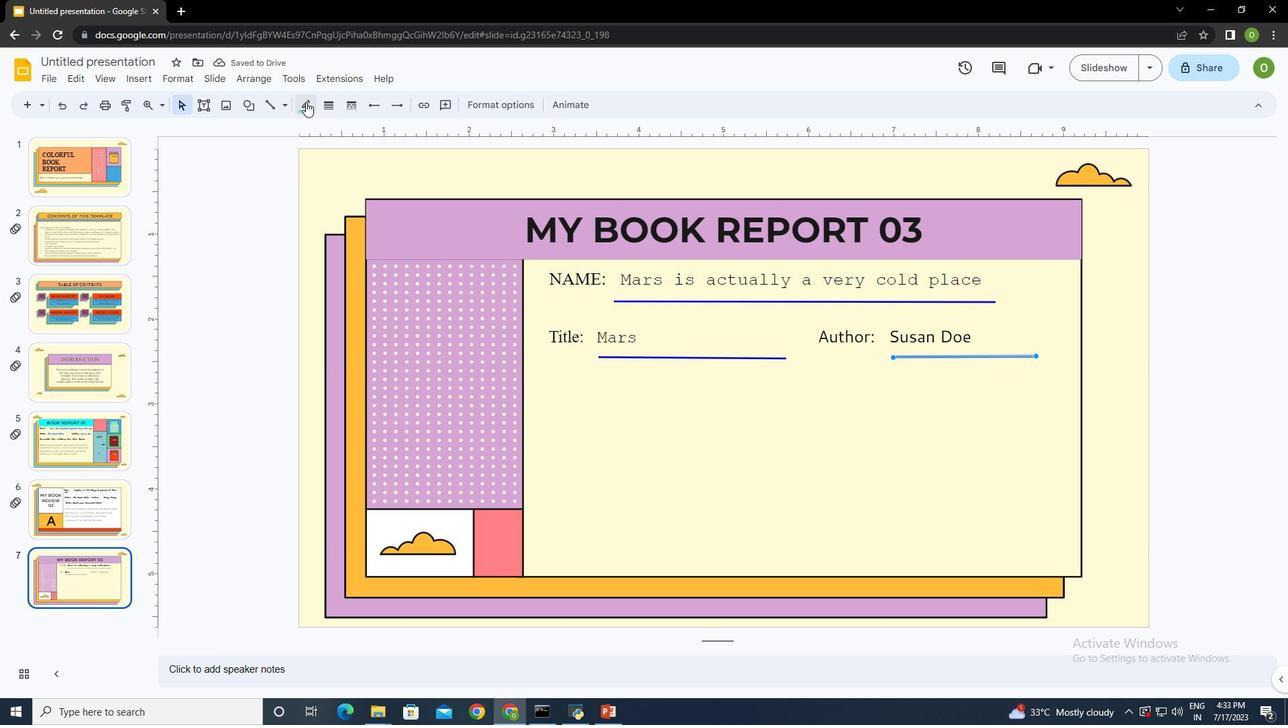 
Action: Mouse pressed left at (306, 102)
Screenshot: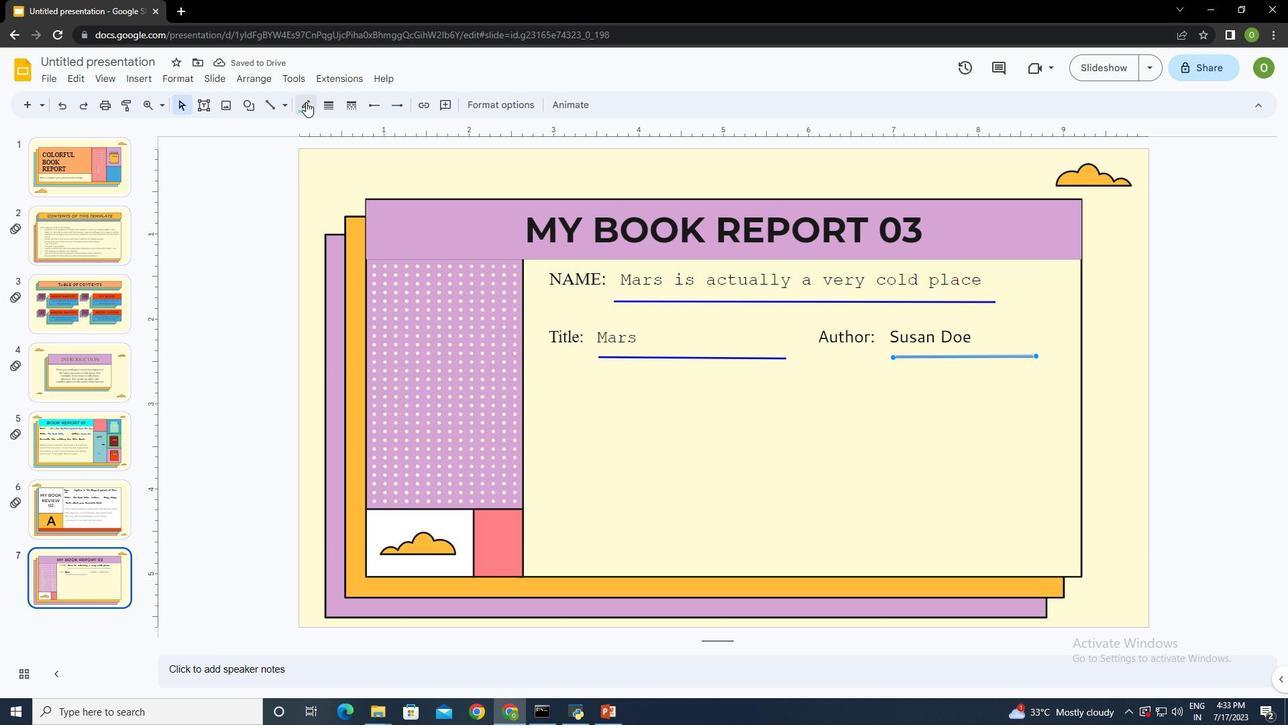 
Action: Mouse moved to (410, 232)
Screenshot: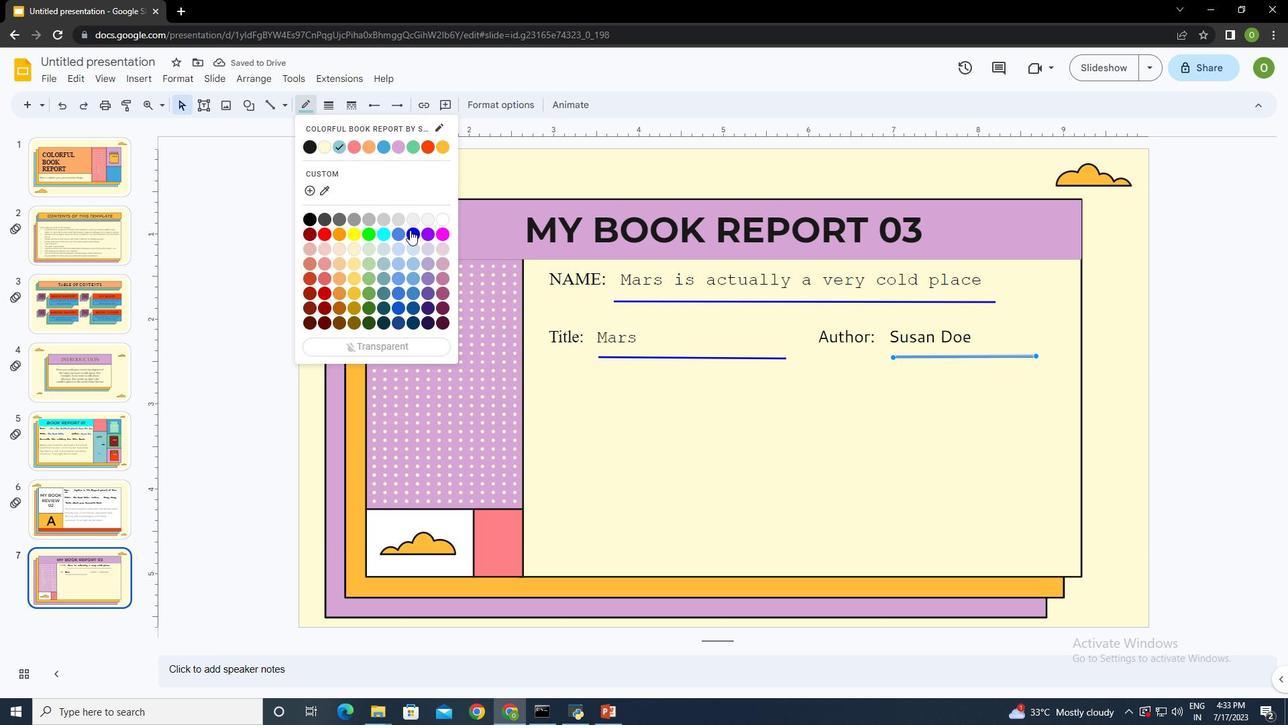 
Action: Mouse pressed left at (410, 232)
Screenshot: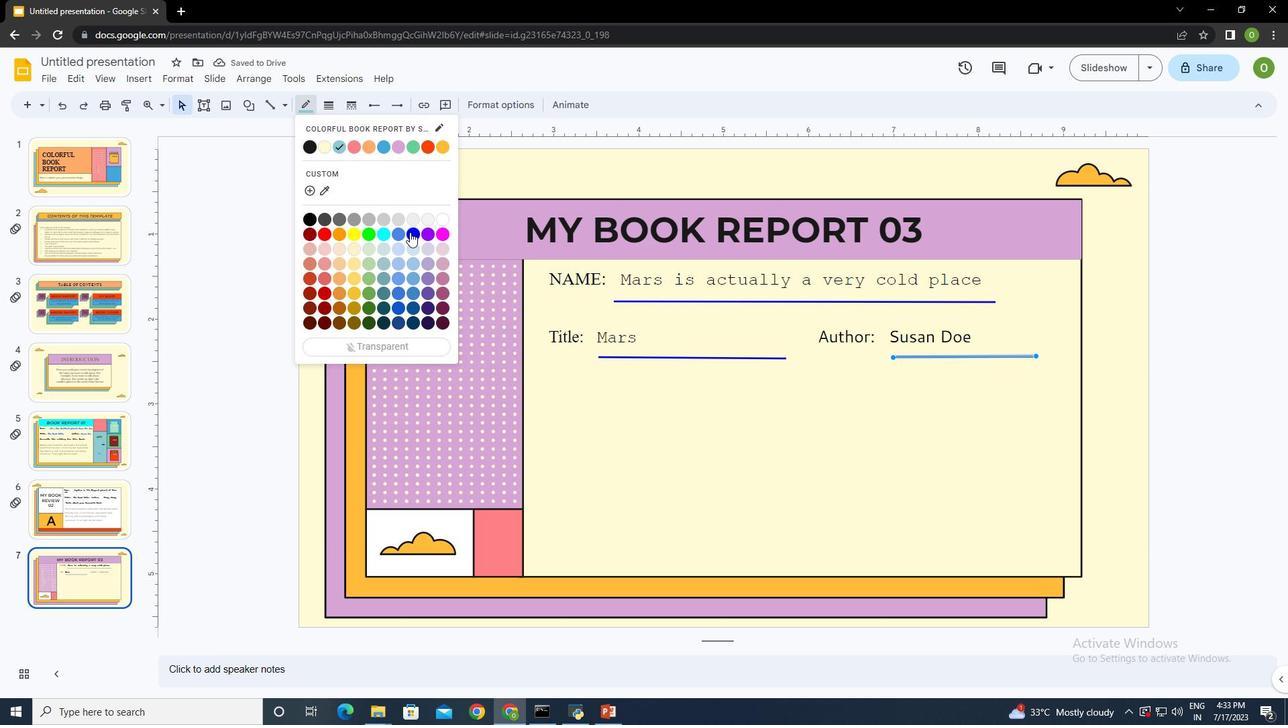 
Action: Mouse moved to (329, 103)
Screenshot: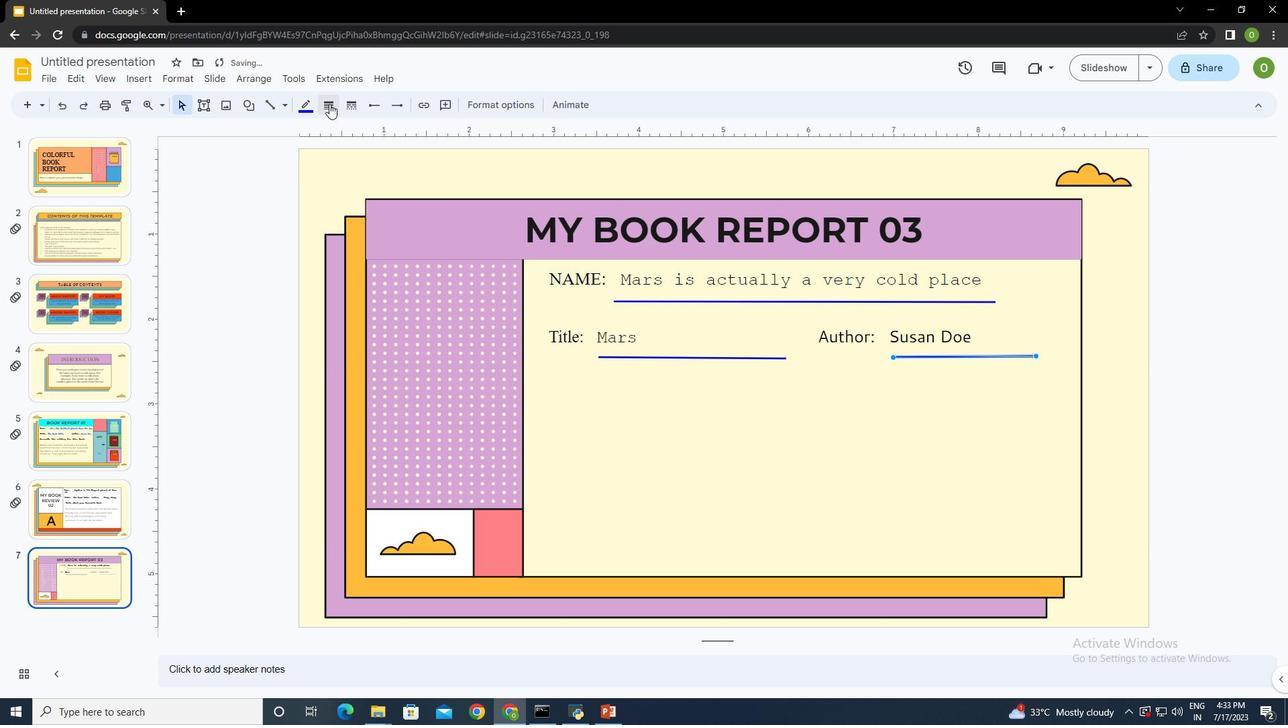 
Action: Mouse pressed left at (329, 103)
Screenshot: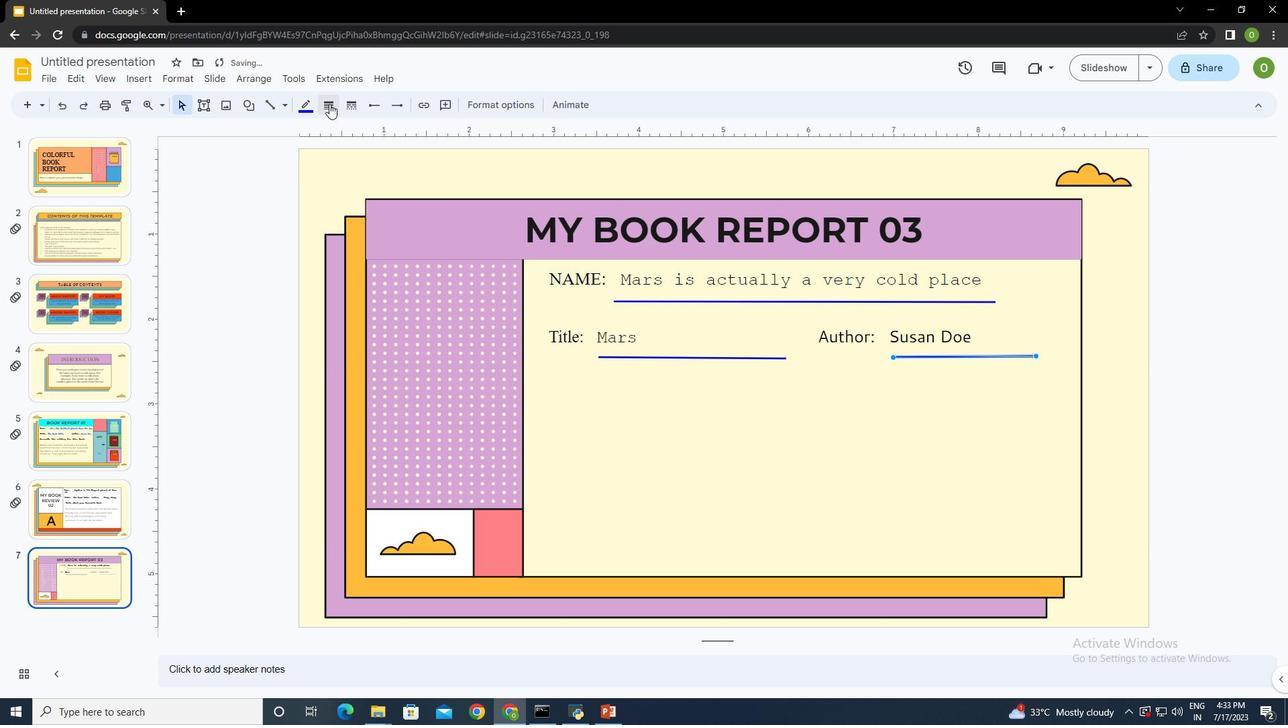 
Action: Mouse moved to (355, 172)
Screenshot: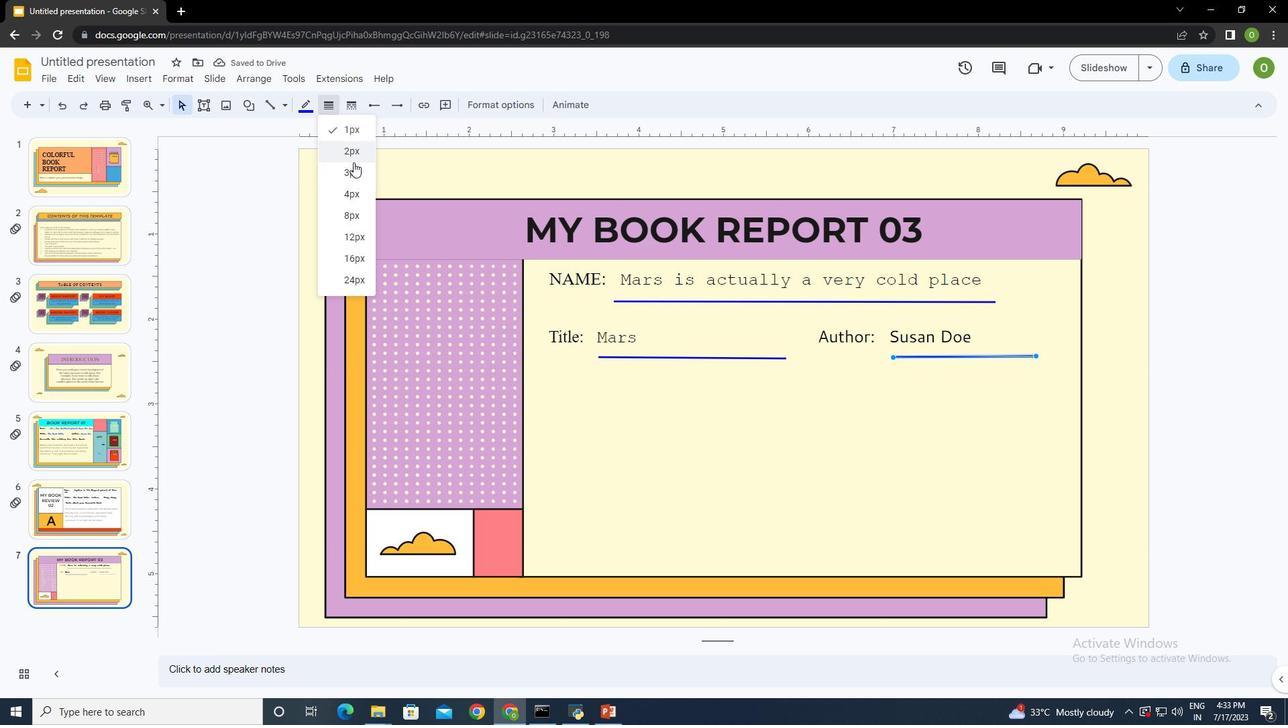 
Action: Mouse pressed left at (355, 172)
Screenshot: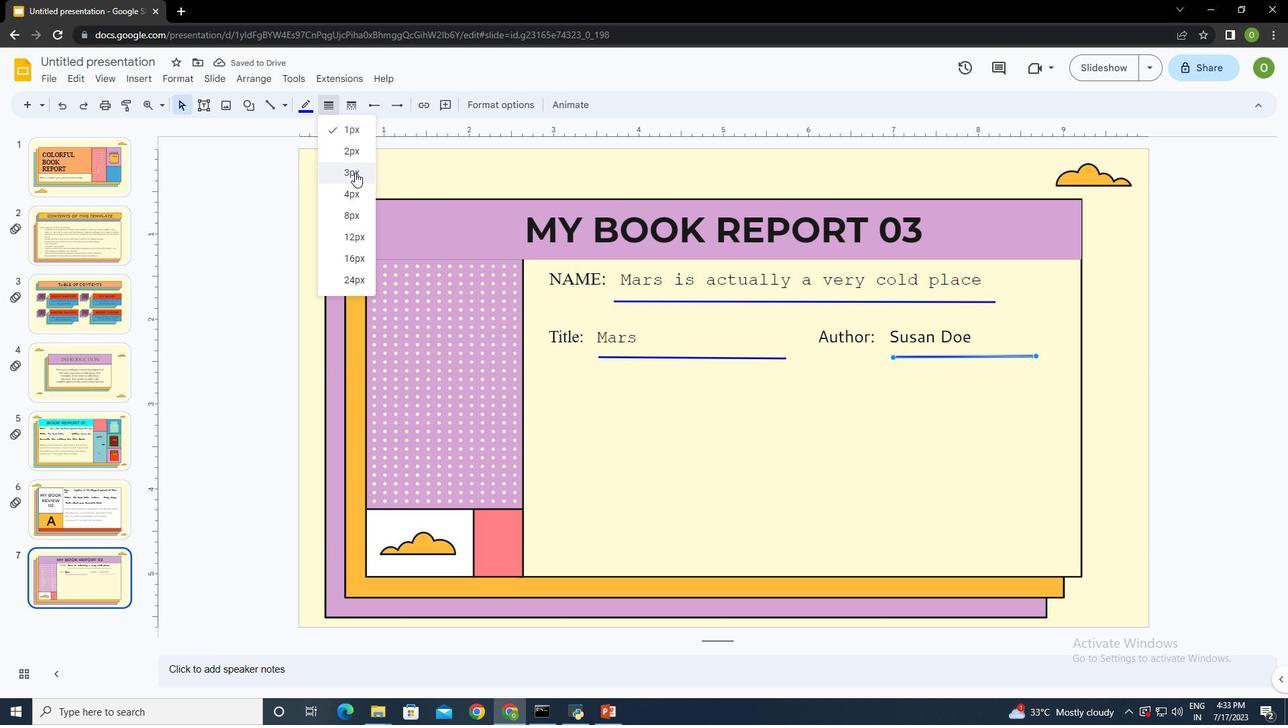 
Action: Mouse moved to (953, 378)
Screenshot: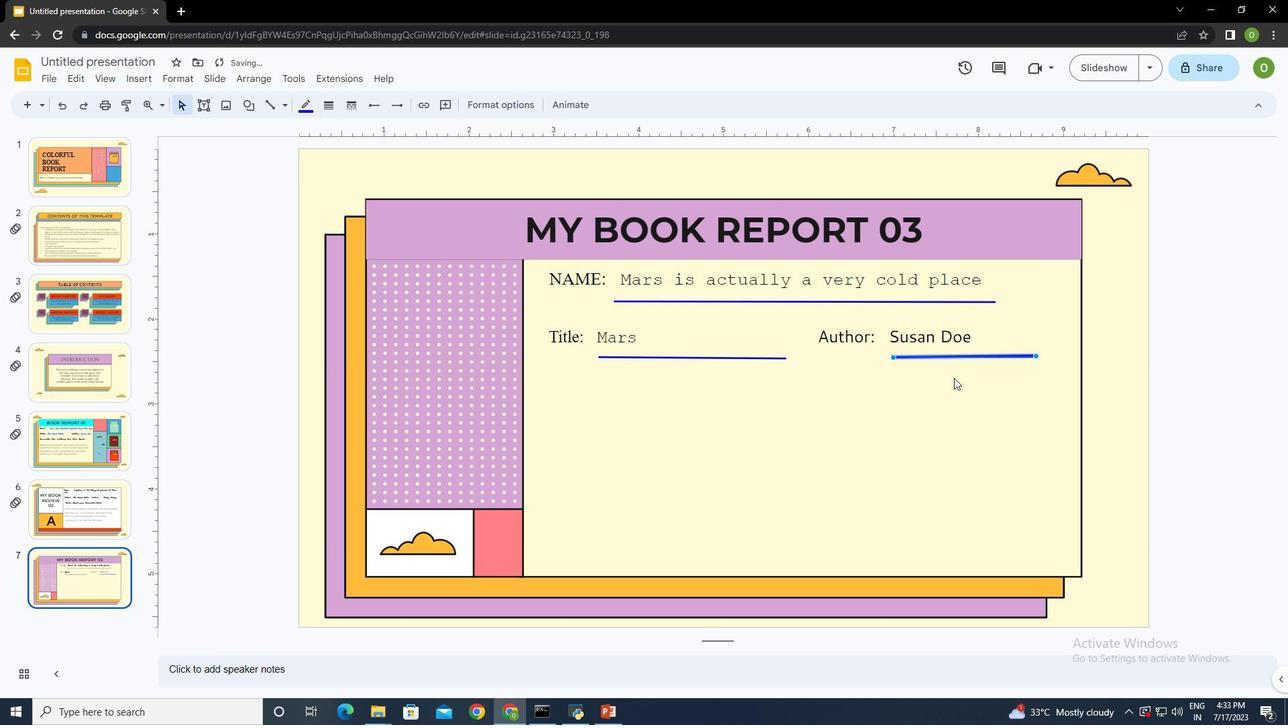 
Action: Mouse pressed left at (953, 378)
Screenshot: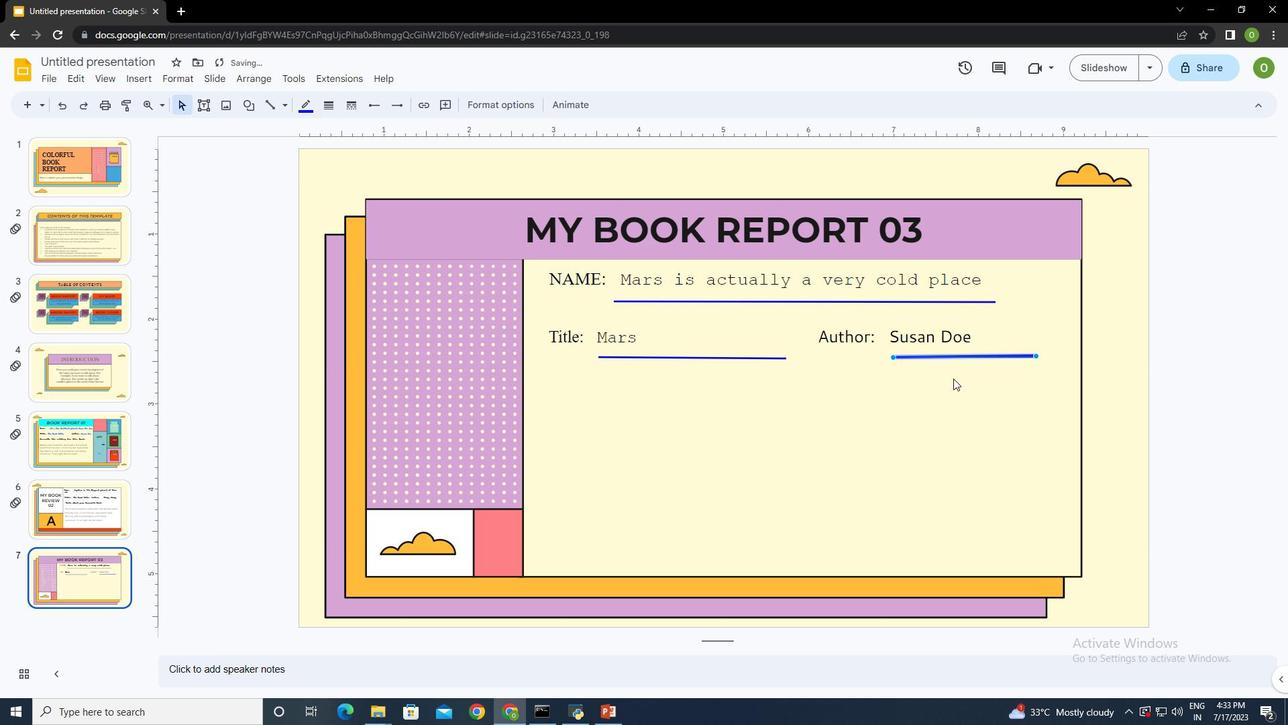 
Action: Mouse moved to (198, 103)
Screenshot: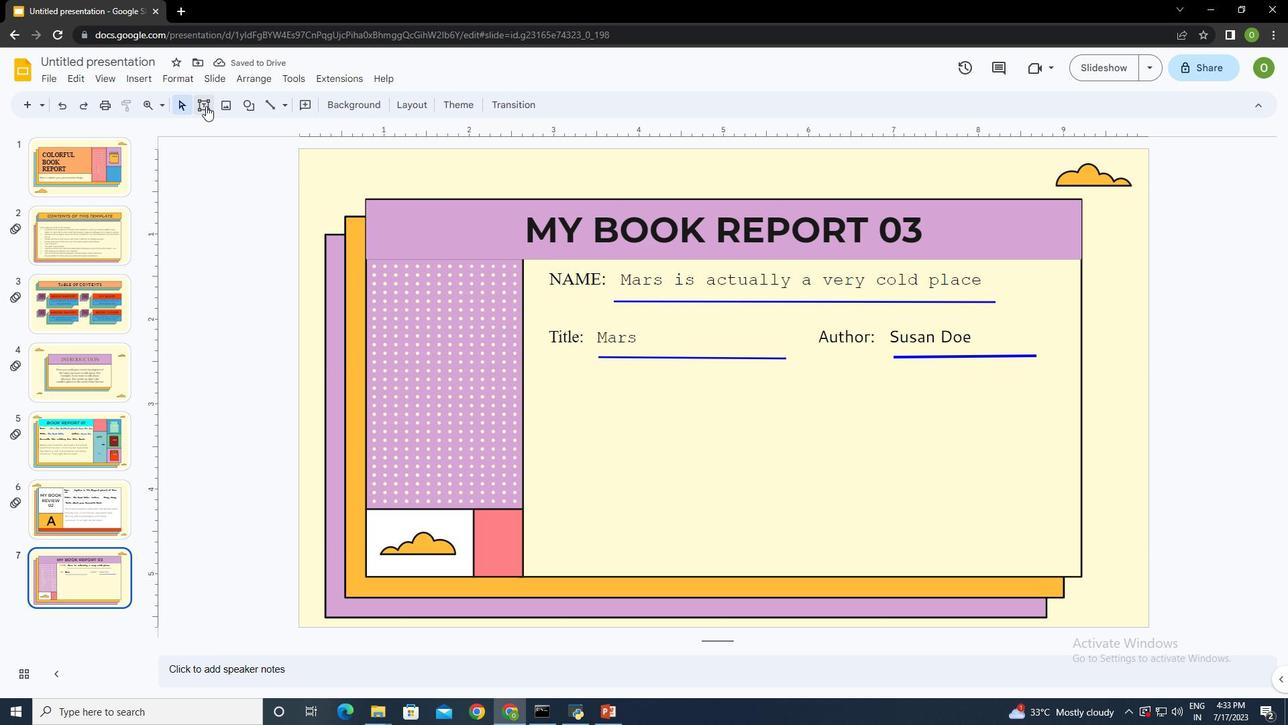 
Action: Mouse pressed left at (198, 103)
Screenshot: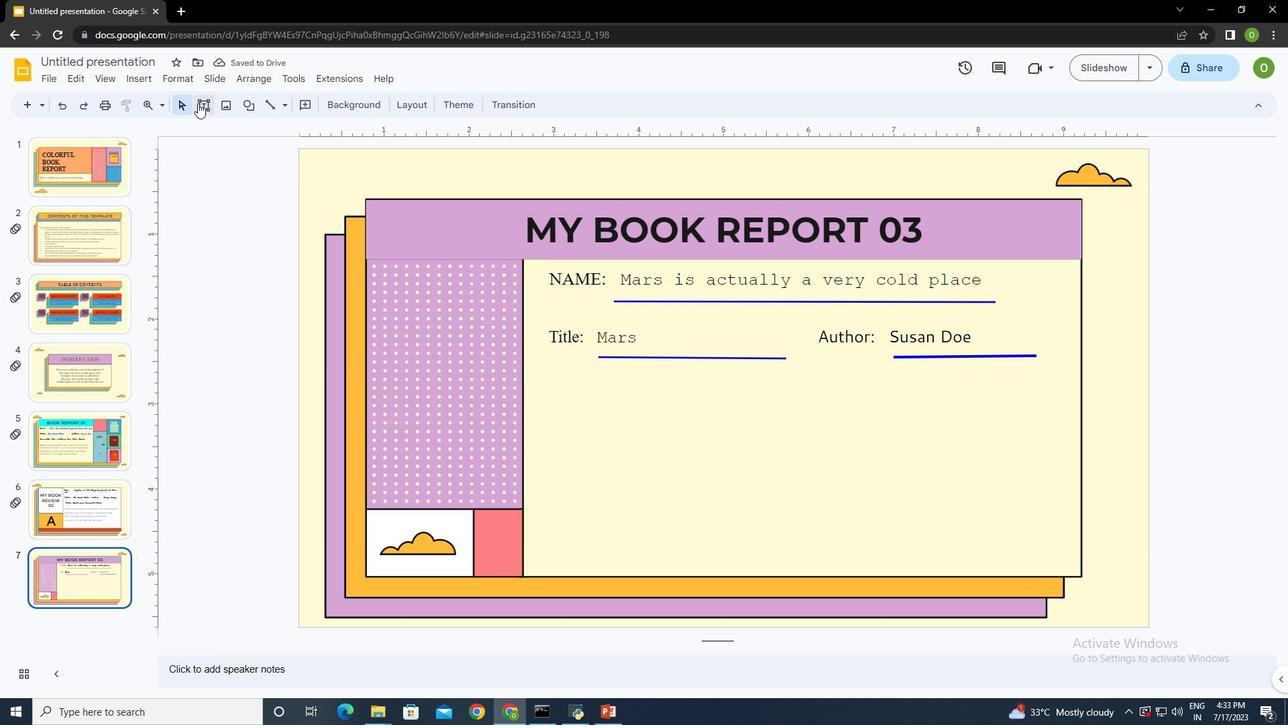 
Action: Mouse moved to (558, 372)
Screenshot: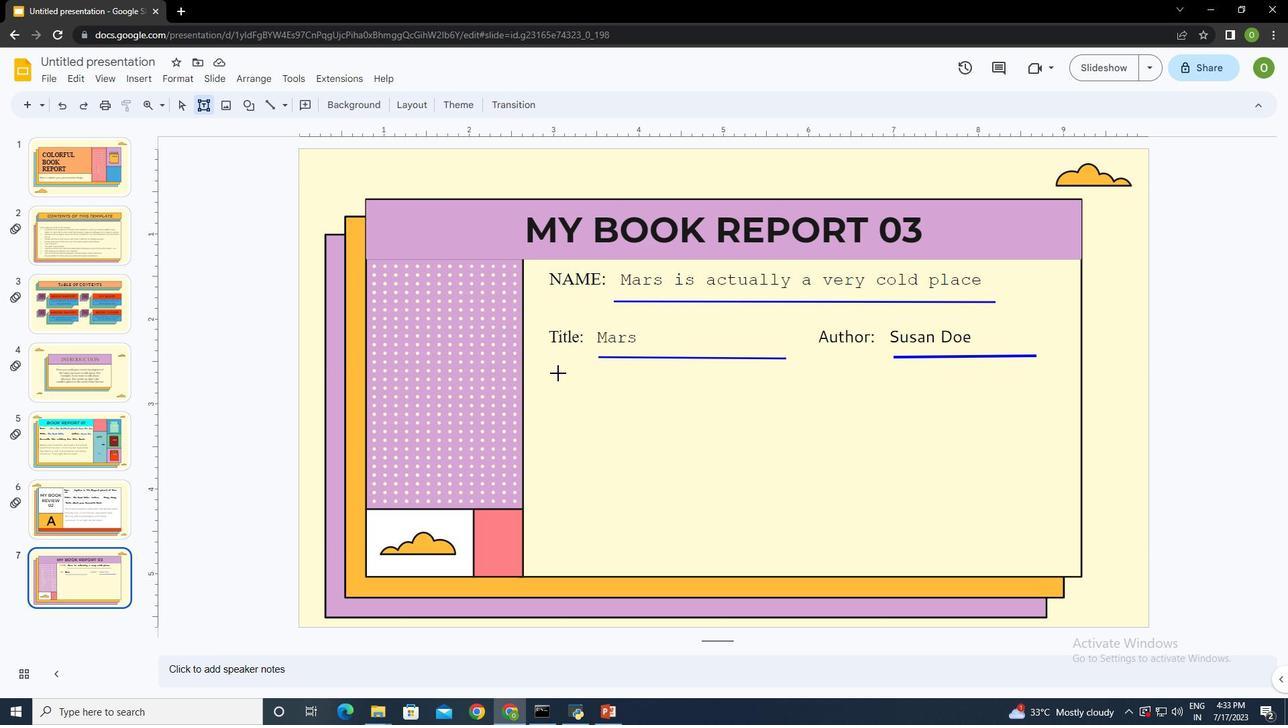 
Action: Mouse pressed left at (558, 372)
Screenshot: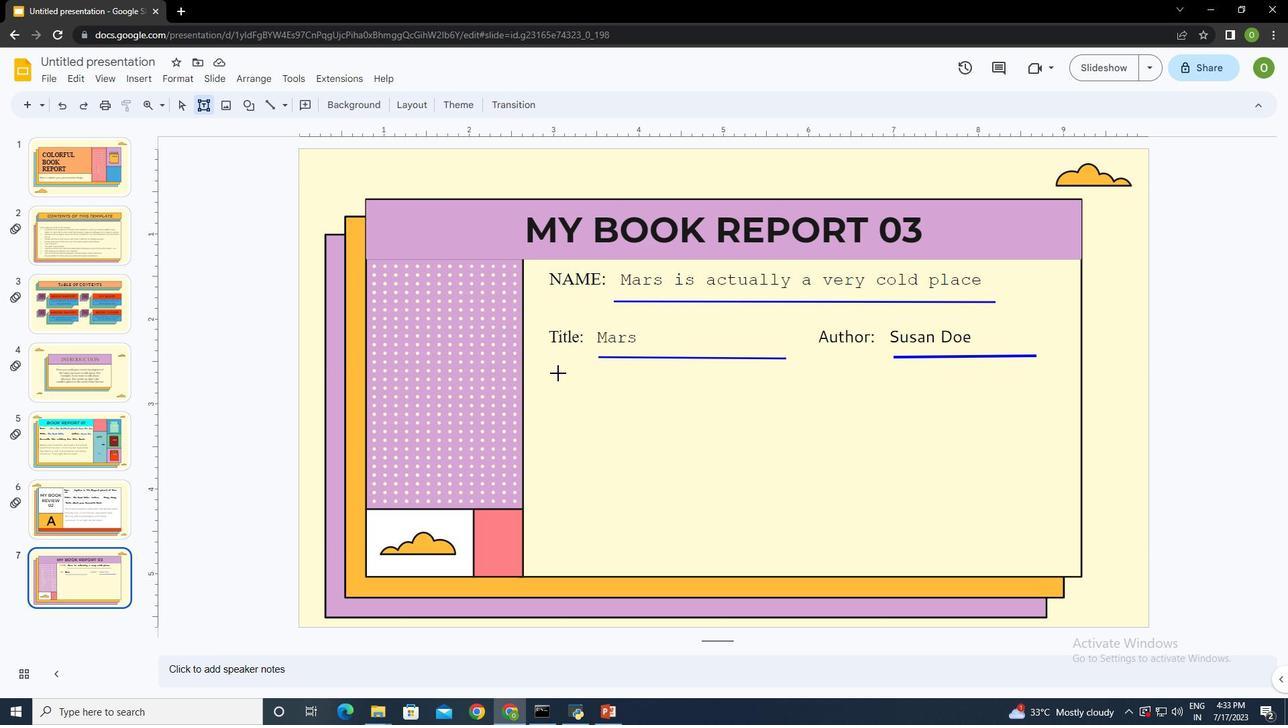 
Action: Mouse moved to (652, 407)
Screenshot: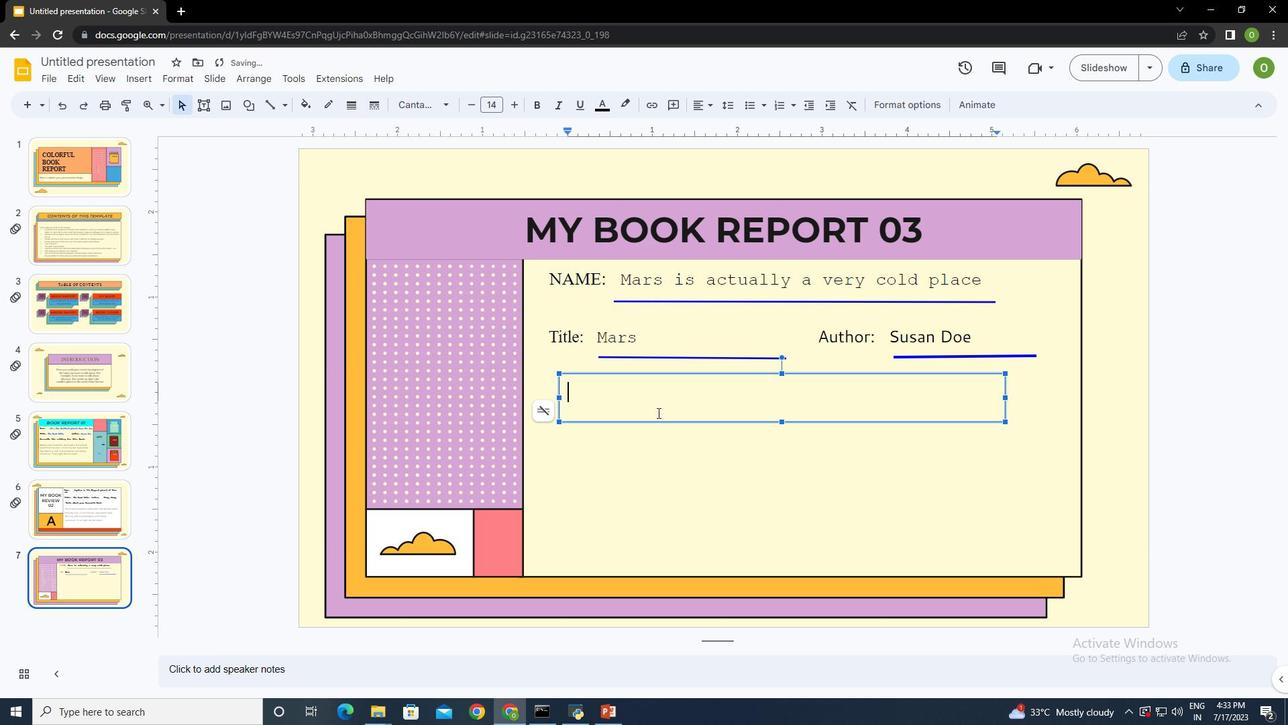 
Action: Key pressed <Key.shift>Describe<Key.space>the<Key.space>setting<Key.space>for<Key.space>this<Key.space>book<Key.shift_r>:
Screenshot: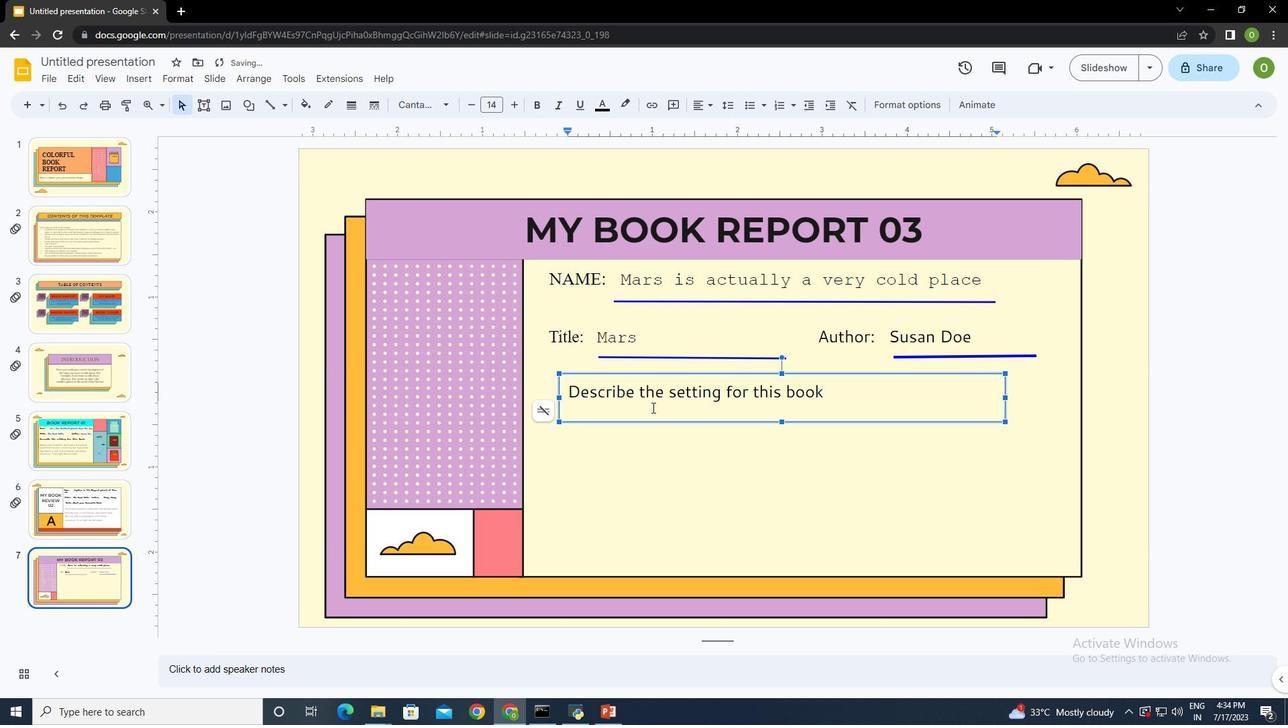 
Action: Mouse moved to (837, 394)
Screenshot: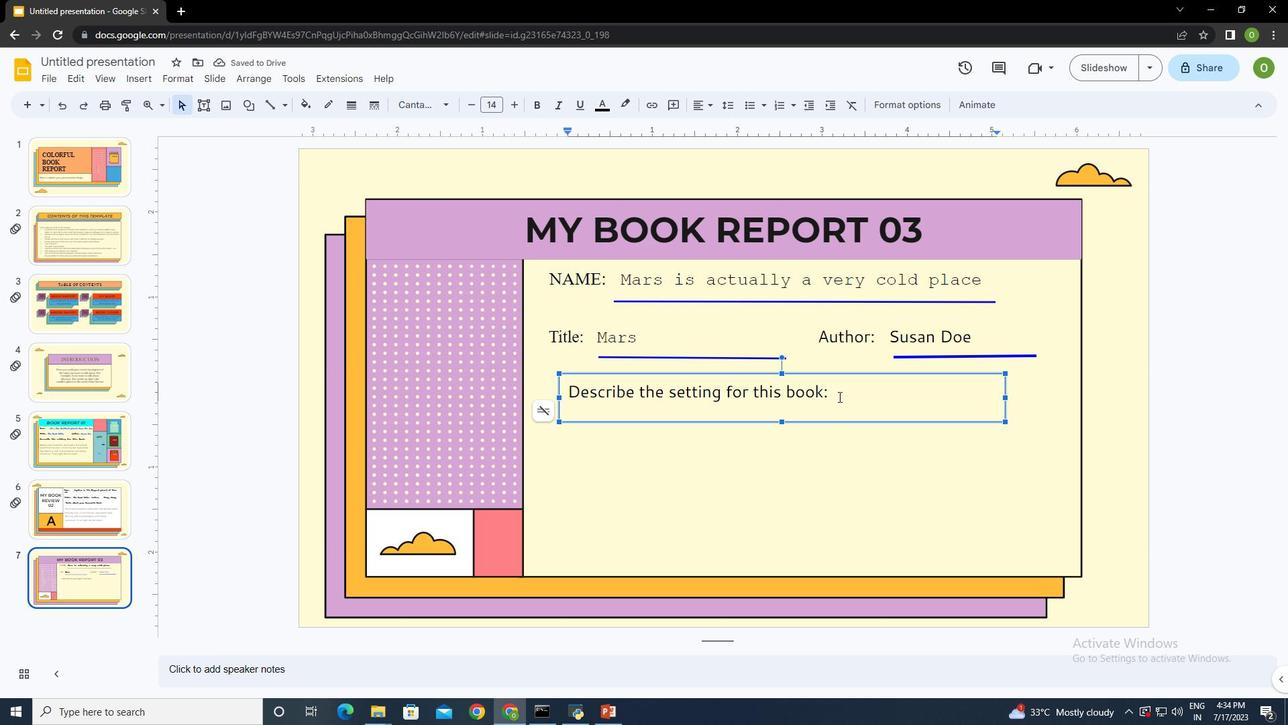 
Action: Mouse pressed left at (837, 394)
Screenshot: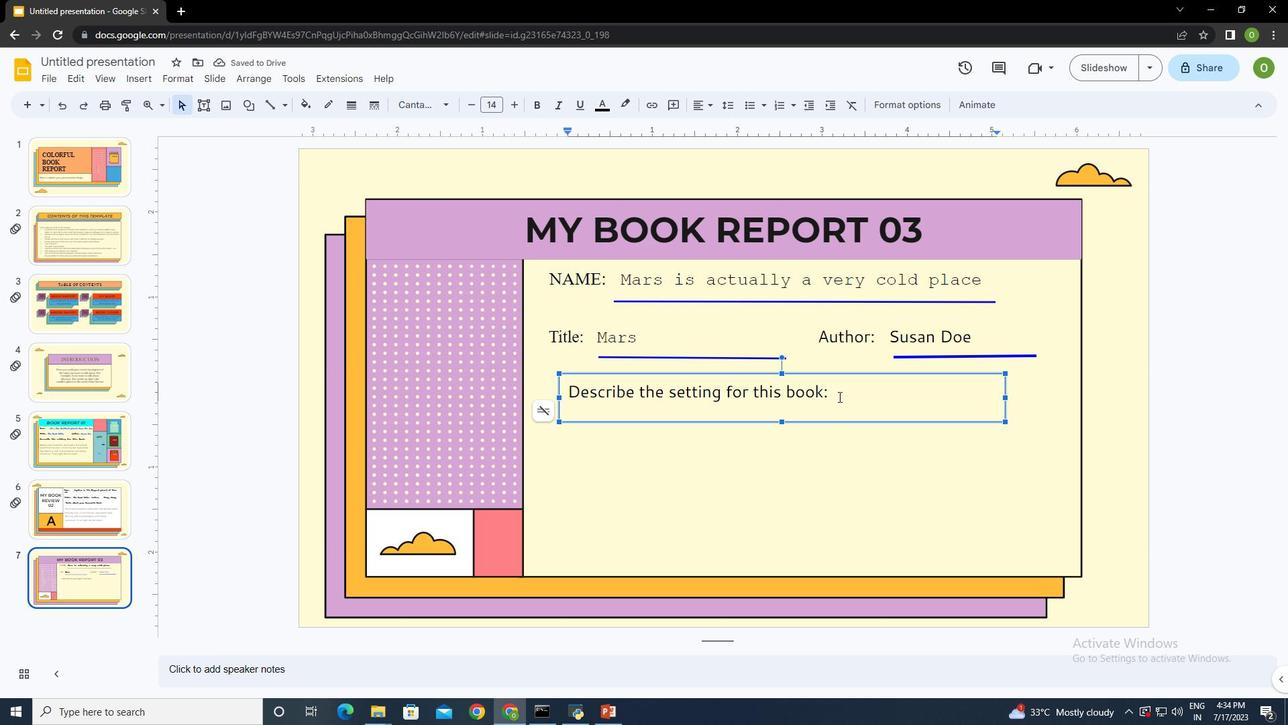 
Action: Mouse moved to (512, 108)
Screenshot: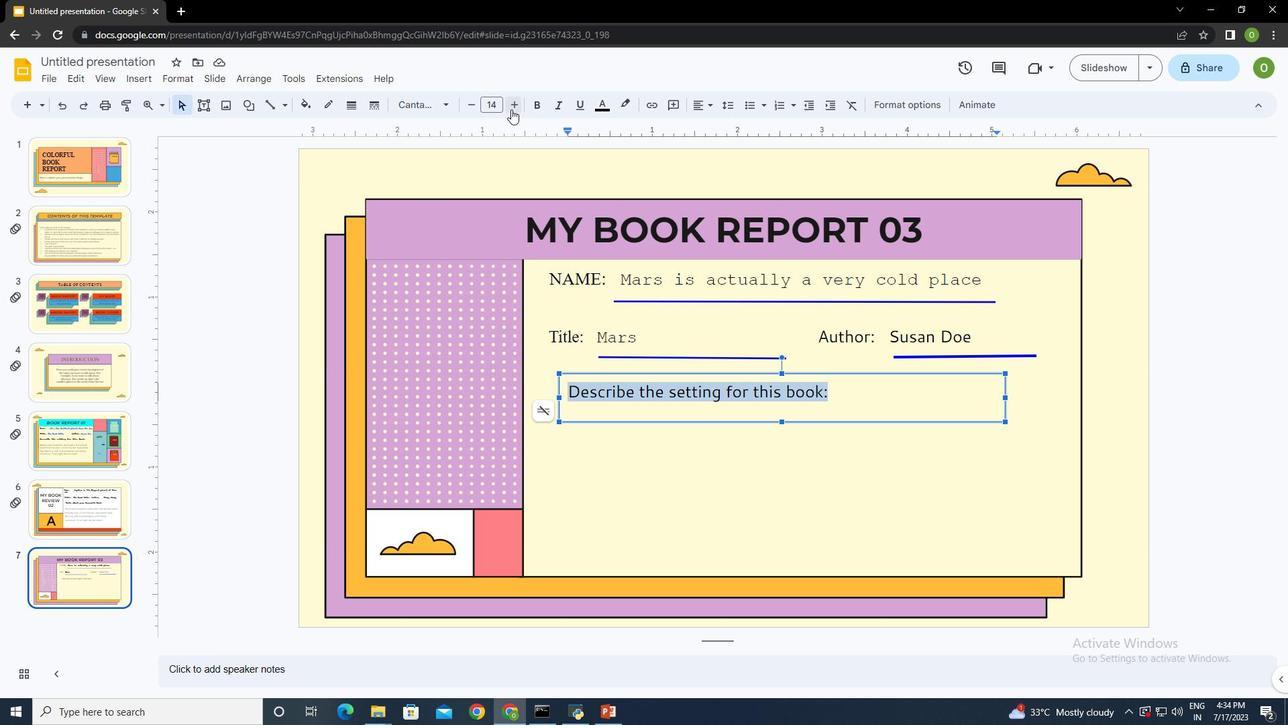 
Action: Mouse pressed left at (512, 108)
Screenshot: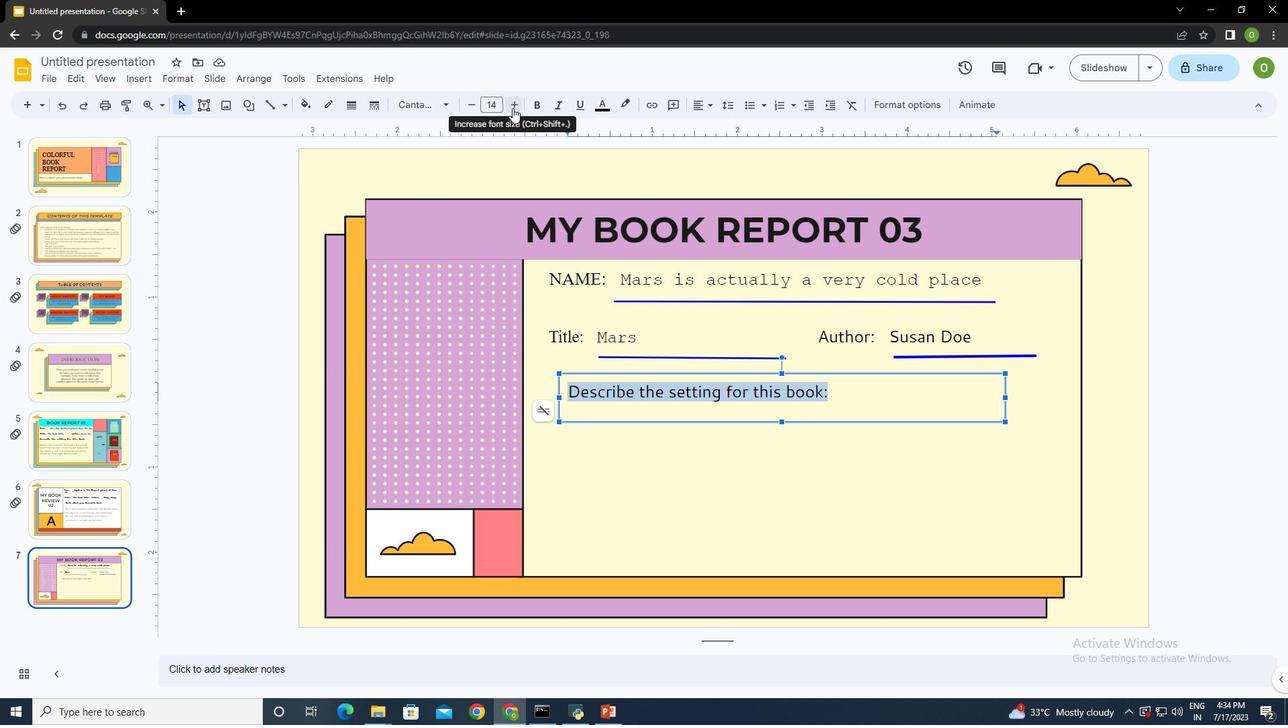 
Action: Mouse pressed left at (512, 108)
Screenshot: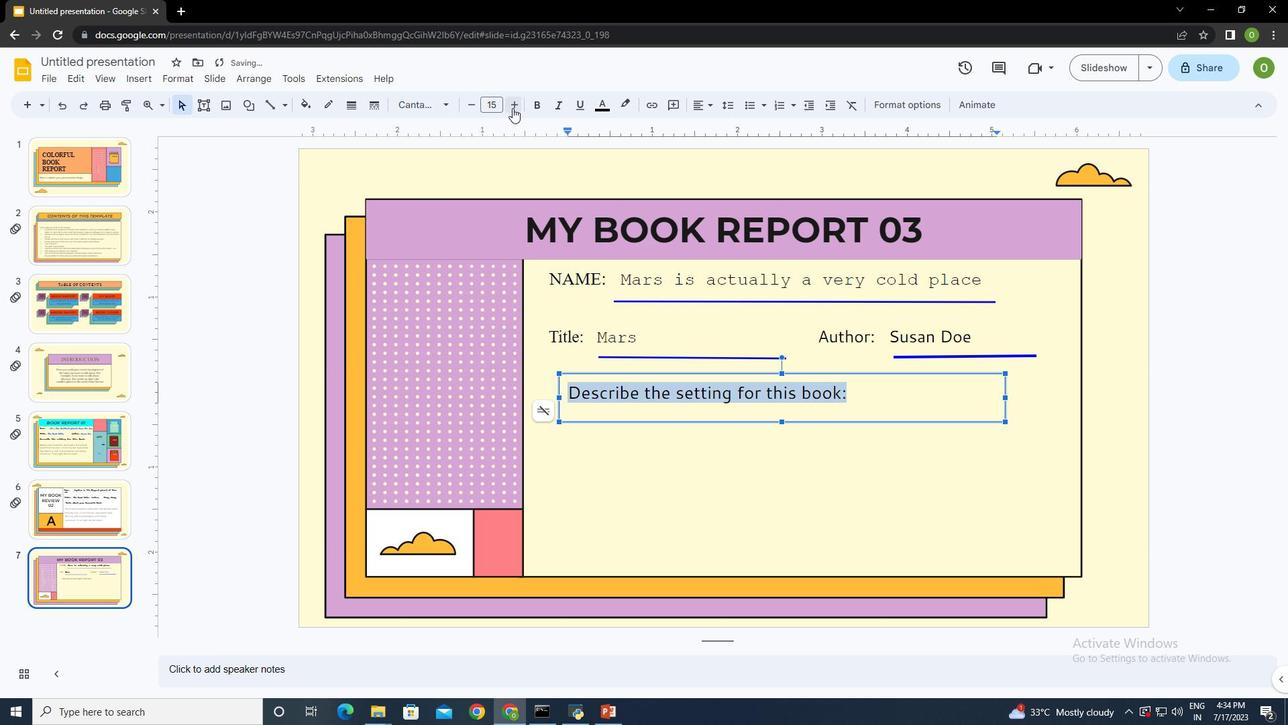 
Action: Mouse pressed left at (512, 108)
Screenshot: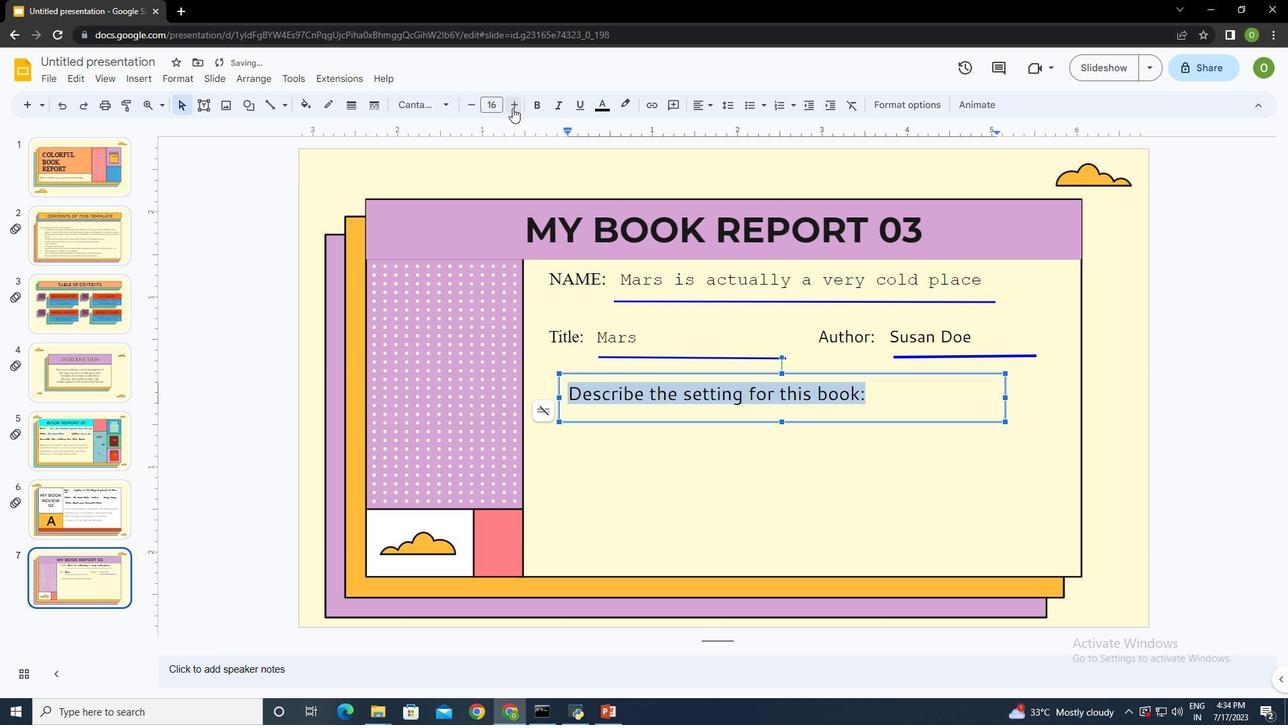 
Action: Mouse moved to (415, 100)
Screenshot: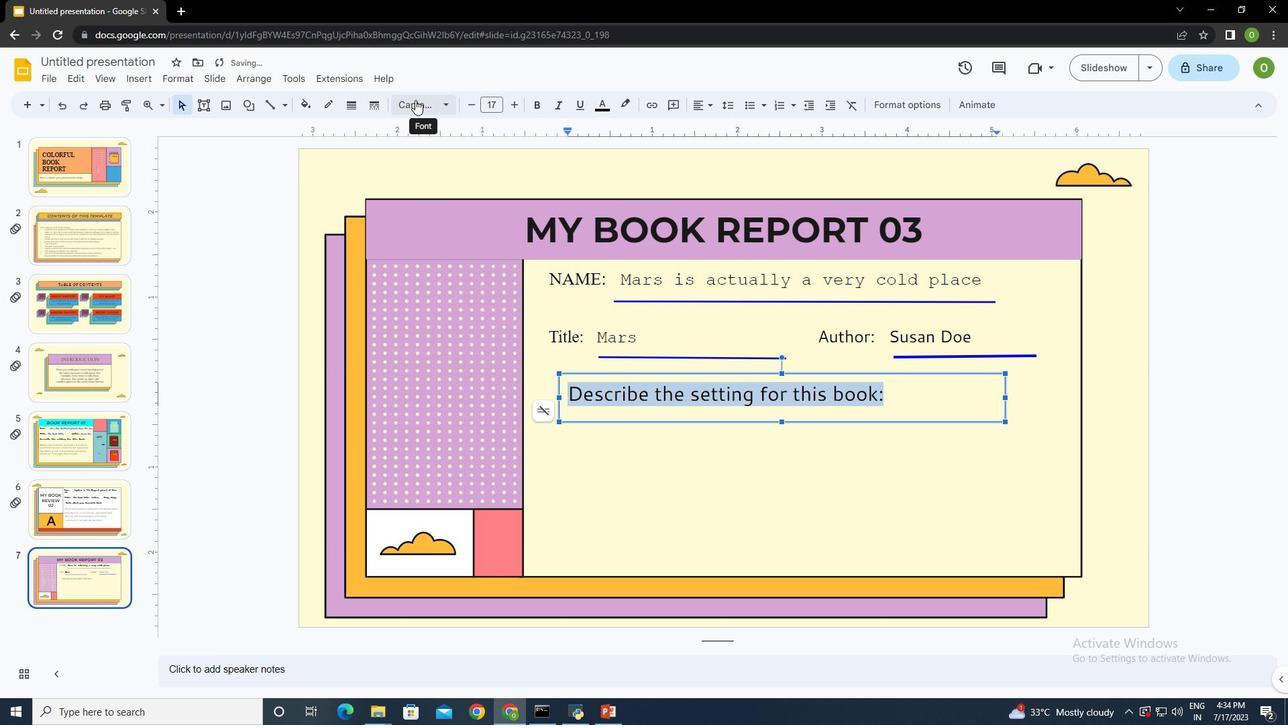 
Action: Mouse pressed left at (415, 100)
Screenshot: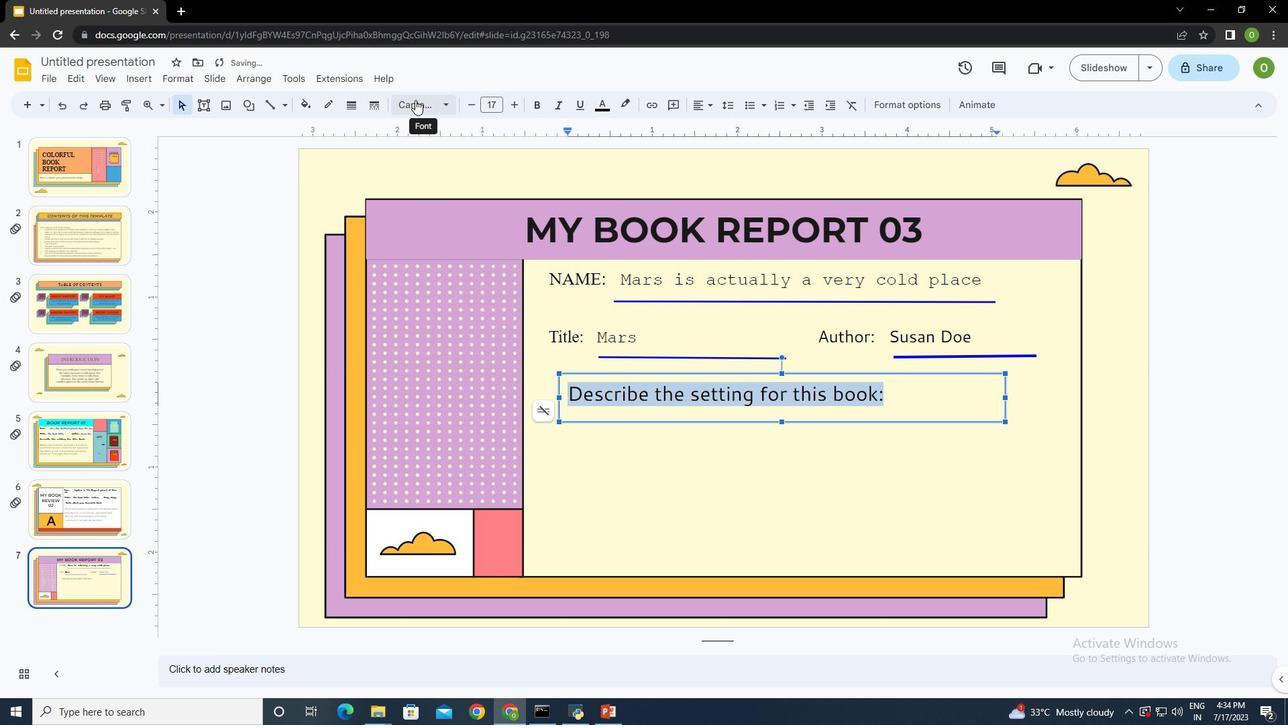 
Action: Mouse moved to (479, 326)
Screenshot: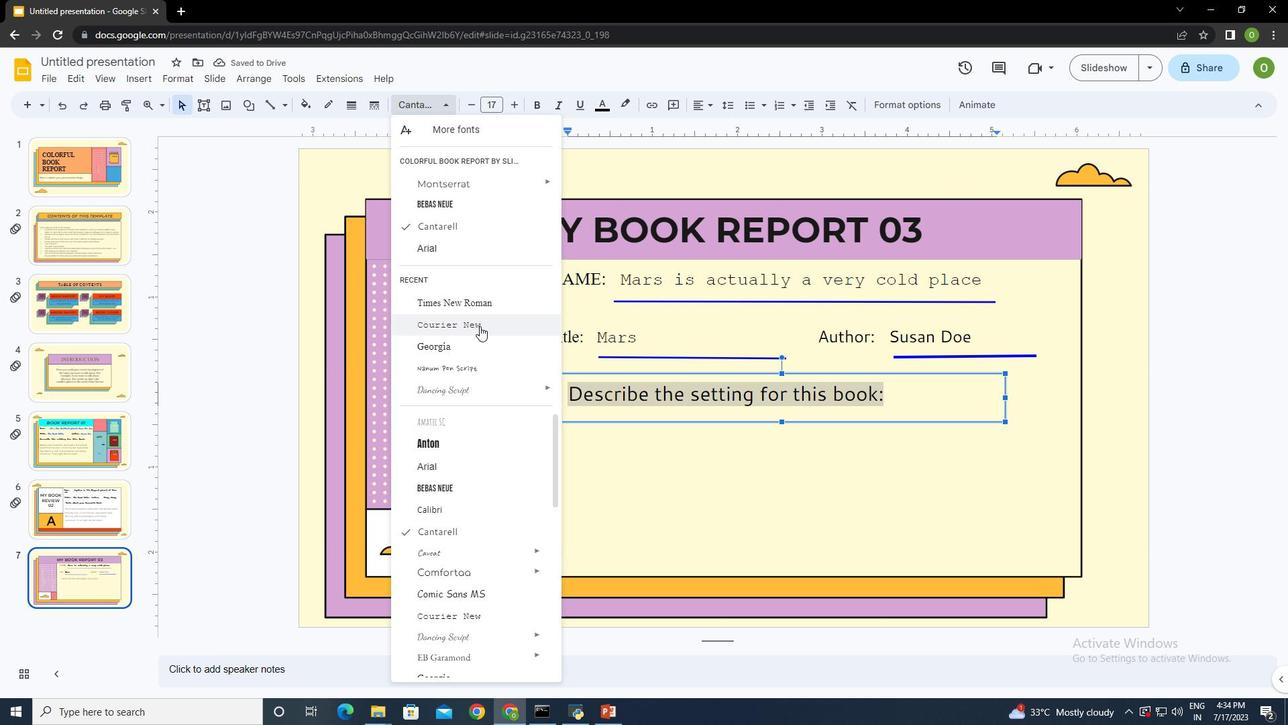 
Action: Mouse pressed left at (479, 326)
Screenshot: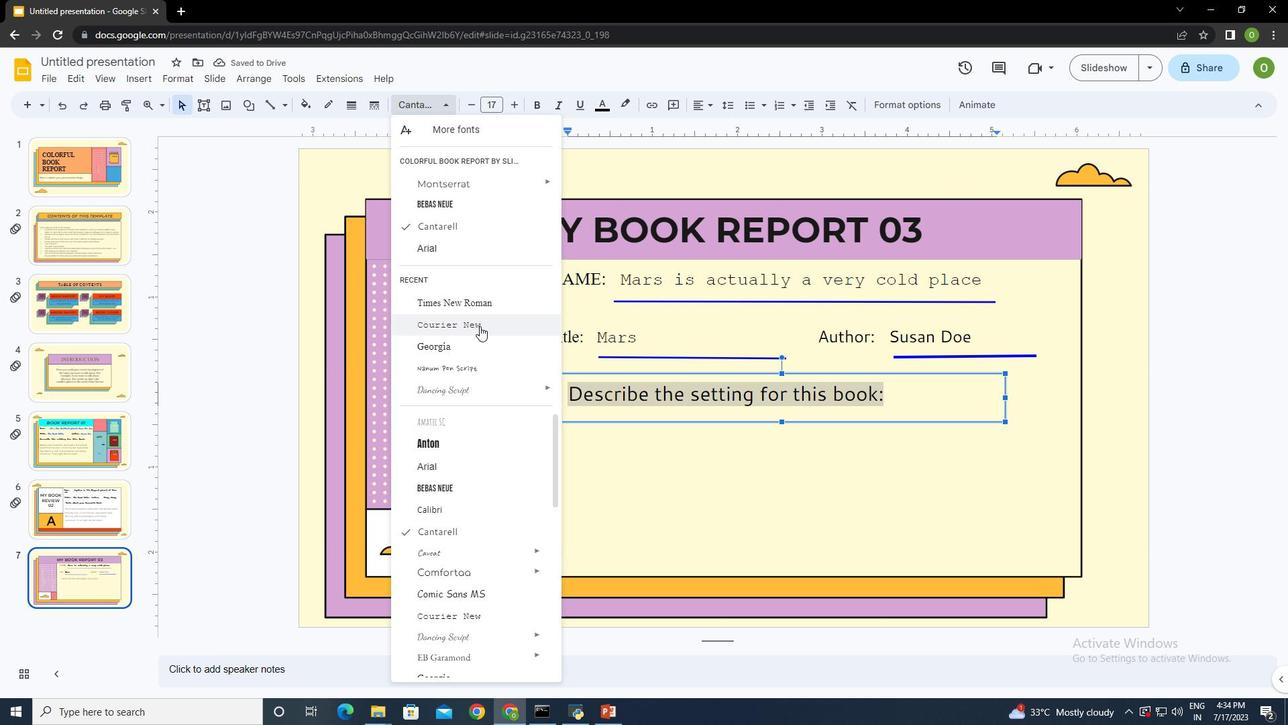 
Action: Mouse moved to (925, 443)
Screenshot: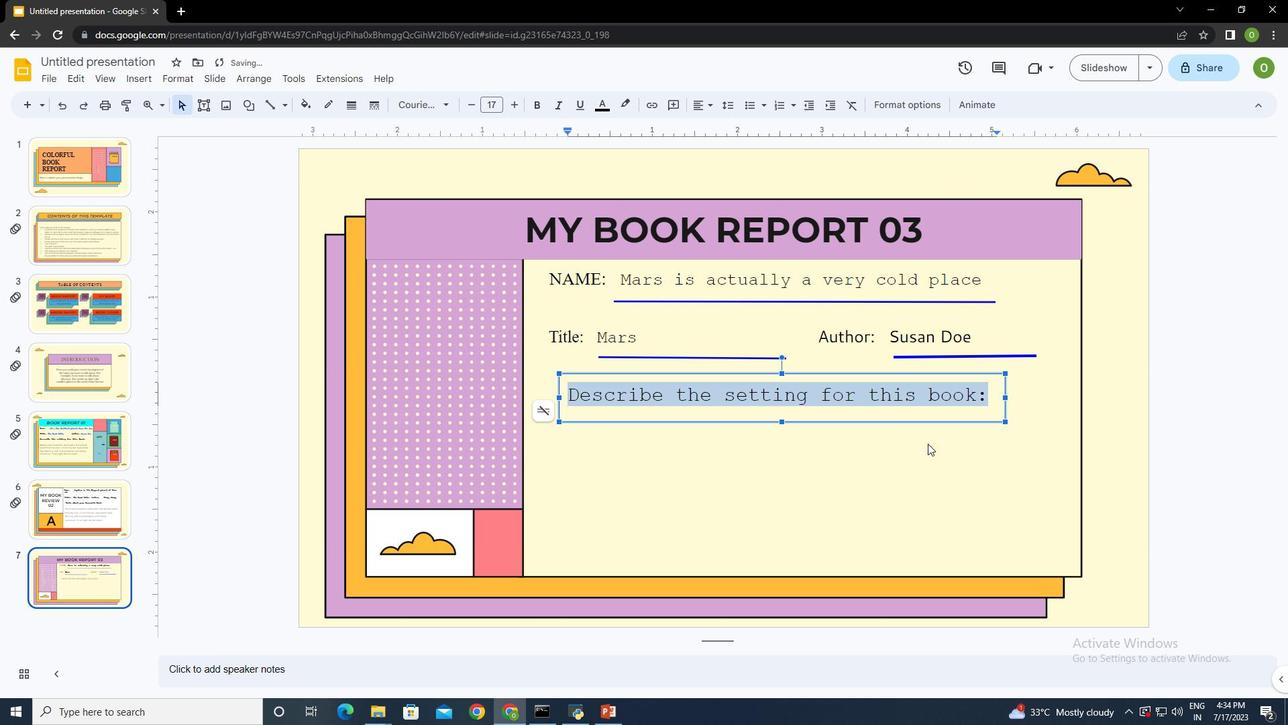 
Action: Mouse pressed left at (925, 443)
Screenshot: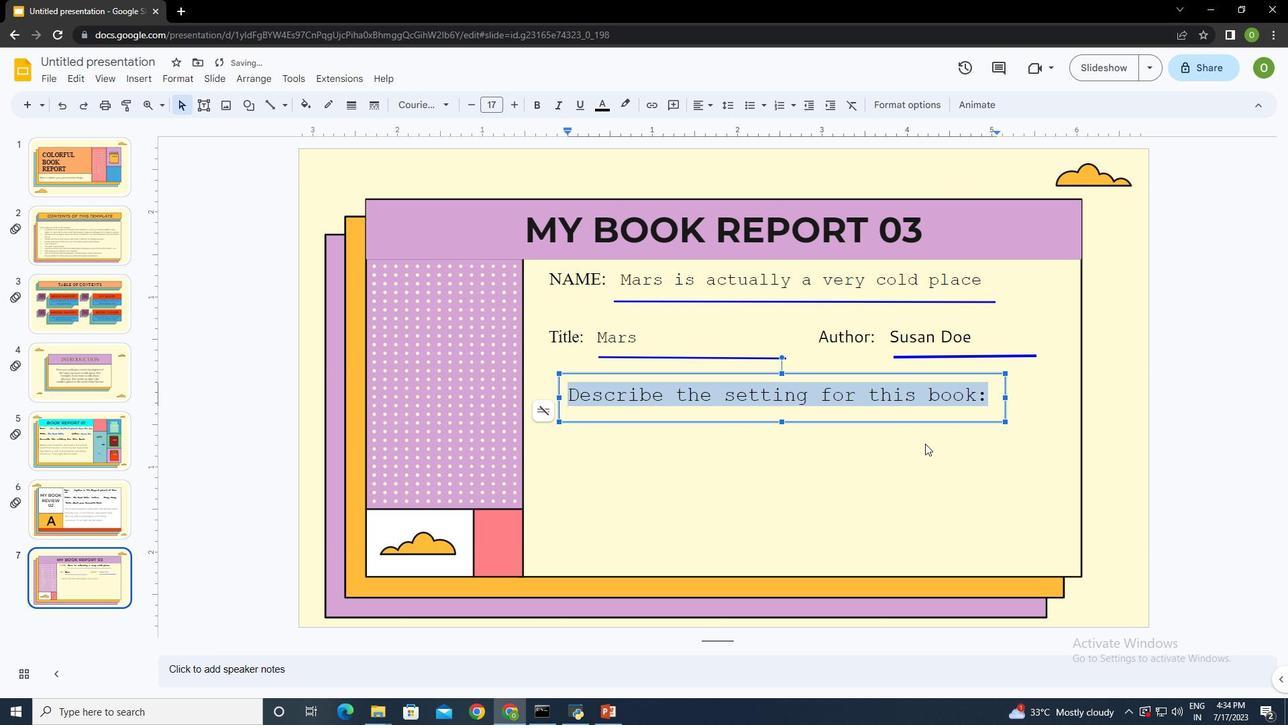 
Action: Mouse moved to (198, 104)
Screenshot: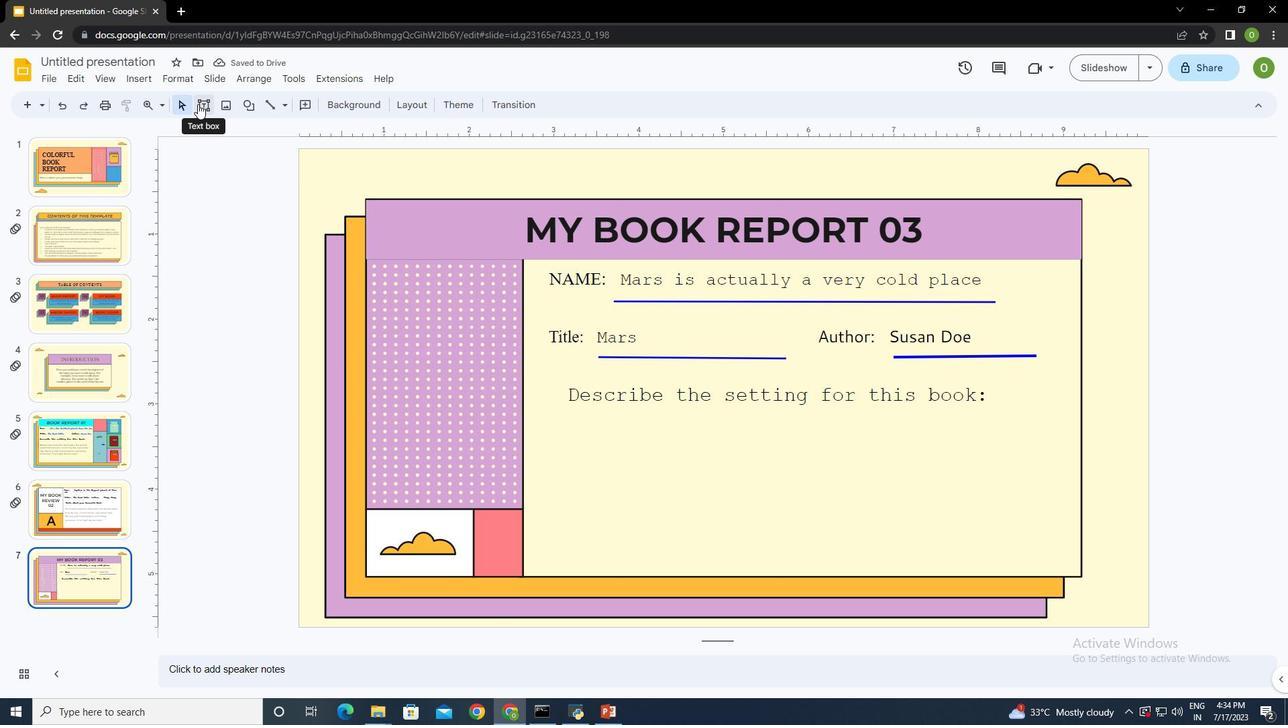 
Action: Mouse pressed left at (198, 104)
Screenshot: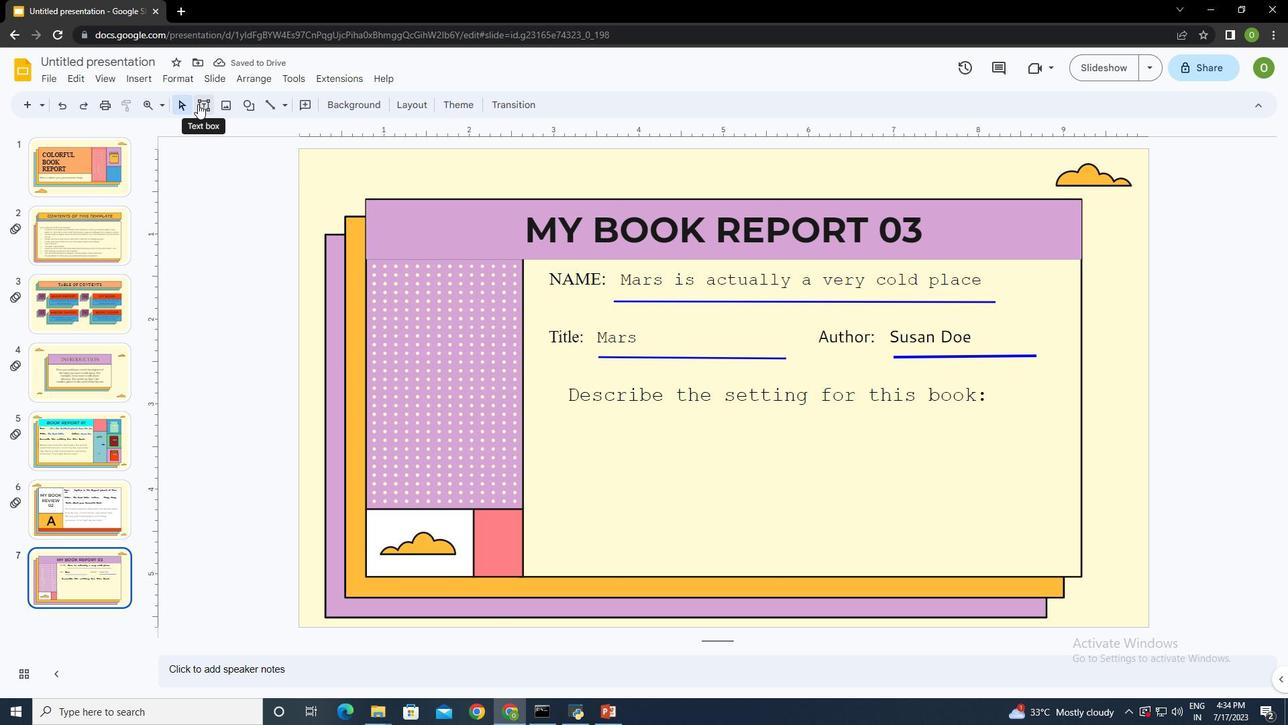 
Action: Mouse moved to (537, 416)
Screenshot: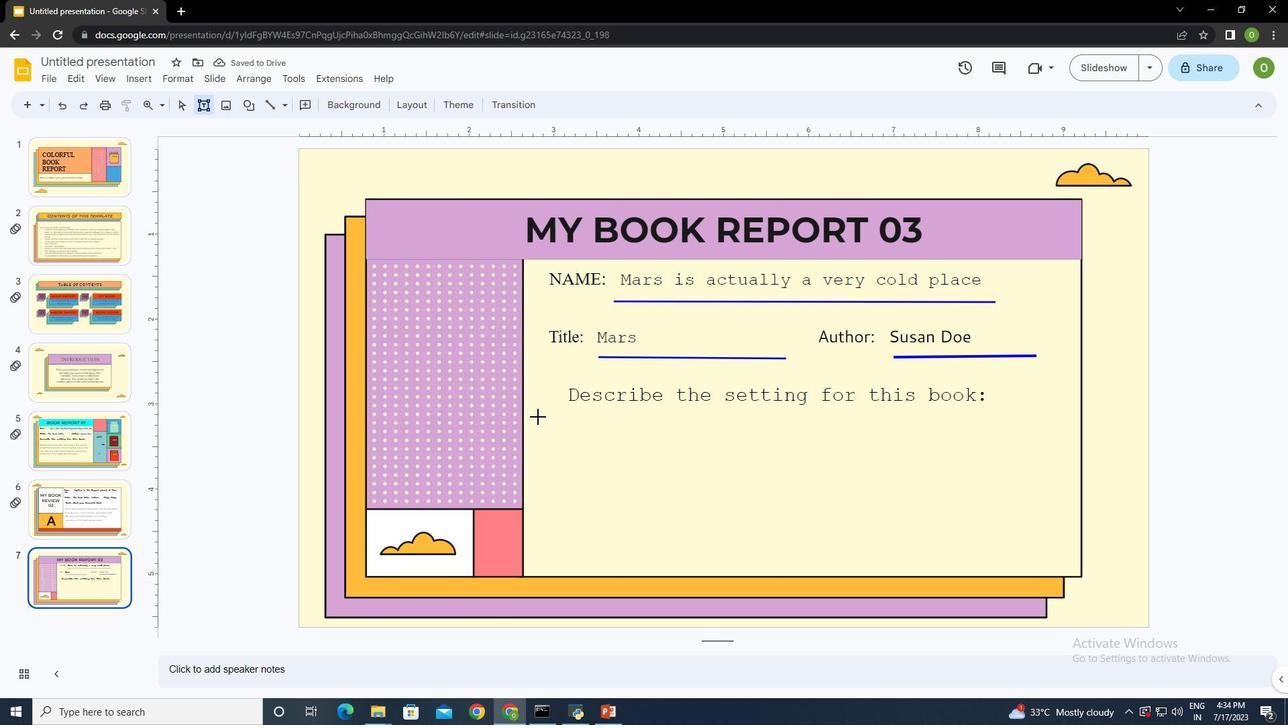 
Action: Mouse pressed left at (537, 416)
Screenshot: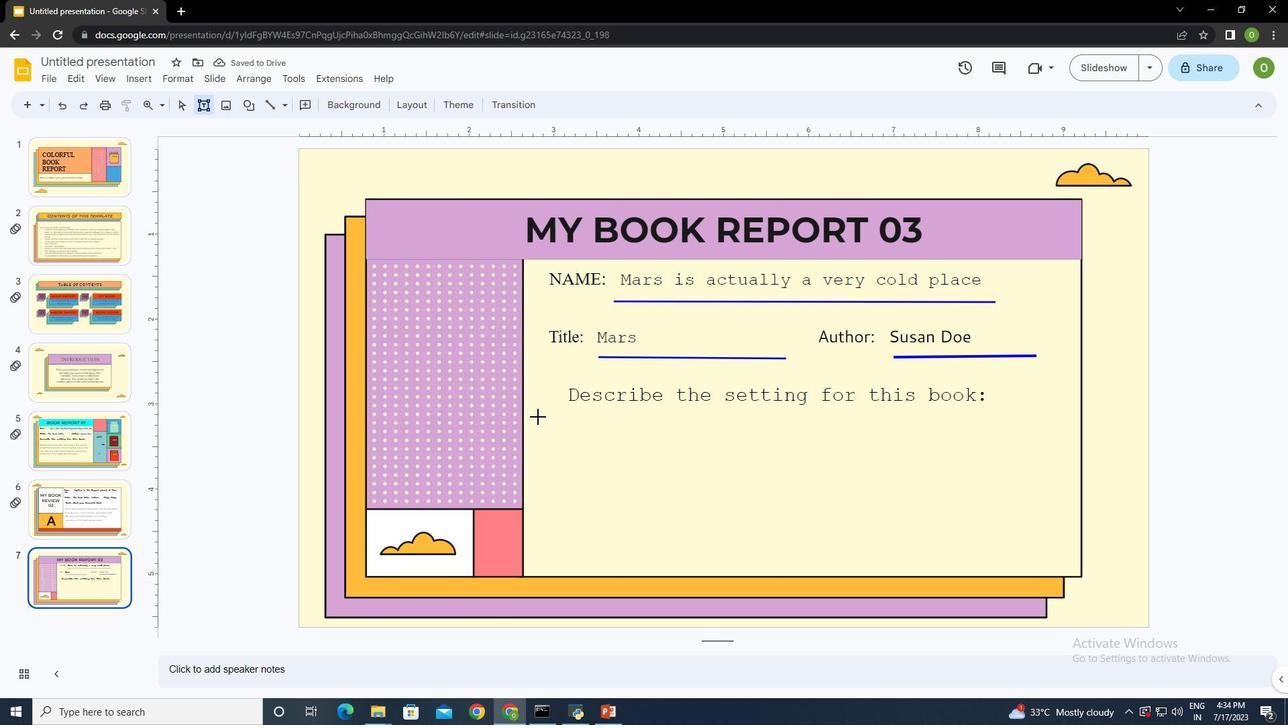 
Action: Mouse moved to (665, 472)
Screenshot: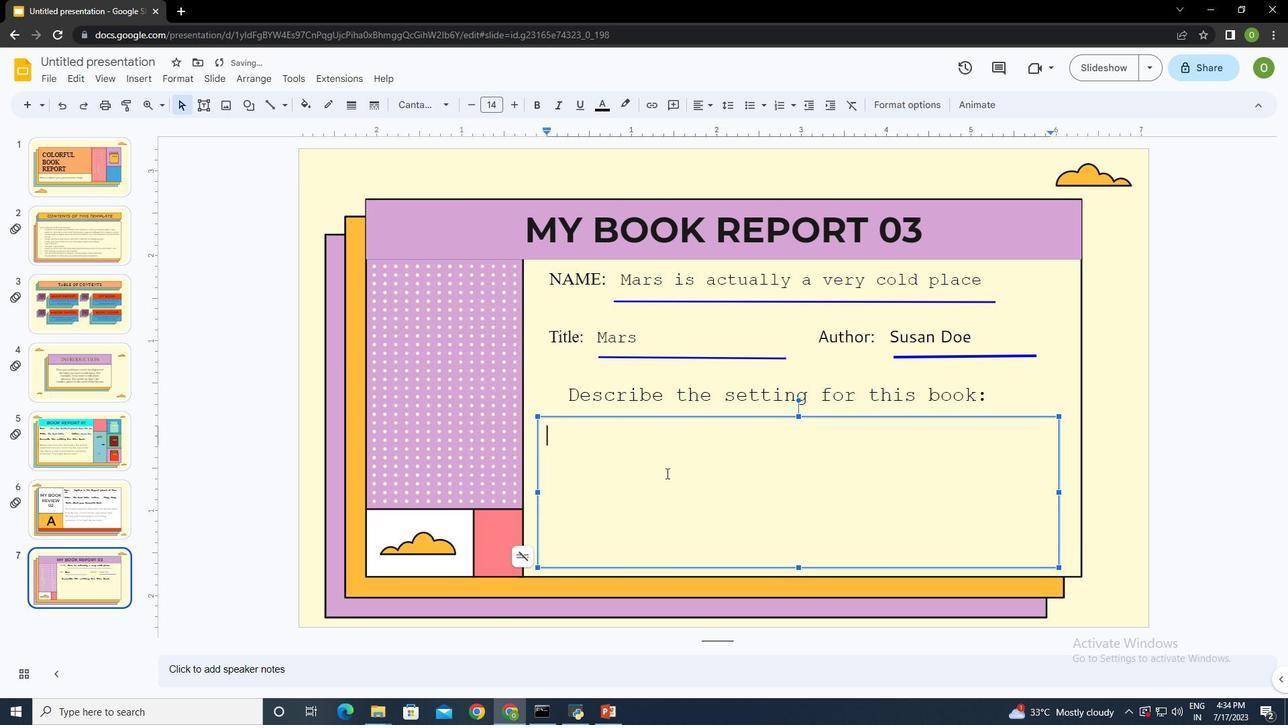 
Action: Key pressed <Key.shift>Venus<Key.shift_r><Key.left><Key.left><Key.left><Key.left><Key.left>
Screenshot: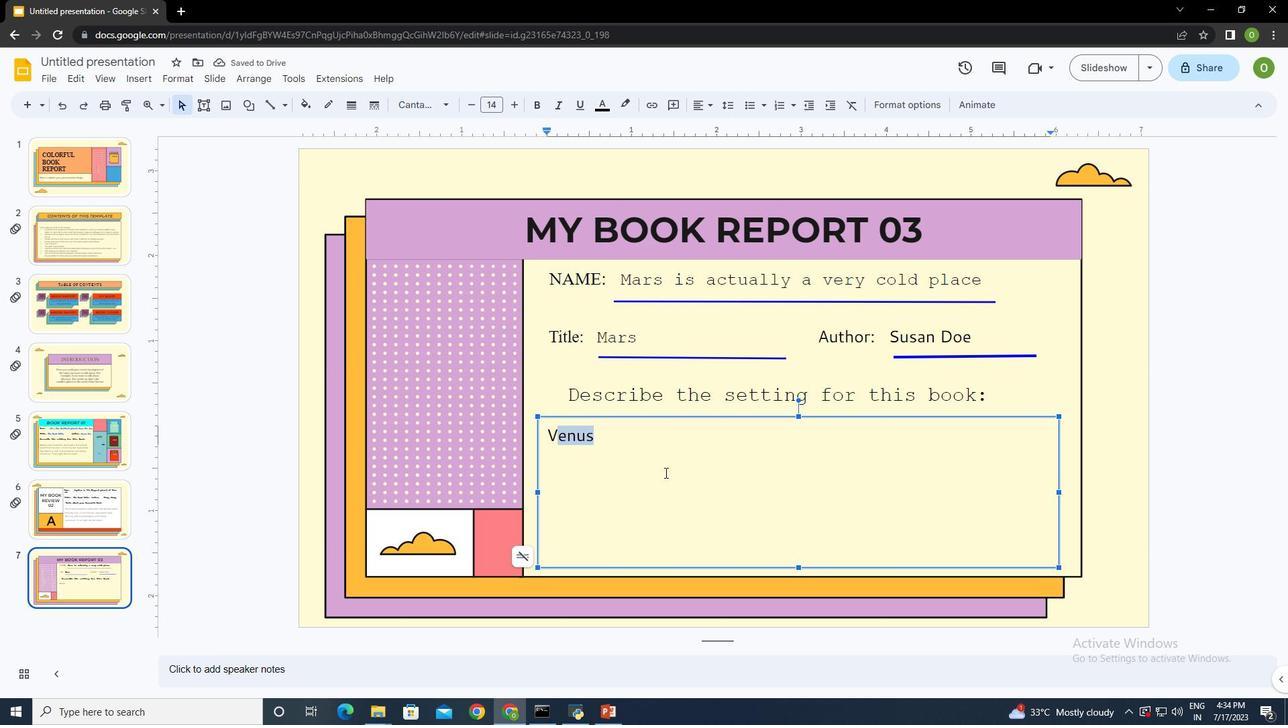 
Action: Mouse moved to (398, 155)
Screenshot: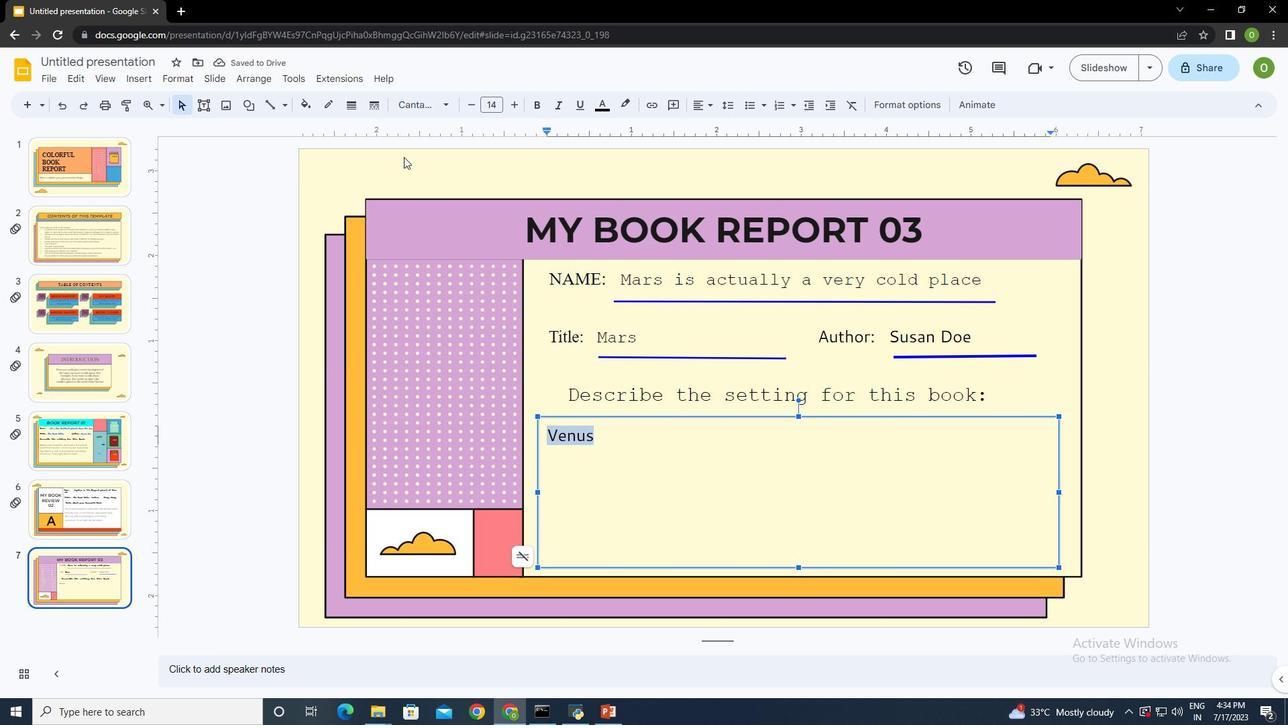 
Action: Key pressed ctrl+B
Screenshot: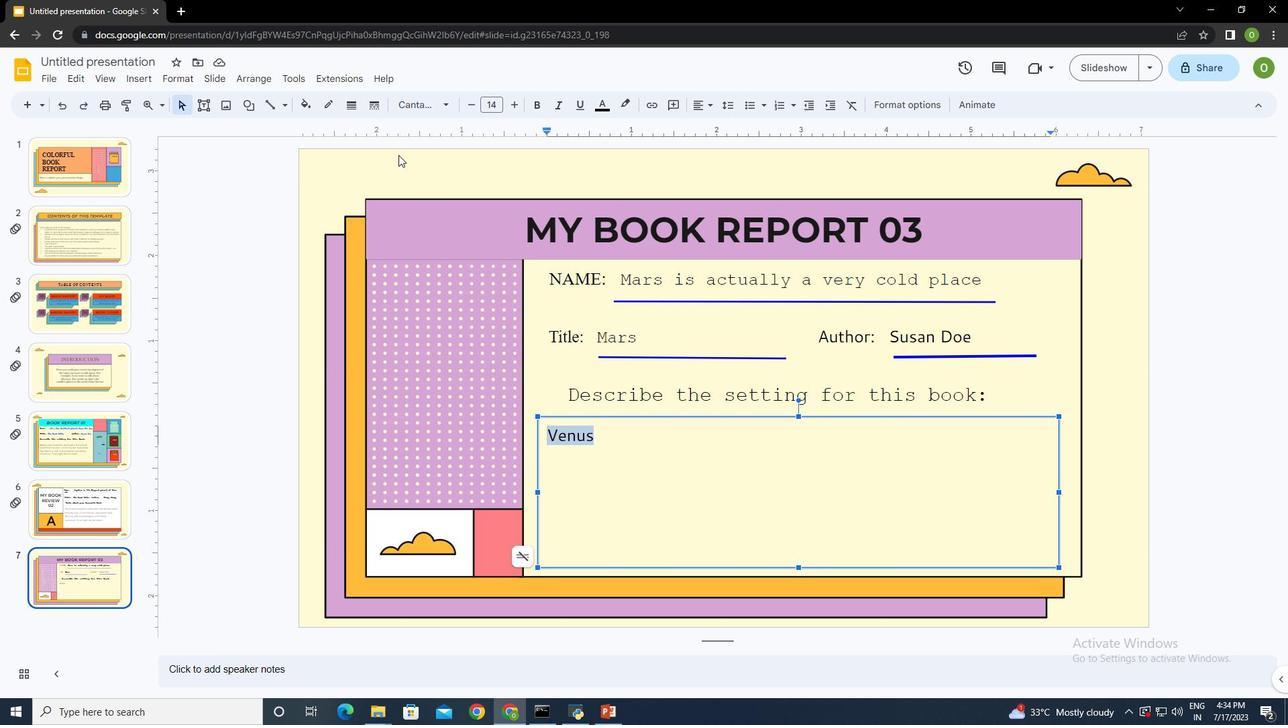 
Action: Mouse moved to (620, 434)
Screenshot: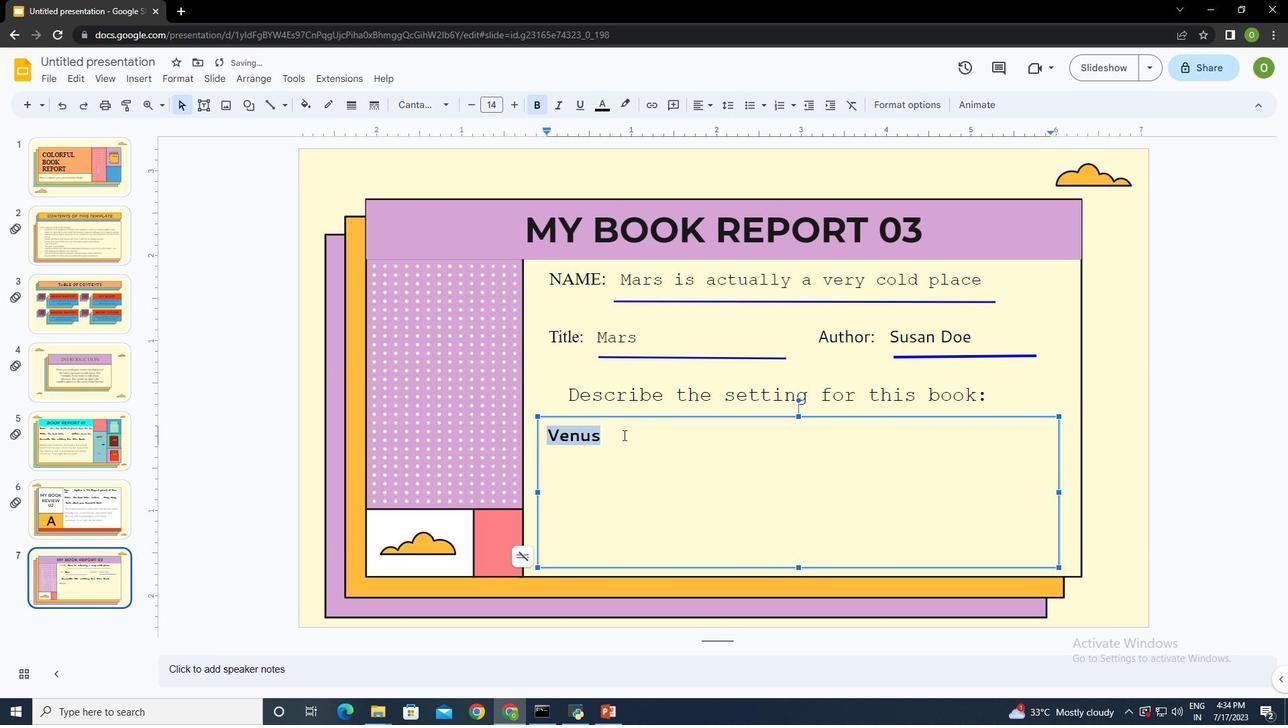 
Action: Mouse pressed left at (620, 434)
Screenshot: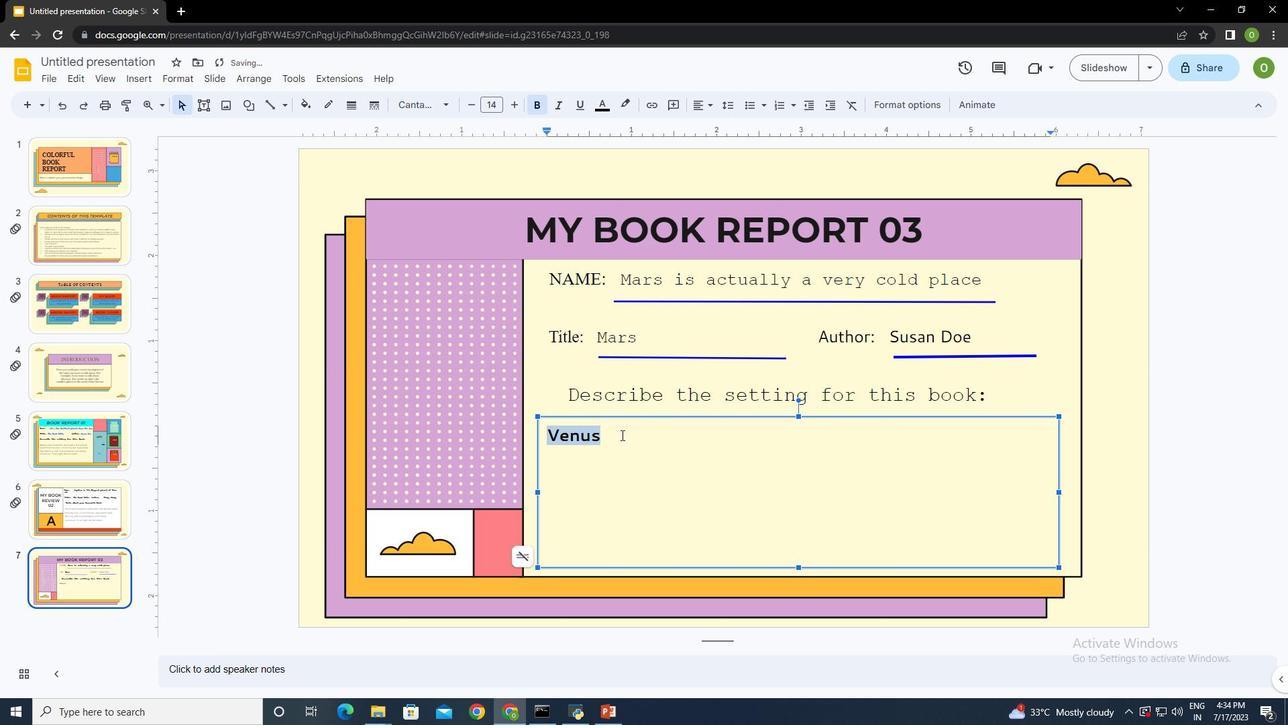 
Action: Mouse moved to (617, 439)
Screenshot: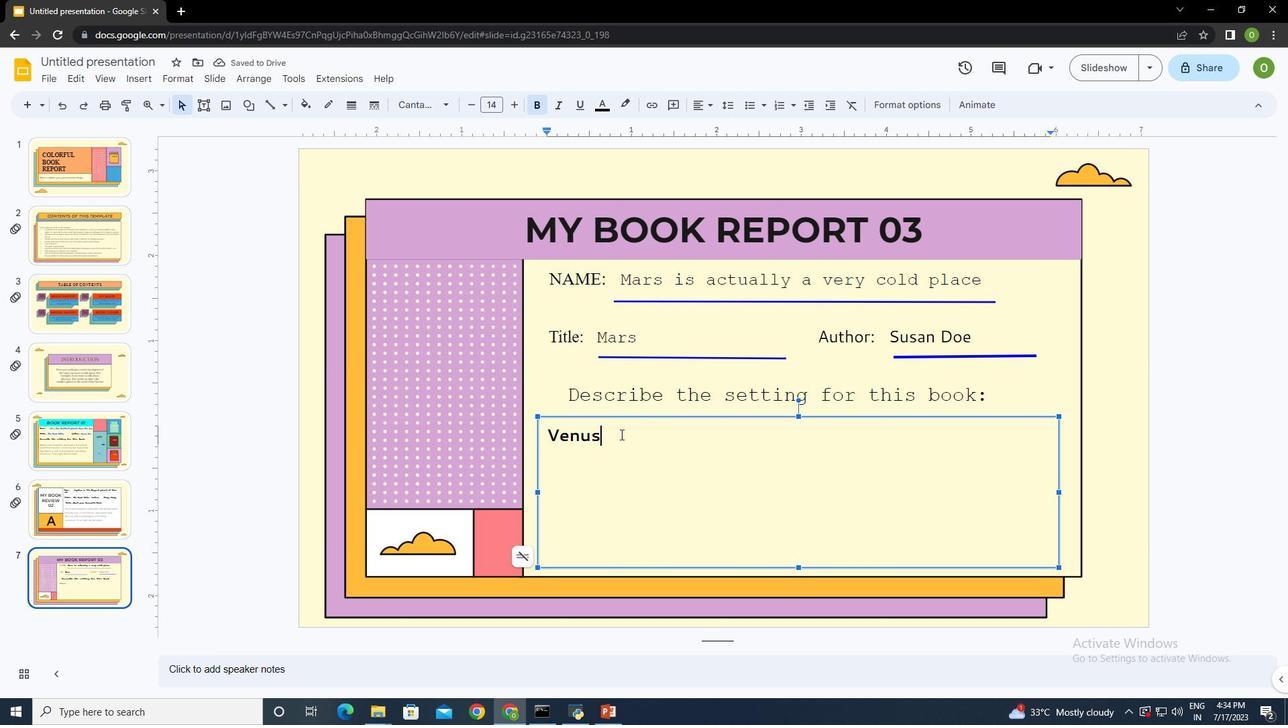 
Action: Key pressed <Key.space>has<Key.space>a<Key.space>beautiful<Key.space>name<Key.space>and<Key.space>is<Key.space>the<Key.space>is<Key.space>the<Key.space>second<Key.space>planet<Key.space>from<Key.space>the<Key.space><Key.shift>Sun.<Key.space><Key.shift>It's<Key.space>terribly<Key.space>hot,<Key.space>even<Key.space>hotter<Key.space>the<Key.backspace>an<Key.space><Key.shift>Mercury,<Key.space>and<Key.space>its<Key.space>atu<Key.backspace>mosphere<Key.space>is<Key.space>extremely<Key.space>poisonous.<Key.space><Key.shift>It's<Key.space>the<Key.space>second-bright<Key.backspace><Key.backspace><Key.backspace>ghtest<Key.space>natural<Key.space>object<Key.space>in<Key.space>the<Key.space>night<Key.space>sky<Key.space>after<Key.space>the<Key.space><Key.shift>Moon
Screenshot: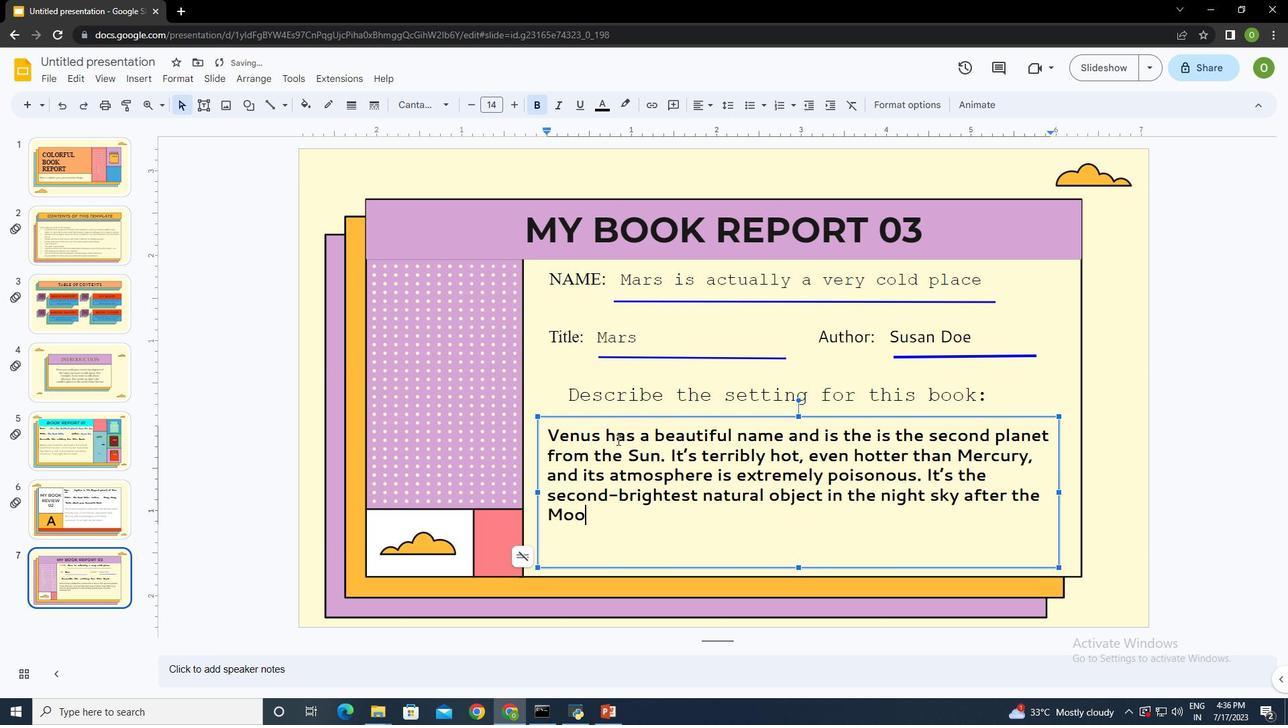 
Action: Mouse moved to (612, 518)
Screenshot: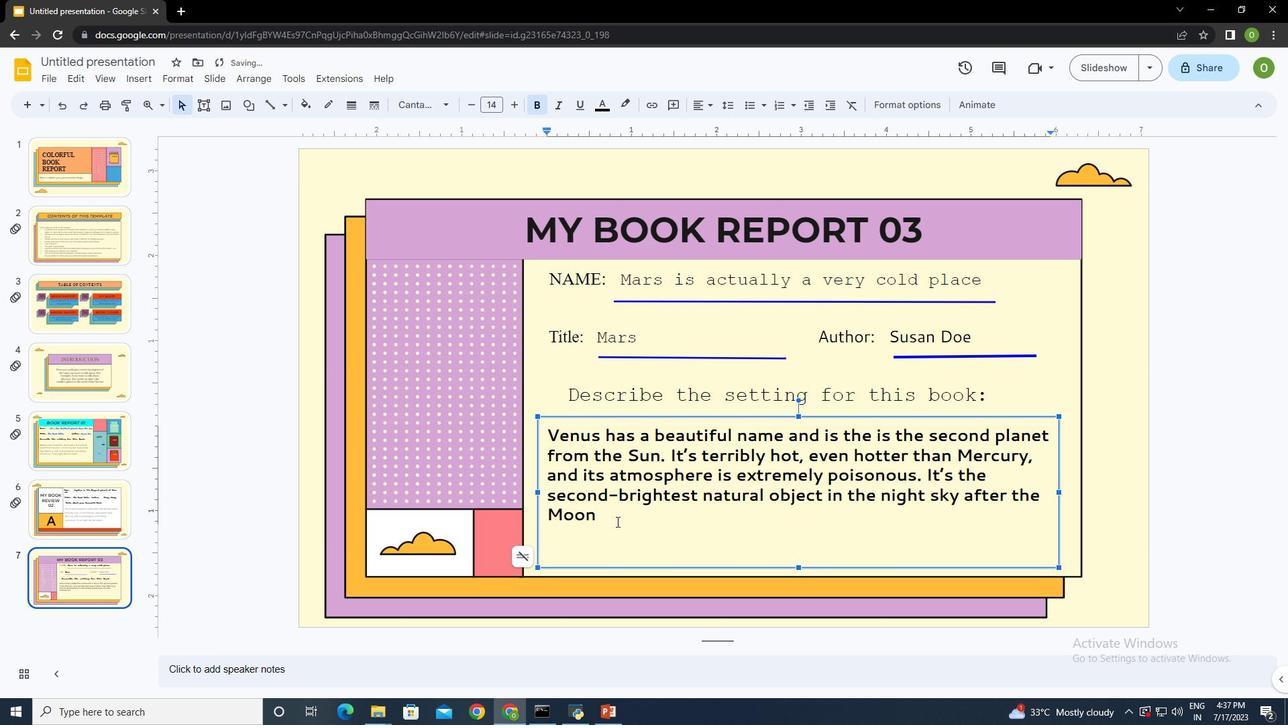 
Action: Mouse pressed left at (612, 518)
Screenshot: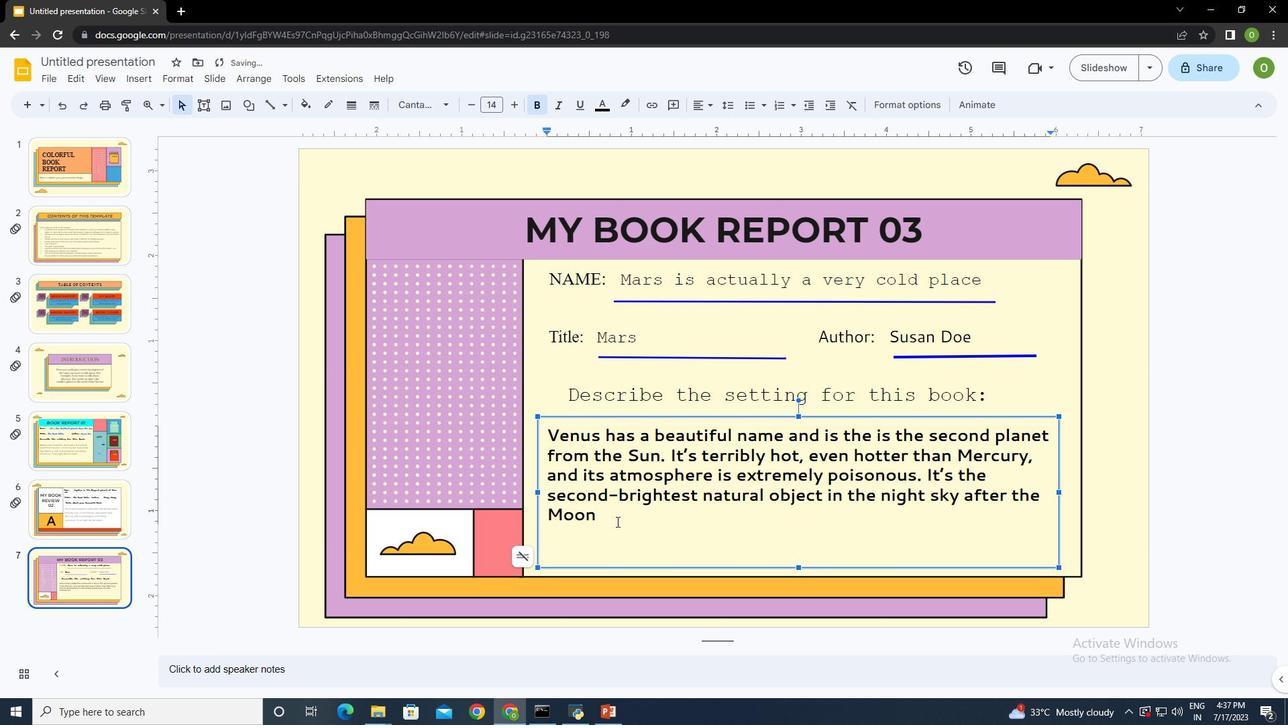 
Action: Mouse moved to (534, 104)
Screenshot: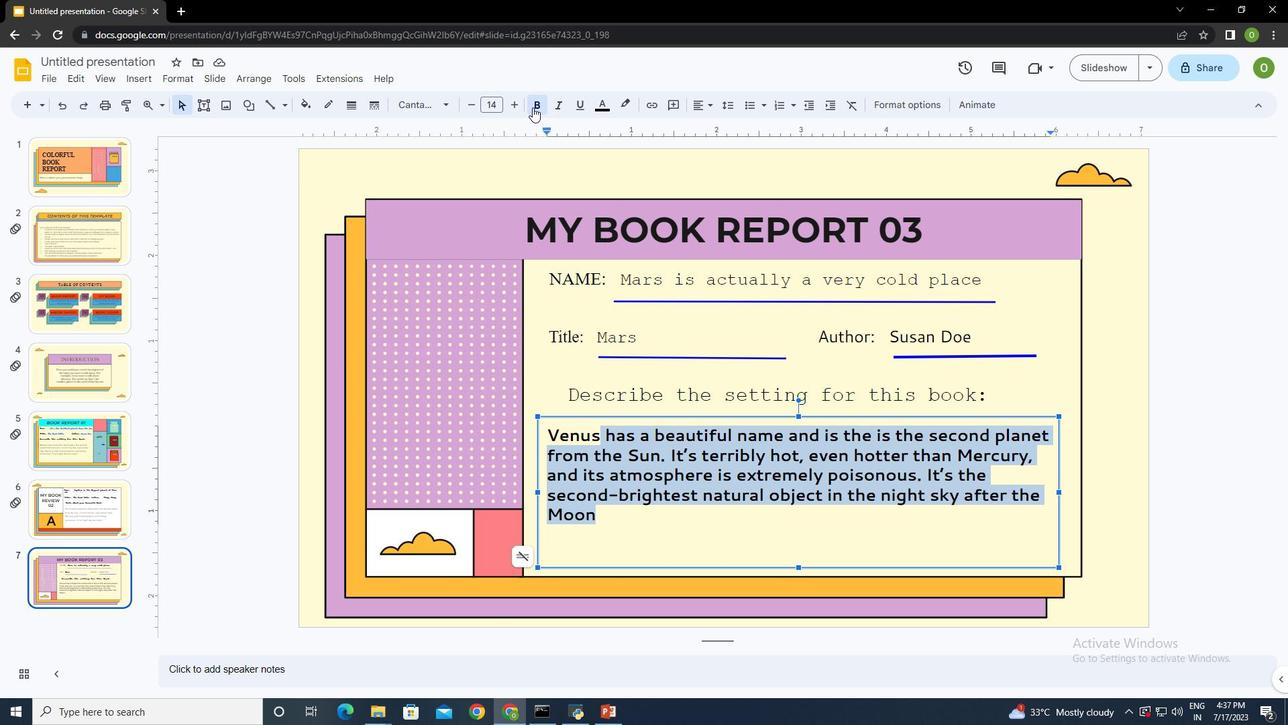 
Action: Mouse pressed left at (534, 104)
Screenshot: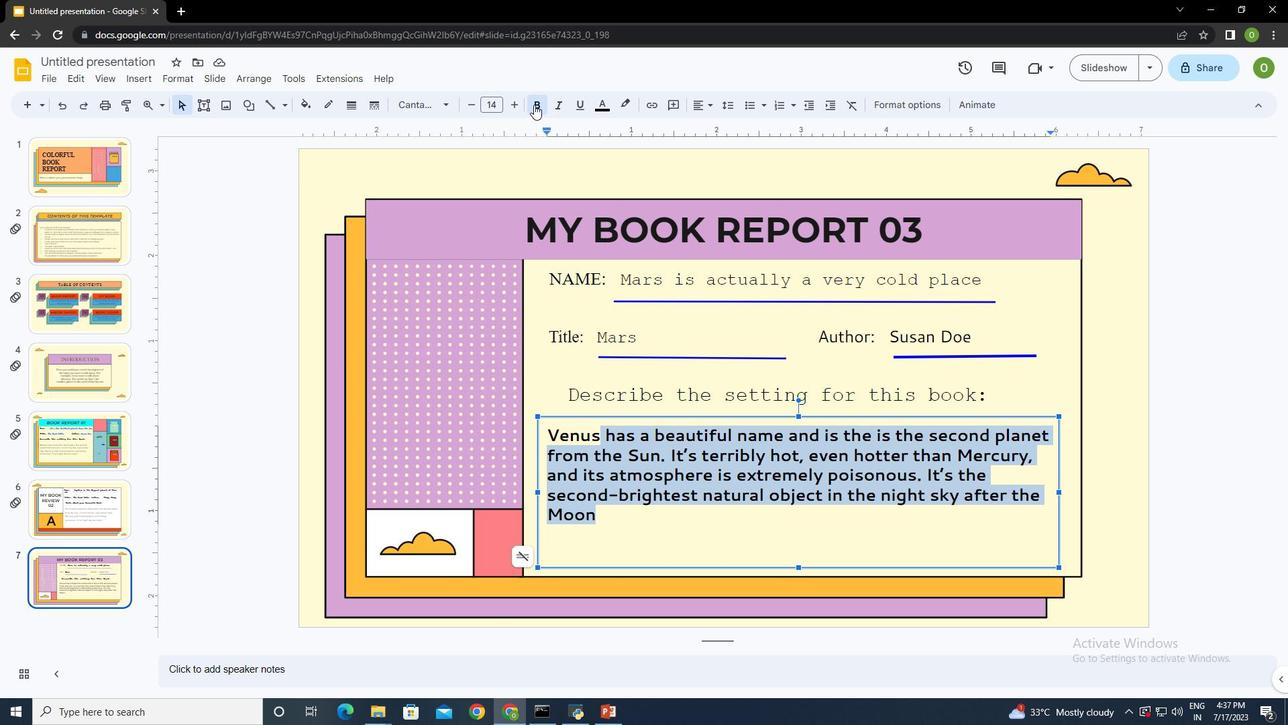 
Action: Mouse moved to (732, 106)
Screenshot: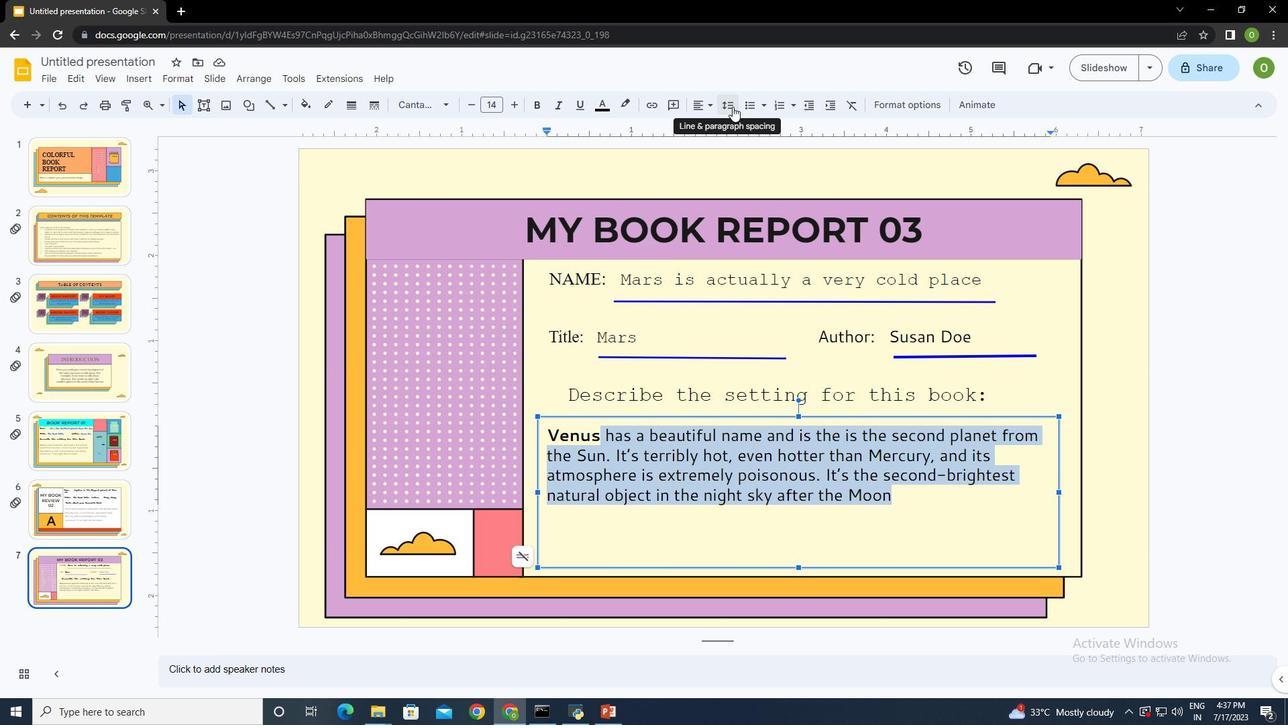 
Action: Mouse pressed left at (732, 106)
Screenshot: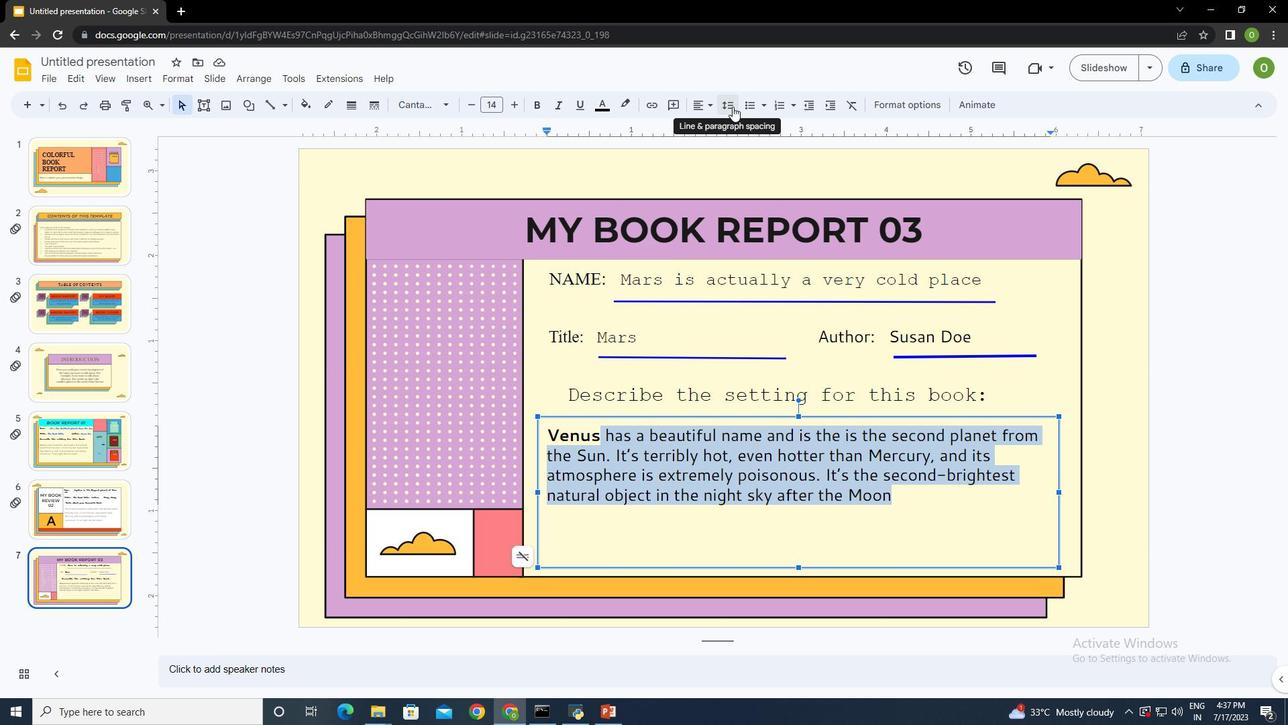 
Action: Mouse moved to (759, 169)
Screenshot: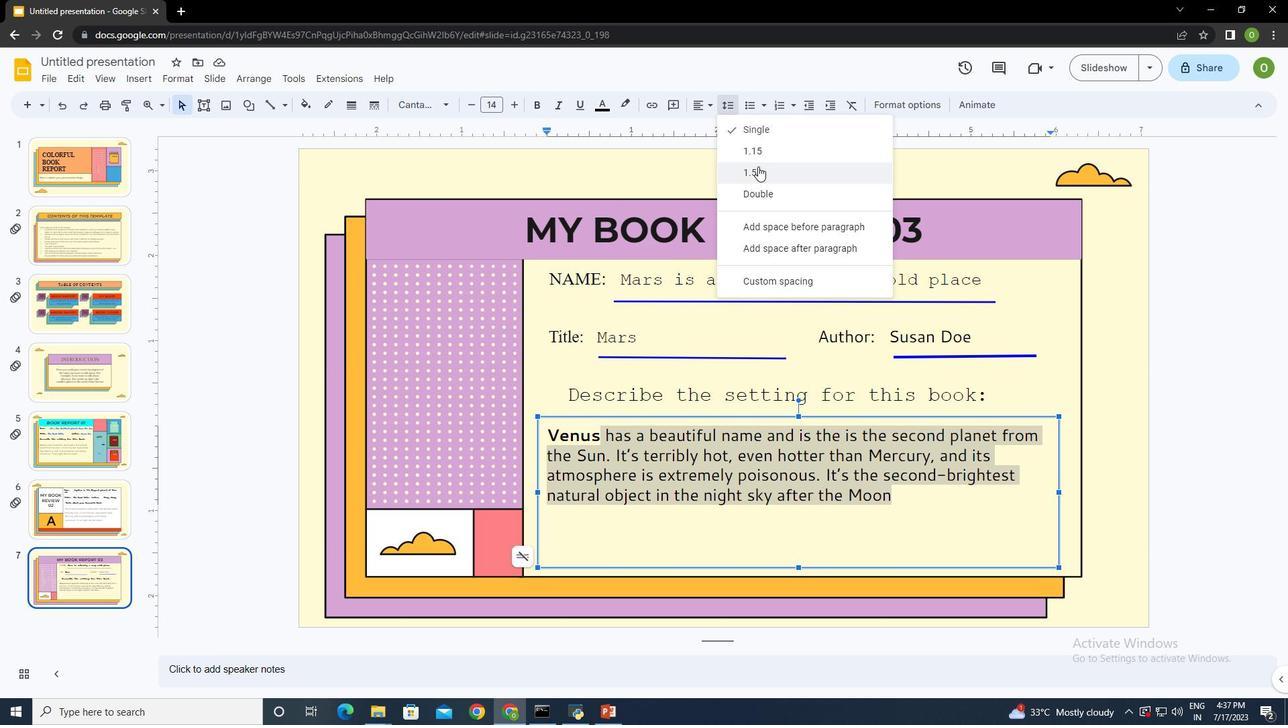 
Action: Mouse pressed left at (759, 169)
Screenshot: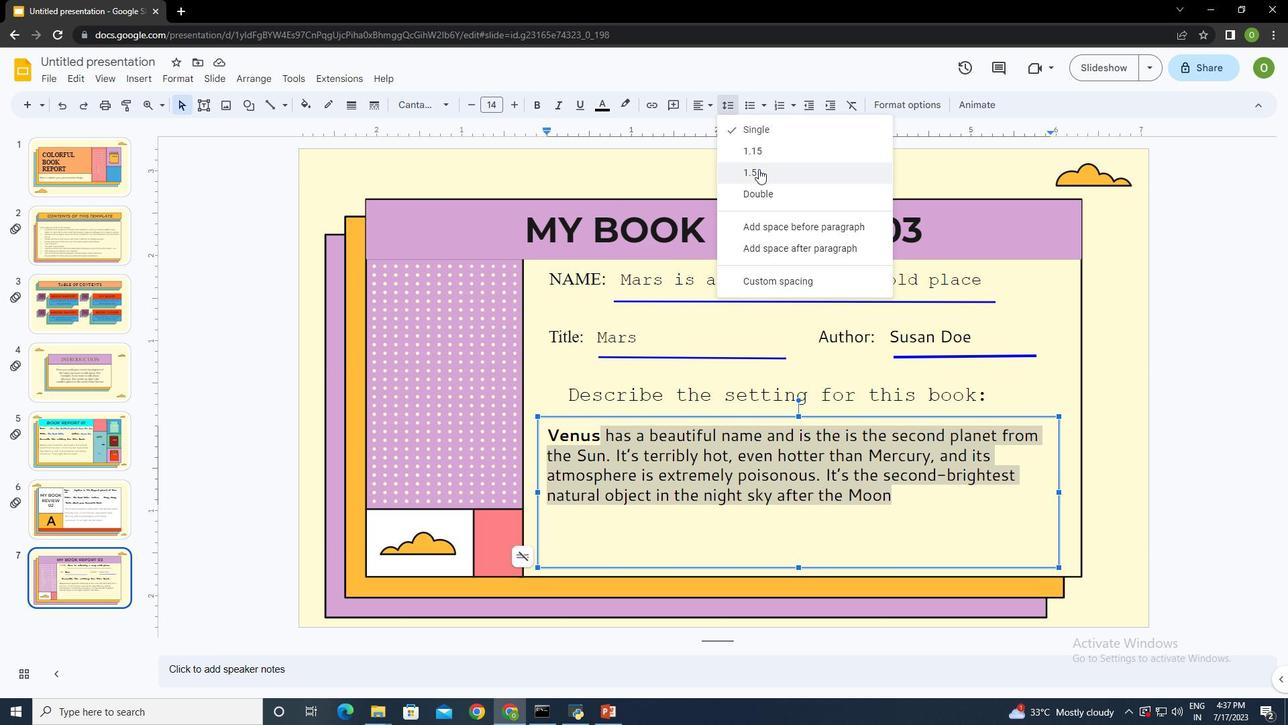 
Action: Mouse moved to (898, 527)
Screenshot: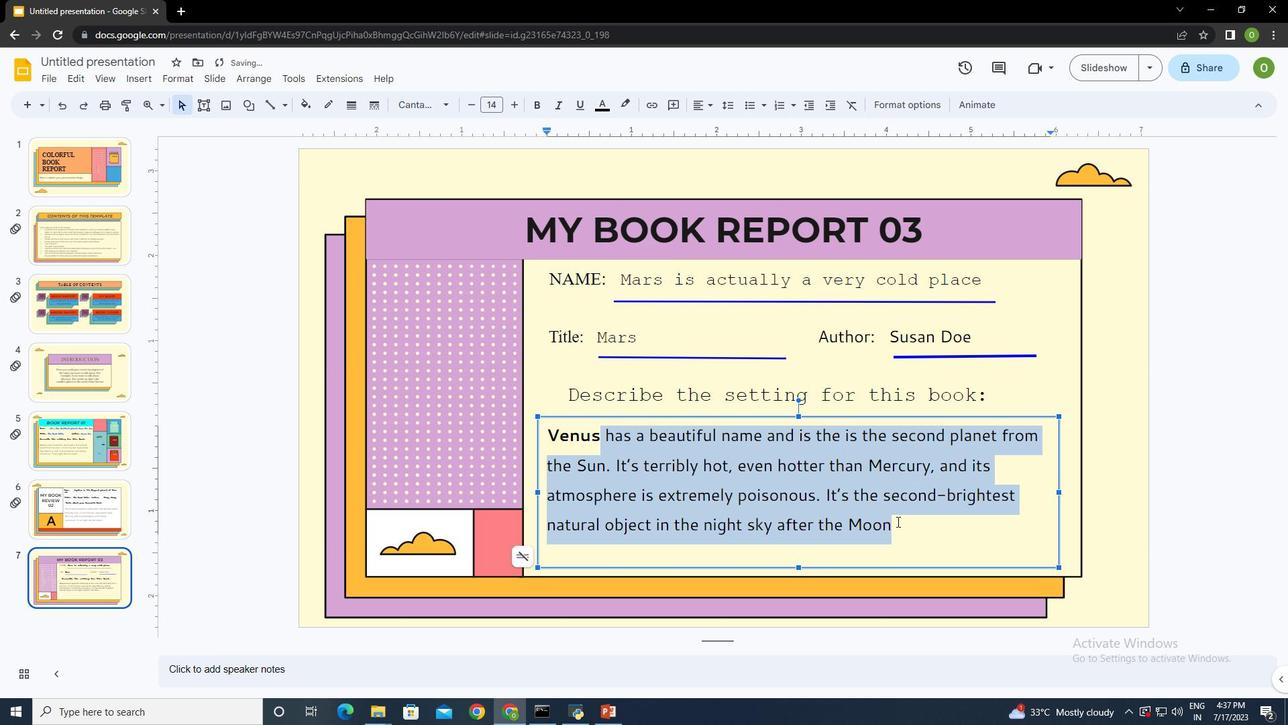 
Action: Mouse pressed left at (898, 527)
Screenshot: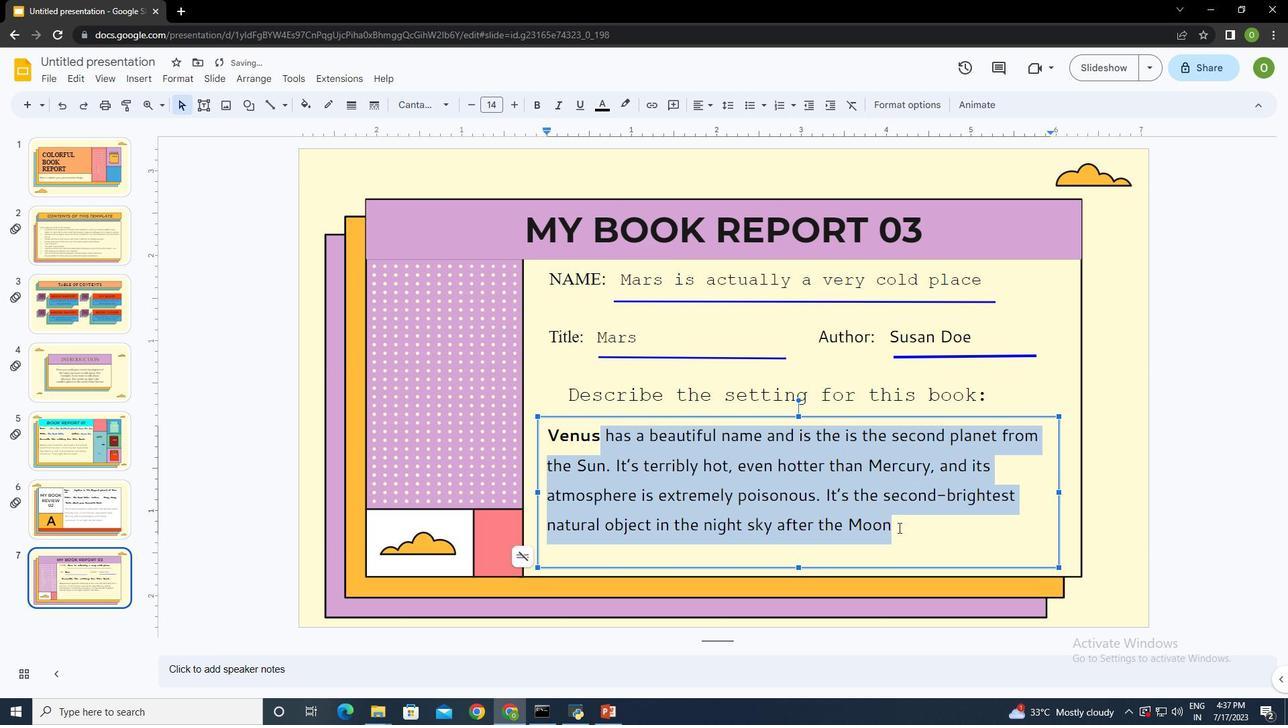 
Action: Mouse moved to (864, 588)
Screenshot: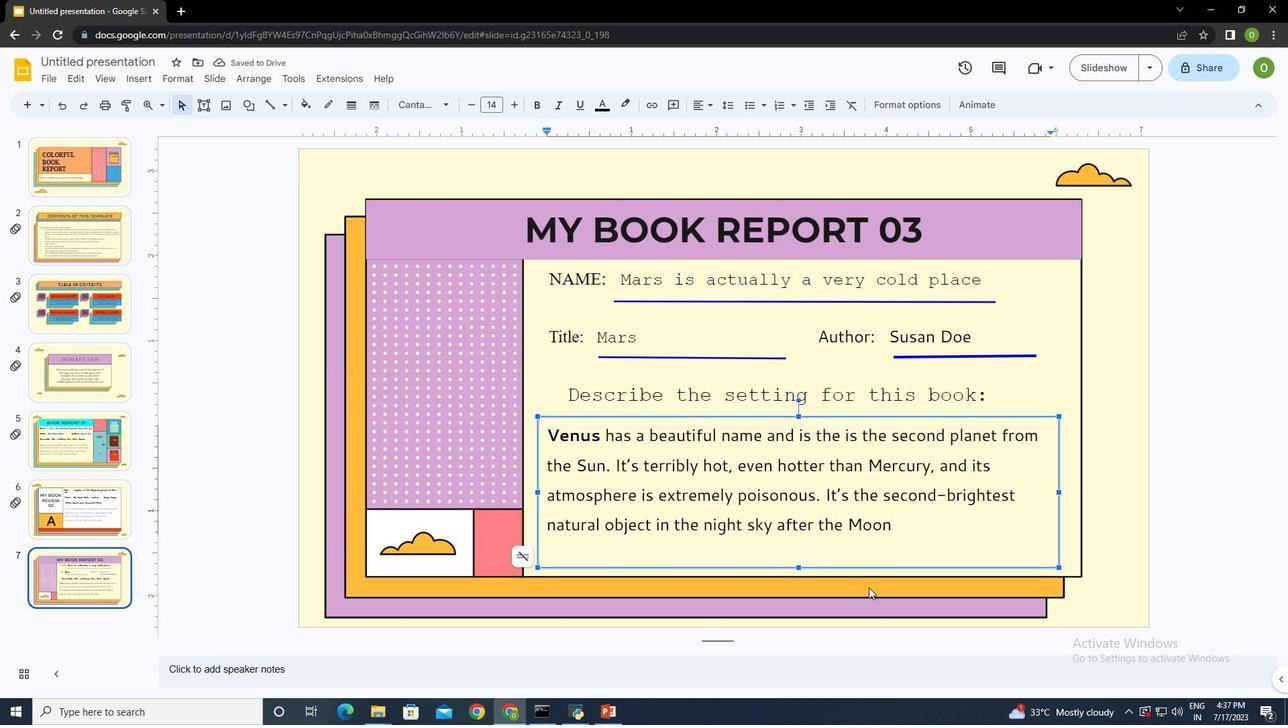 
Action: Mouse pressed left at (864, 588)
Screenshot: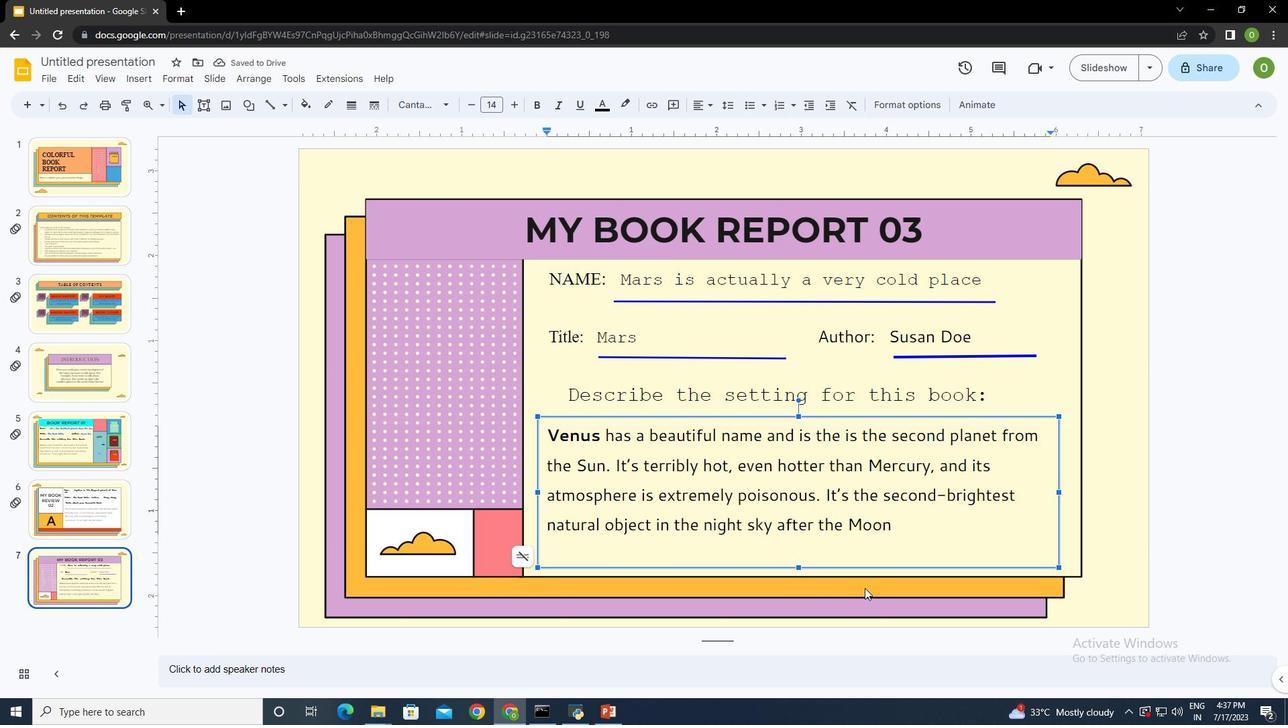 
Action: Mouse moved to (501, 372)
Screenshot: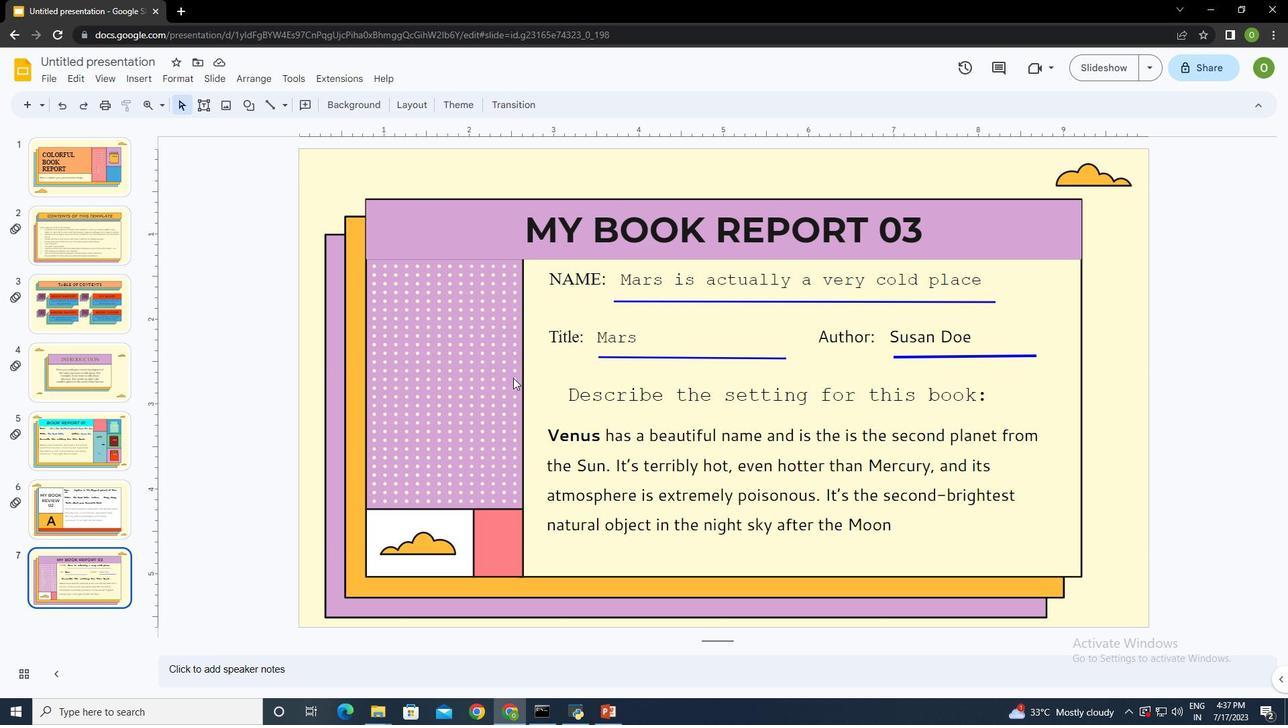 
Action: Mouse pressed left at (501, 372)
Screenshot: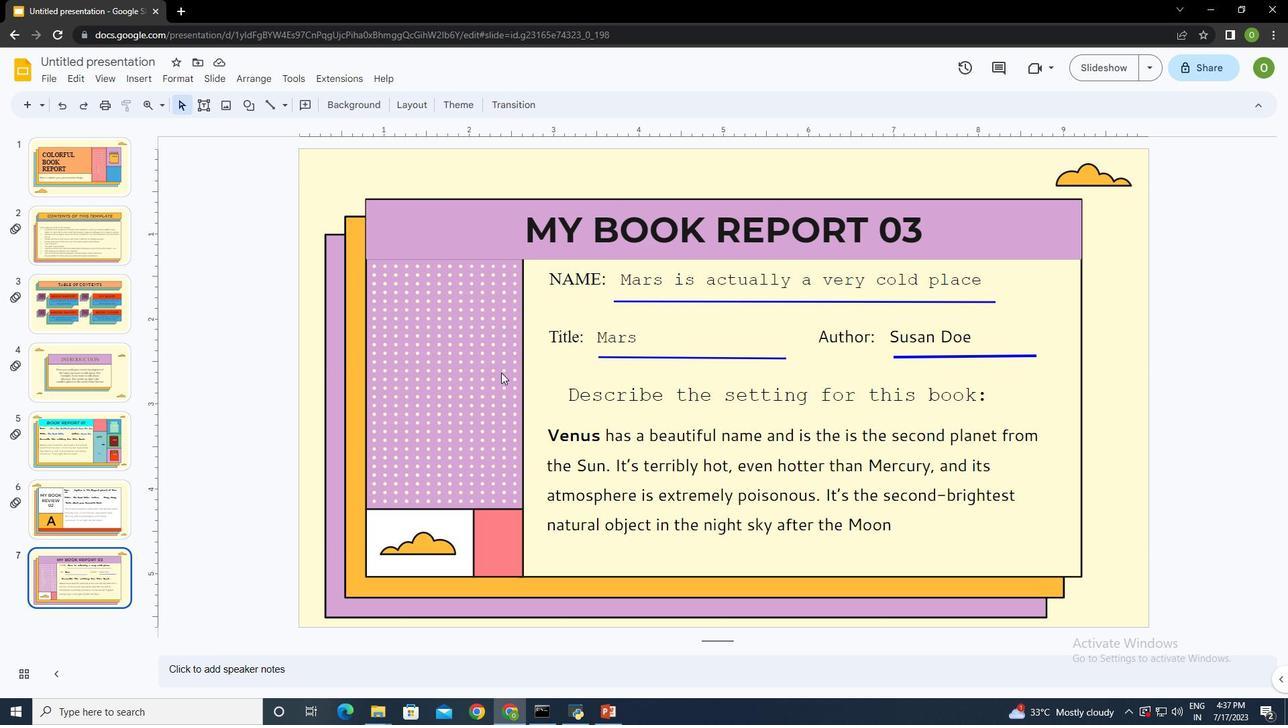 
Action: Mouse moved to (149, 77)
Screenshot: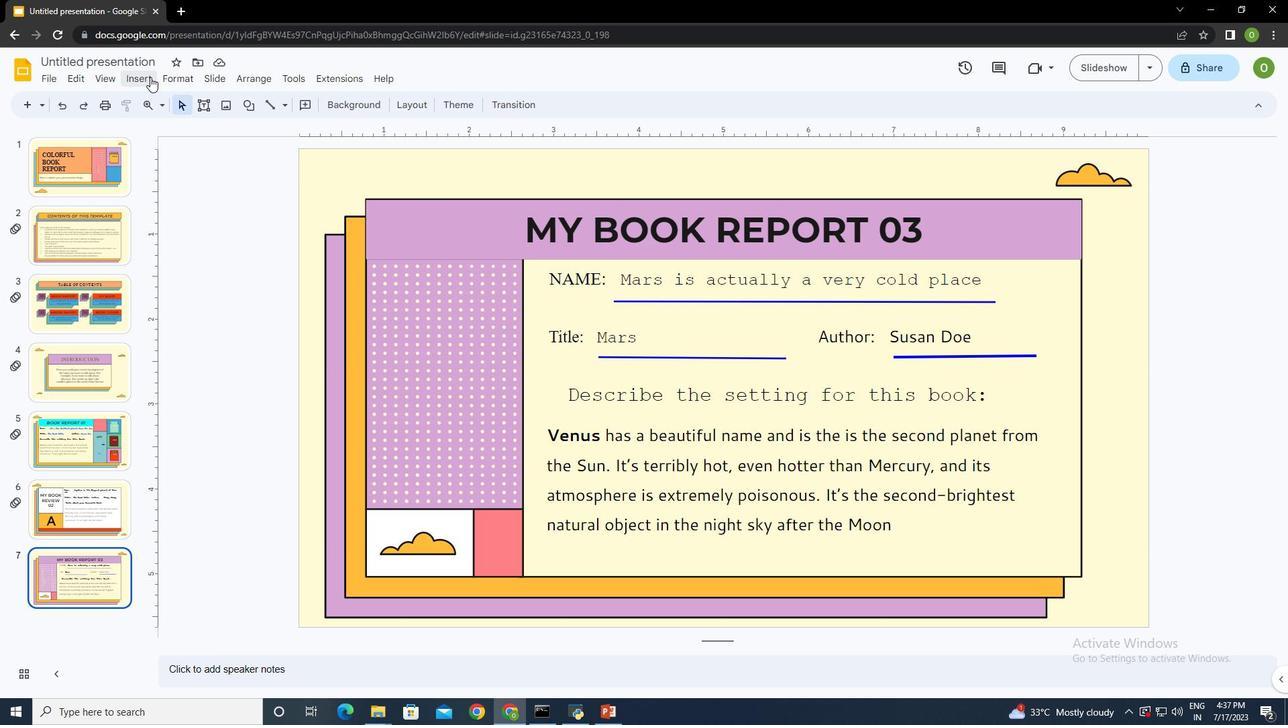 
Action: Mouse pressed left at (149, 77)
Screenshot: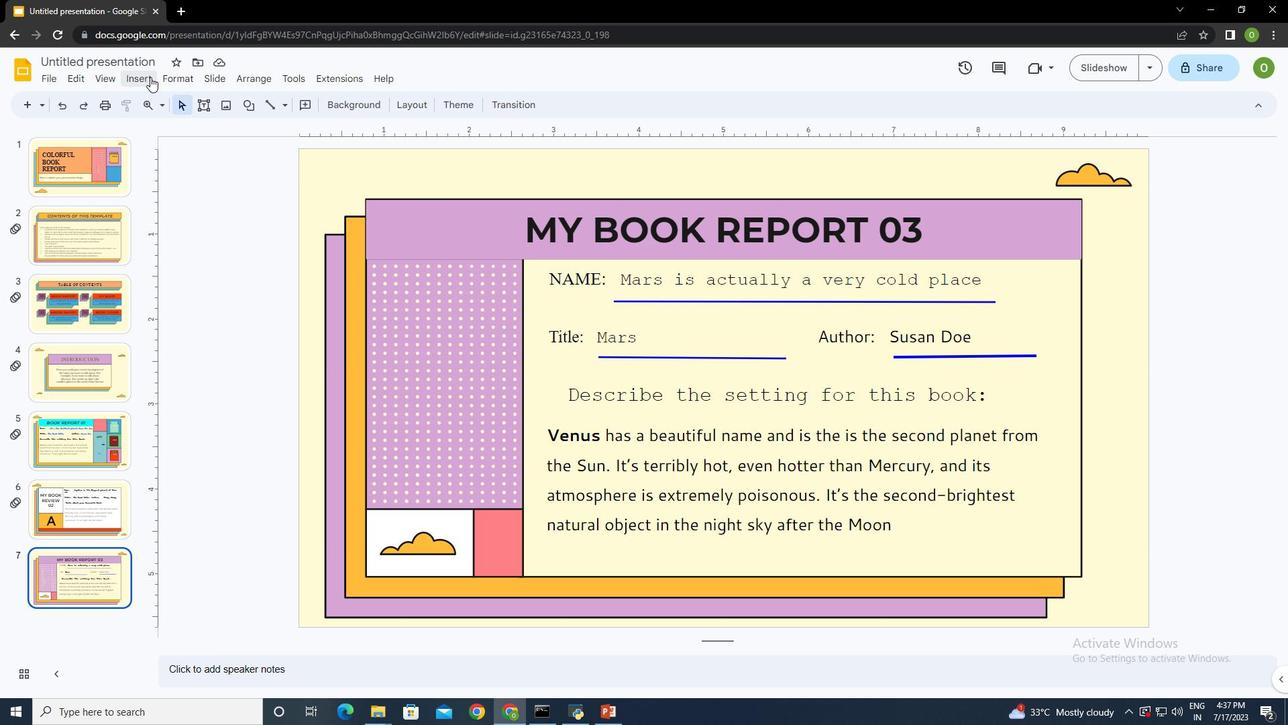 
Action: Mouse moved to (223, 106)
Screenshot: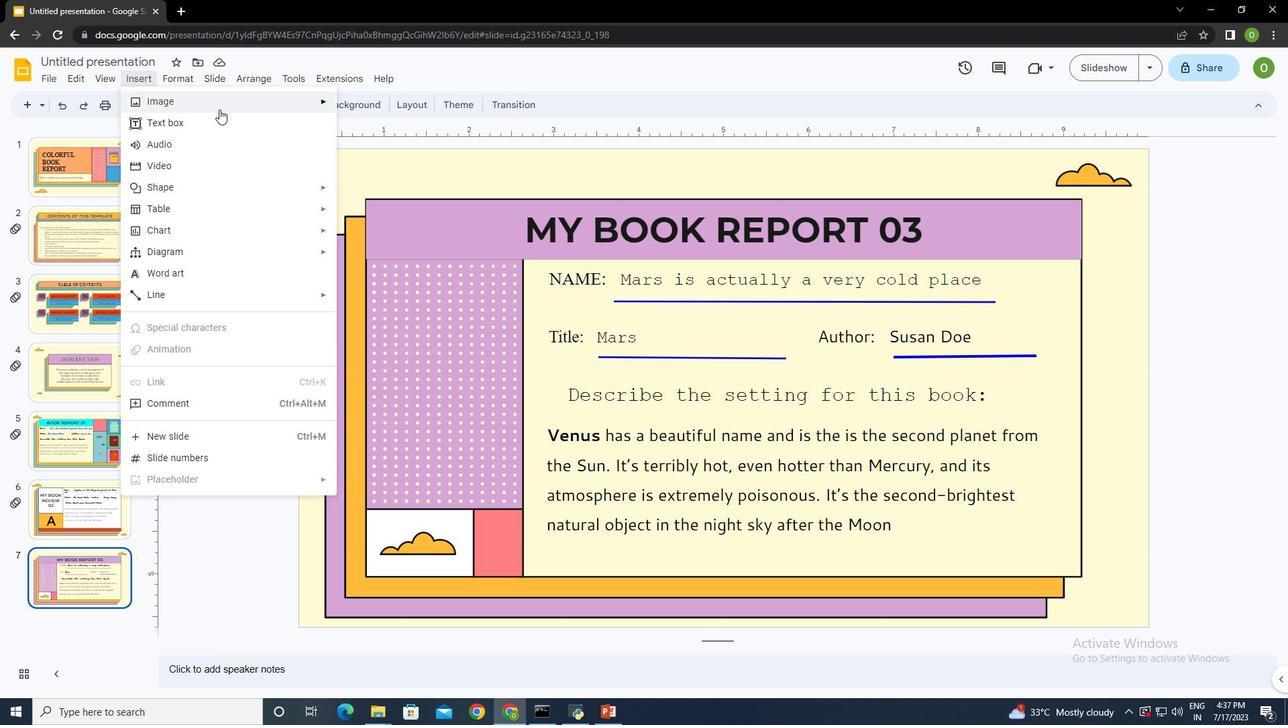 
Action: Mouse pressed left at (223, 106)
Screenshot: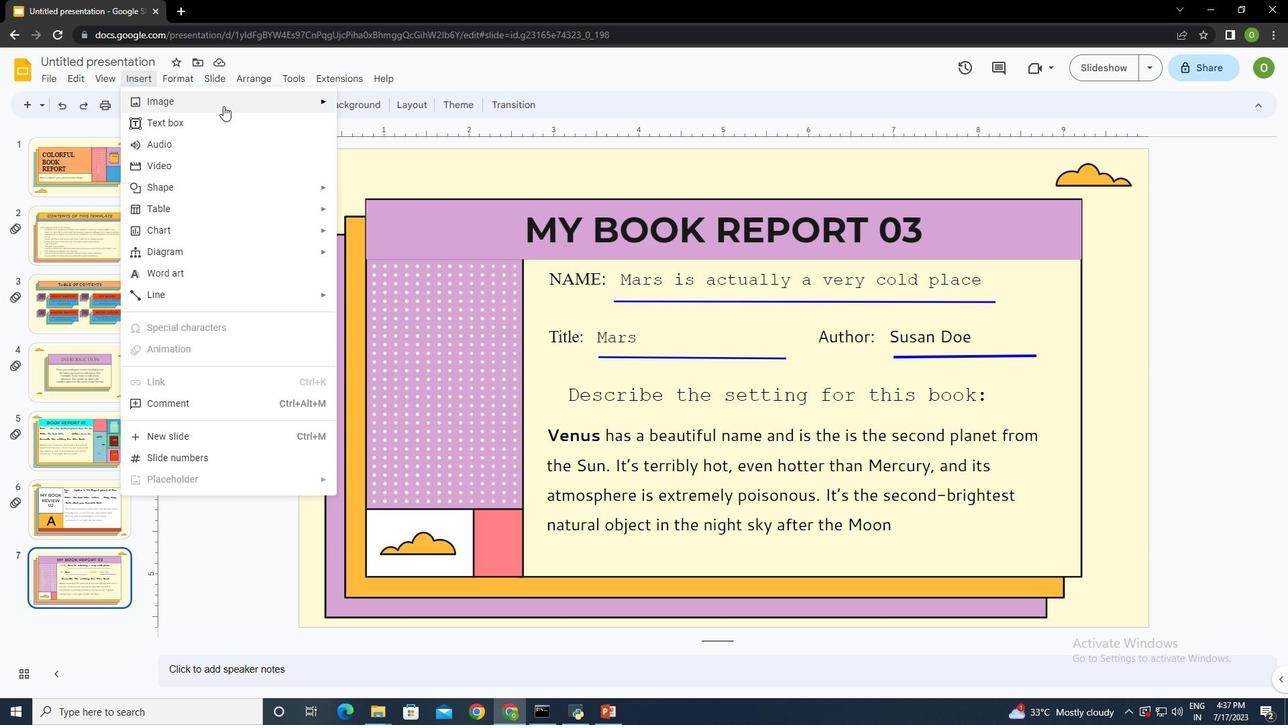 
Action: Mouse moved to (382, 104)
Screenshot: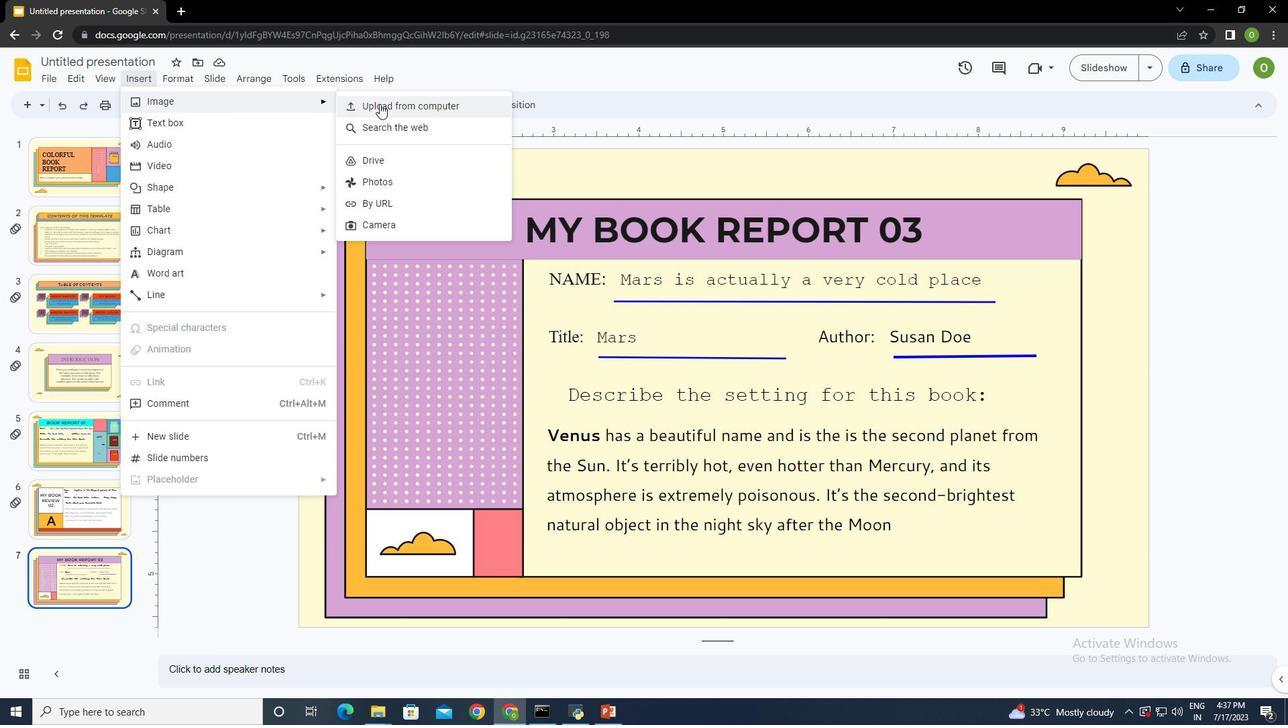 
Action: Mouse pressed left at (382, 104)
Screenshot: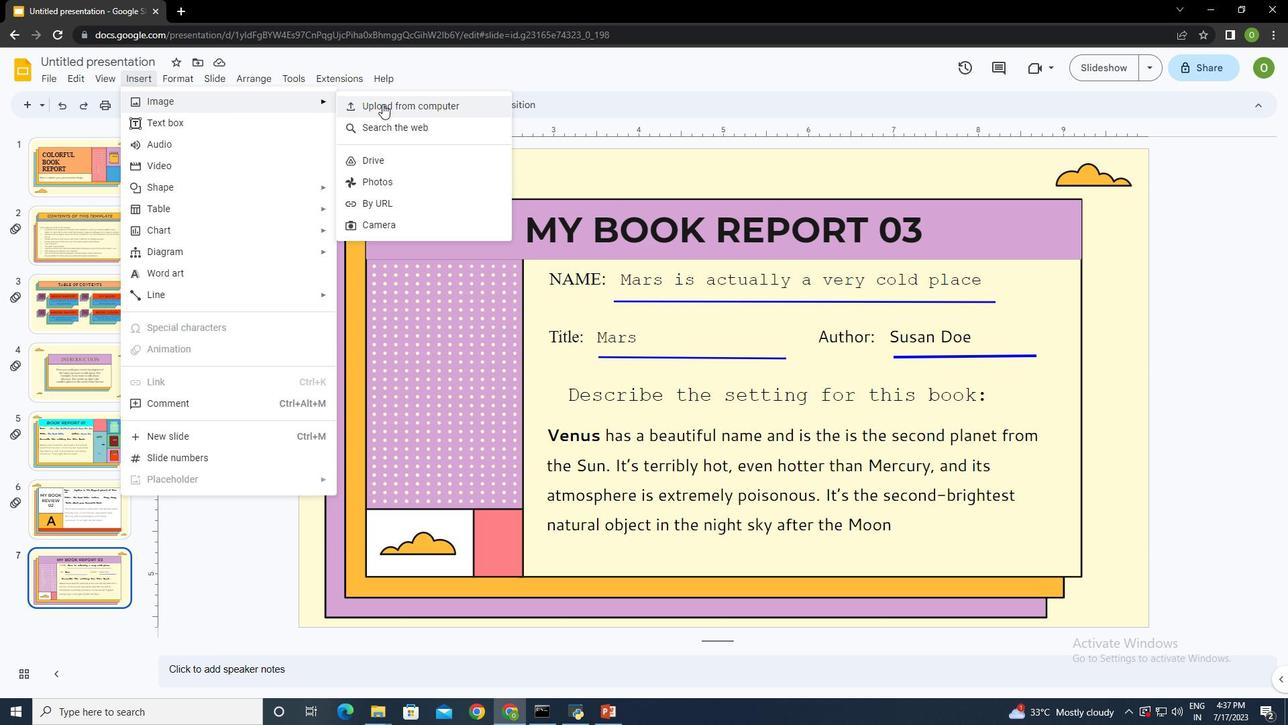 
Action: Mouse moved to (381, 115)
Screenshot: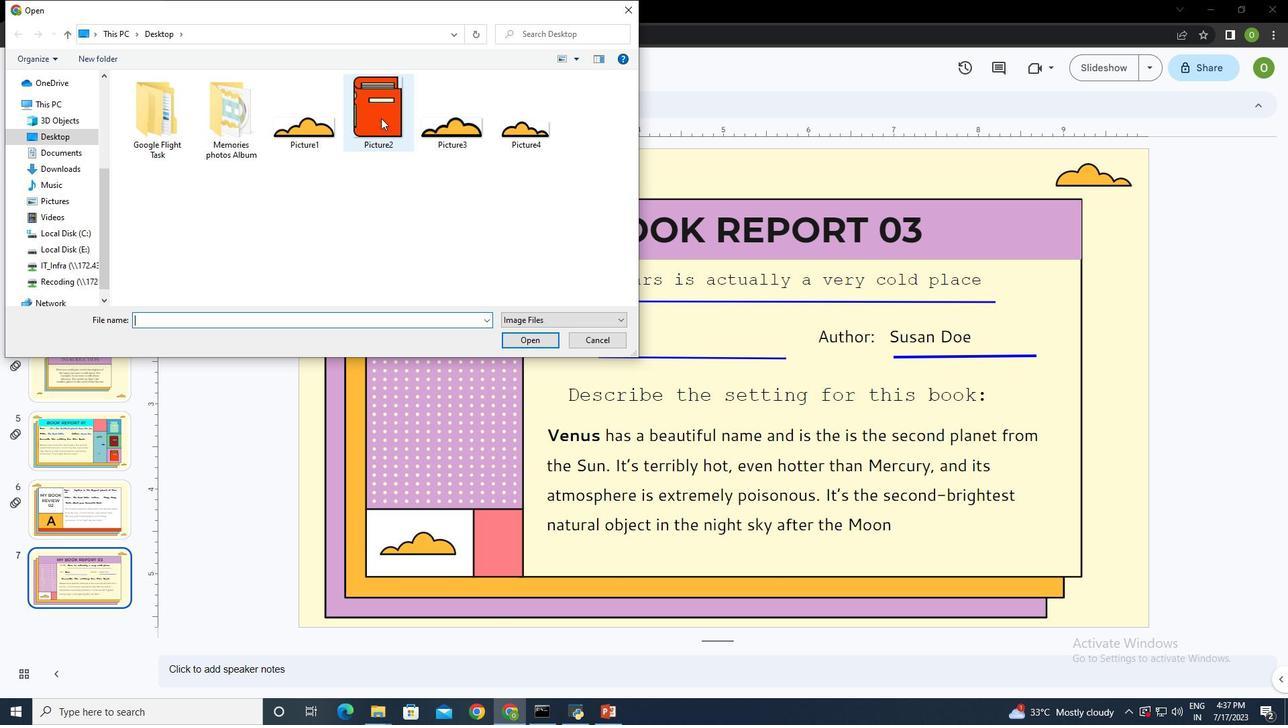 
Action: Mouse pressed left at (381, 115)
Screenshot: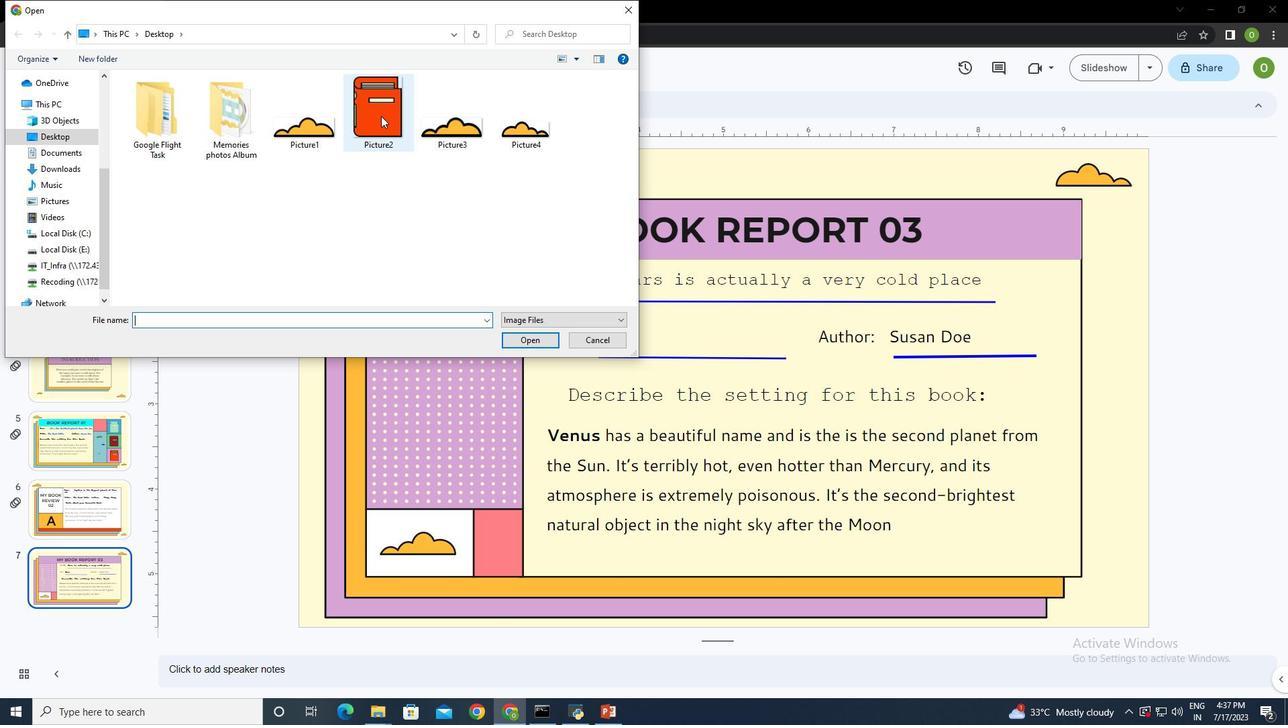 
Action: Mouse moved to (537, 337)
Screenshot: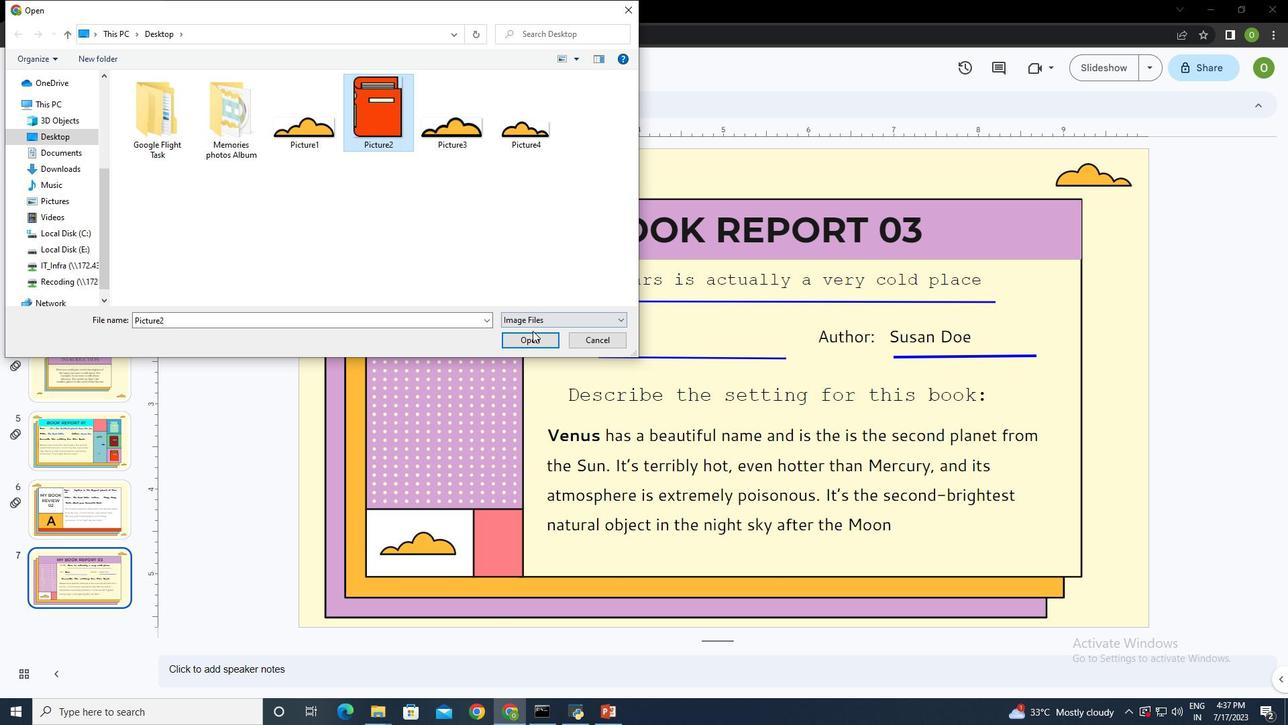 
Action: Mouse pressed left at (537, 337)
Screenshot: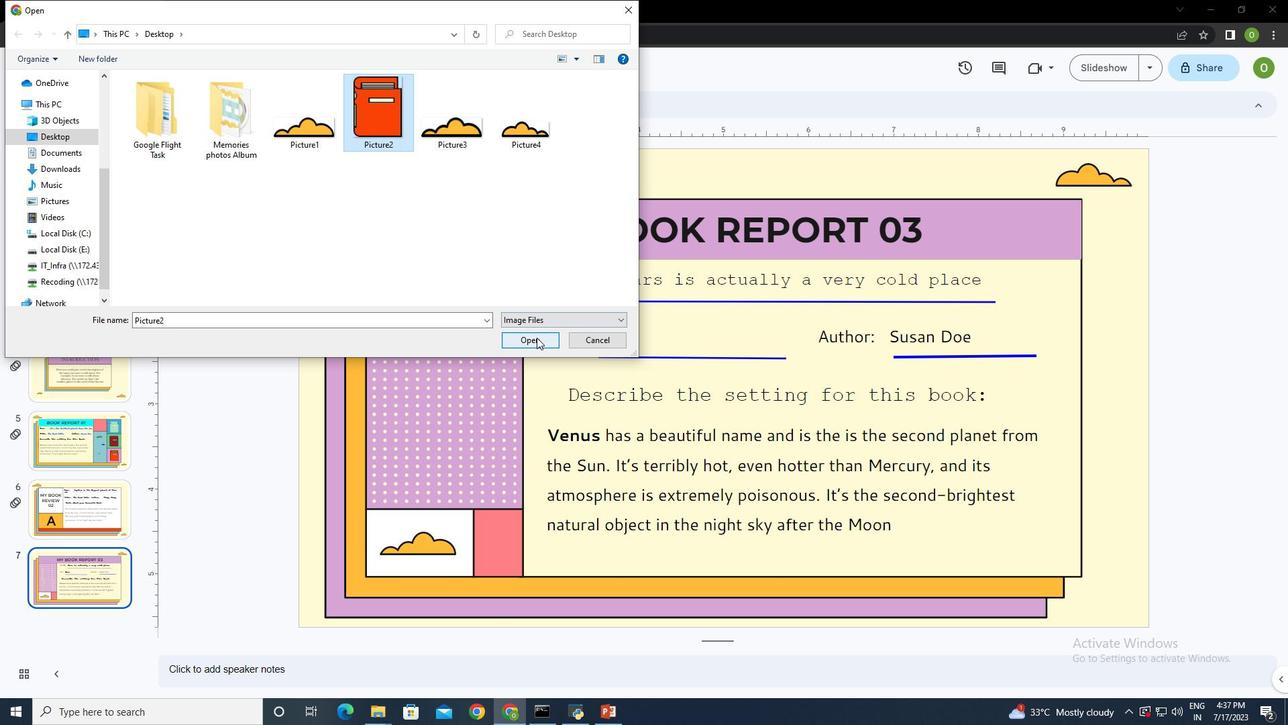 
Action: Mouse moved to (434, 422)
Screenshot: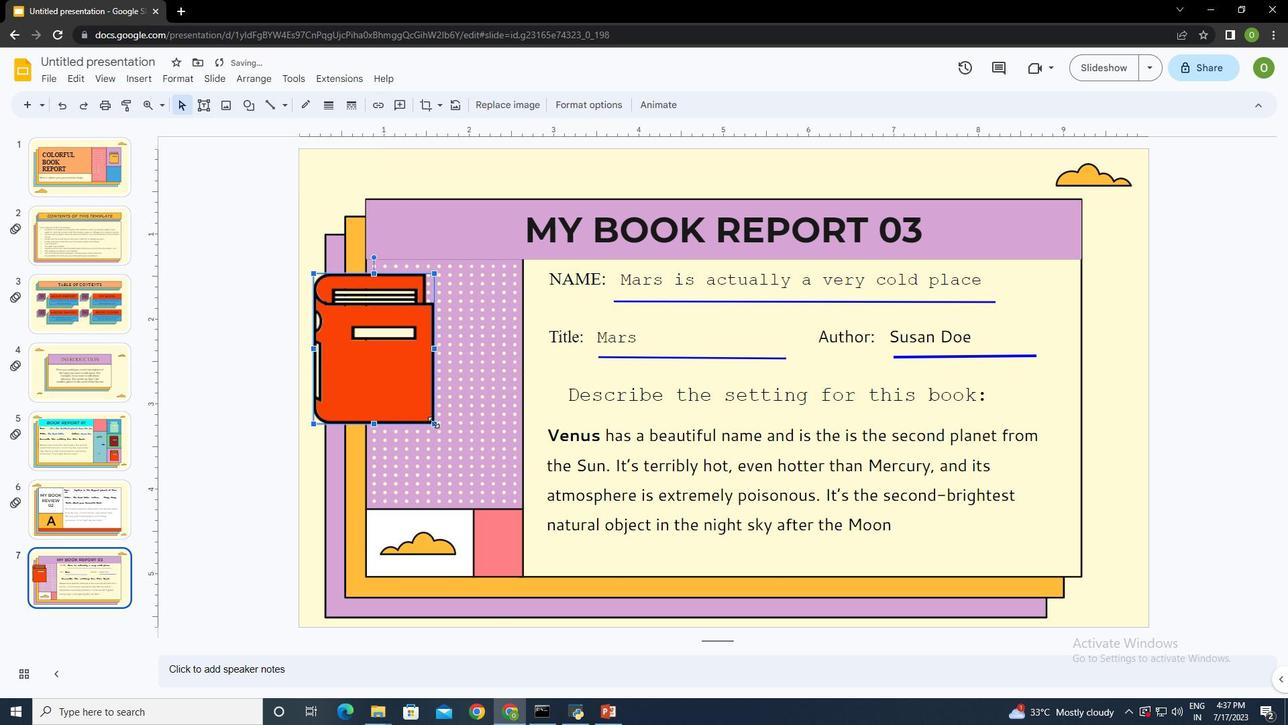 
Action: Mouse pressed left at (434, 422)
Screenshot: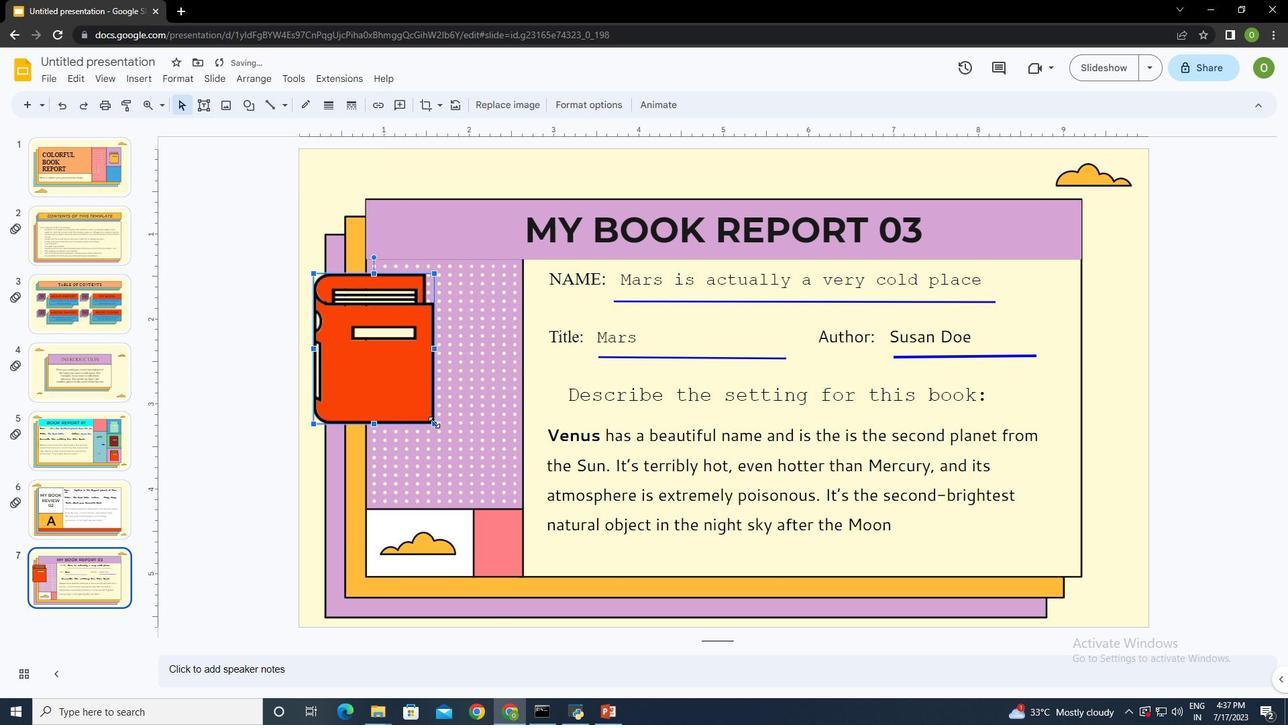 
Action: Mouse moved to (323, 290)
Screenshot: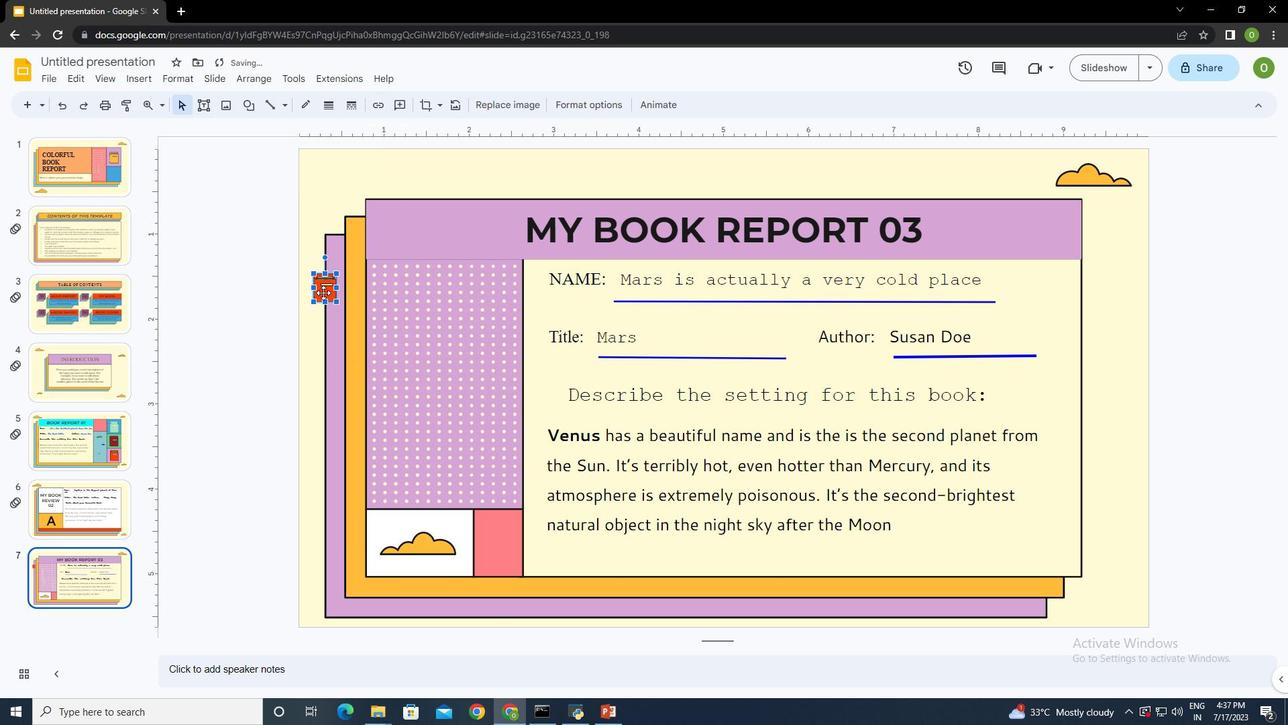 
Action: Mouse pressed left at (323, 290)
Screenshot: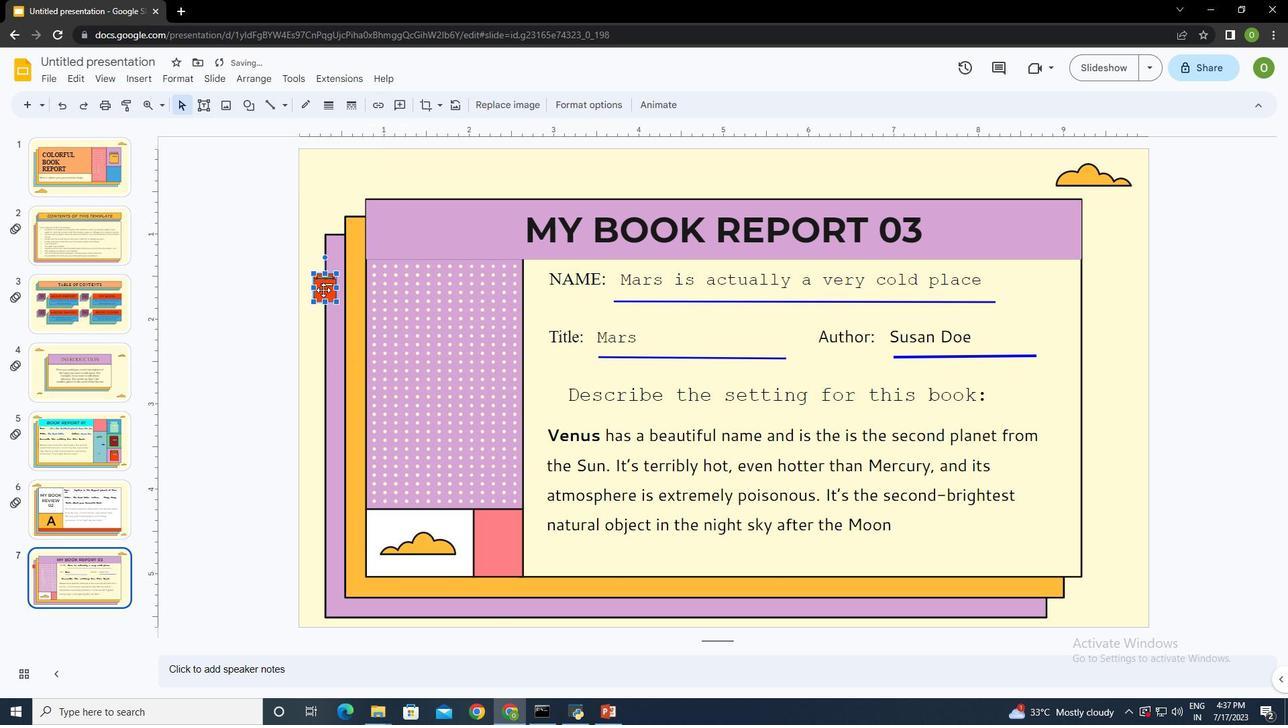 
Action: Mouse moved to (400, 234)
Screenshot: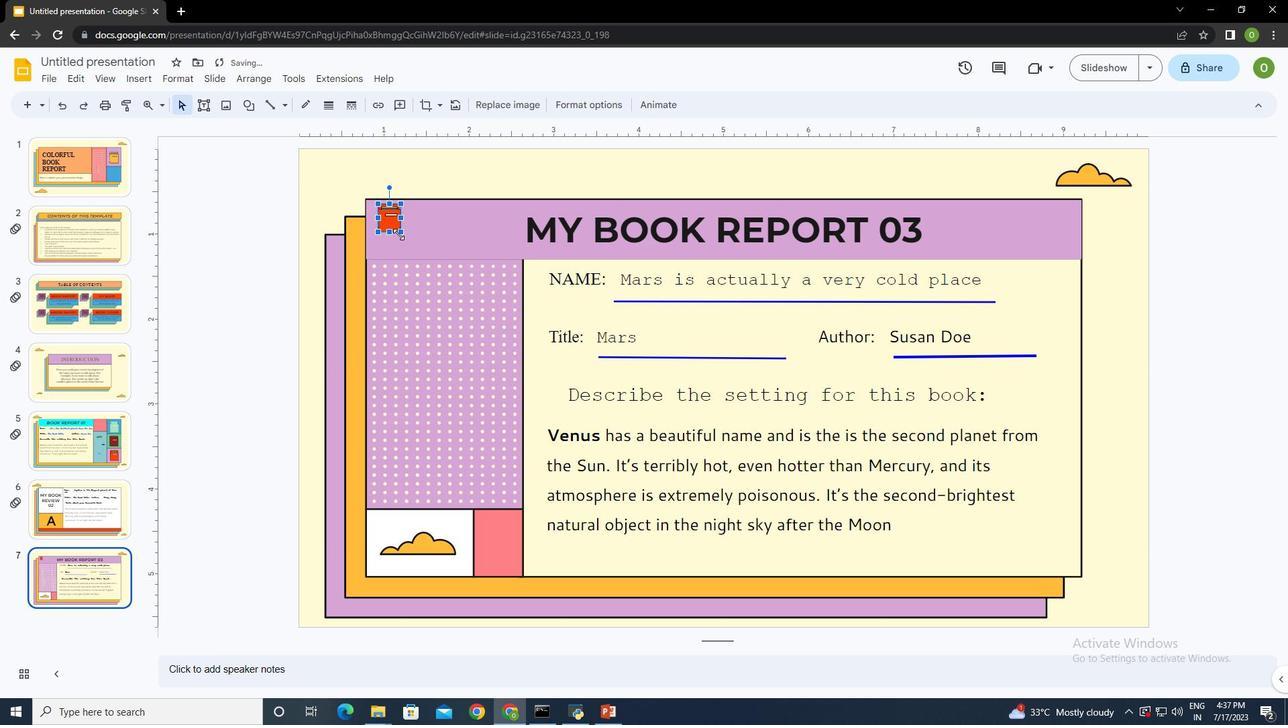 
Action: Mouse pressed left at (400, 234)
Screenshot: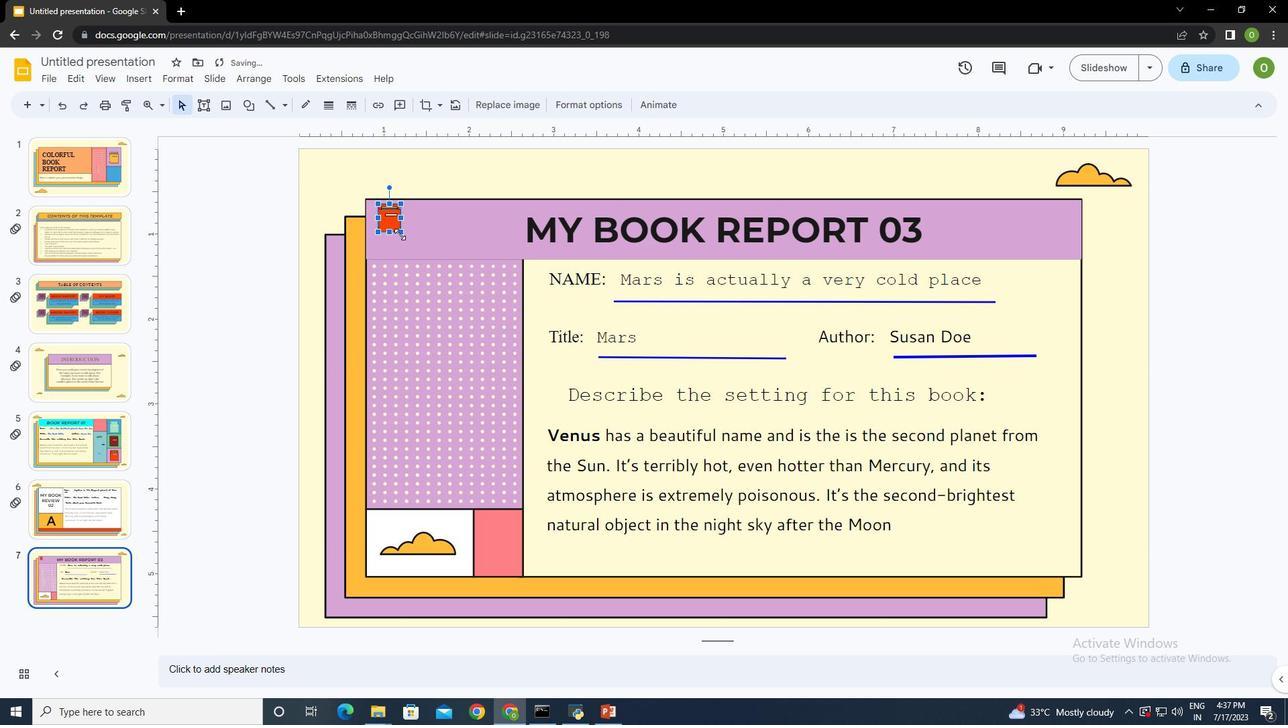 
Action: Mouse moved to (401, 231)
Screenshot: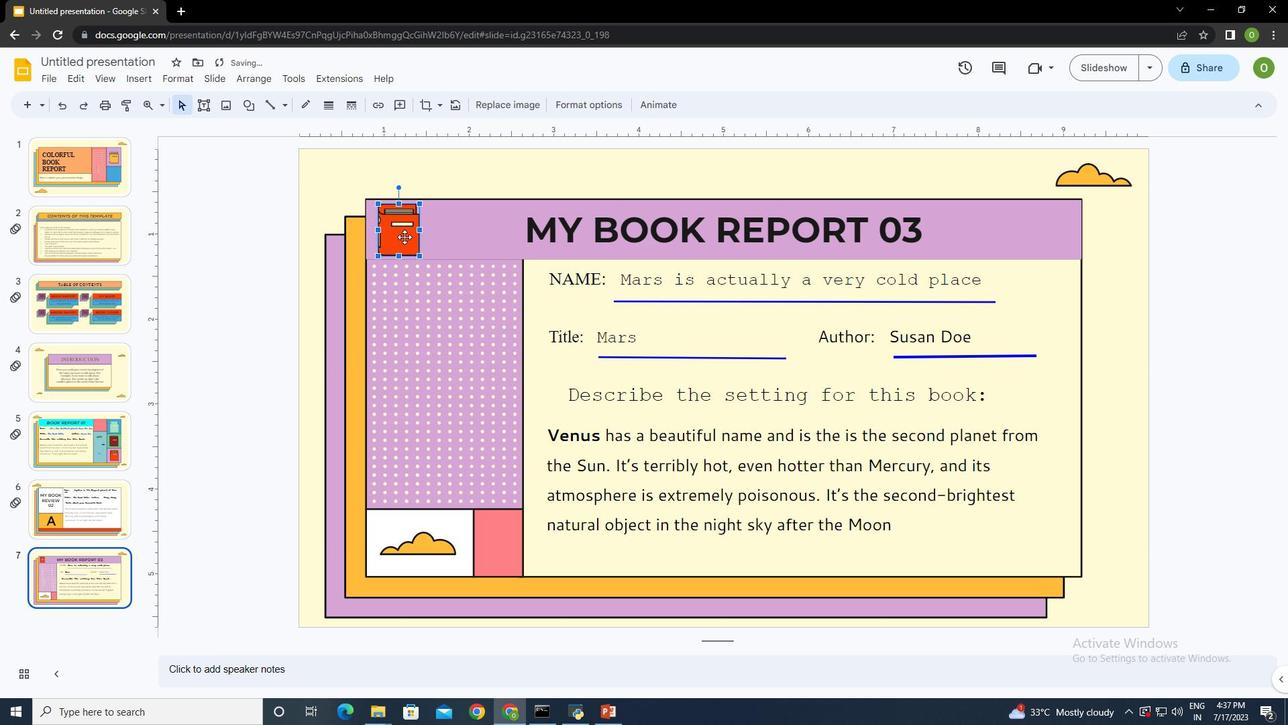 
Action: Mouse pressed left at (401, 231)
Screenshot: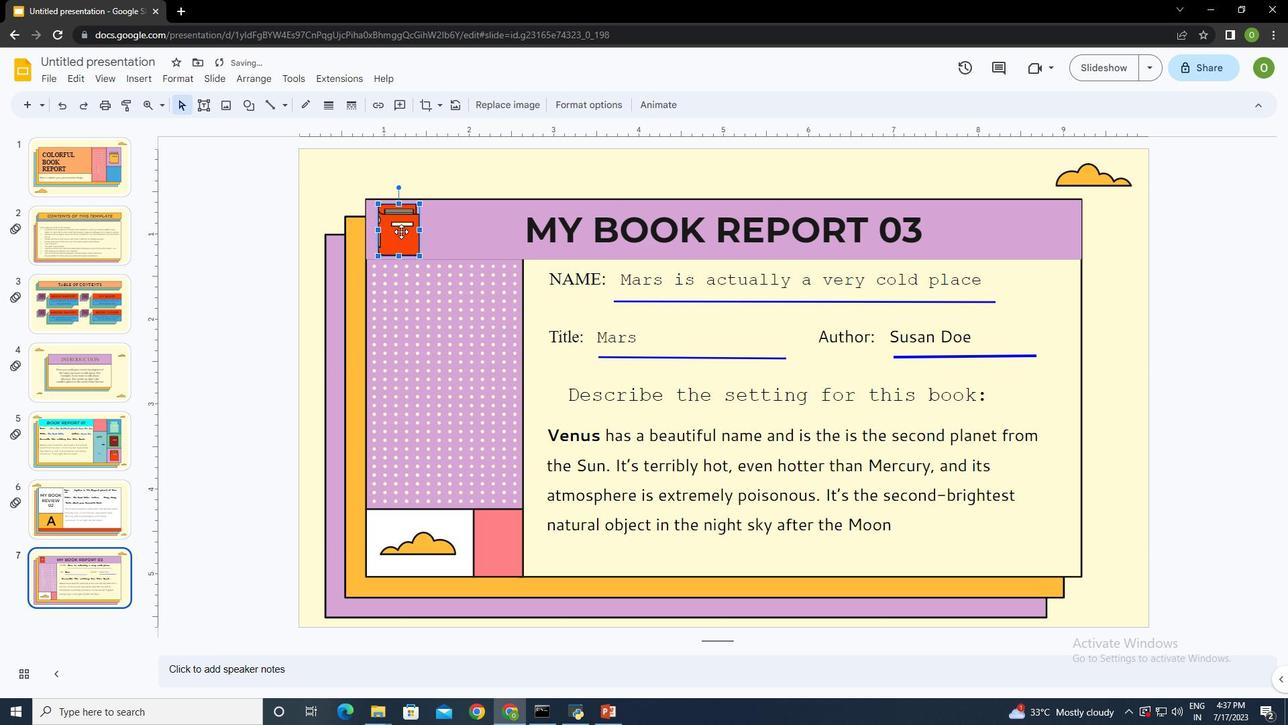 
Action: Mouse moved to (583, 100)
Screenshot: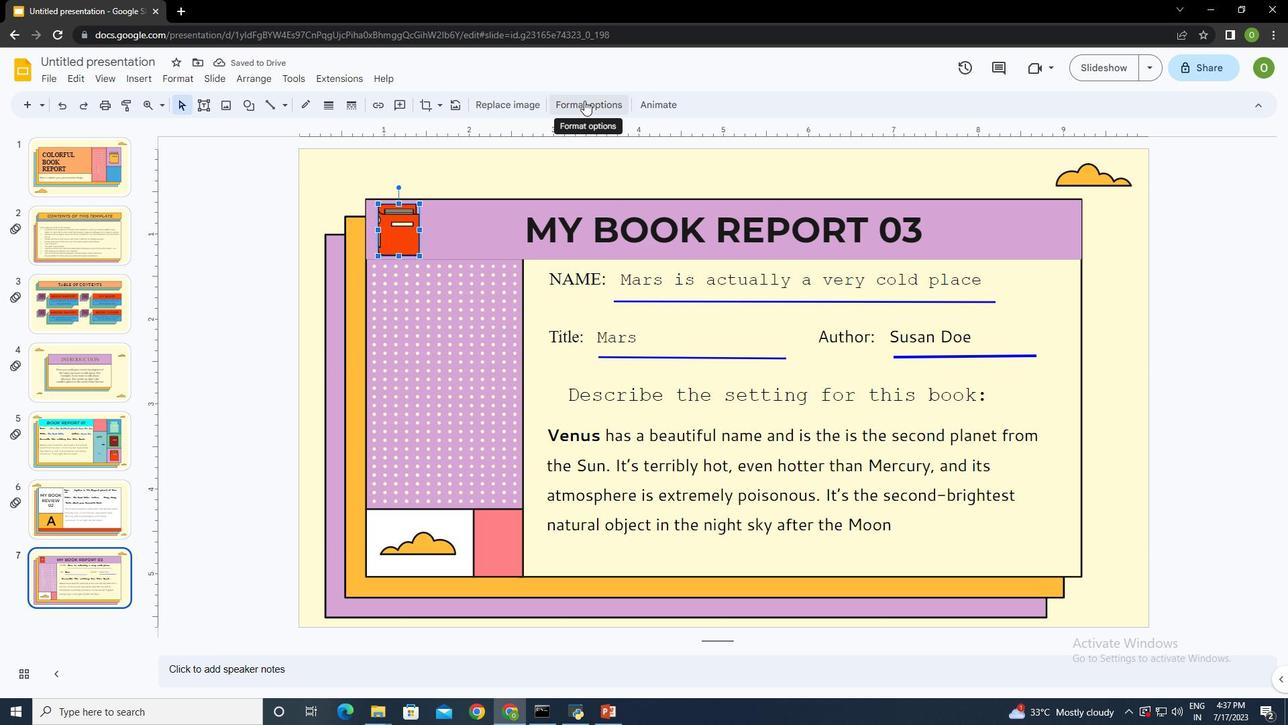 
Action: Mouse pressed left at (583, 100)
Screenshot: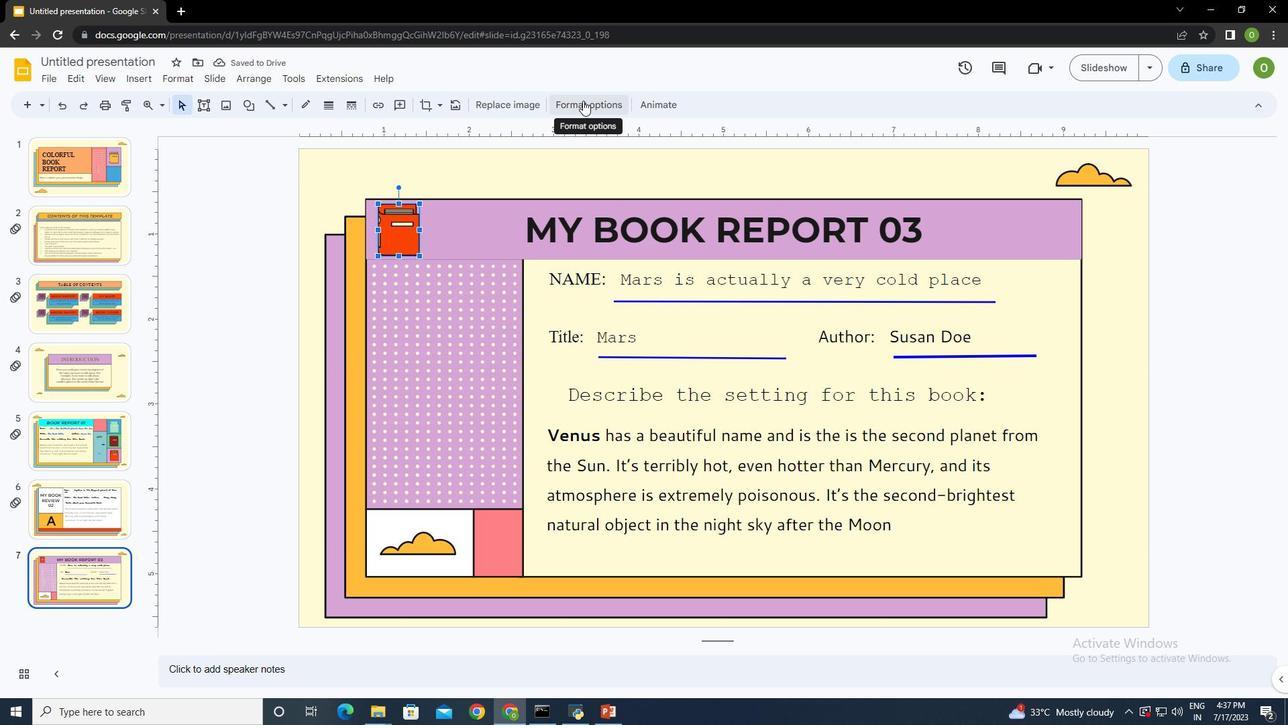 
Action: Mouse moved to (1158, 257)
Screenshot: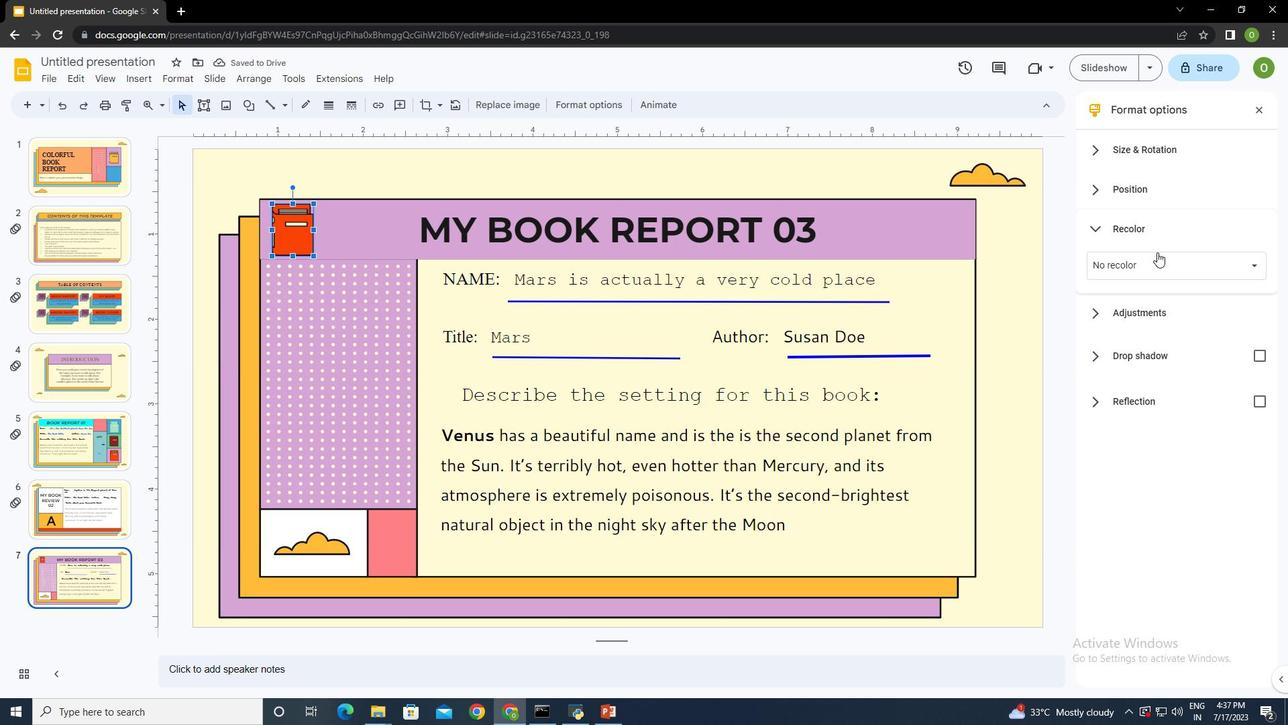 
Action: Mouse pressed left at (1158, 257)
Screenshot: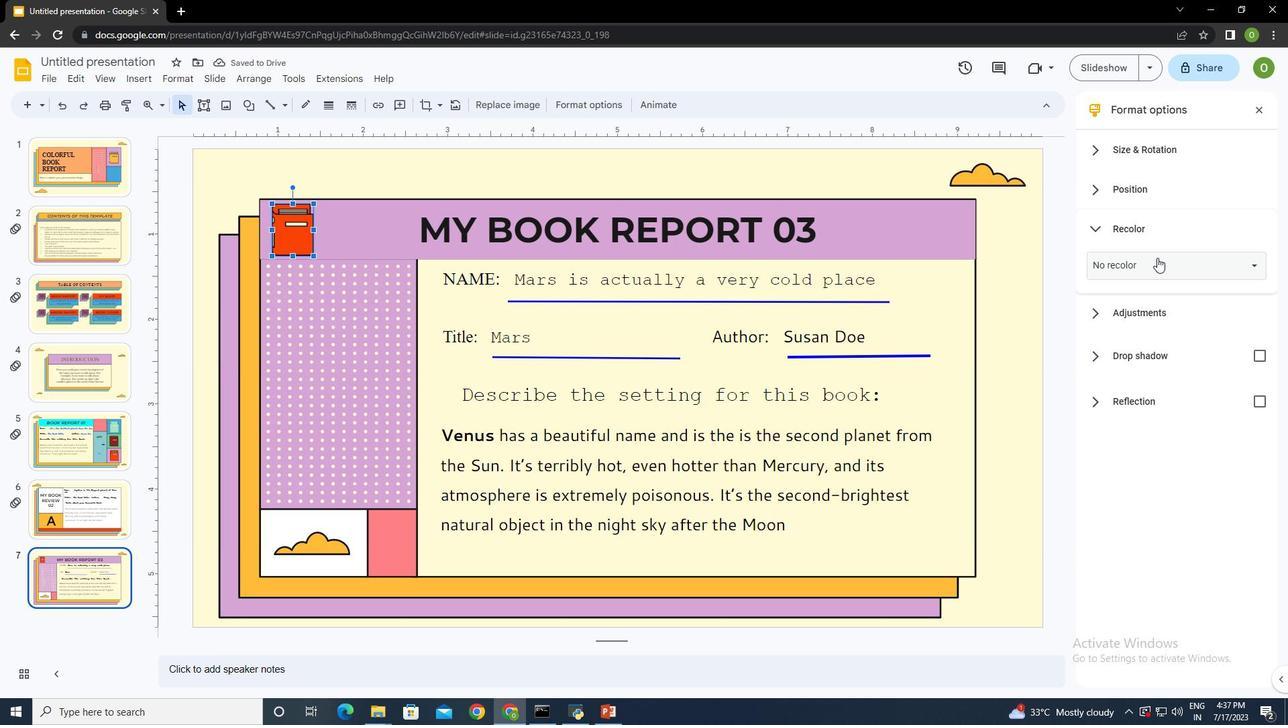 
Action: Mouse moved to (1198, 426)
Screenshot: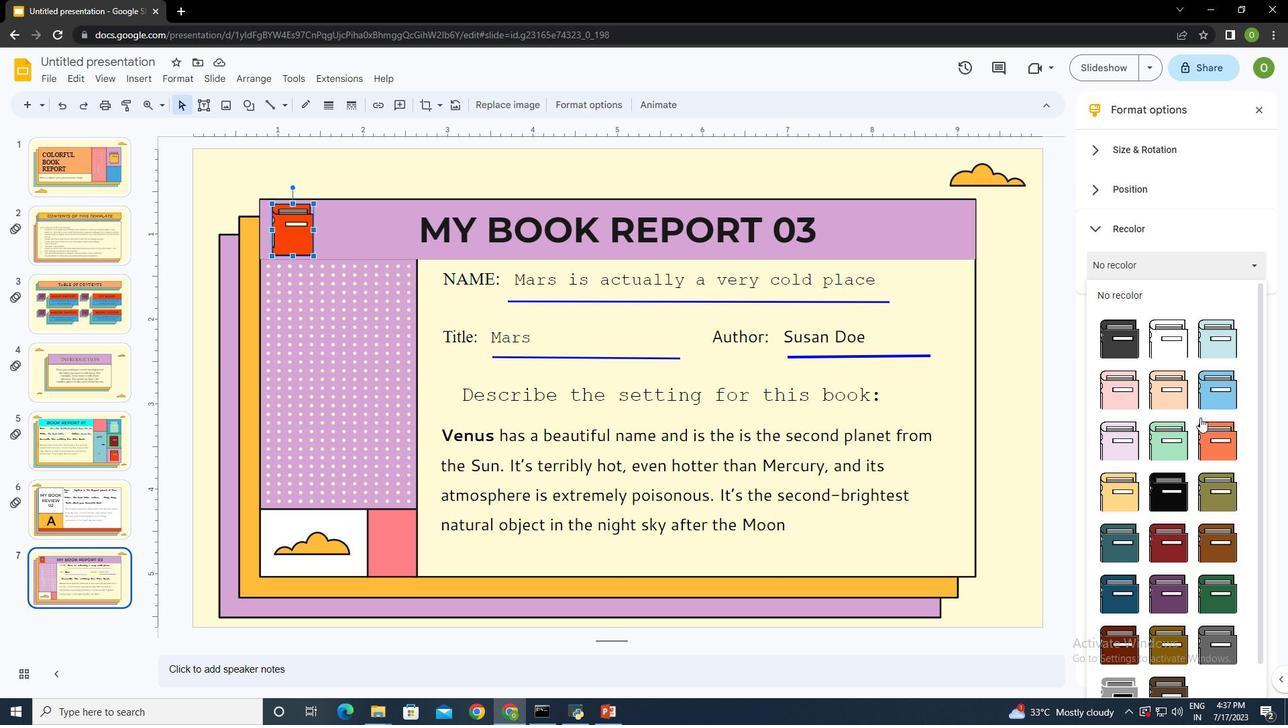 
Action: Mouse scrolled (1198, 426) with delta (0, 0)
Screenshot: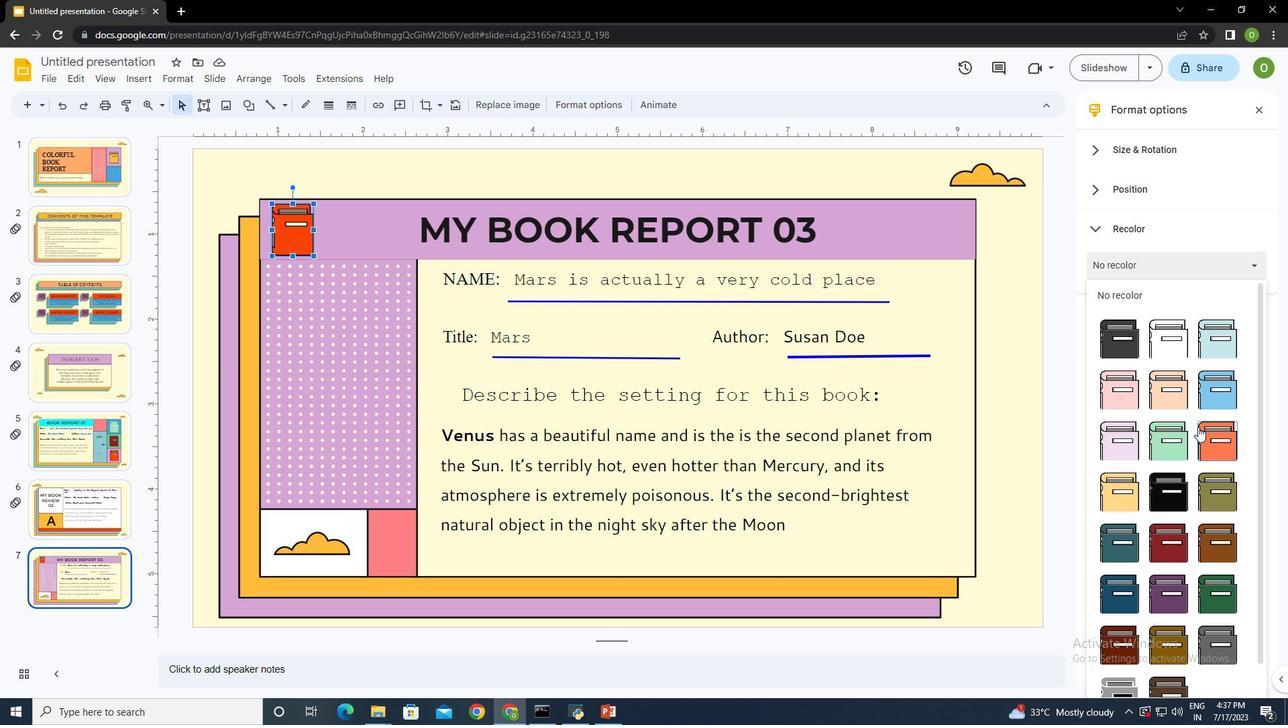 
Action: Mouse moved to (1198, 427)
Screenshot: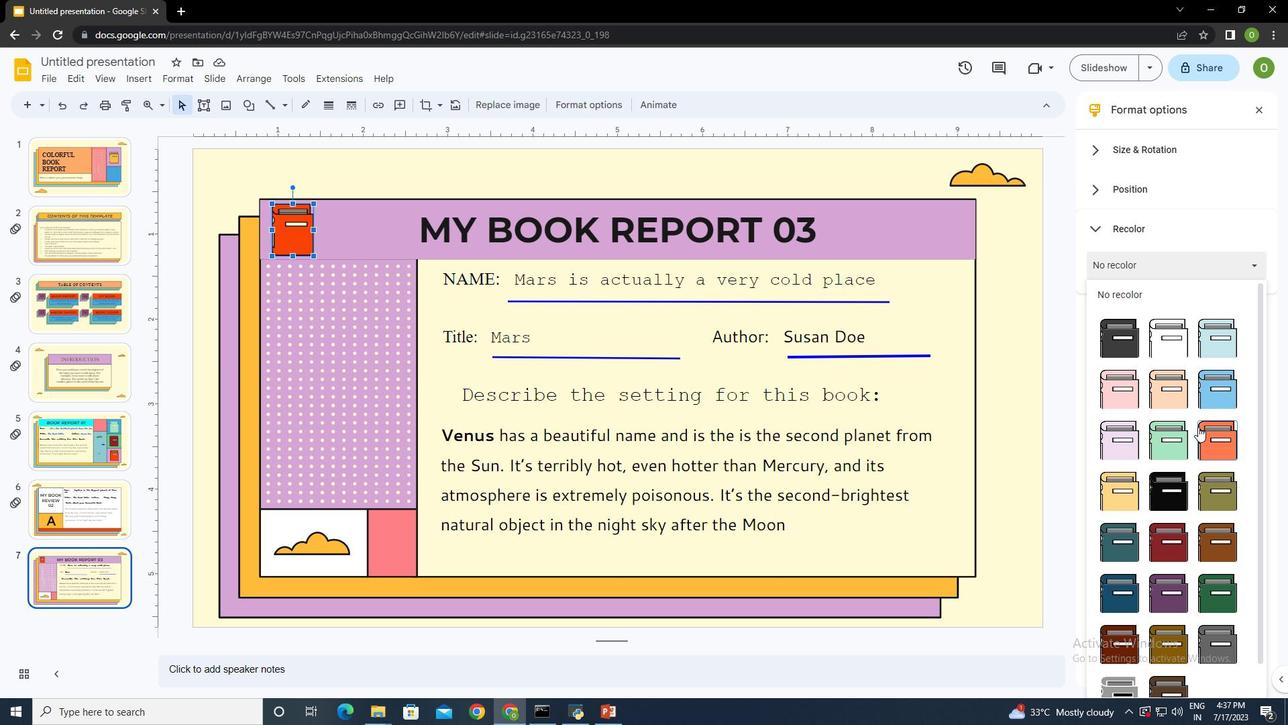 
Action: Mouse scrolled (1198, 426) with delta (0, 0)
Screenshot: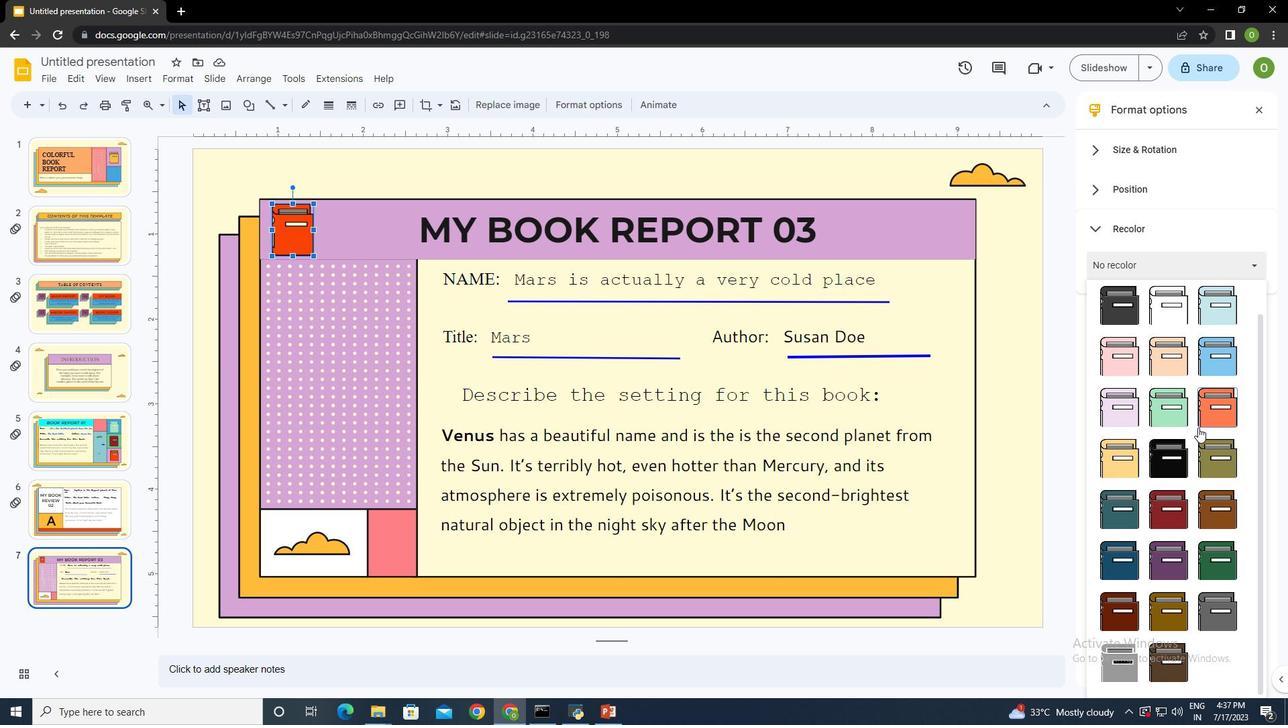 
Action: Mouse scrolled (1198, 426) with delta (0, 0)
Screenshot: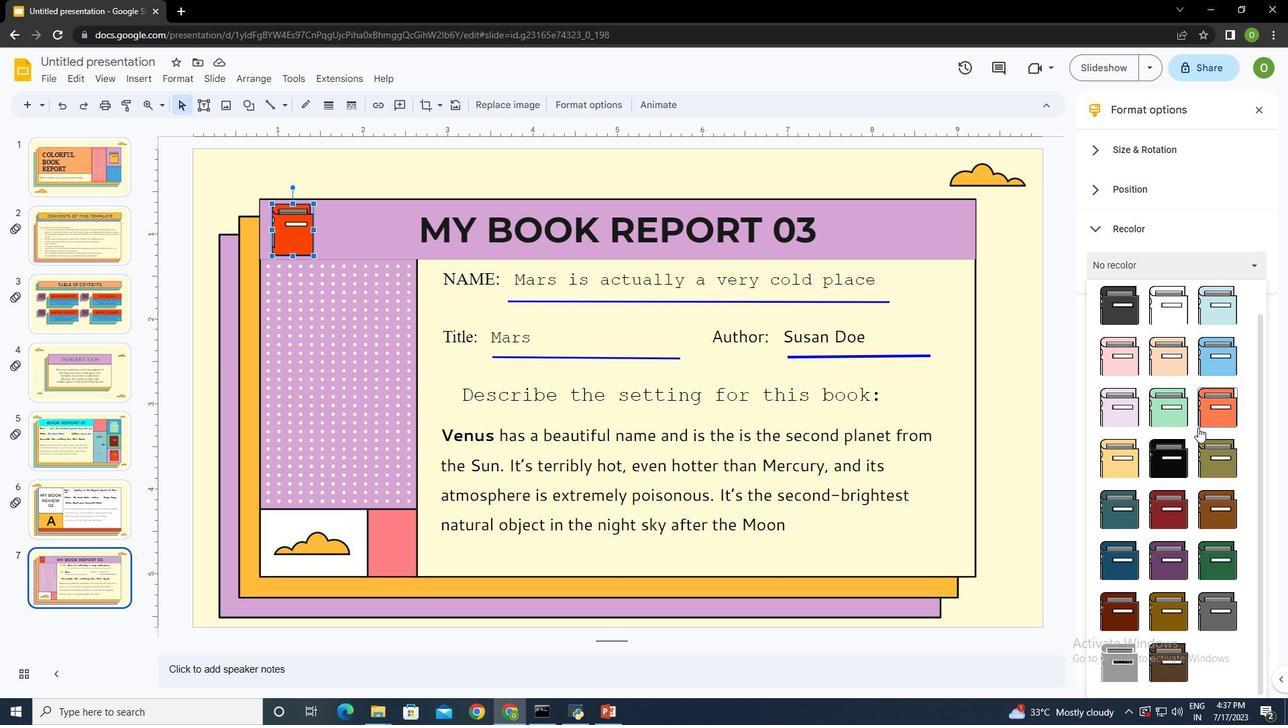 
Action: Mouse moved to (1160, 512)
Screenshot: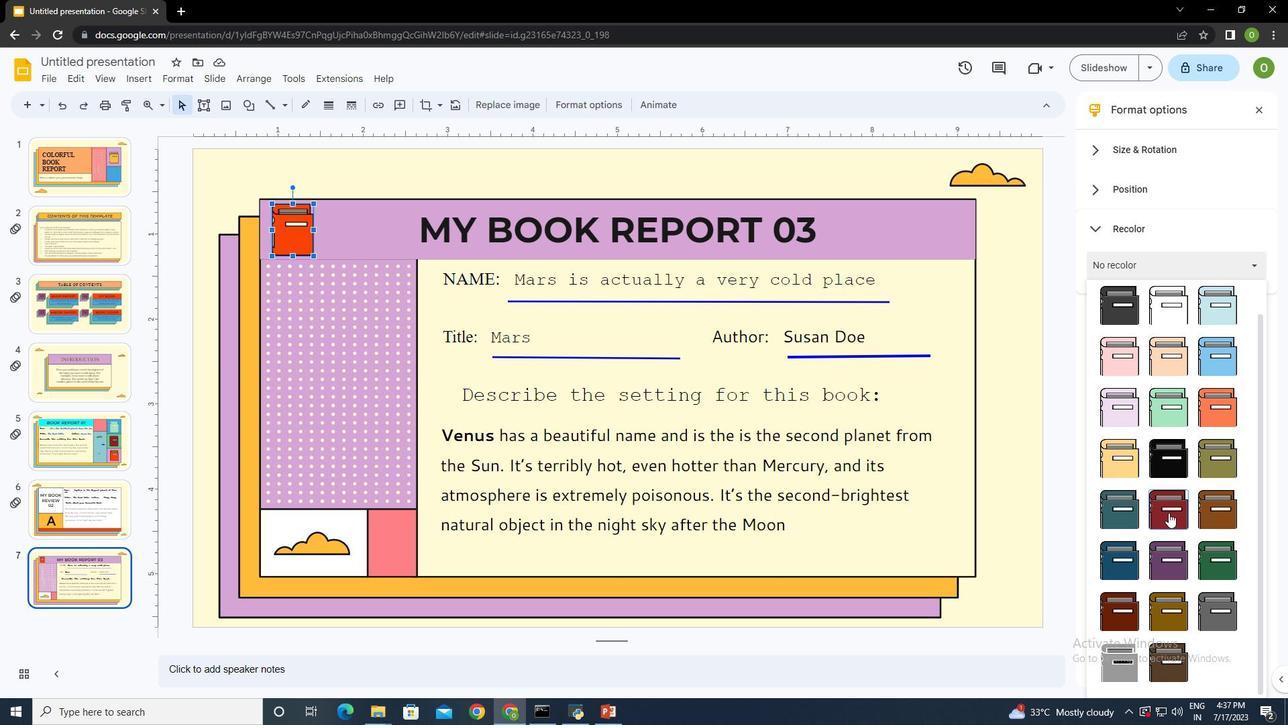 
Action: Mouse pressed left at (1160, 512)
Screenshot: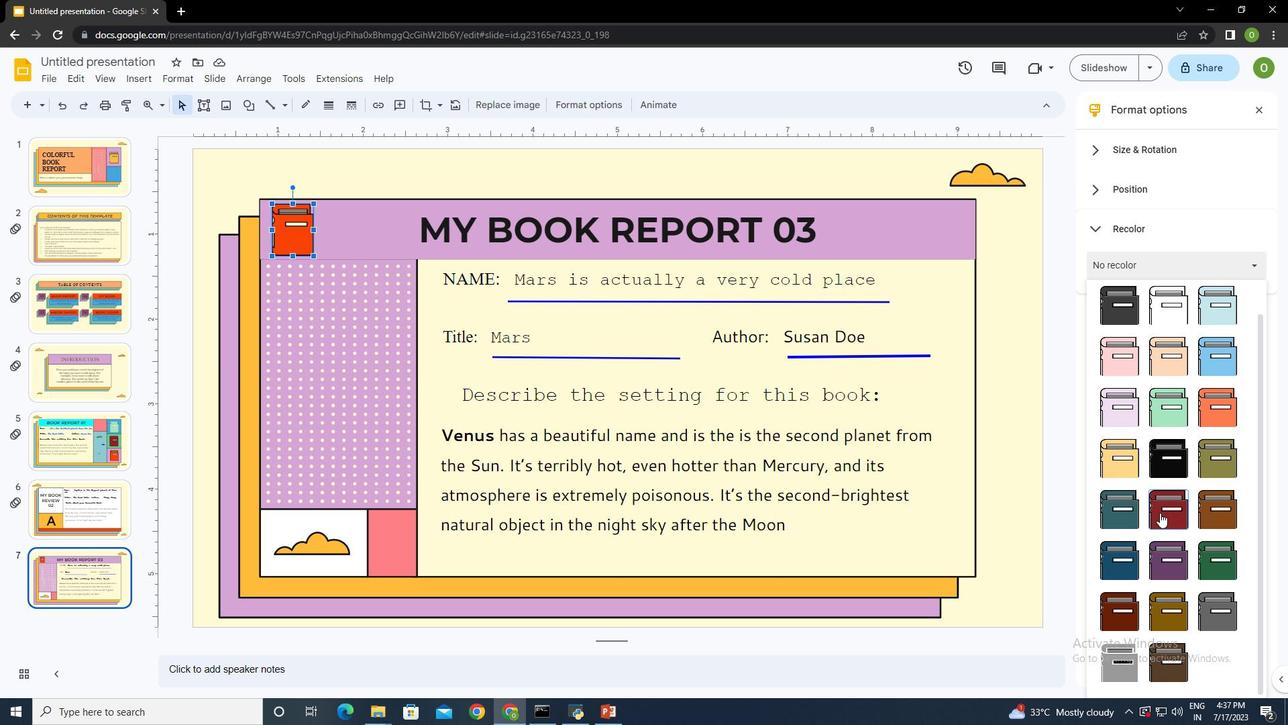 
Action: Mouse moved to (1255, 104)
Screenshot: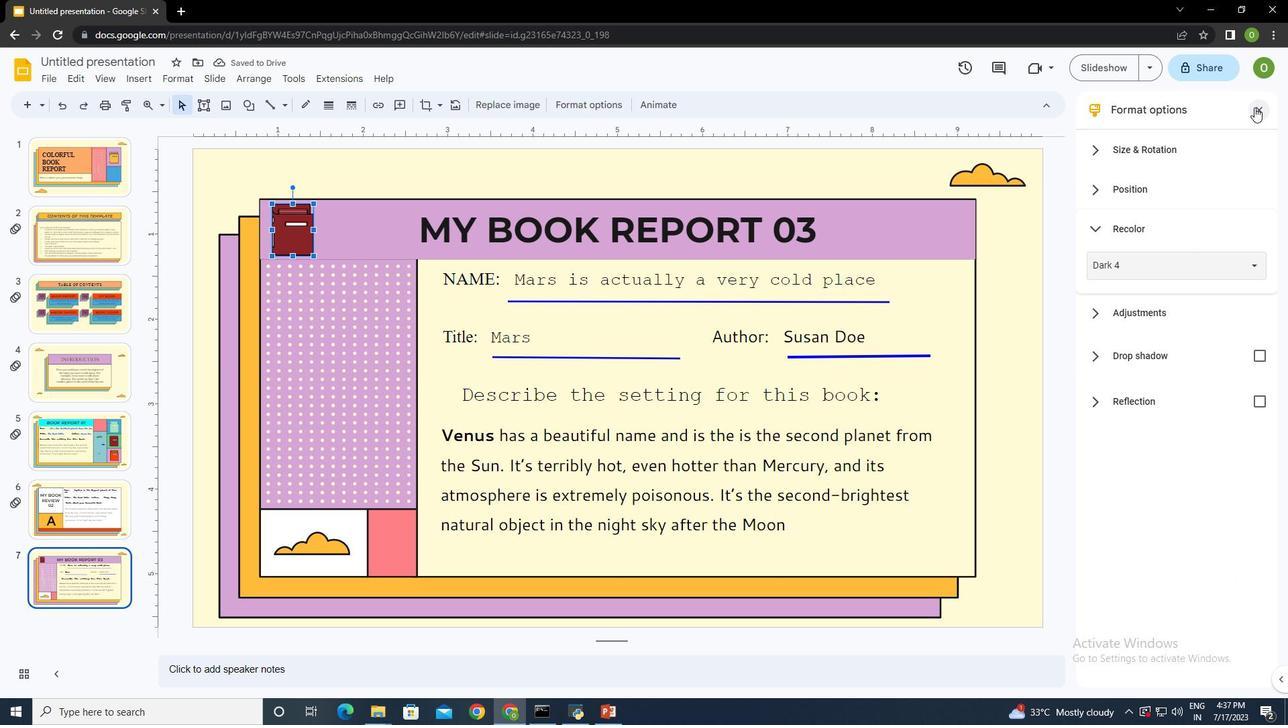 
Action: Mouse pressed left at (1255, 104)
Screenshot: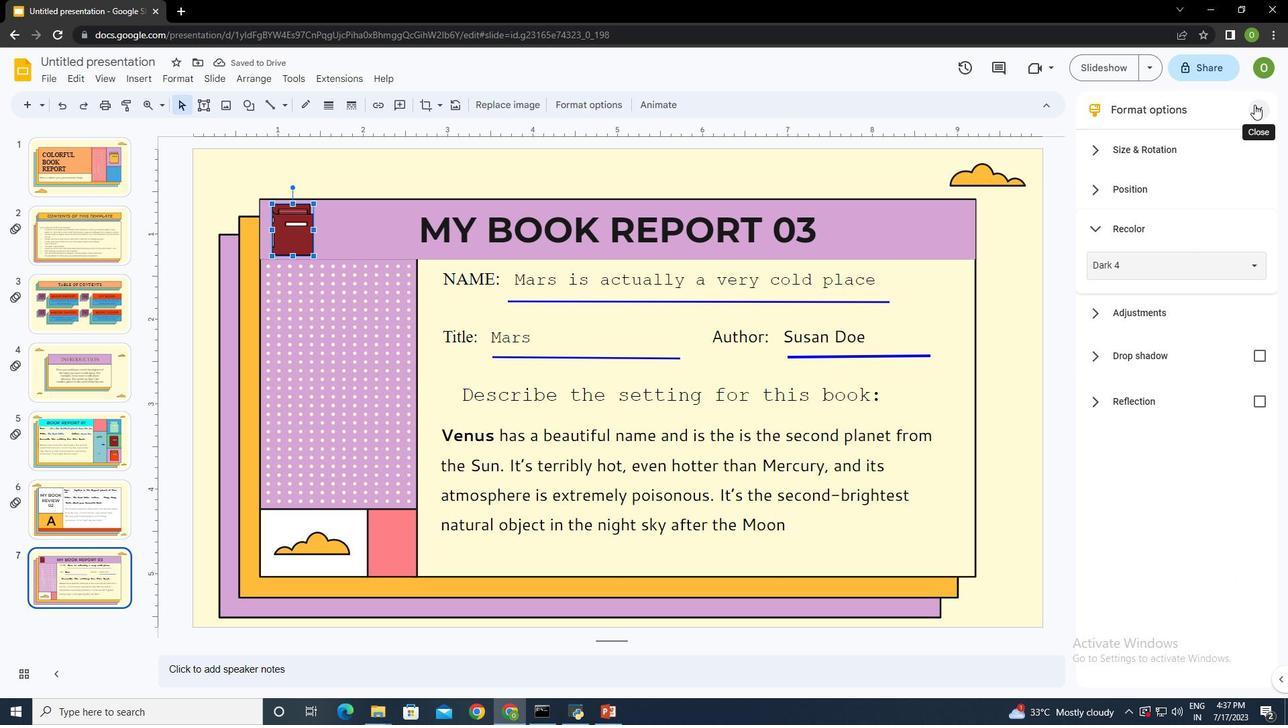 
Action: Mouse moved to (403, 228)
Screenshot: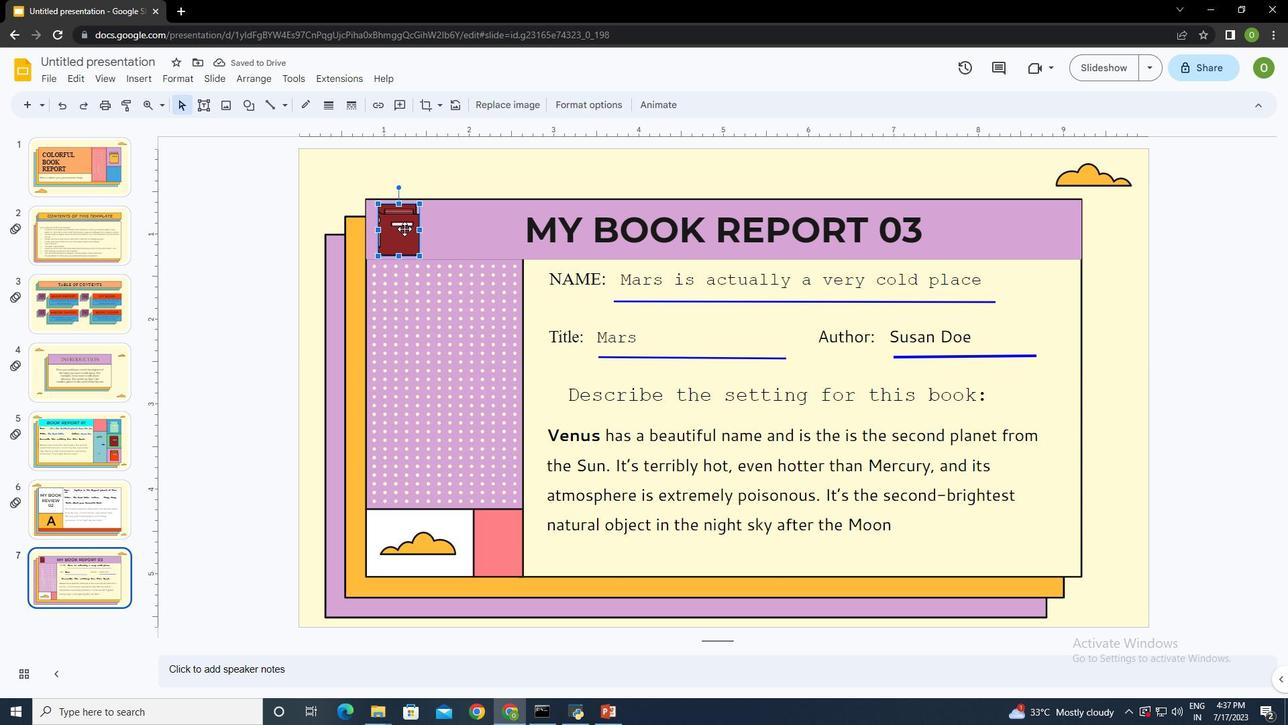 
Action: Mouse pressed left at (403, 228)
Screenshot: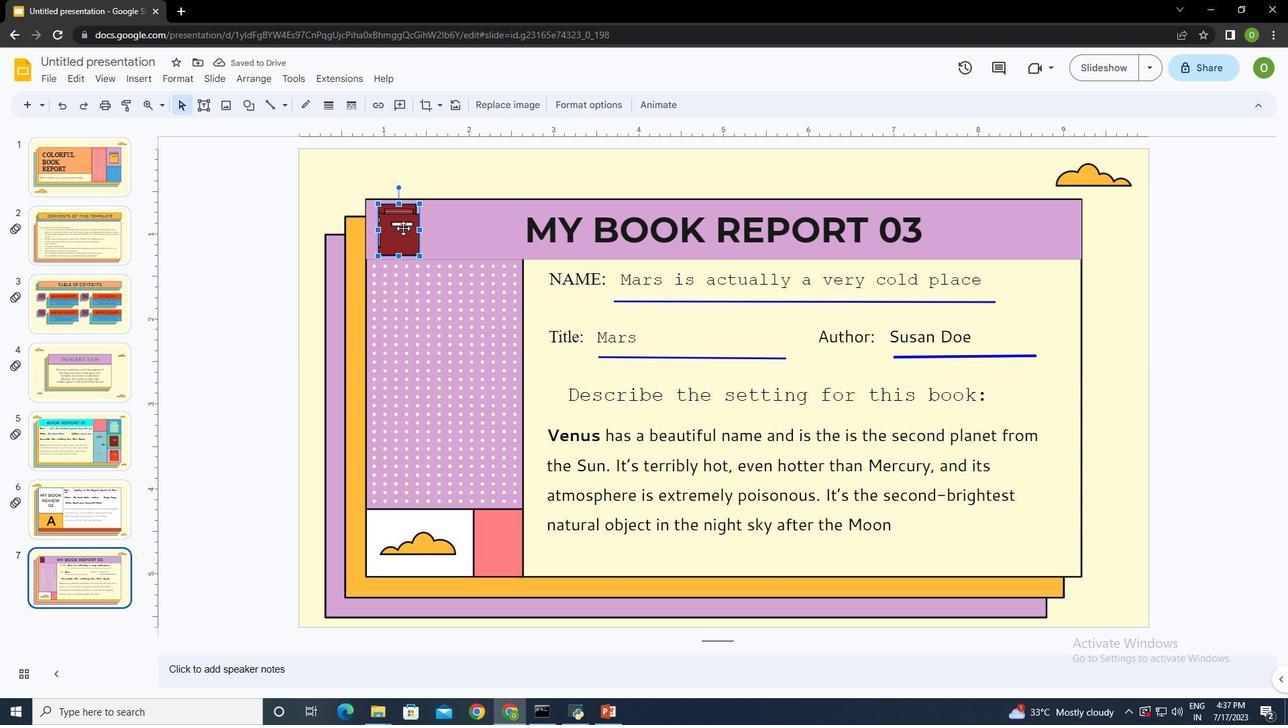 
Action: Mouse moved to (467, 222)
Screenshot: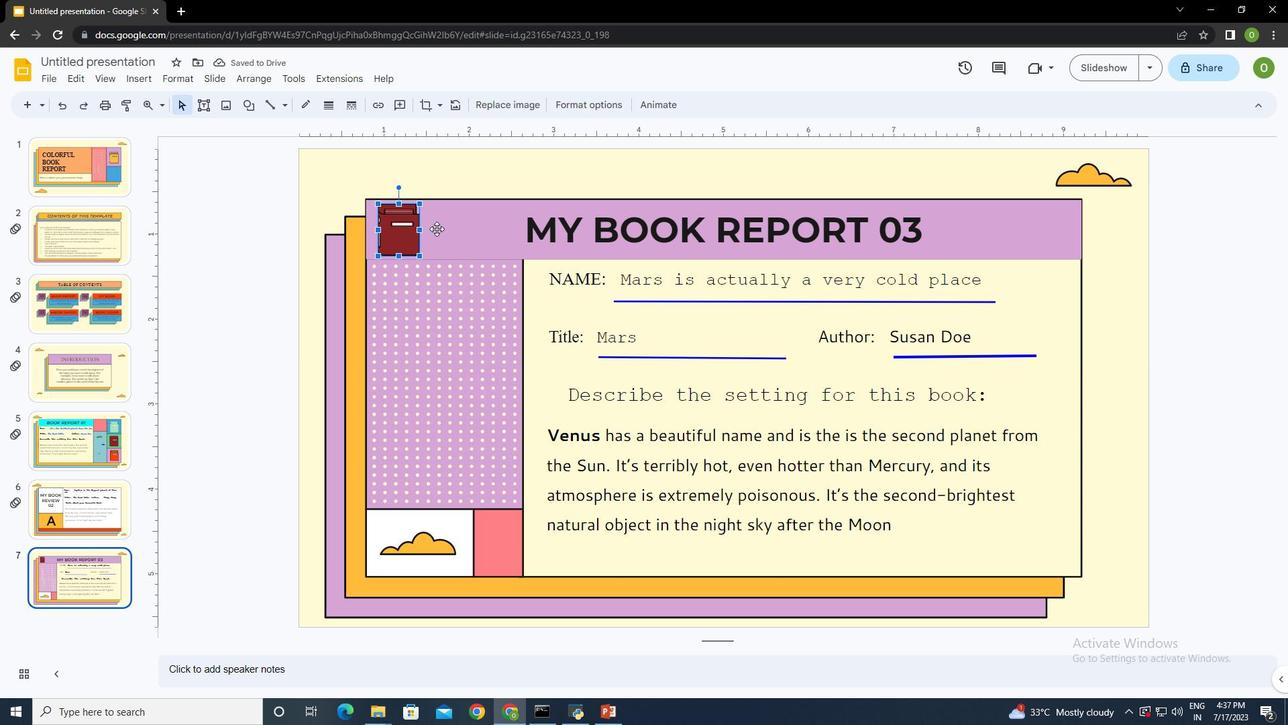 
Action: Mouse pressed left at (467, 222)
Screenshot: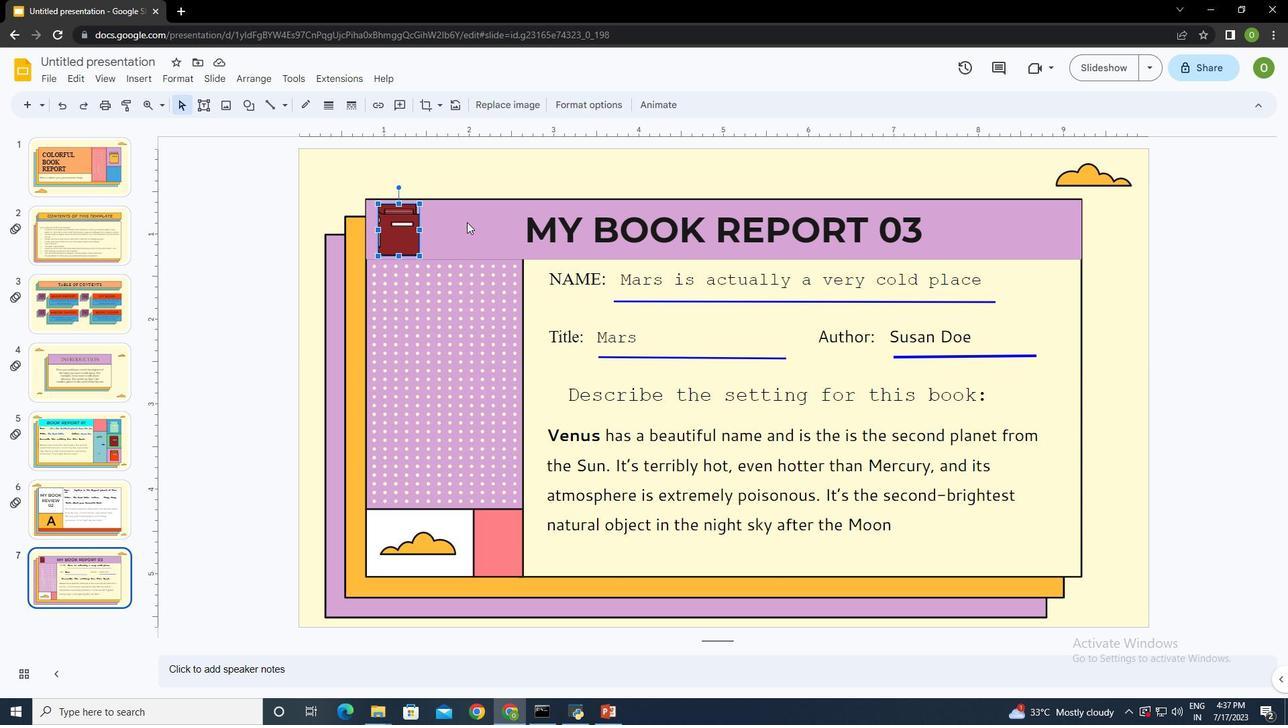 
Action: Mouse moved to (349, 302)
Screenshot: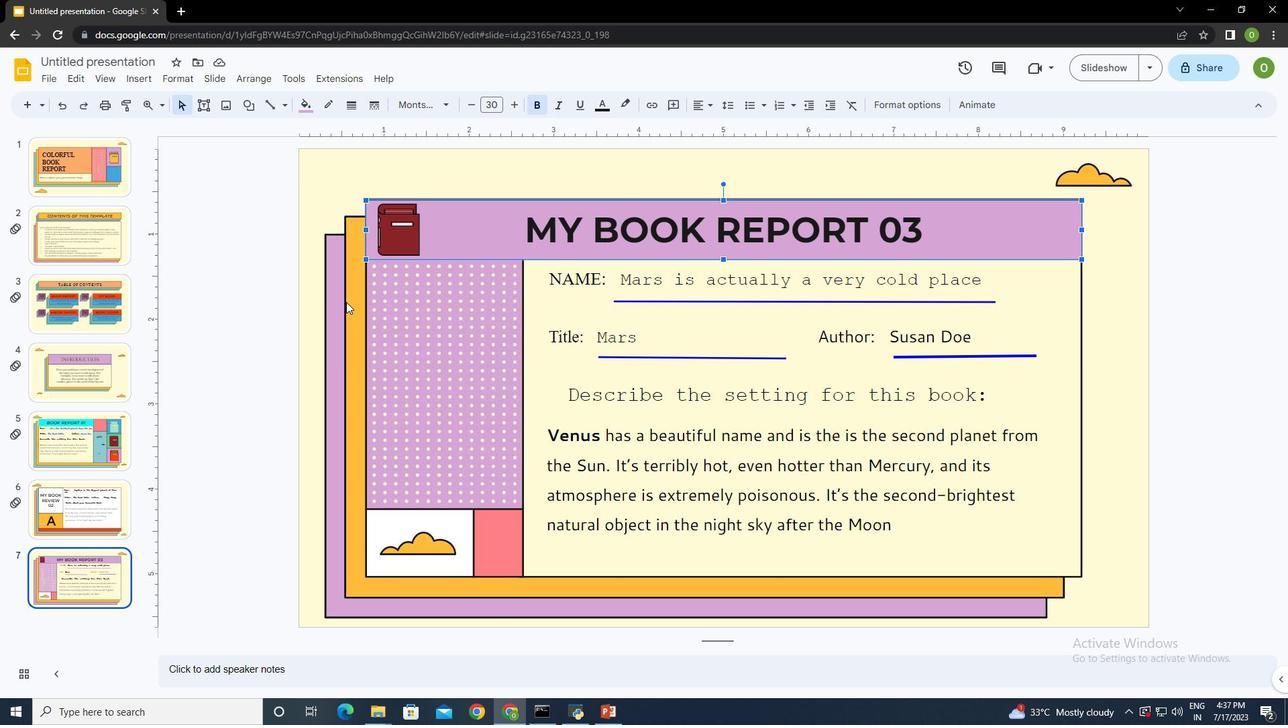 
Action: Mouse pressed left at (349, 302)
Screenshot: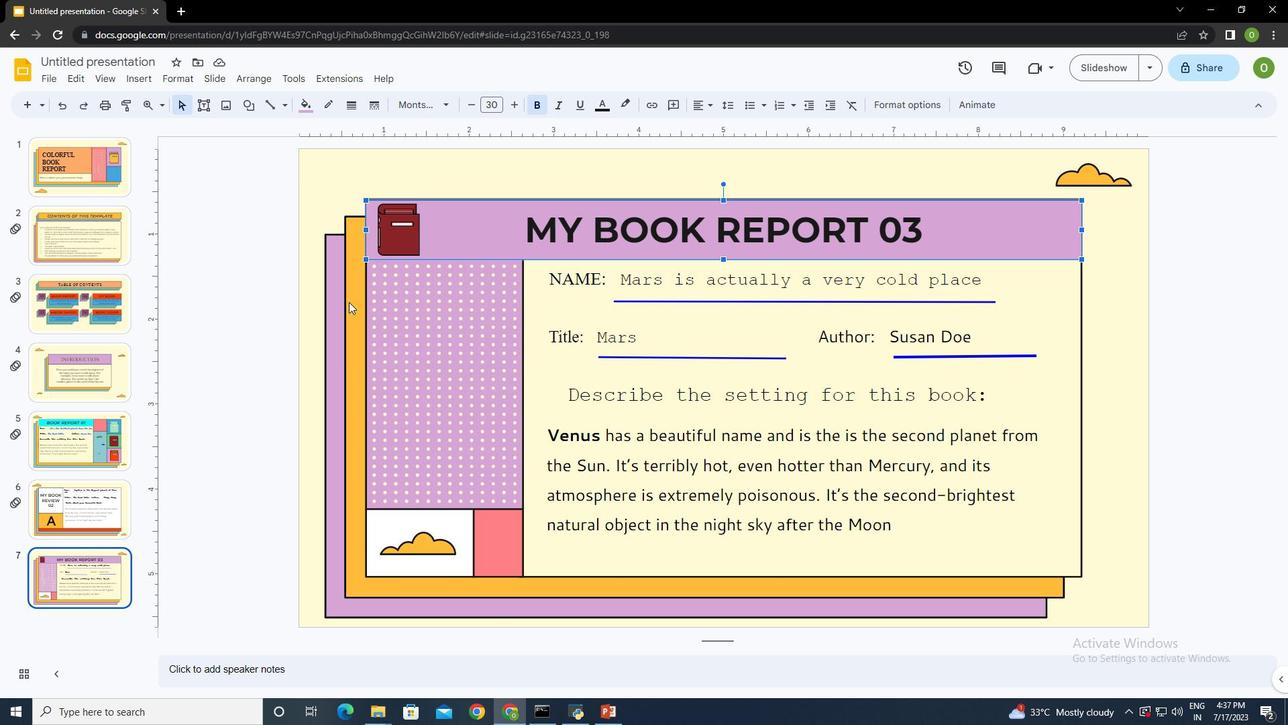 
Action: Mouse moved to (1092, 553)
Screenshot: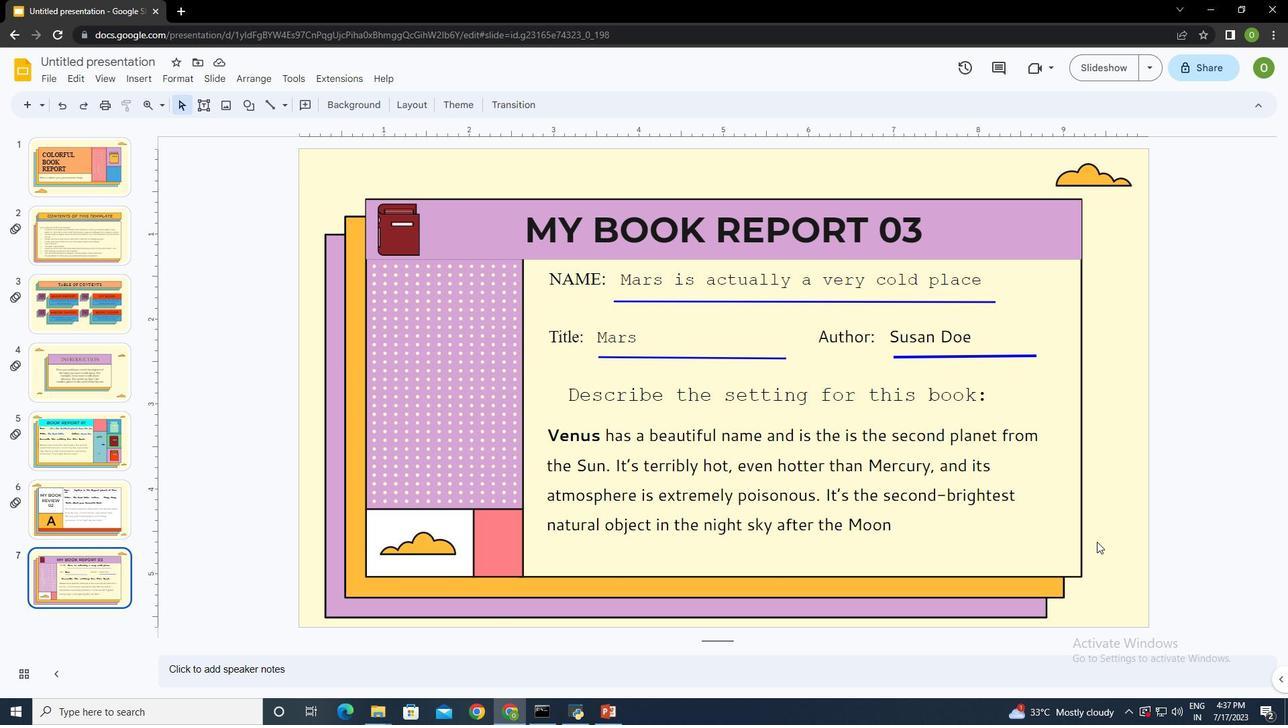 
Action: Mouse pressed left at (1092, 553)
Screenshot: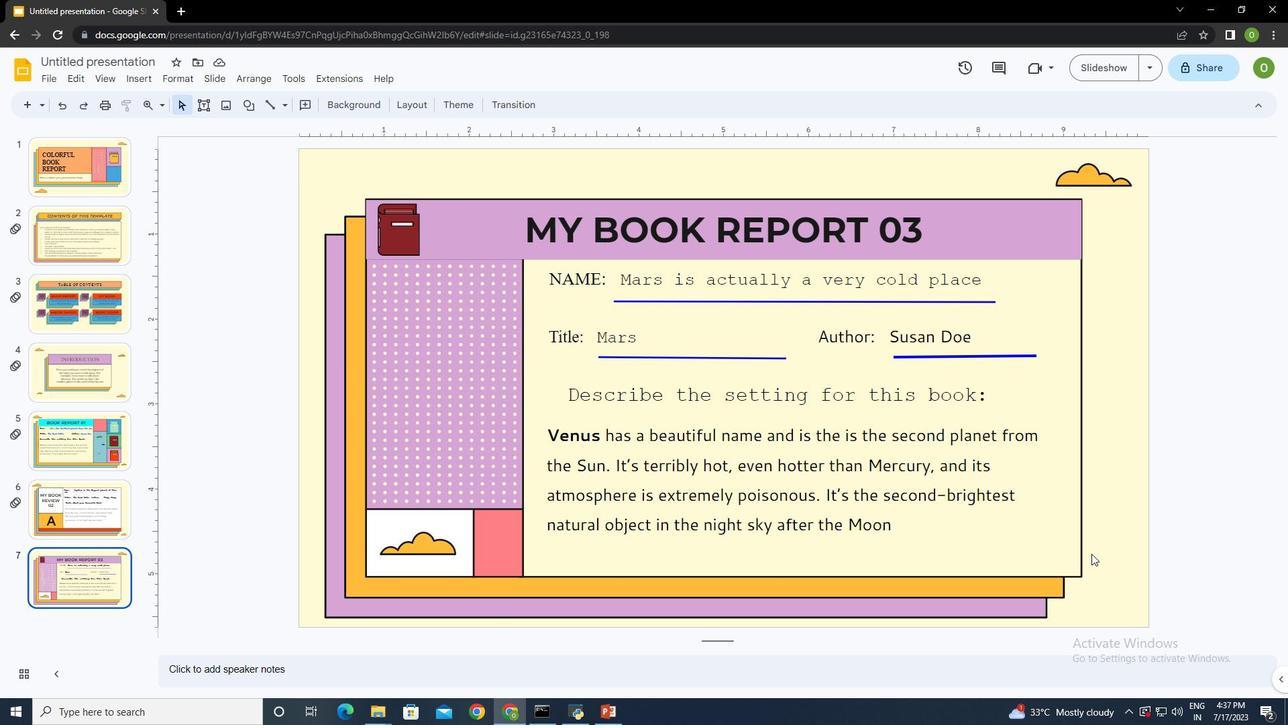 
Action: Mouse moved to (641, 246)
